 Task: Find a one-way flight from Lubbock to Indianapolis on August 5th for 2 adults and 2 children in Business class, with specific bag and time filters.
Action: Mouse moved to (384, 128)
Screenshot: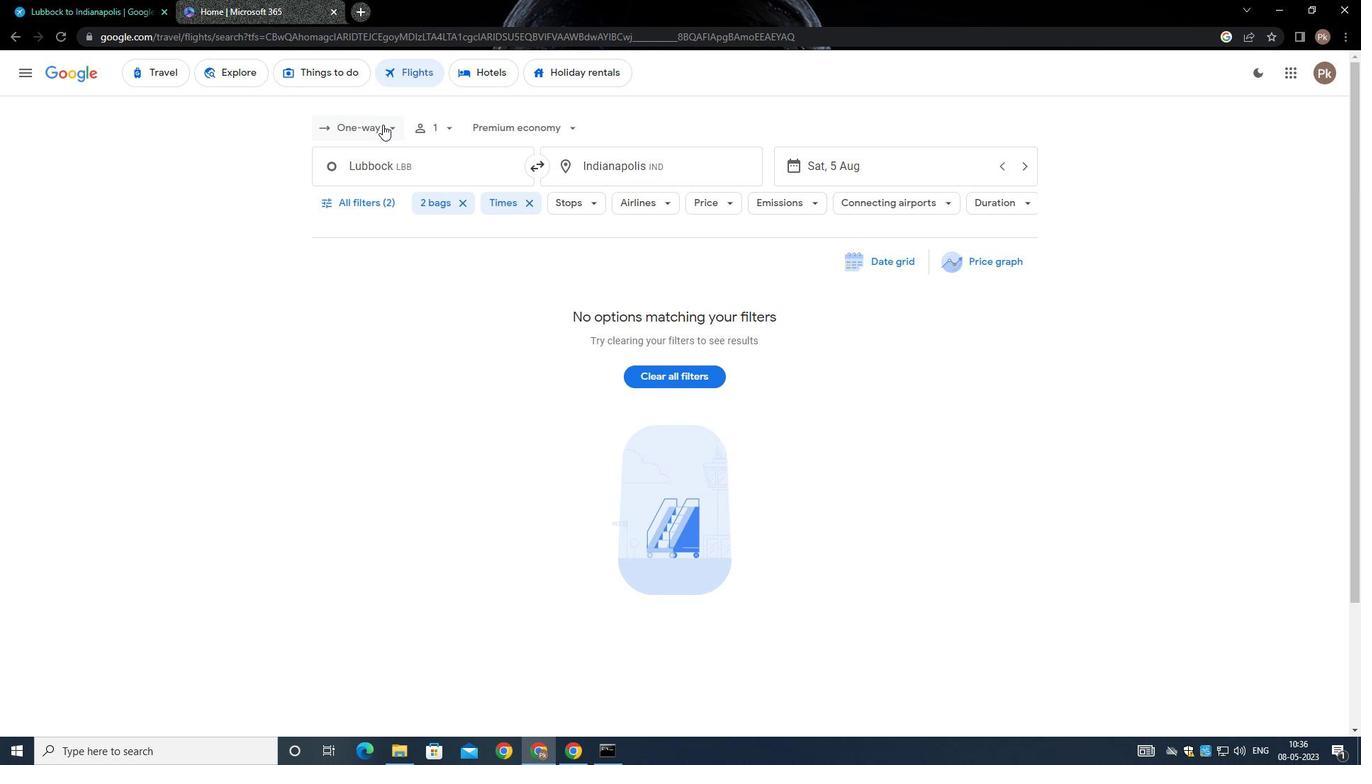 
Action: Mouse pressed left at (384, 128)
Screenshot: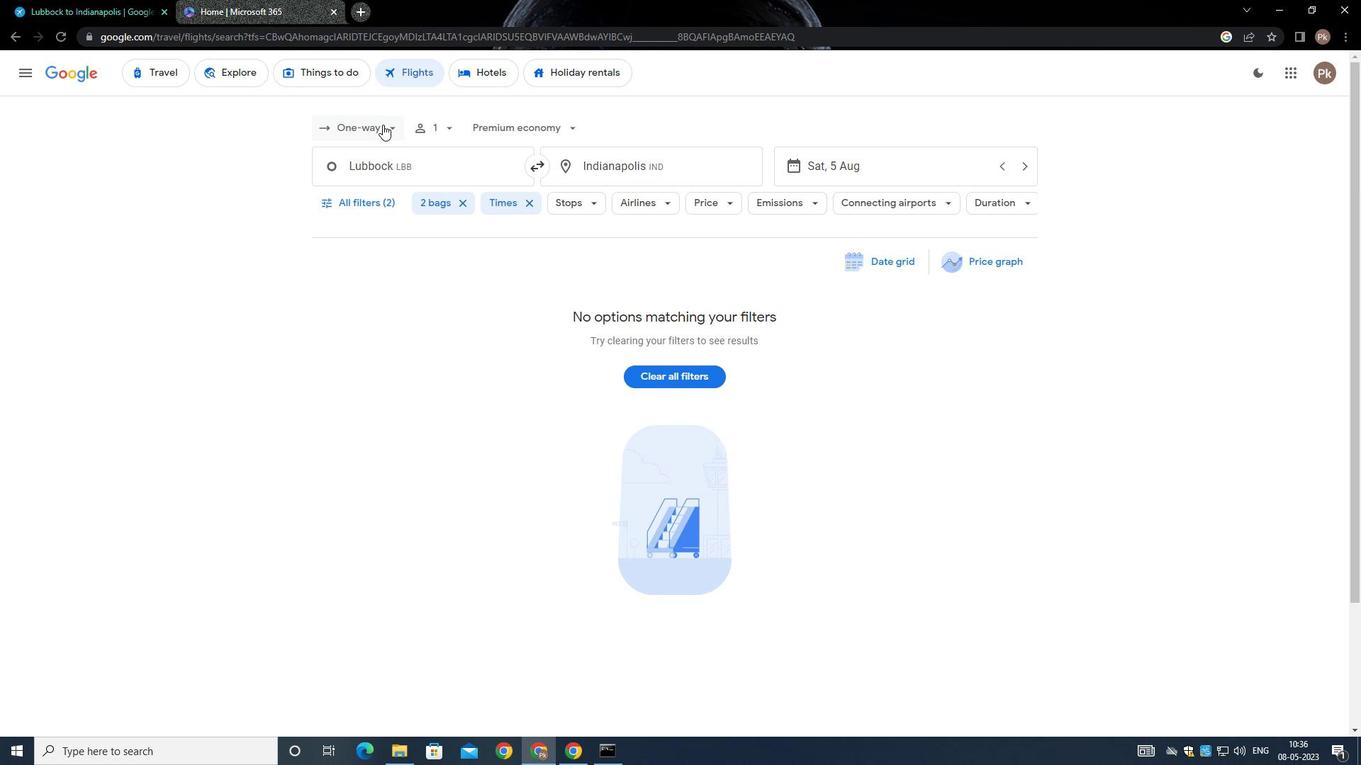 
Action: Mouse moved to (382, 189)
Screenshot: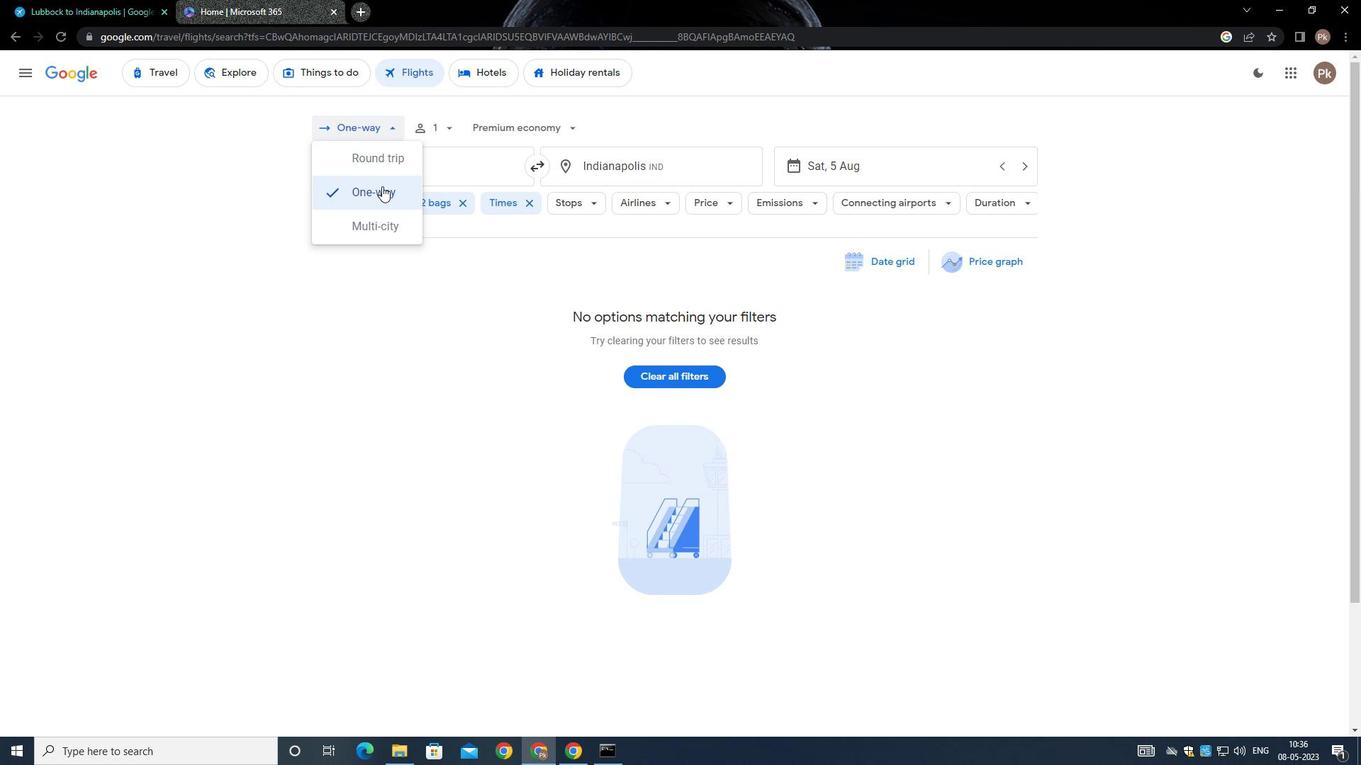 
Action: Mouse pressed left at (382, 189)
Screenshot: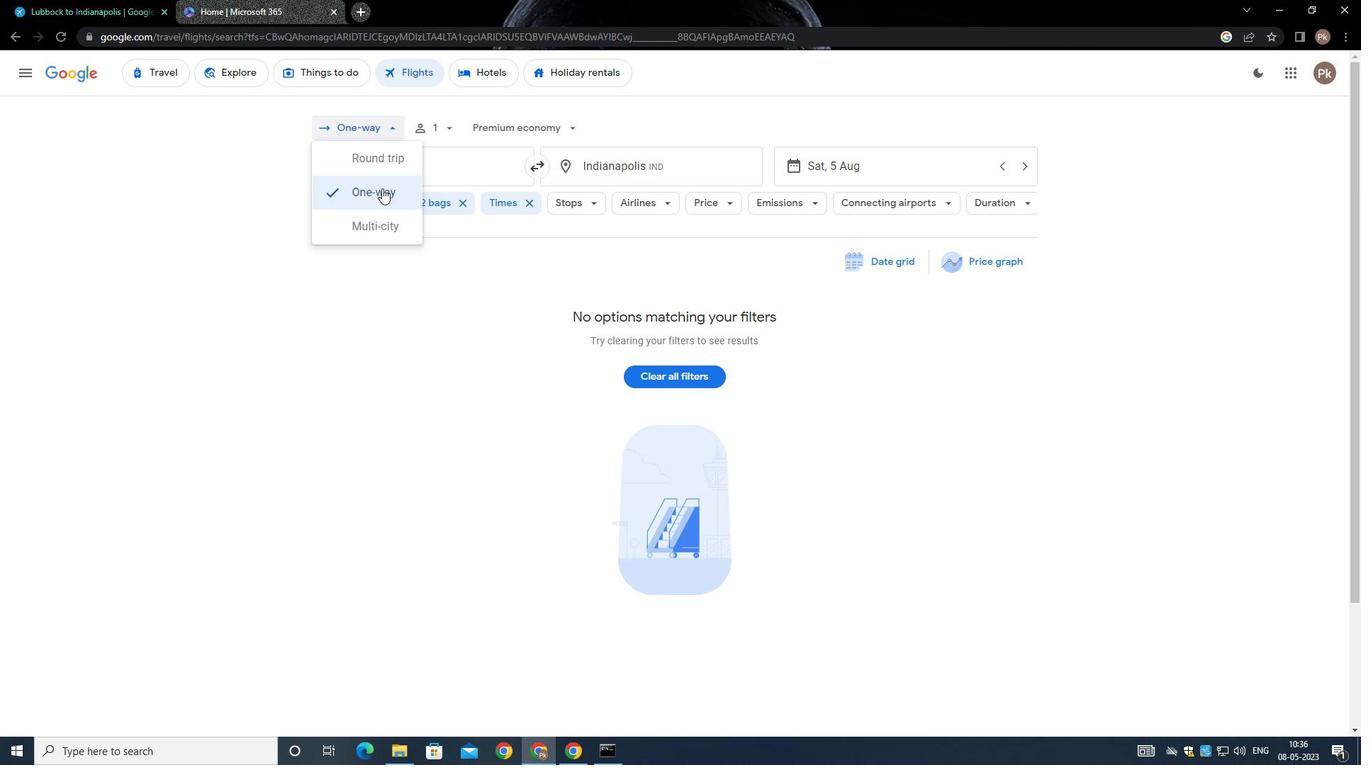
Action: Mouse moved to (452, 128)
Screenshot: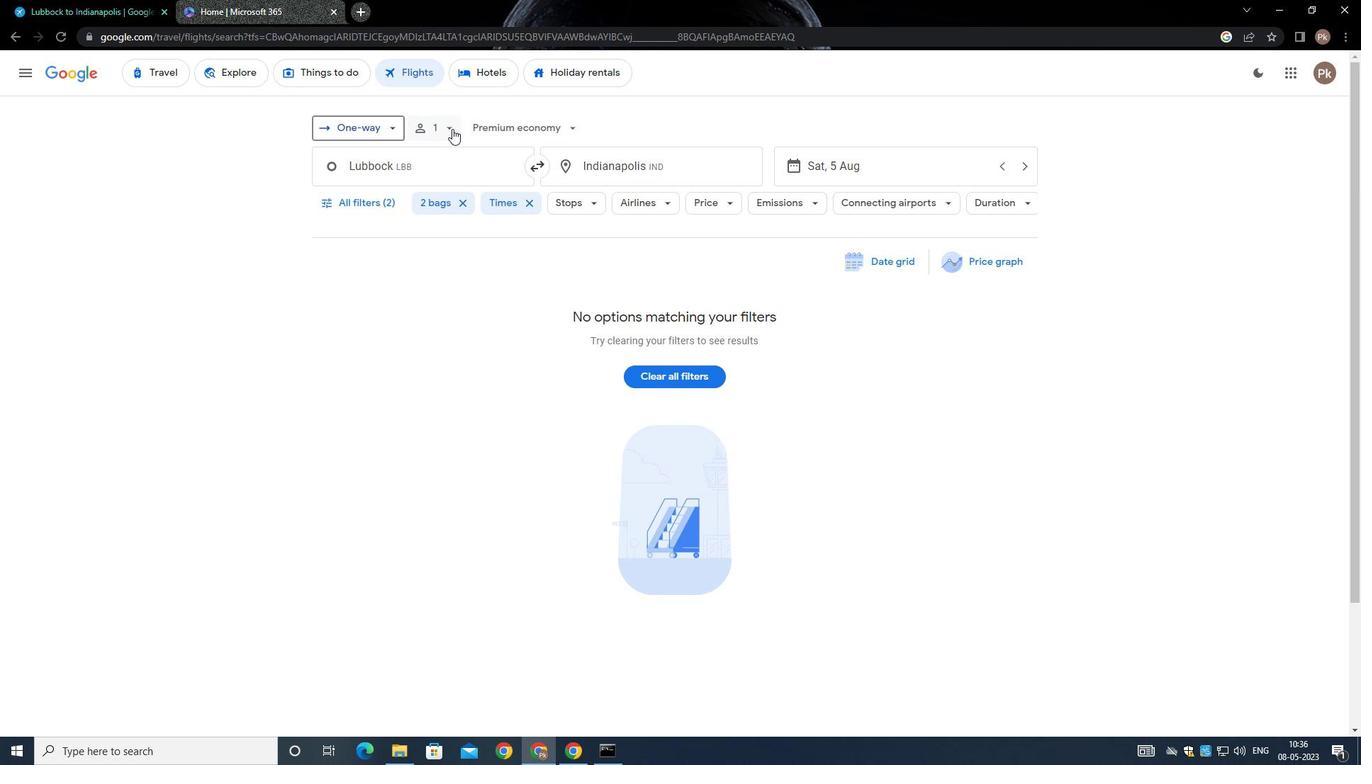 
Action: Mouse pressed left at (452, 128)
Screenshot: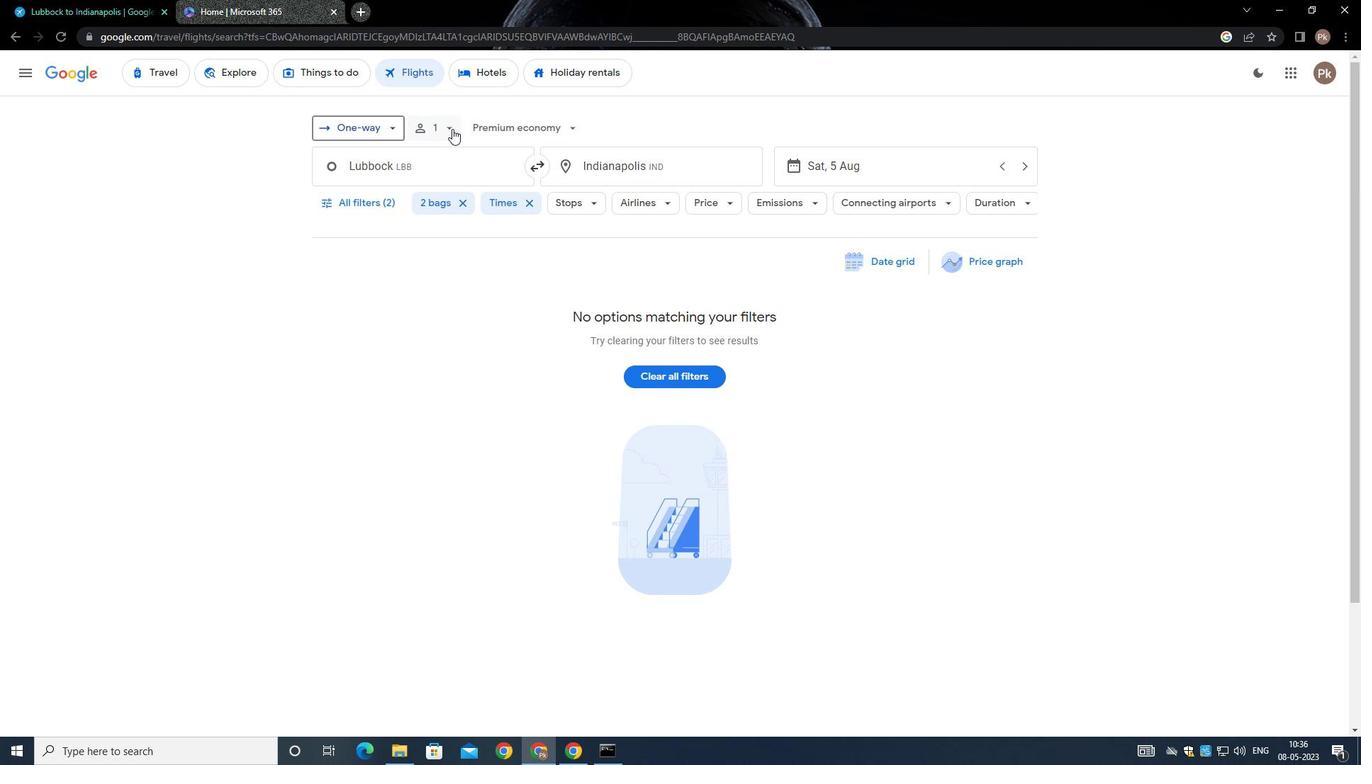 
Action: Mouse moved to (559, 159)
Screenshot: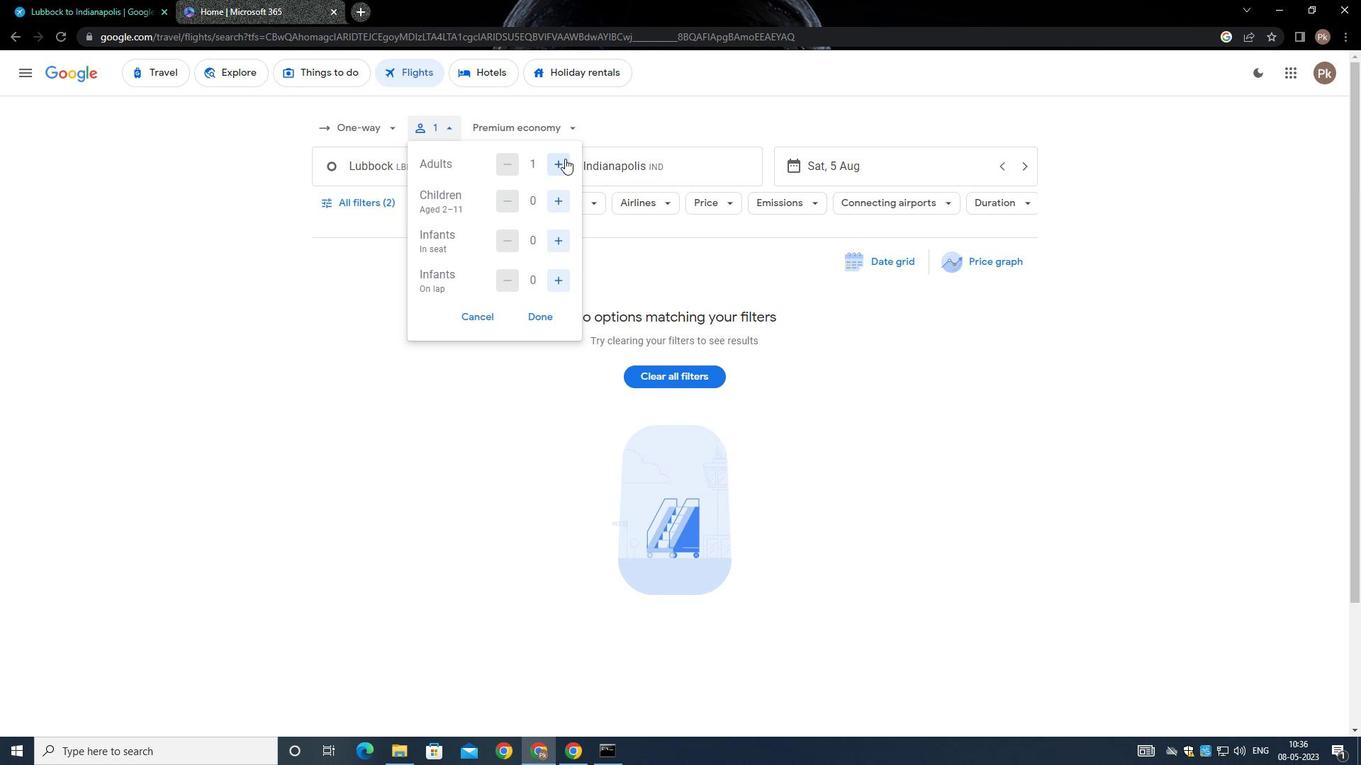 
Action: Mouse pressed left at (559, 159)
Screenshot: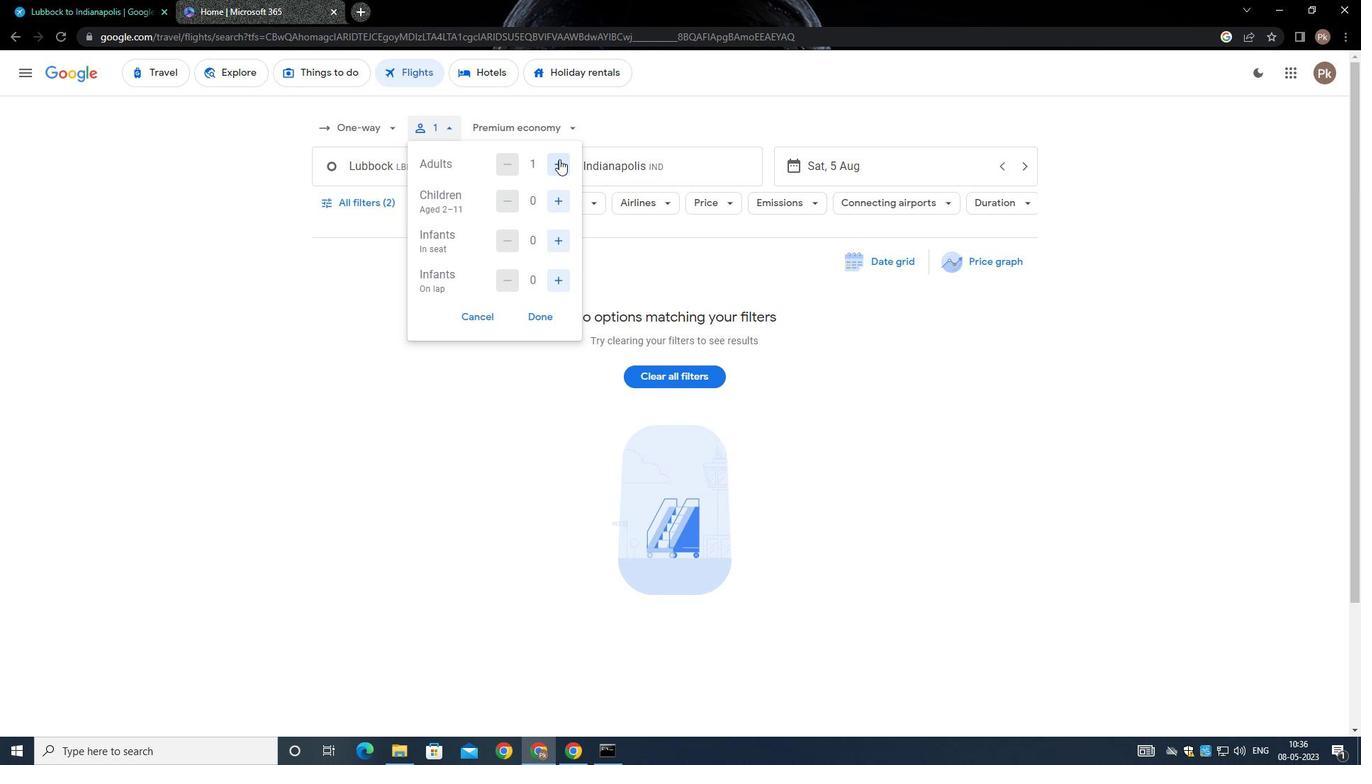
Action: Mouse pressed left at (559, 159)
Screenshot: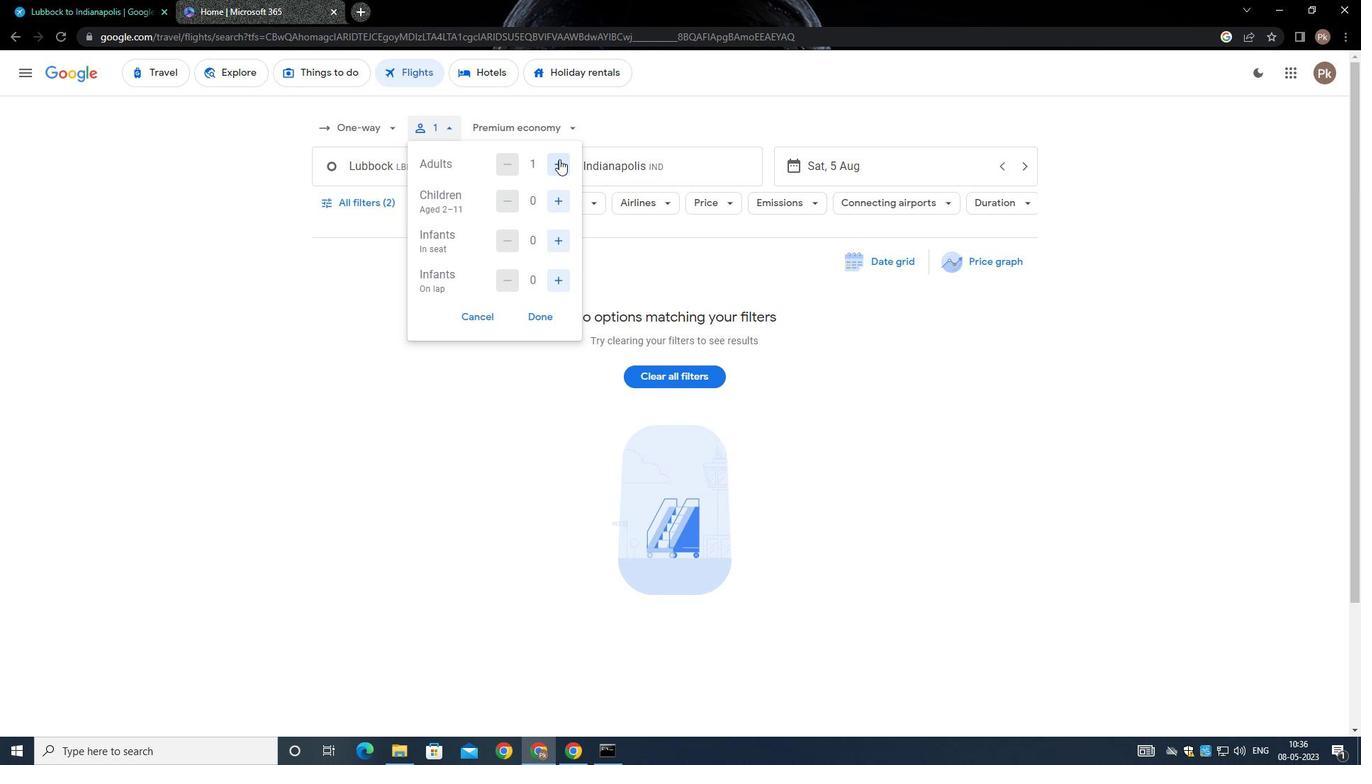 
Action: Mouse pressed left at (559, 159)
Screenshot: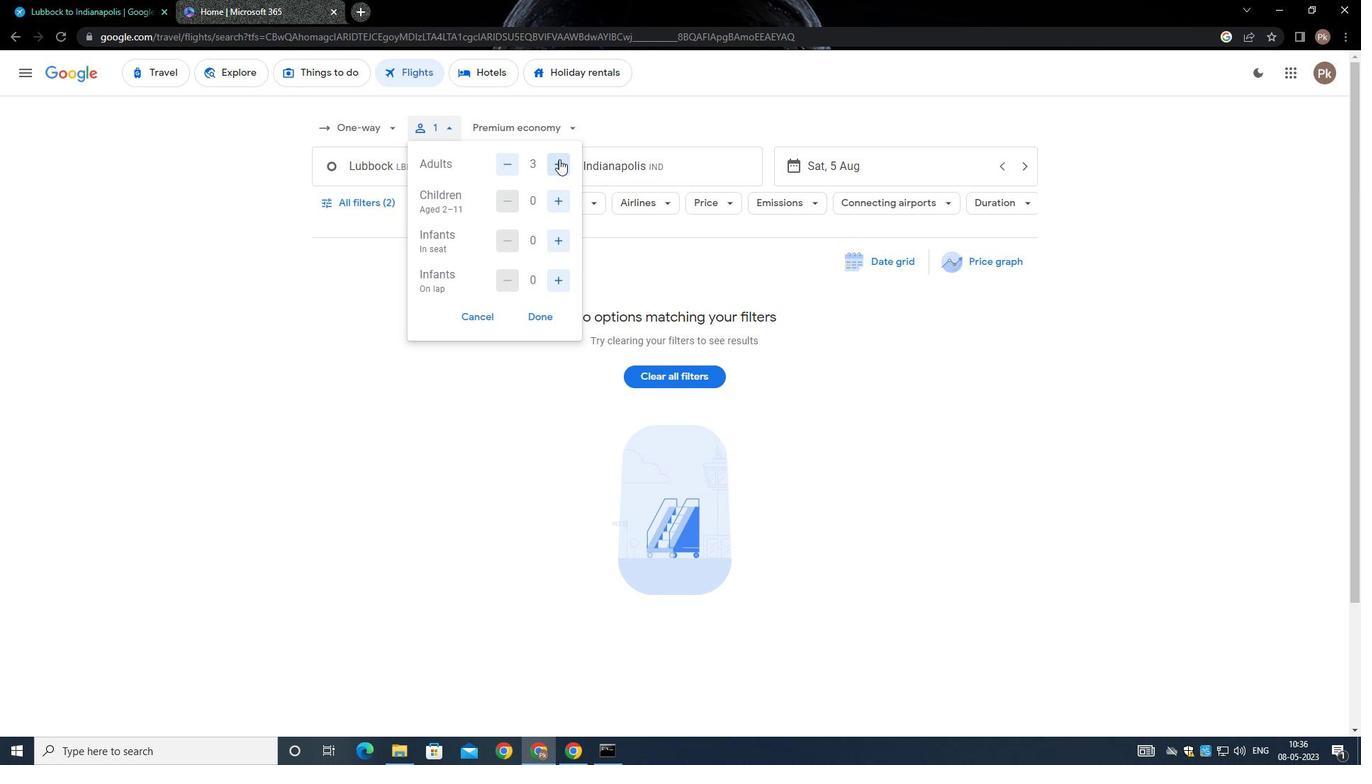 
Action: Mouse moved to (501, 165)
Screenshot: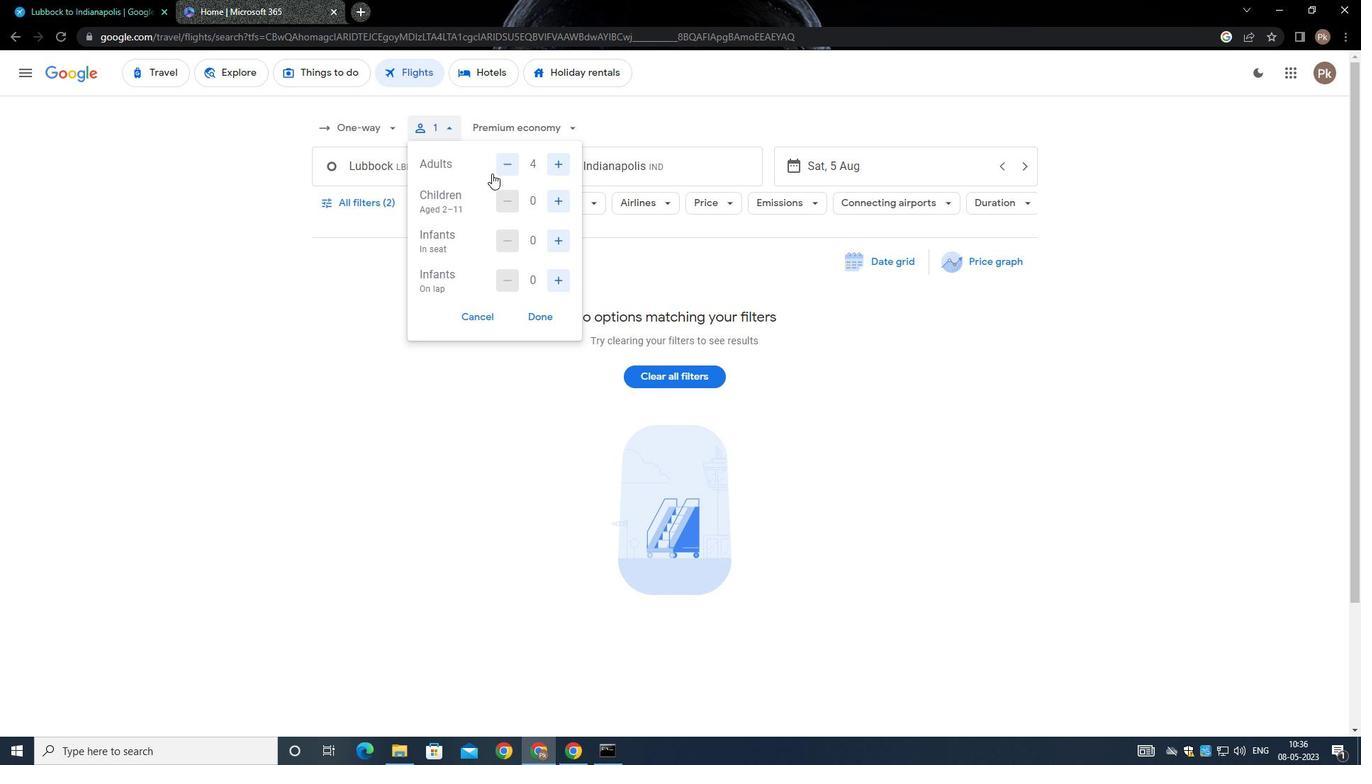 
Action: Mouse pressed left at (501, 165)
Screenshot: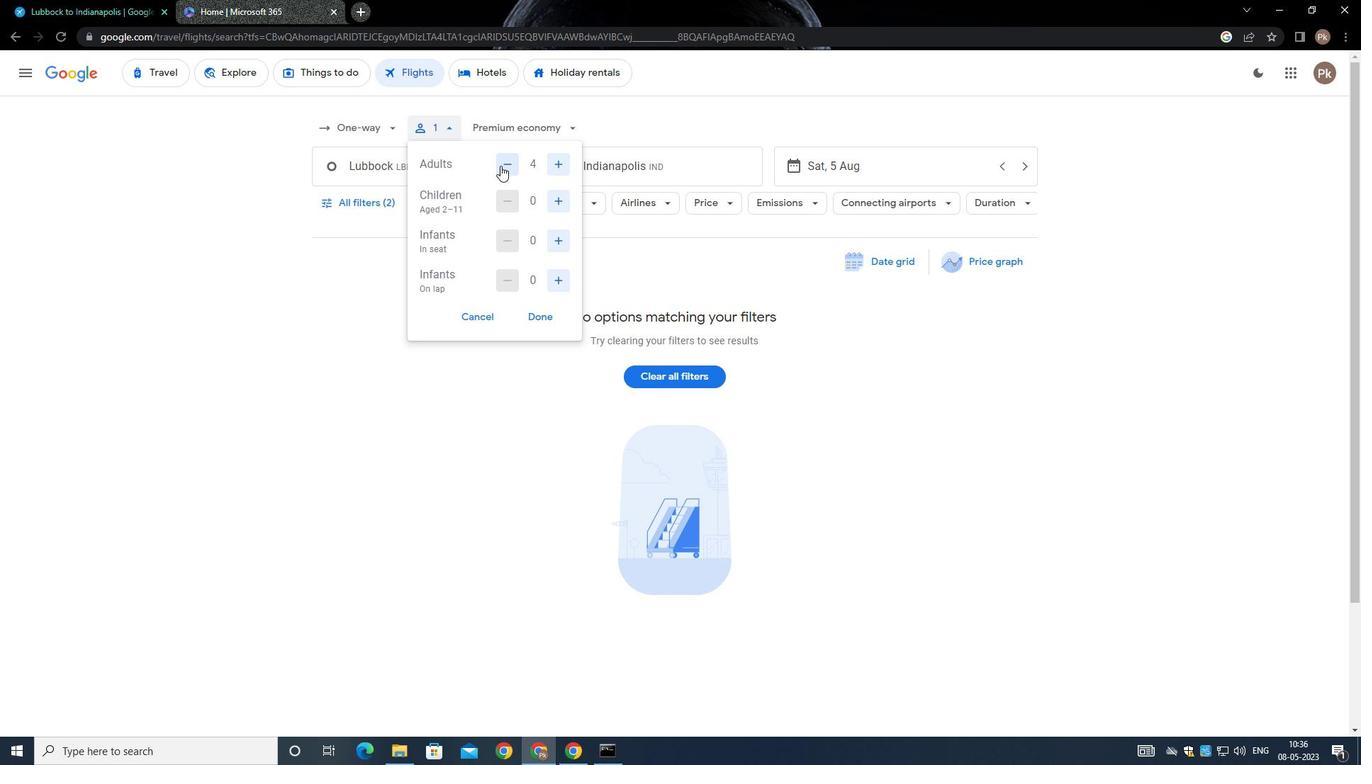 
Action: Mouse moved to (507, 156)
Screenshot: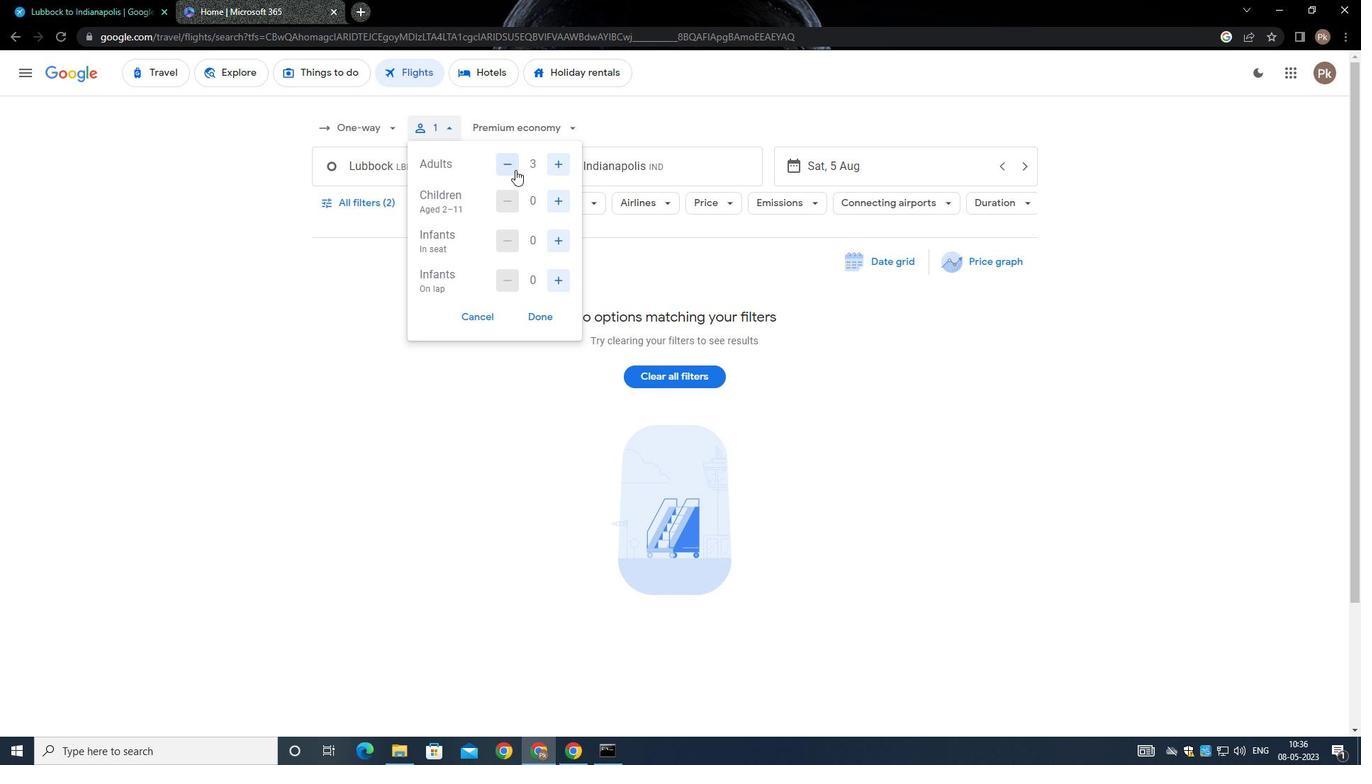 
Action: Mouse pressed left at (507, 156)
Screenshot: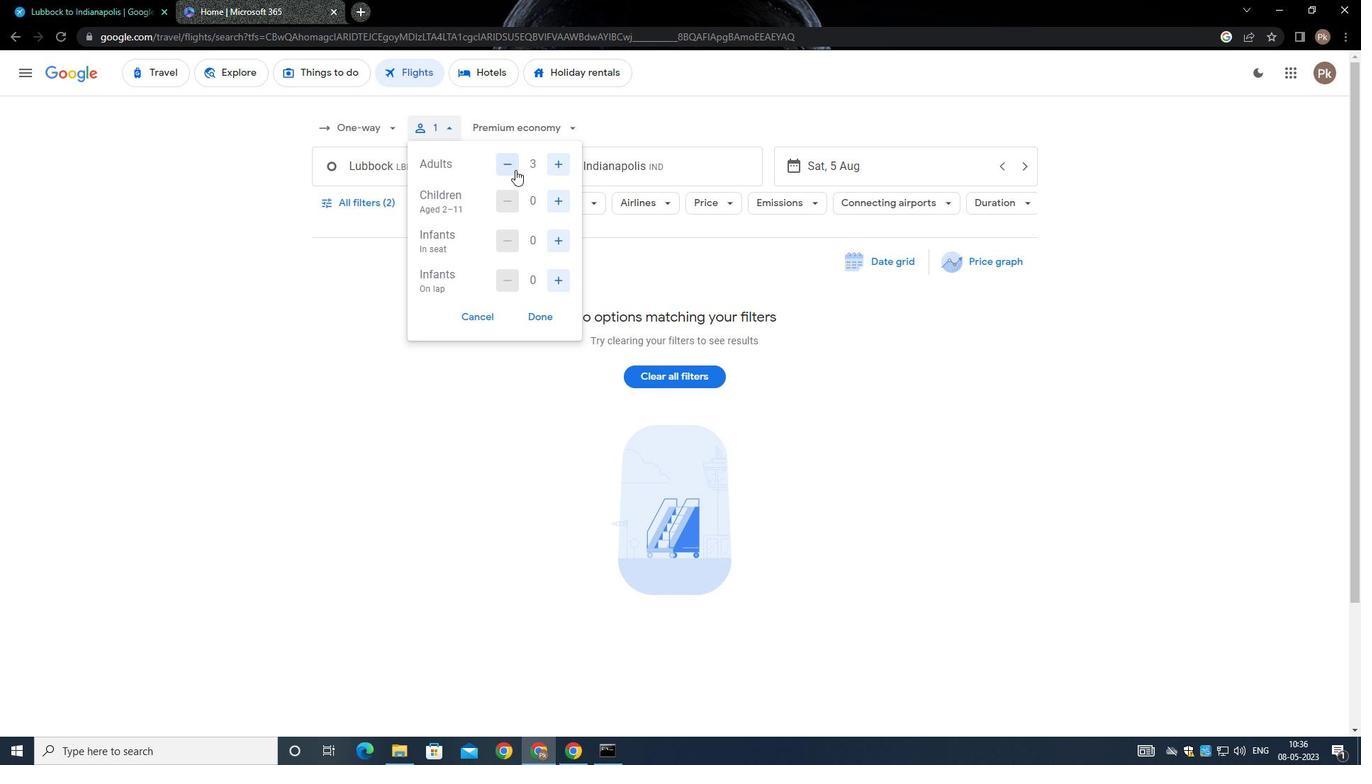 
Action: Mouse moved to (558, 193)
Screenshot: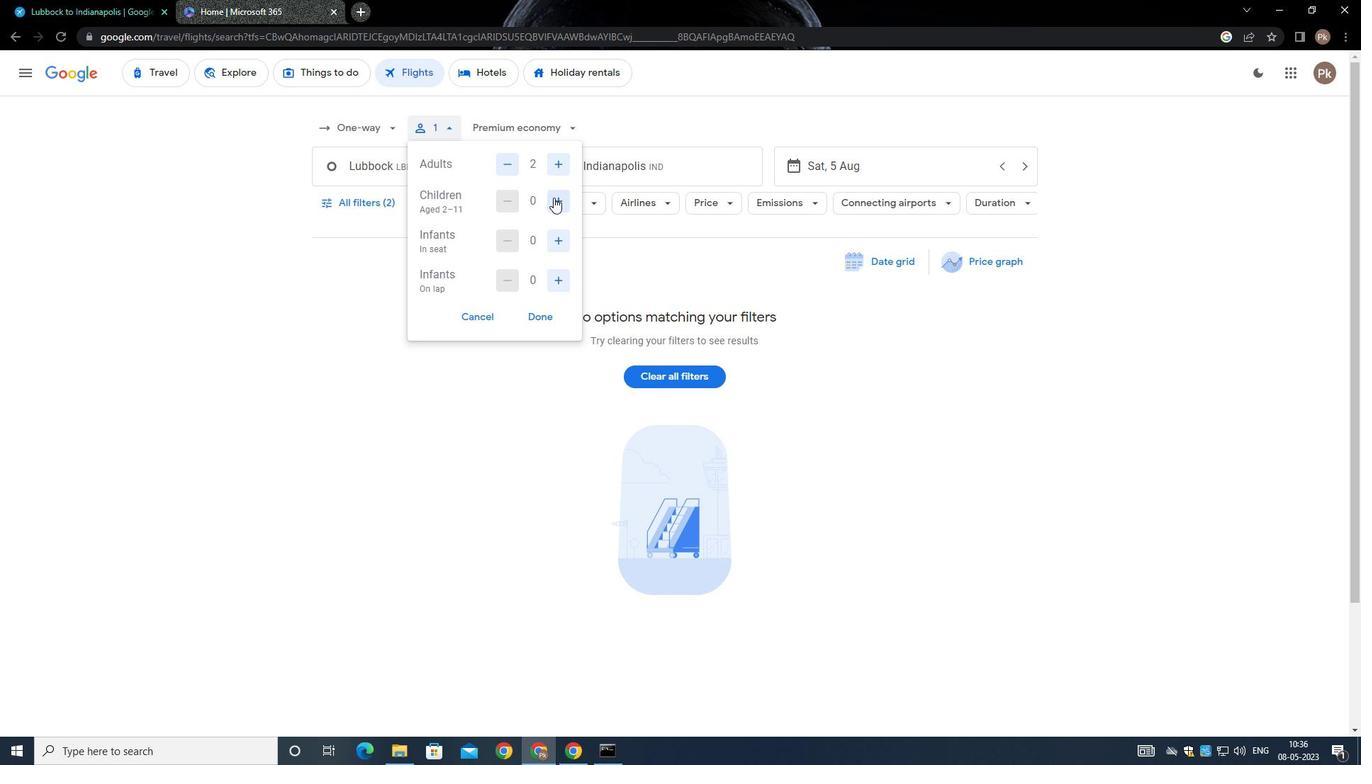 
Action: Mouse pressed left at (558, 193)
Screenshot: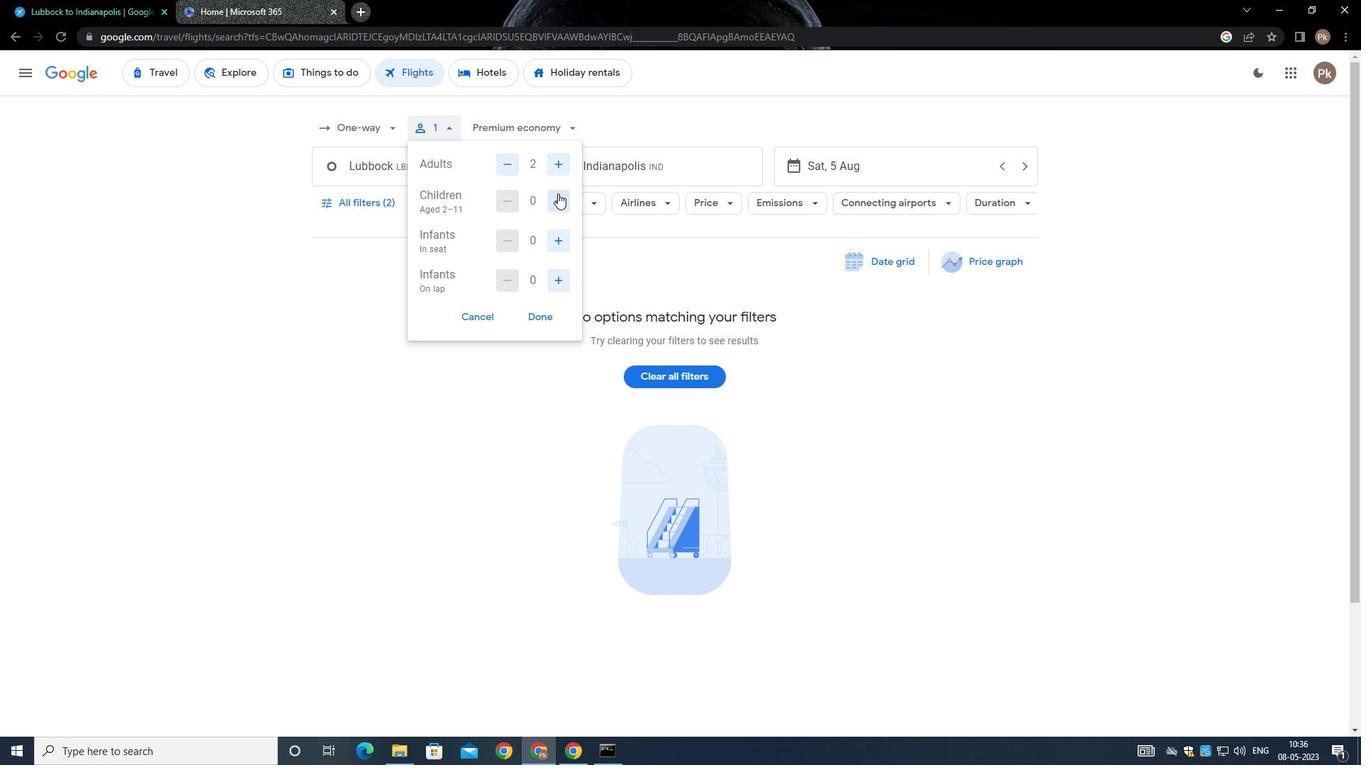 
Action: Mouse moved to (558, 195)
Screenshot: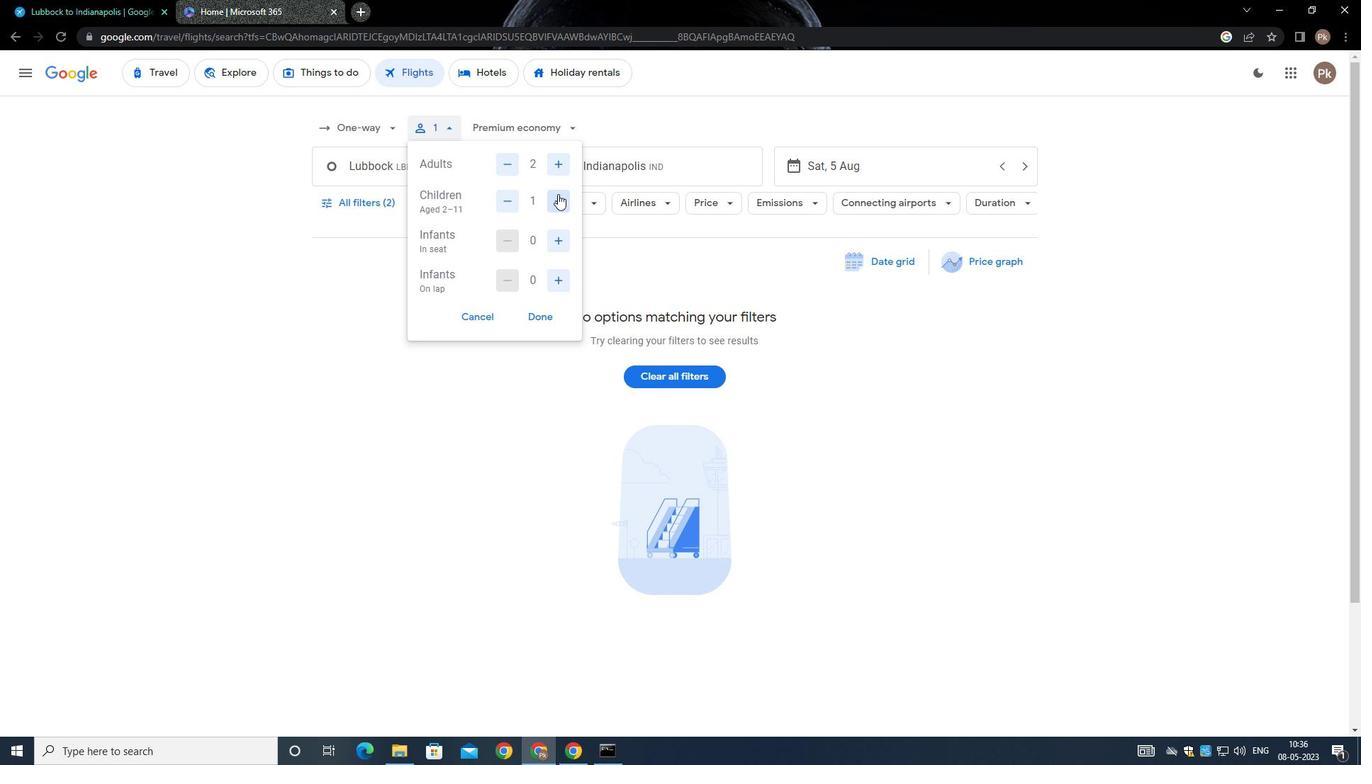 
Action: Mouse pressed left at (558, 195)
Screenshot: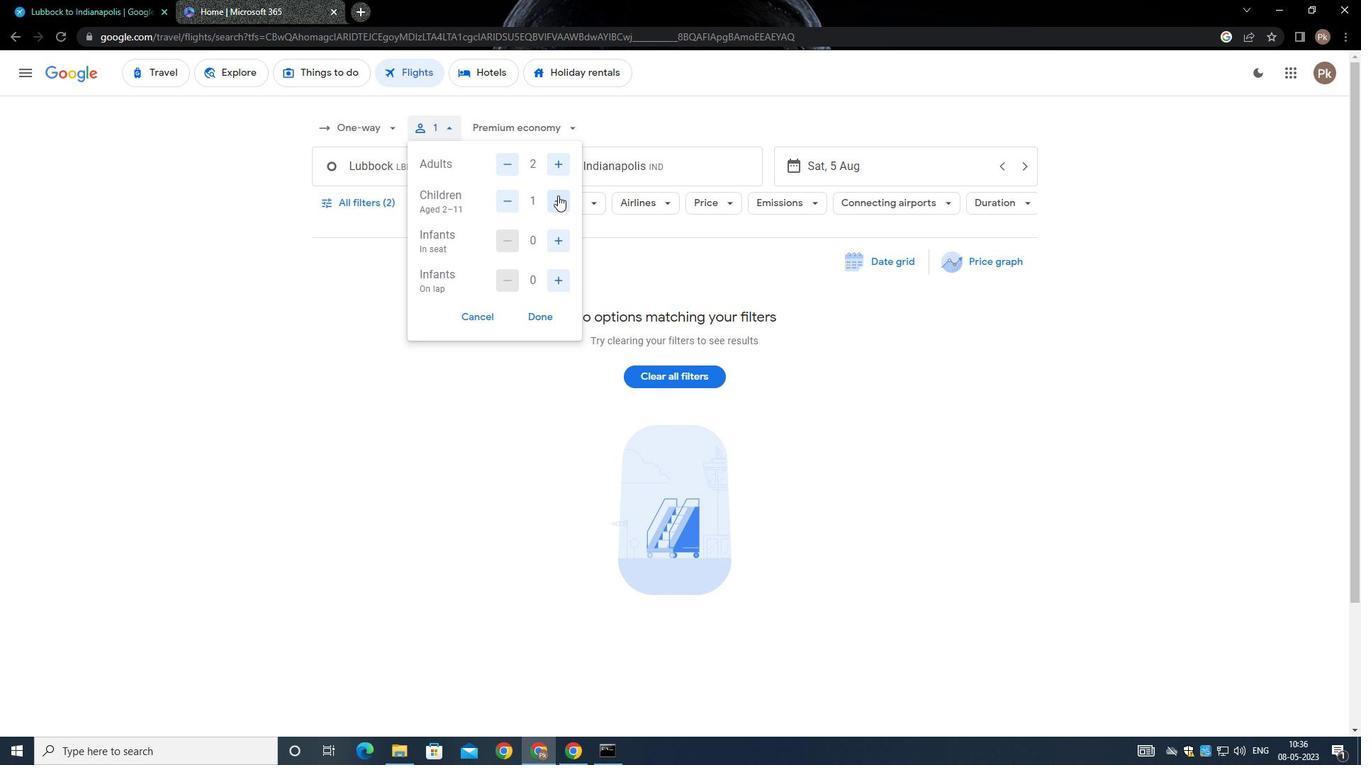 
Action: Mouse moved to (558, 197)
Screenshot: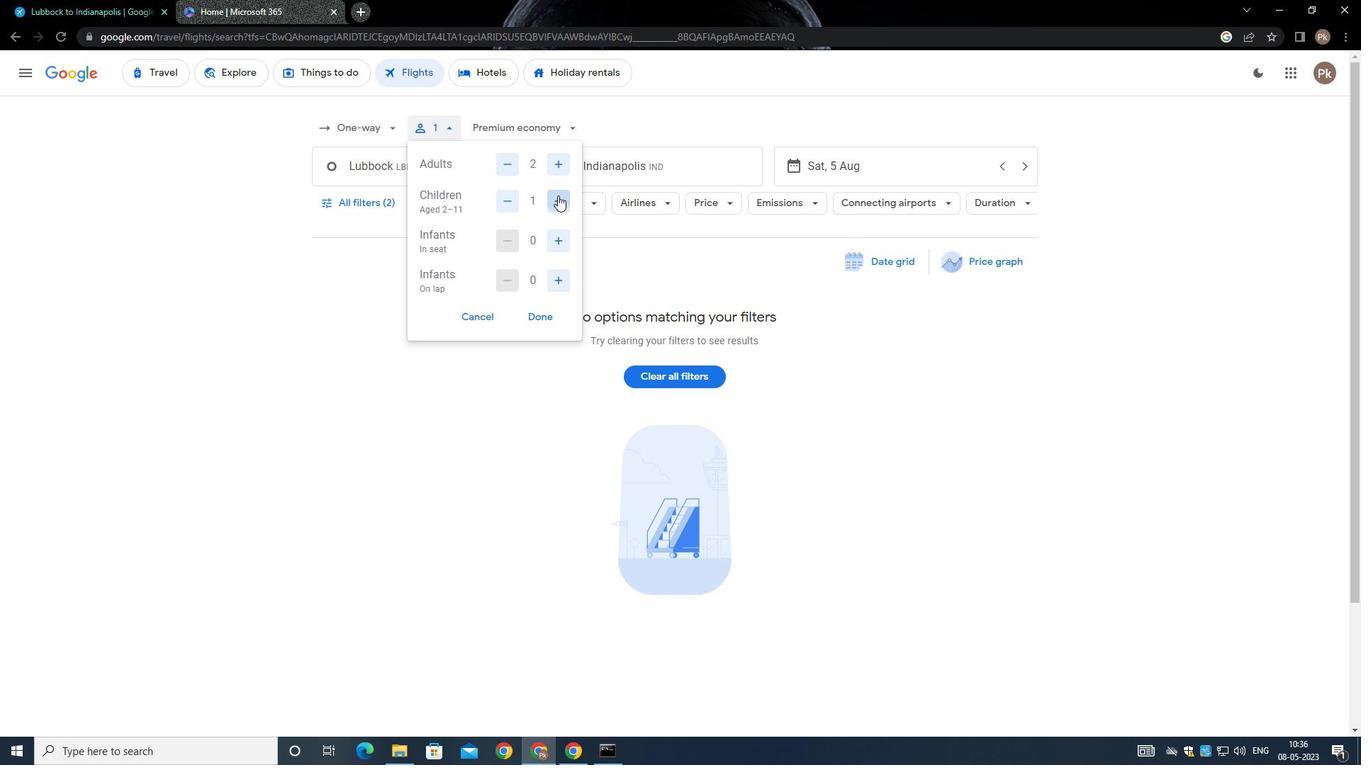 
Action: Mouse pressed left at (558, 197)
Screenshot: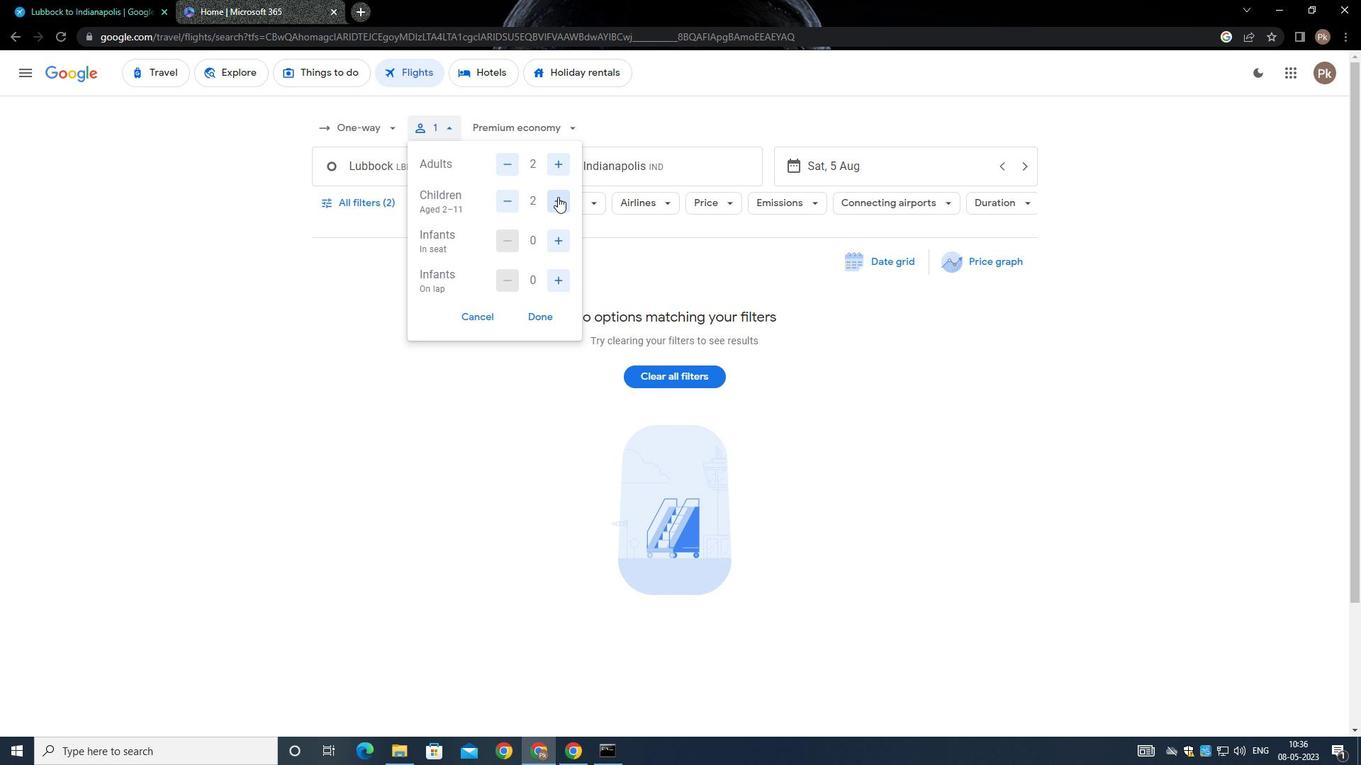 
Action: Mouse pressed left at (558, 197)
Screenshot: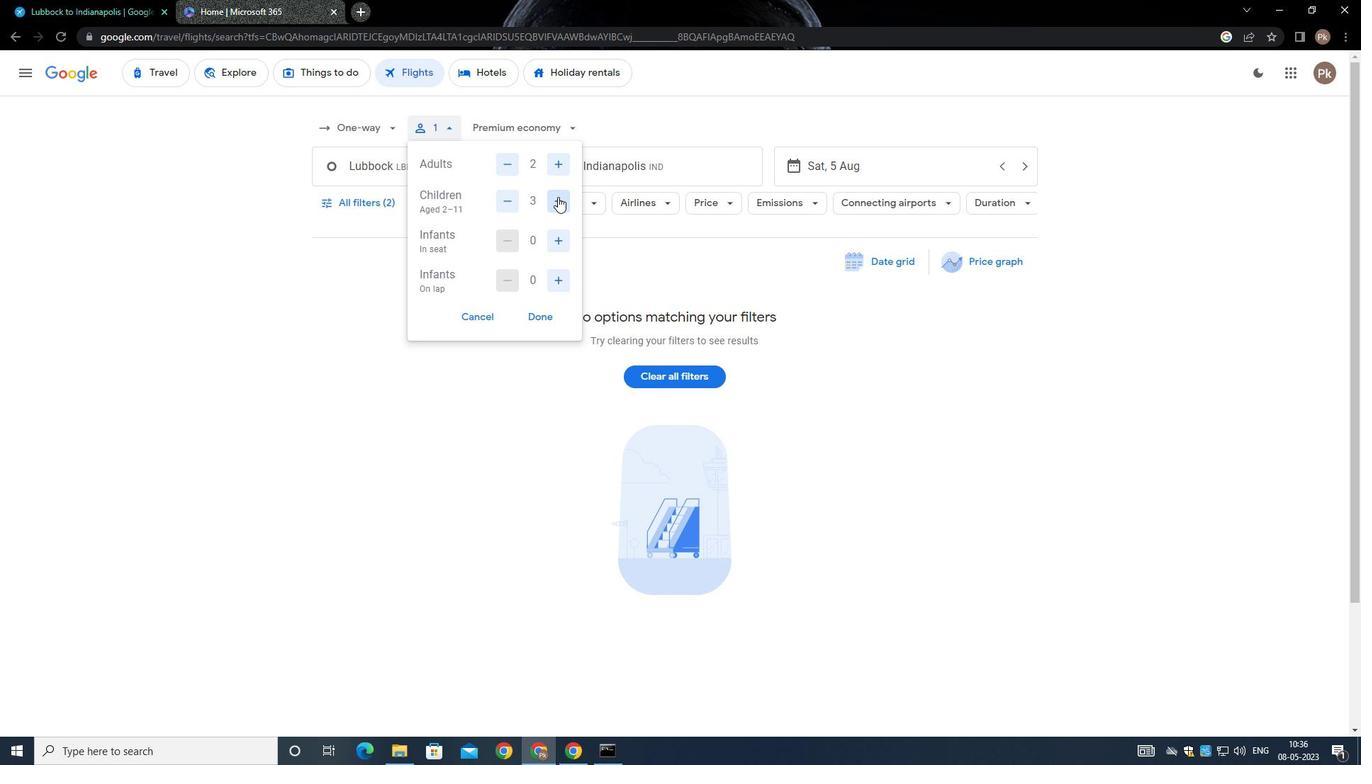 
Action: Mouse moved to (567, 246)
Screenshot: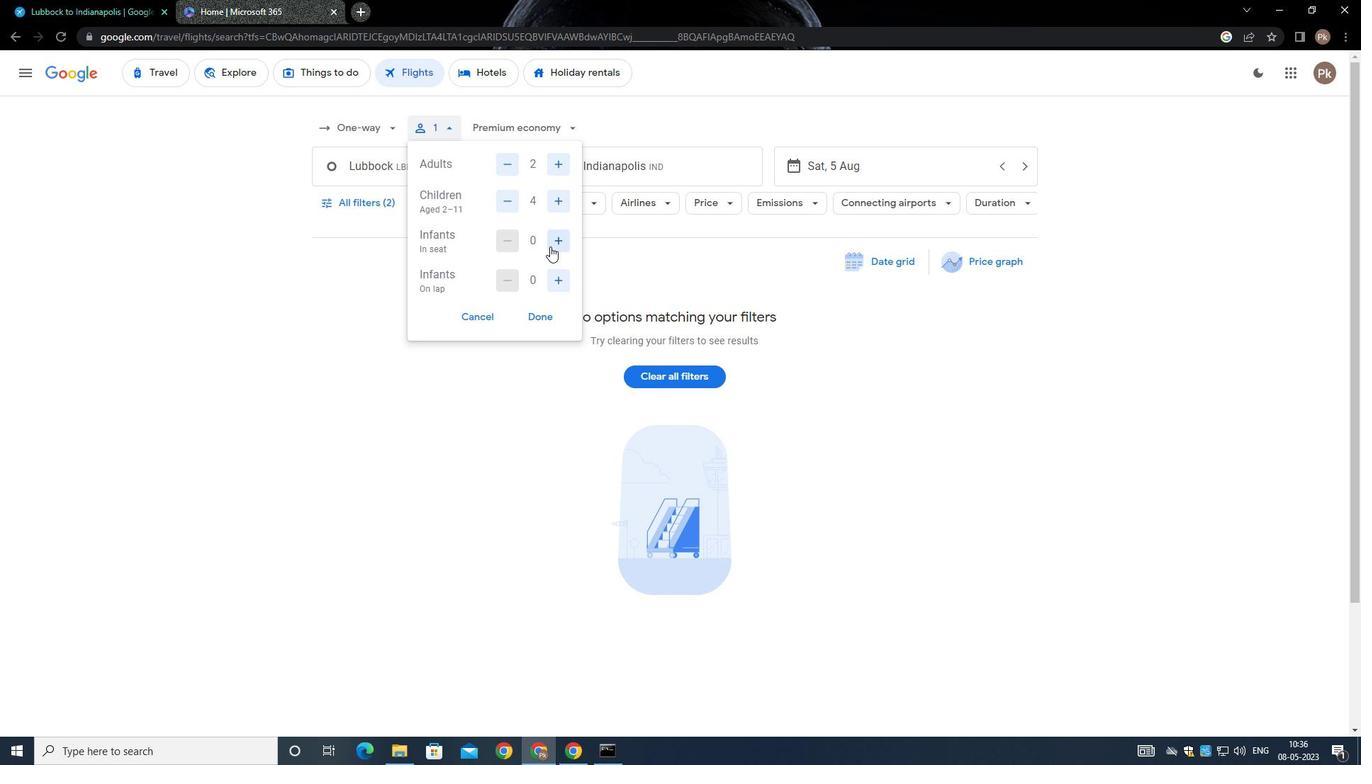 
Action: Mouse pressed left at (567, 246)
Screenshot: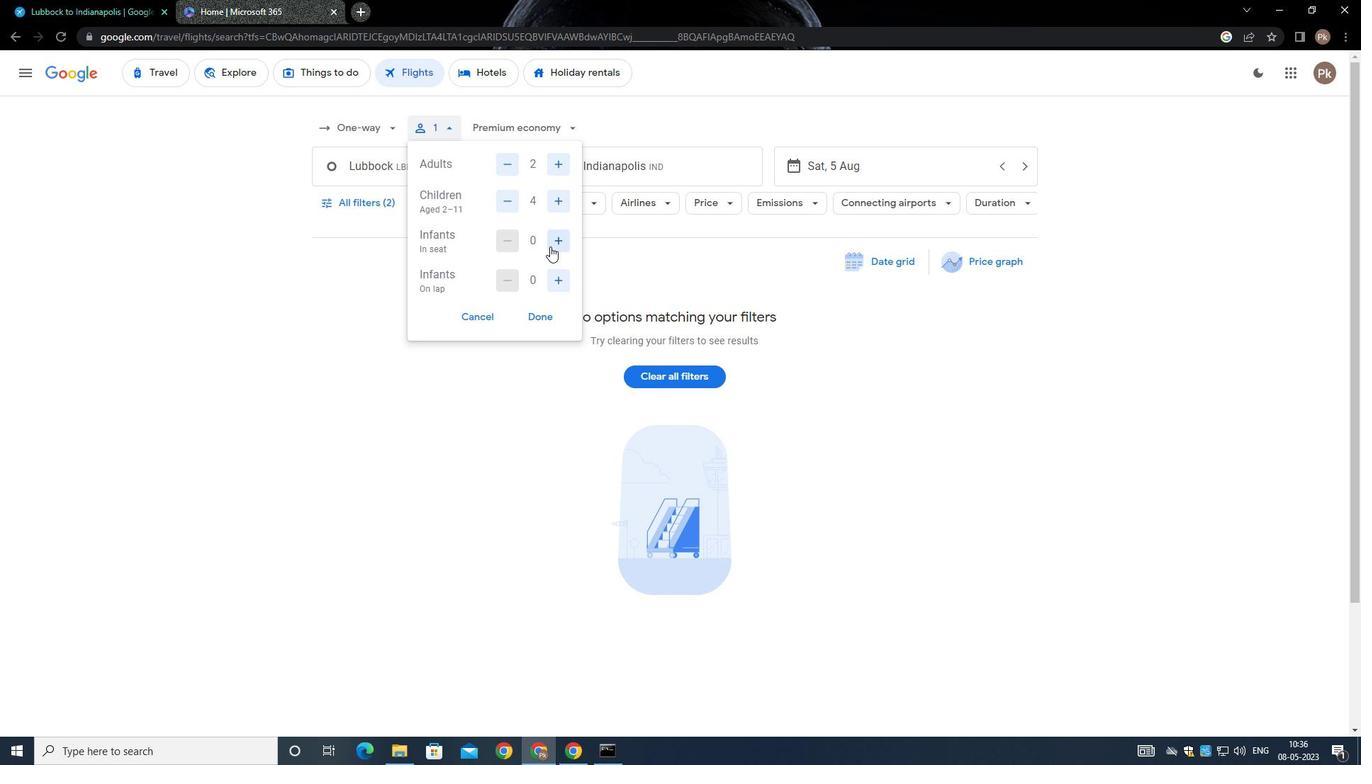 
Action: Mouse moved to (506, 241)
Screenshot: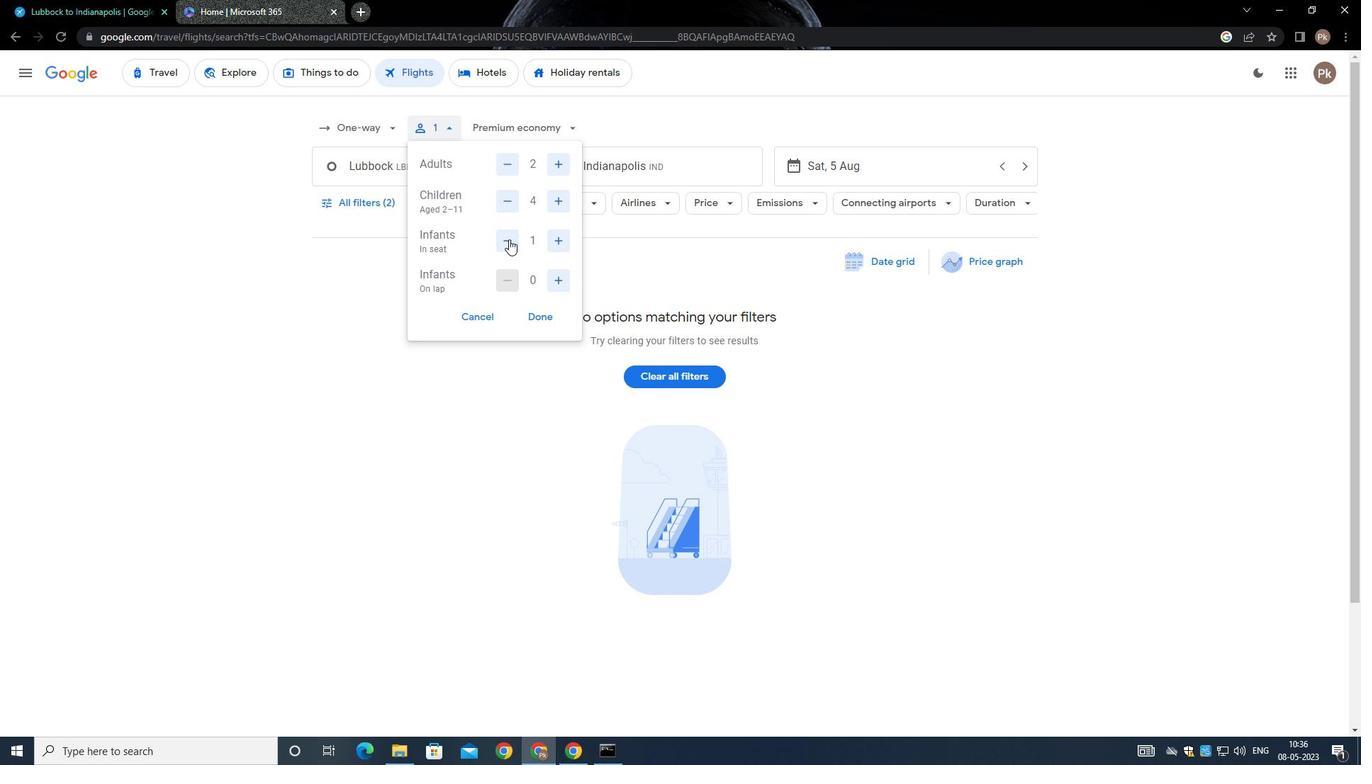 
Action: Mouse pressed left at (506, 241)
Screenshot: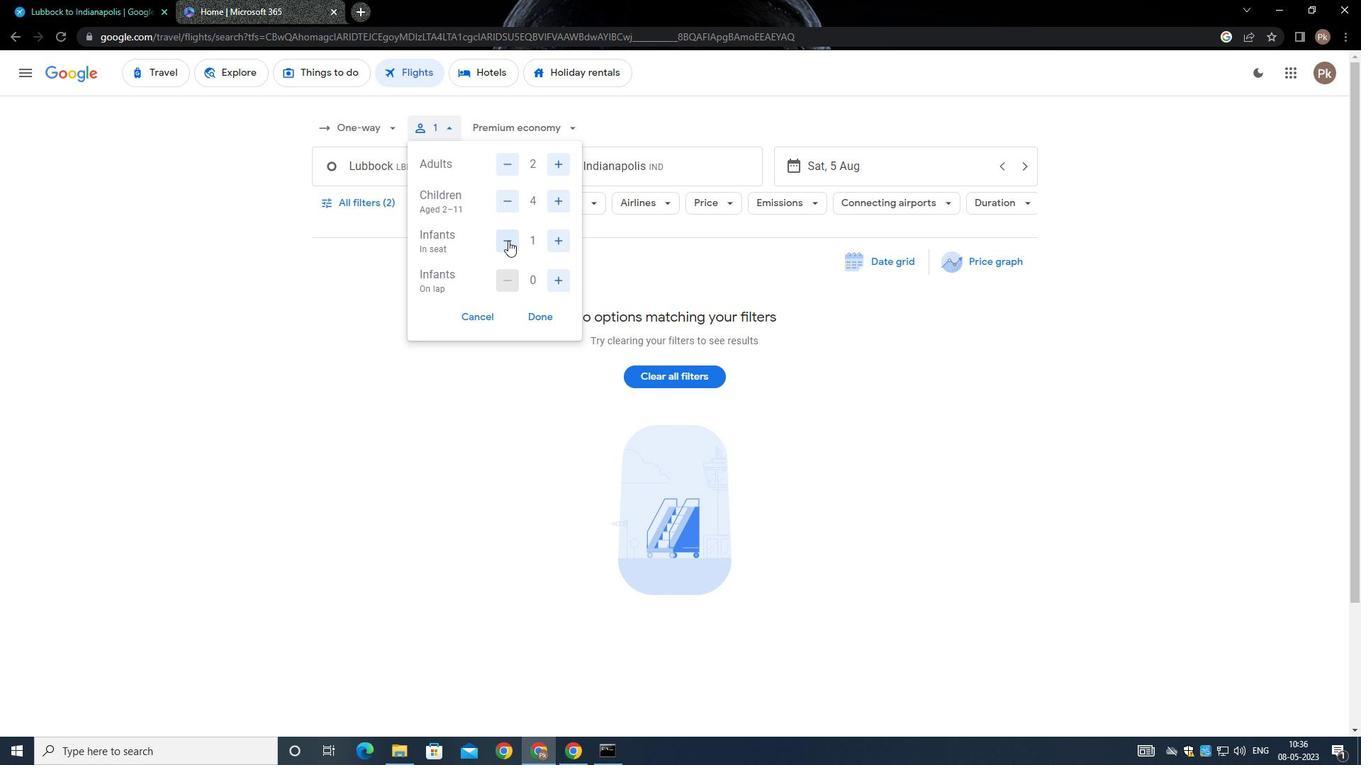 
Action: Mouse moved to (554, 280)
Screenshot: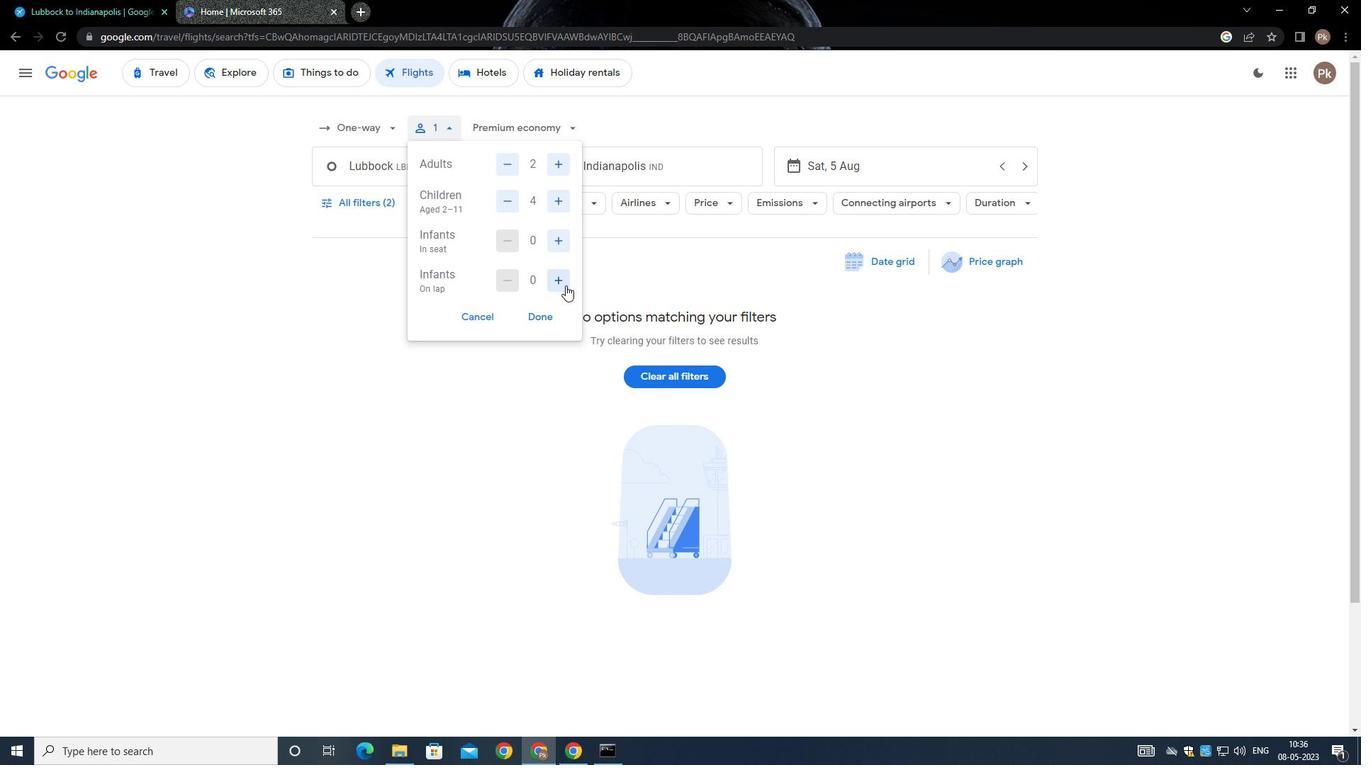 
Action: Mouse pressed left at (554, 280)
Screenshot: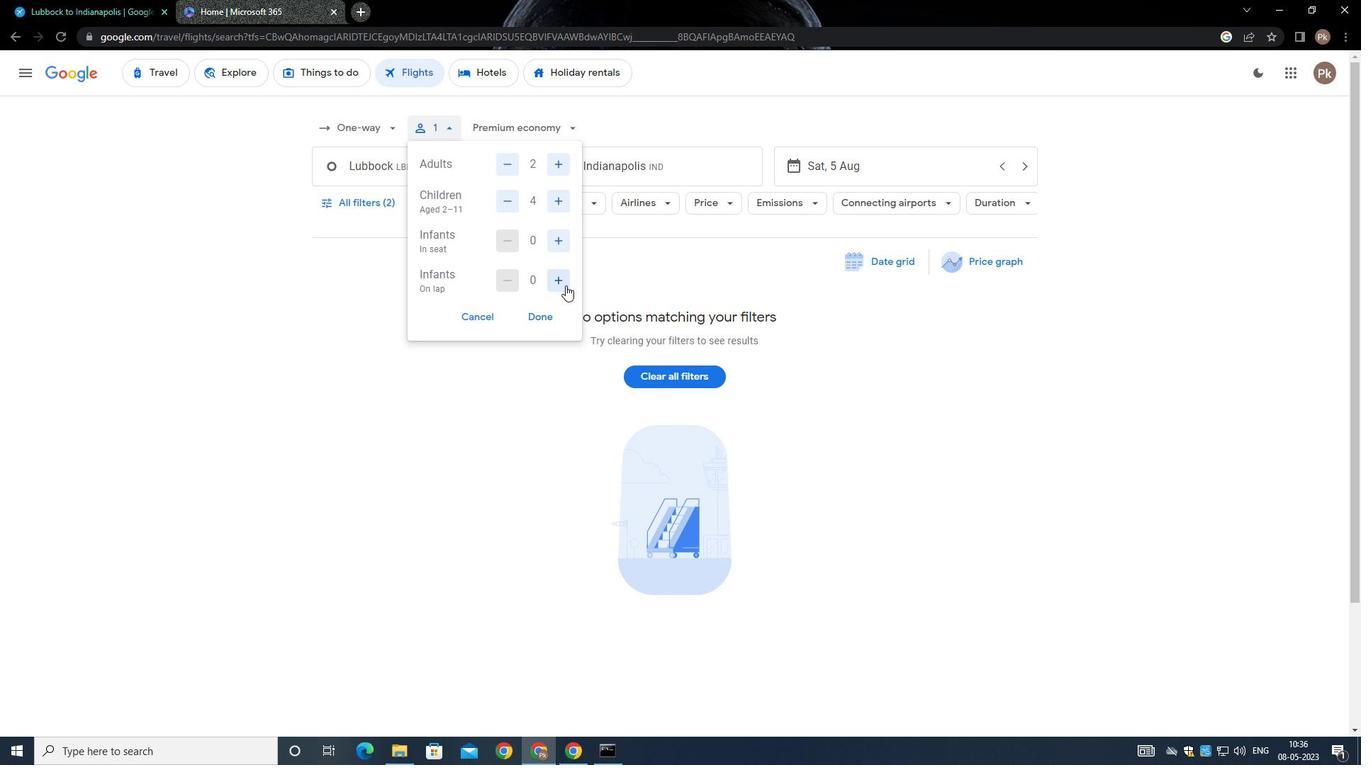 
Action: Mouse moved to (536, 317)
Screenshot: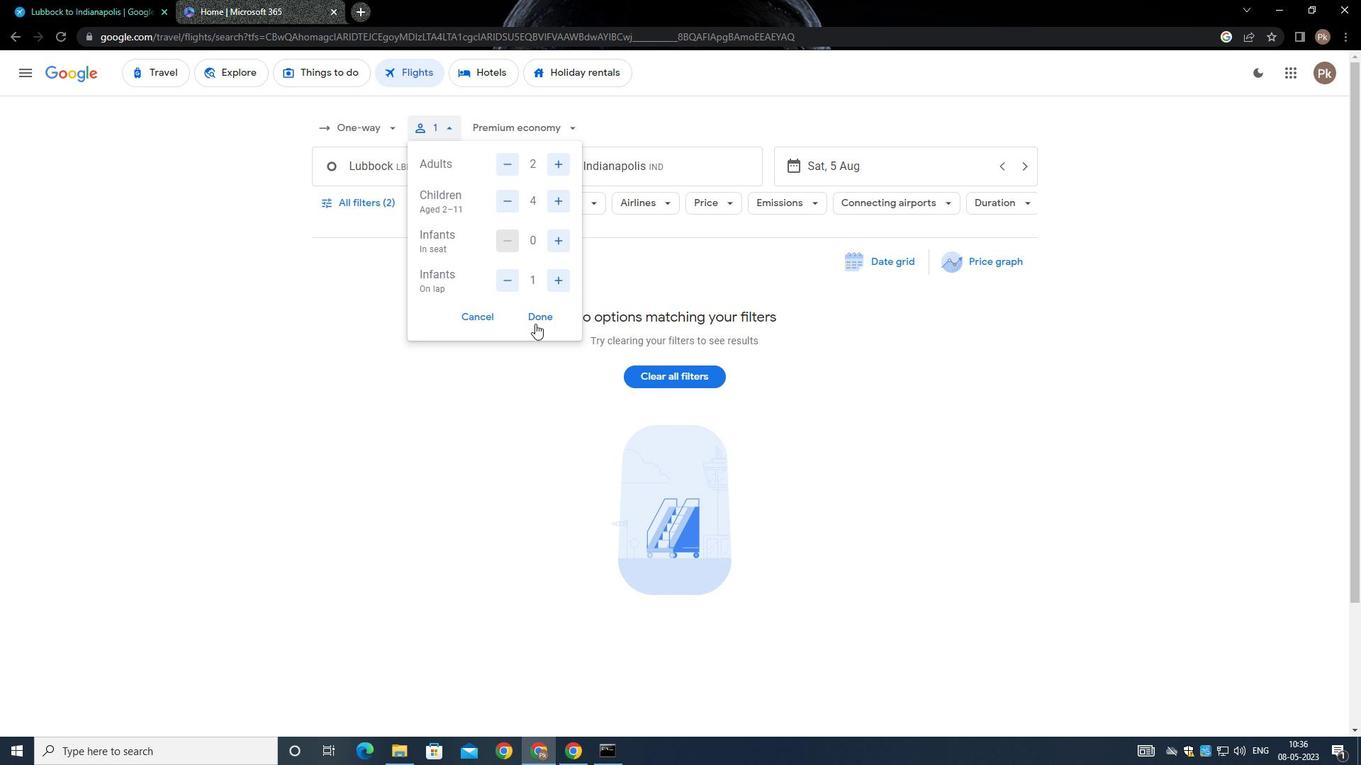 
Action: Mouse pressed left at (536, 317)
Screenshot: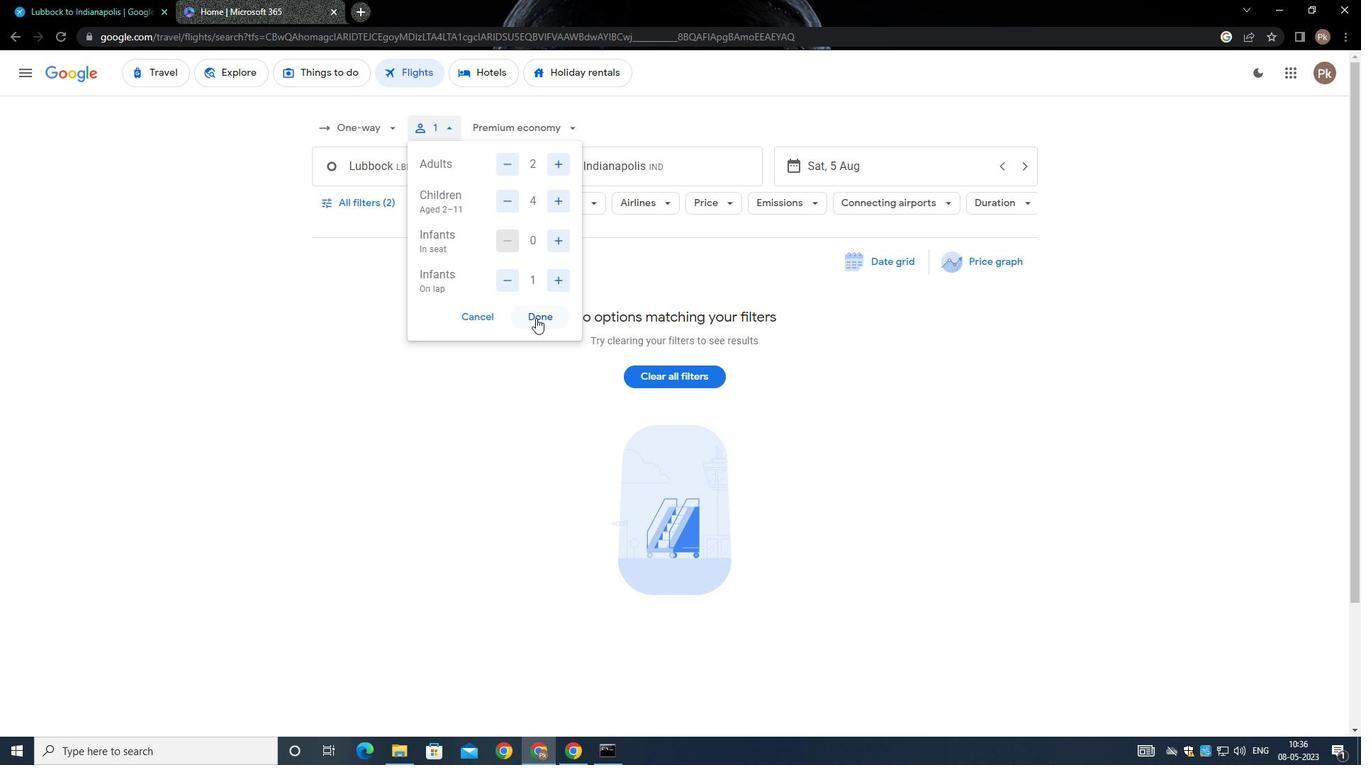 
Action: Mouse moved to (537, 129)
Screenshot: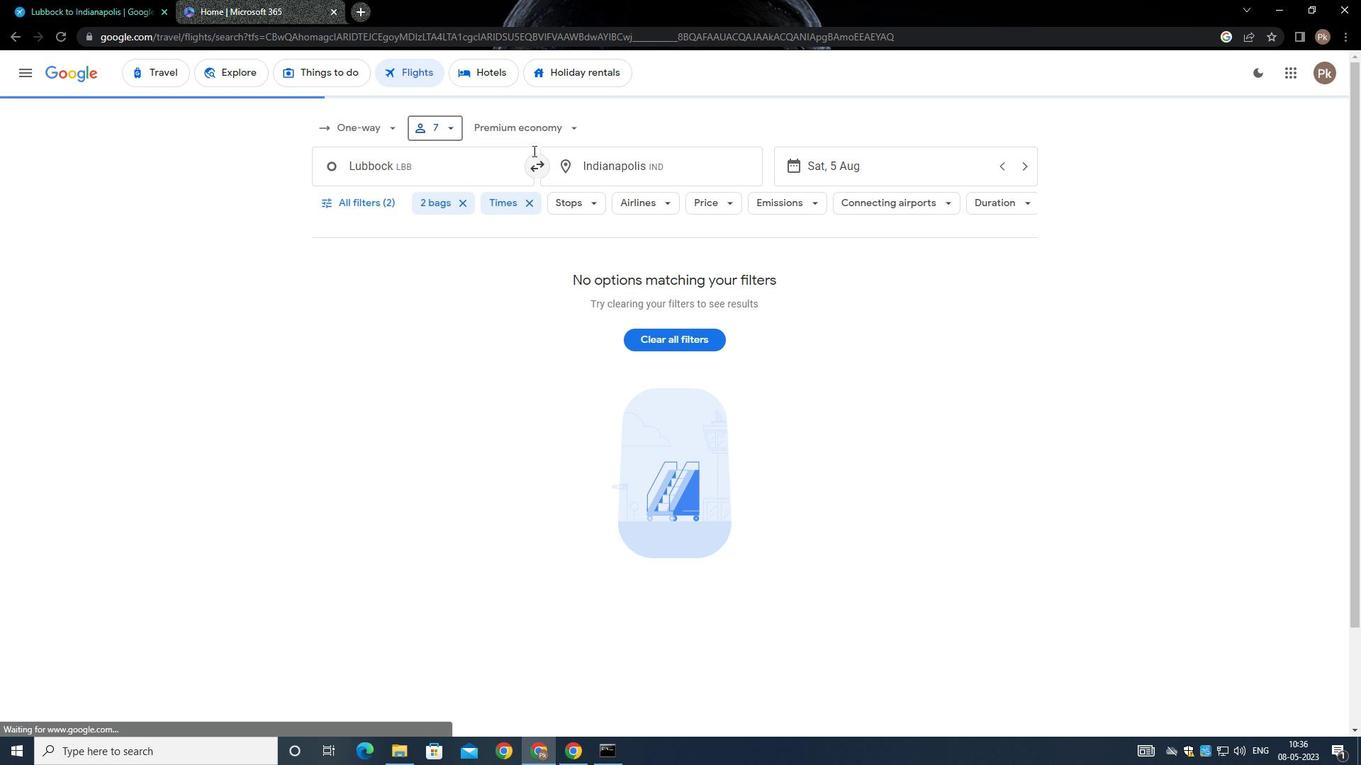 
Action: Mouse pressed left at (537, 129)
Screenshot: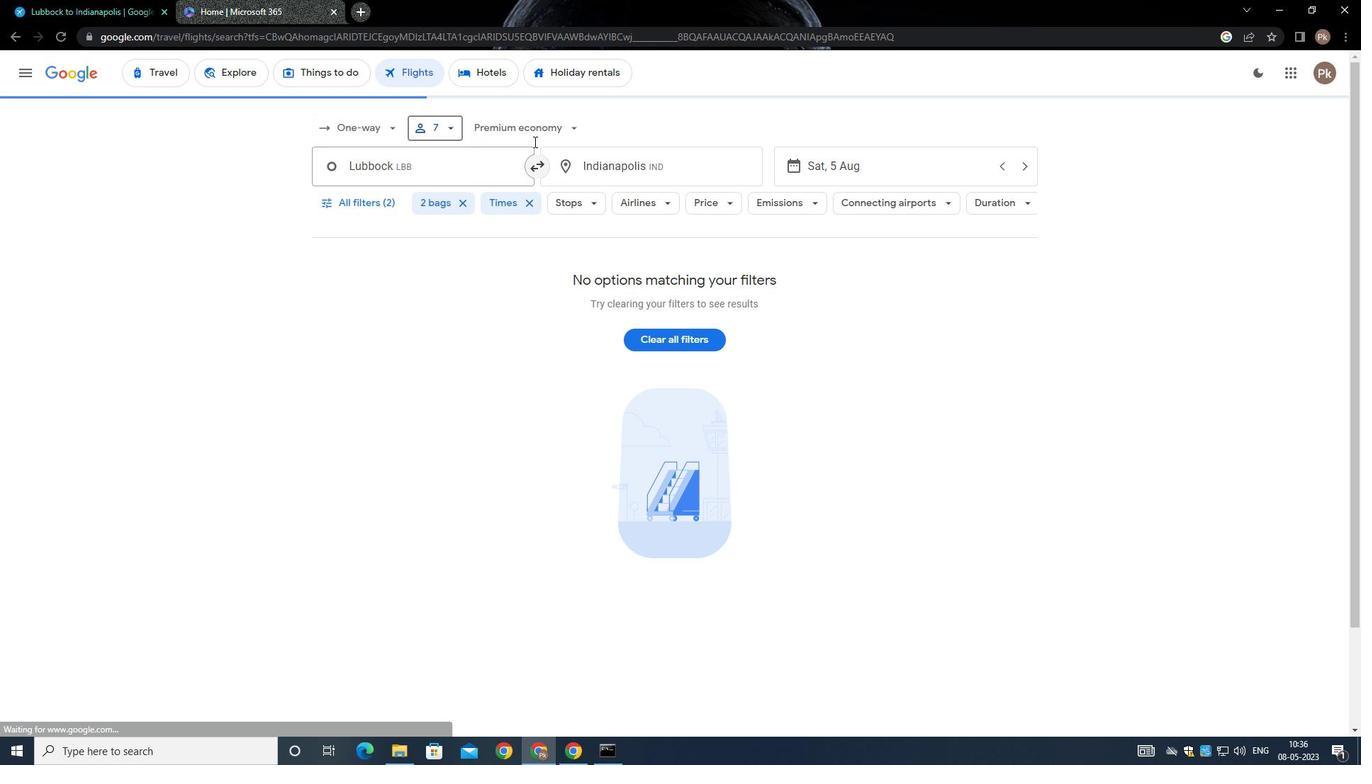 
Action: Mouse moved to (553, 228)
Screenshot: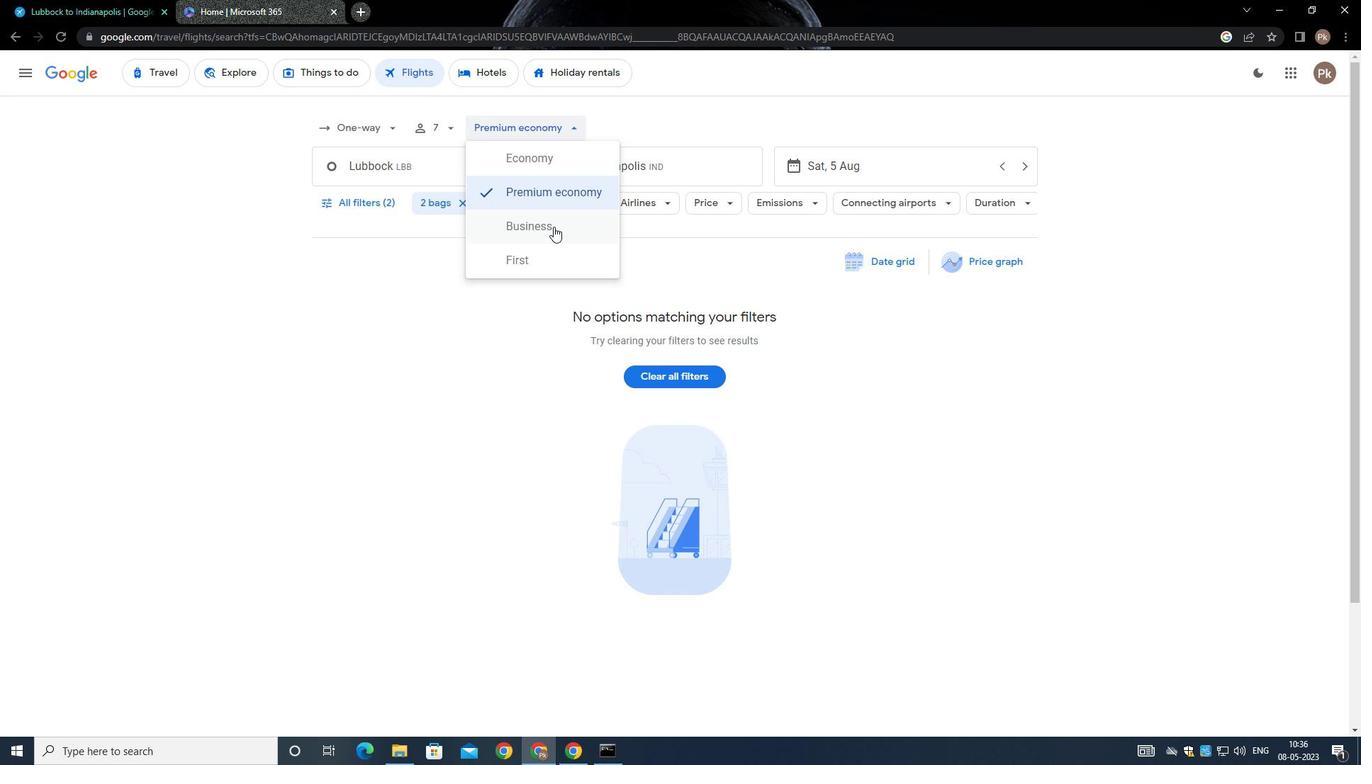 
Action: Mouse pressed left at (553, 228)
Screenshot: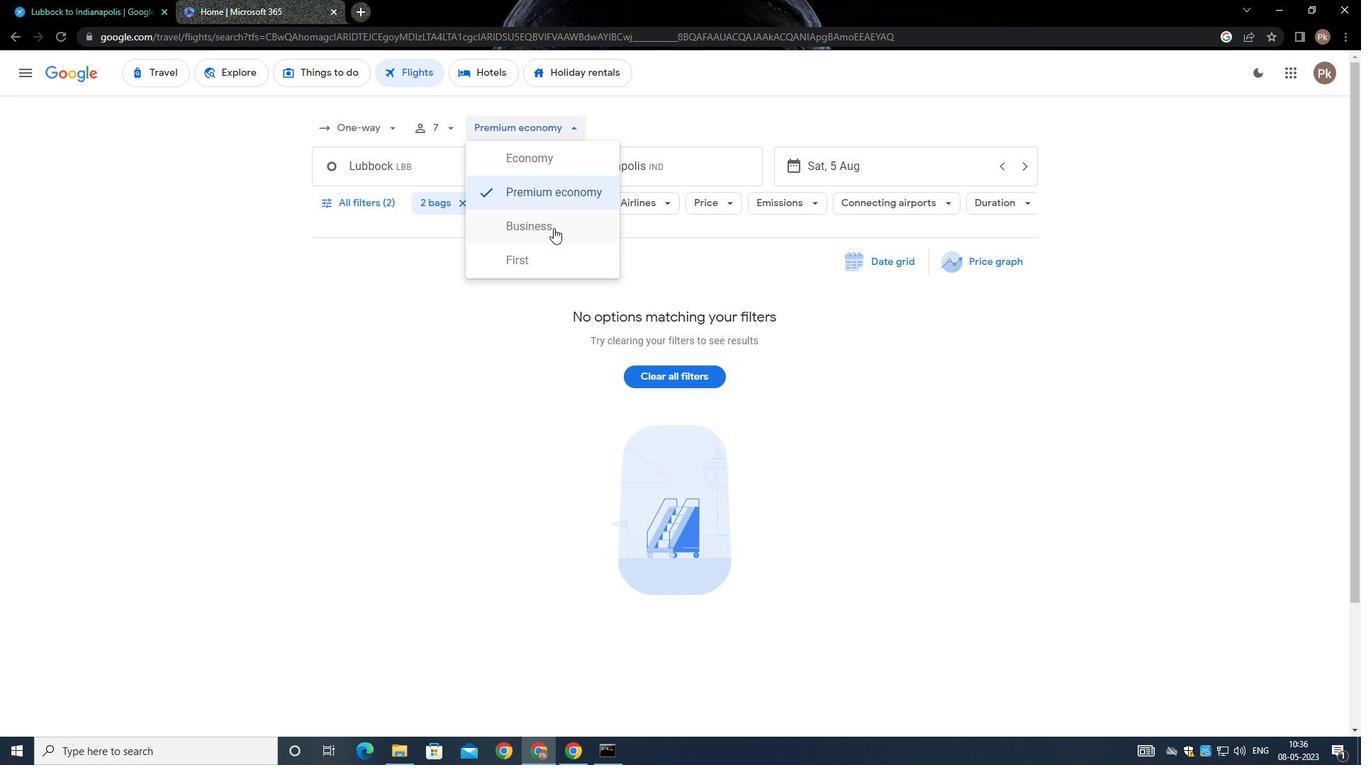 
Action: Mouse moved to (413, 171)
Screenshot: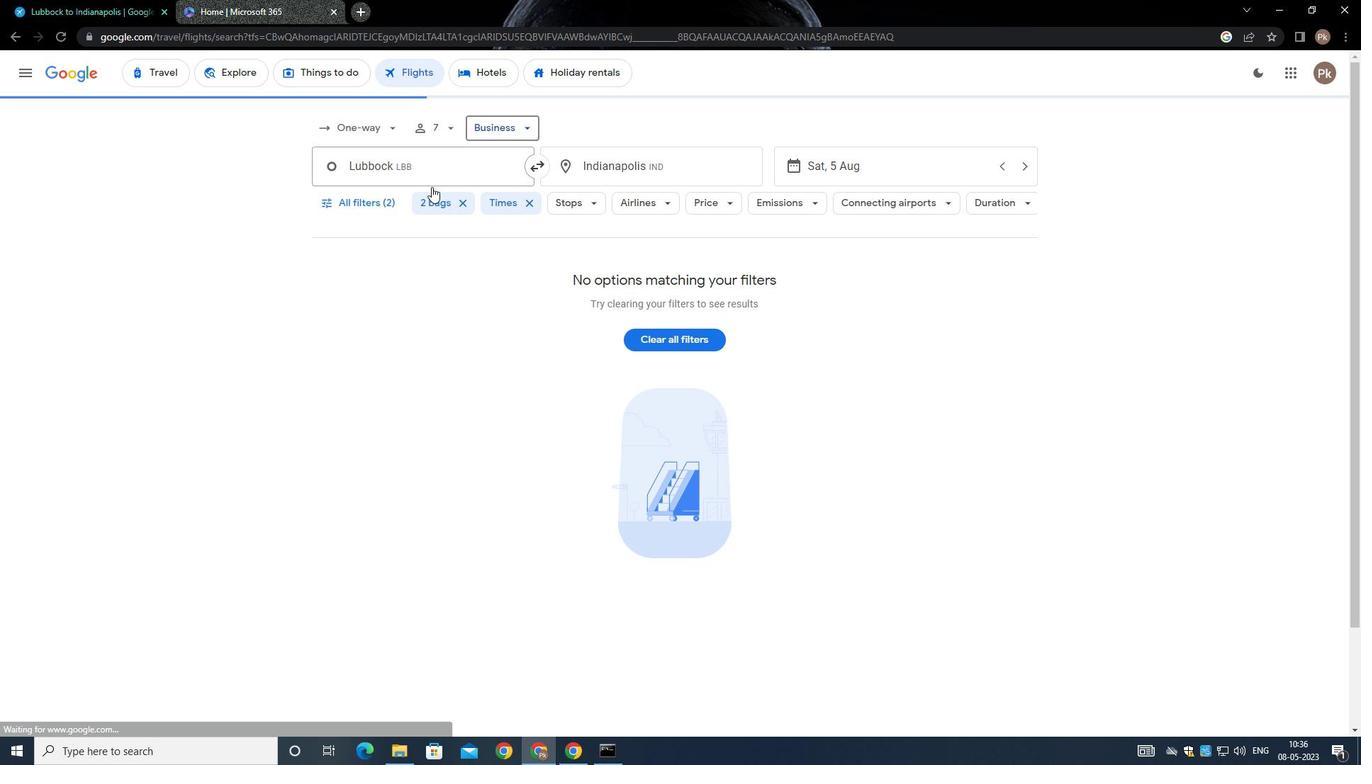 
Action: Mouse pressed left at (413, 171)
Screenshot: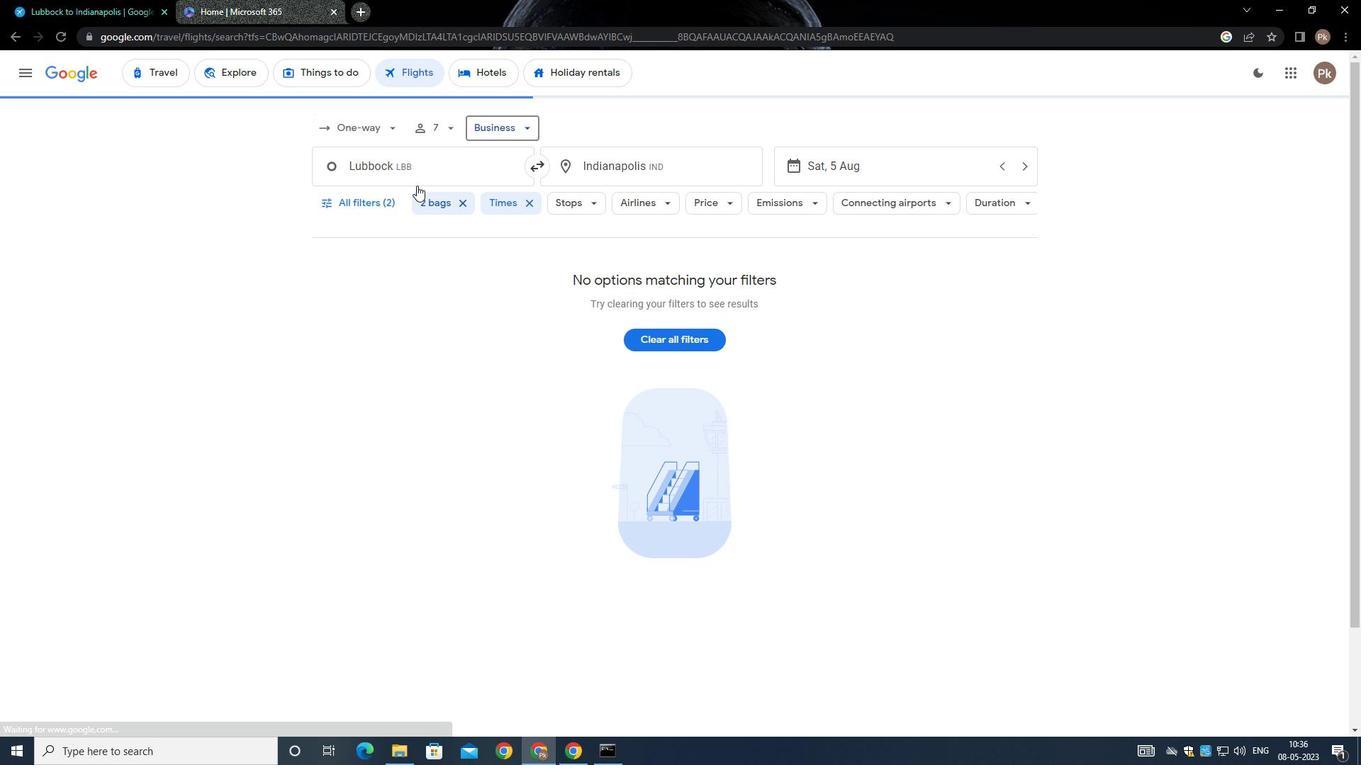 
Action: Mouse moved to (465, 238)
Screenshot: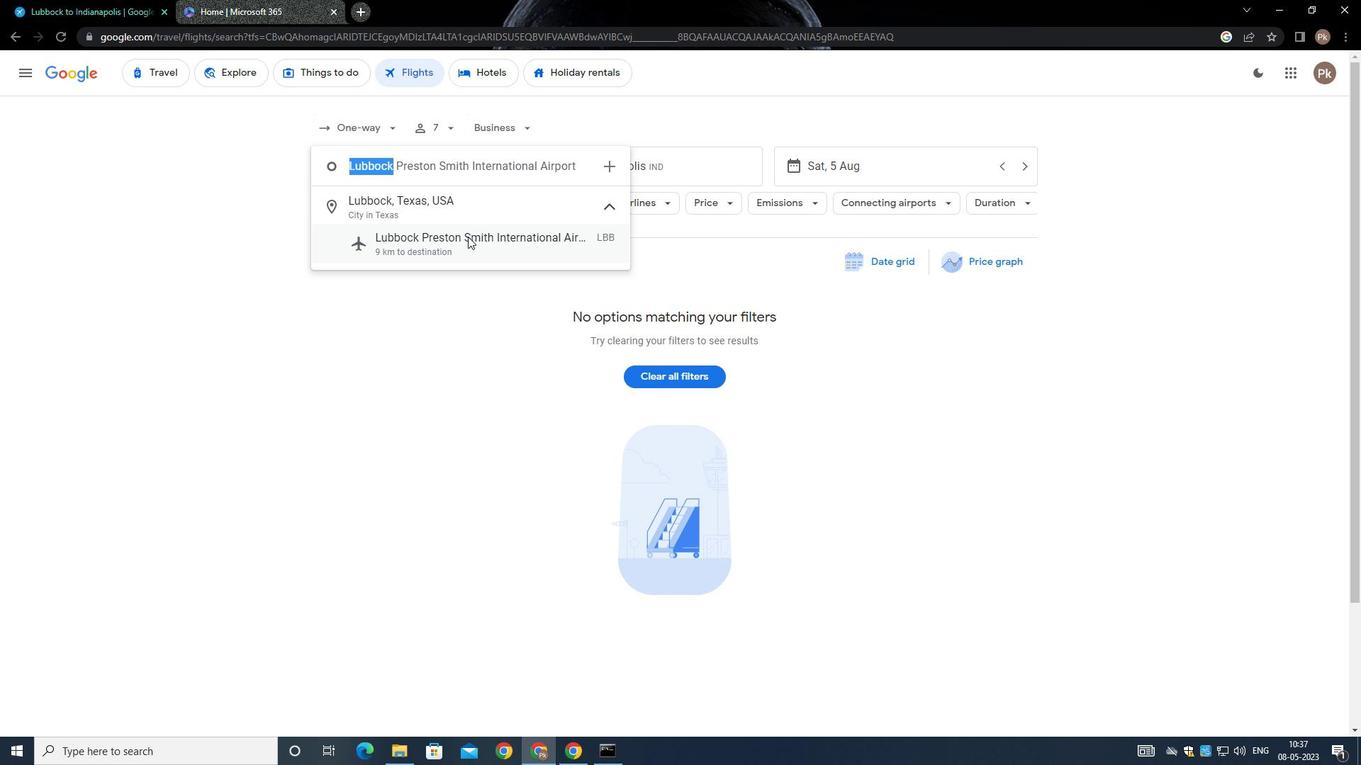 
Action: Mouse pressed left at (465, 238)
Screenshot: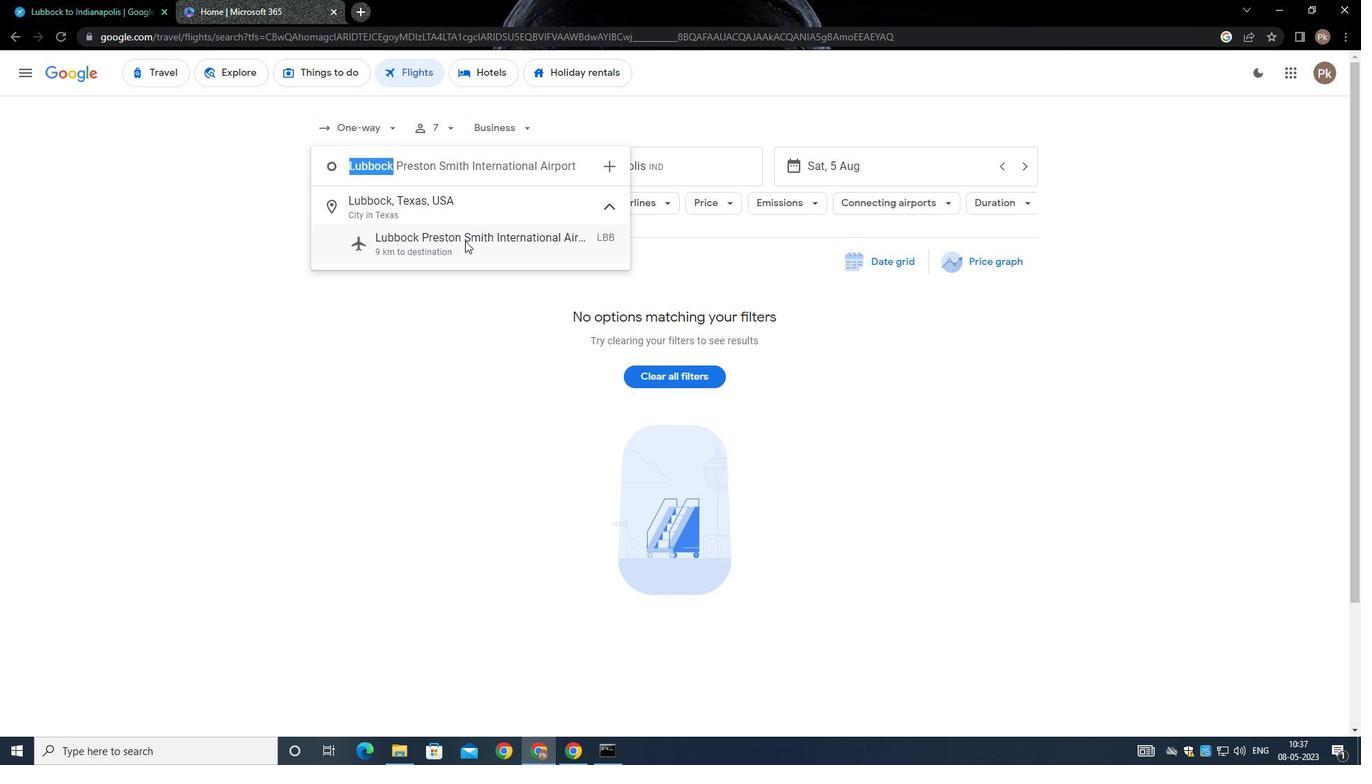 
Action: Mouse moved to (647, 162)
Screenshot: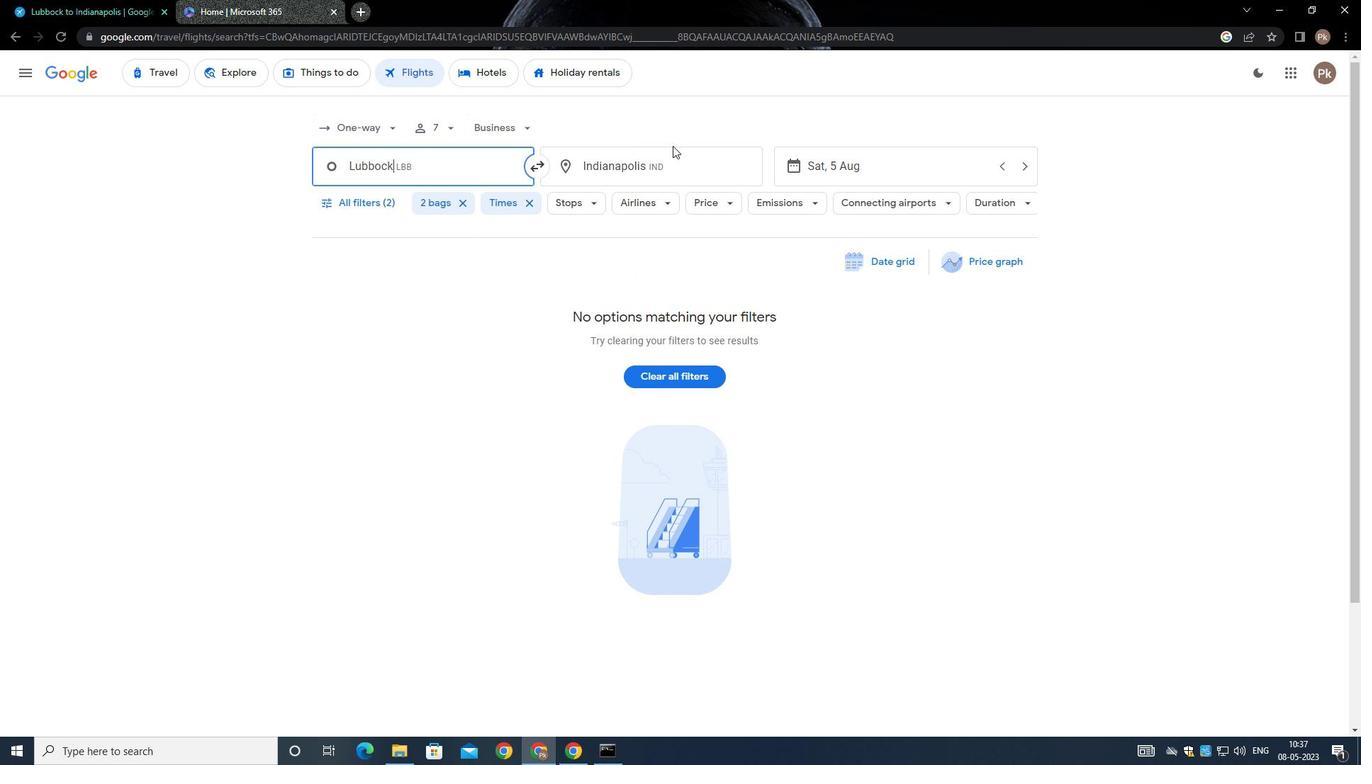 
Action: Mouse pressed left at (647, 162)
Screenshot: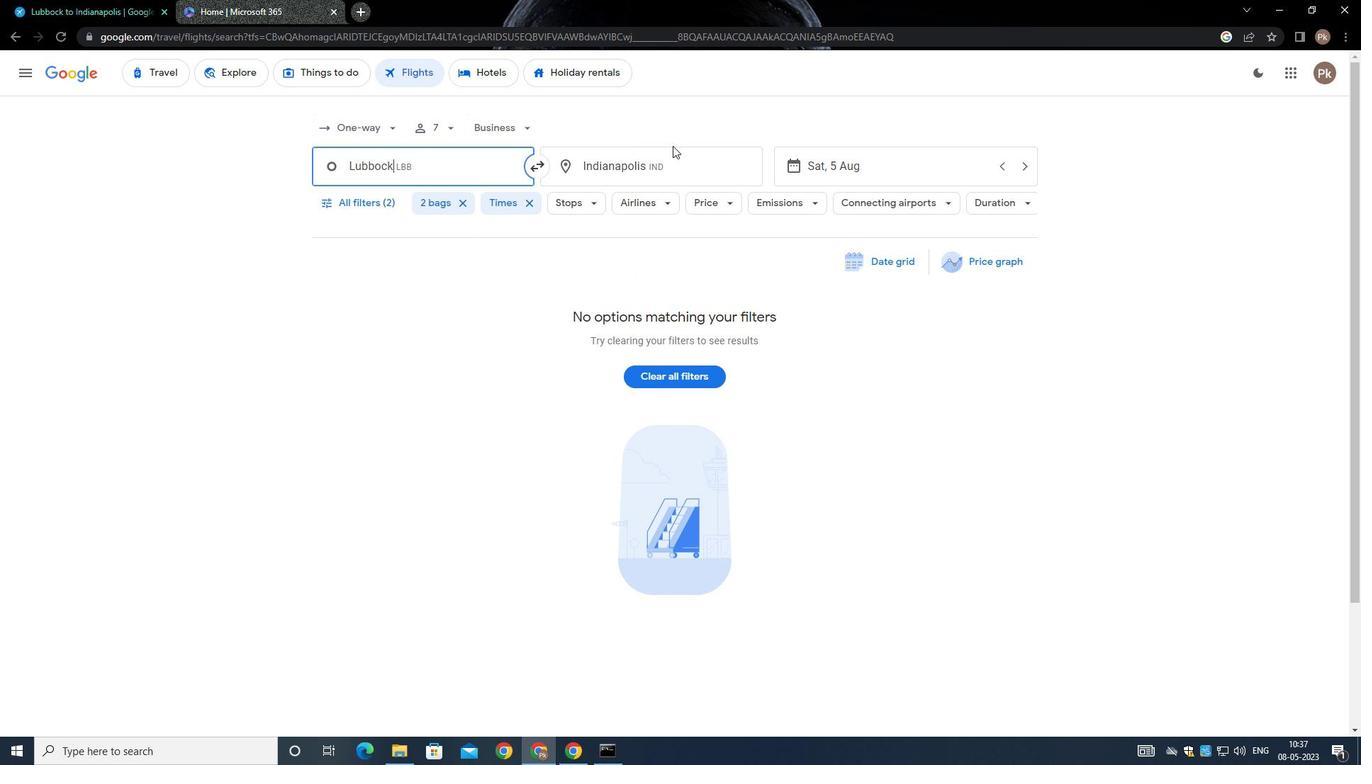 
Action: Mouse moved to (647, 162)
Screenshot: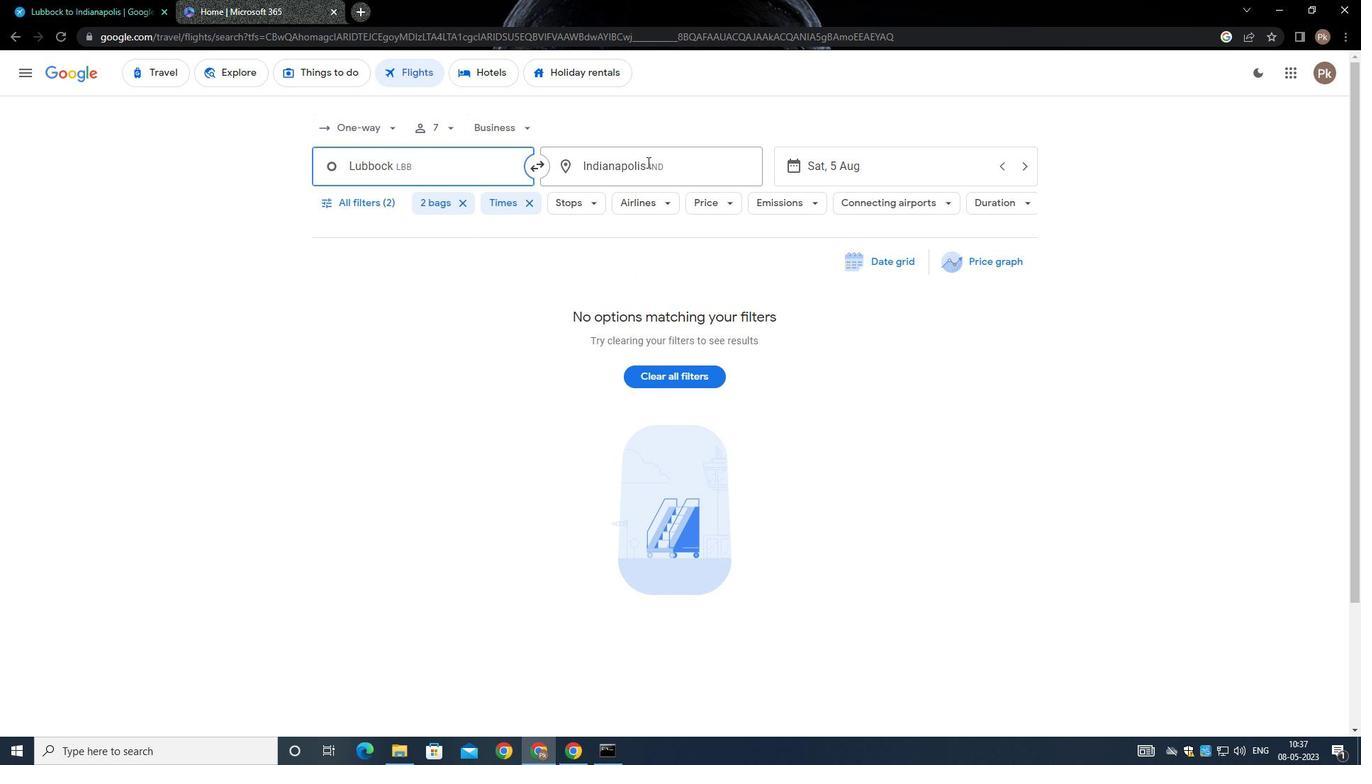 
Action: Key pressed <Key.backspace><Key.shift><Key.shift><Key.shift><Key.shift><Key.shift><Key.shift><Key.shift><Key.shift><Key.shift><Key.shift><Key.shift>RE<Key.backspace>ALEIGH
Screenshot: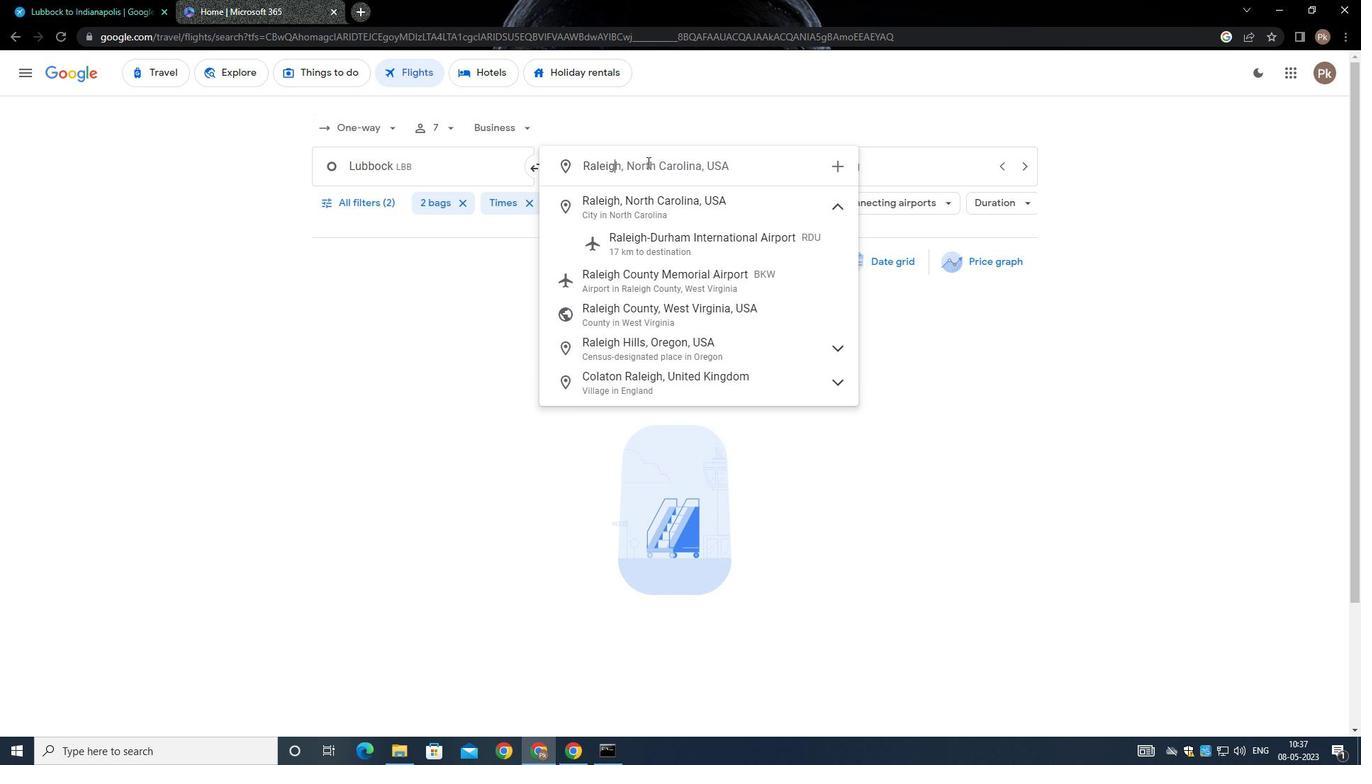 
Action: Mouse moved to (741, 240)
Screenshot: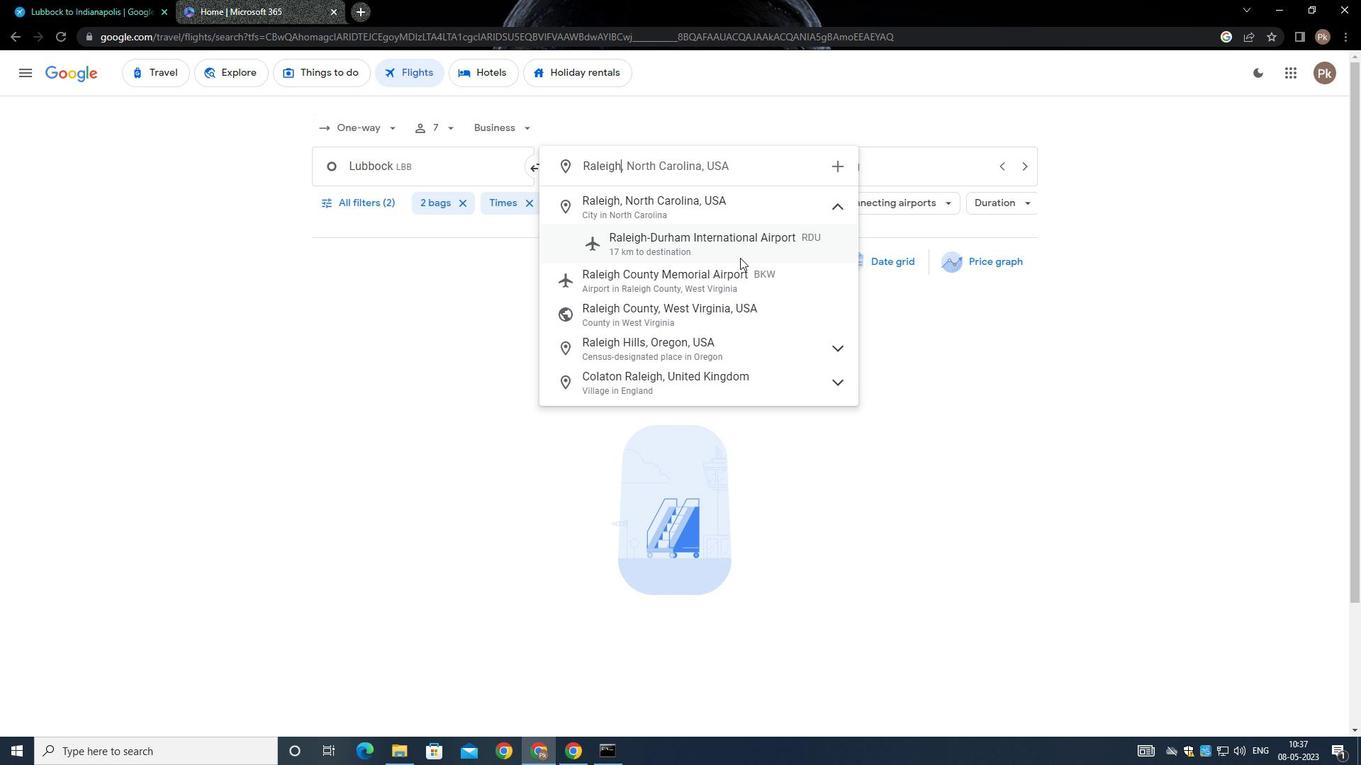 
Action: Mouse pressed left at (741, 240)
Screenshot: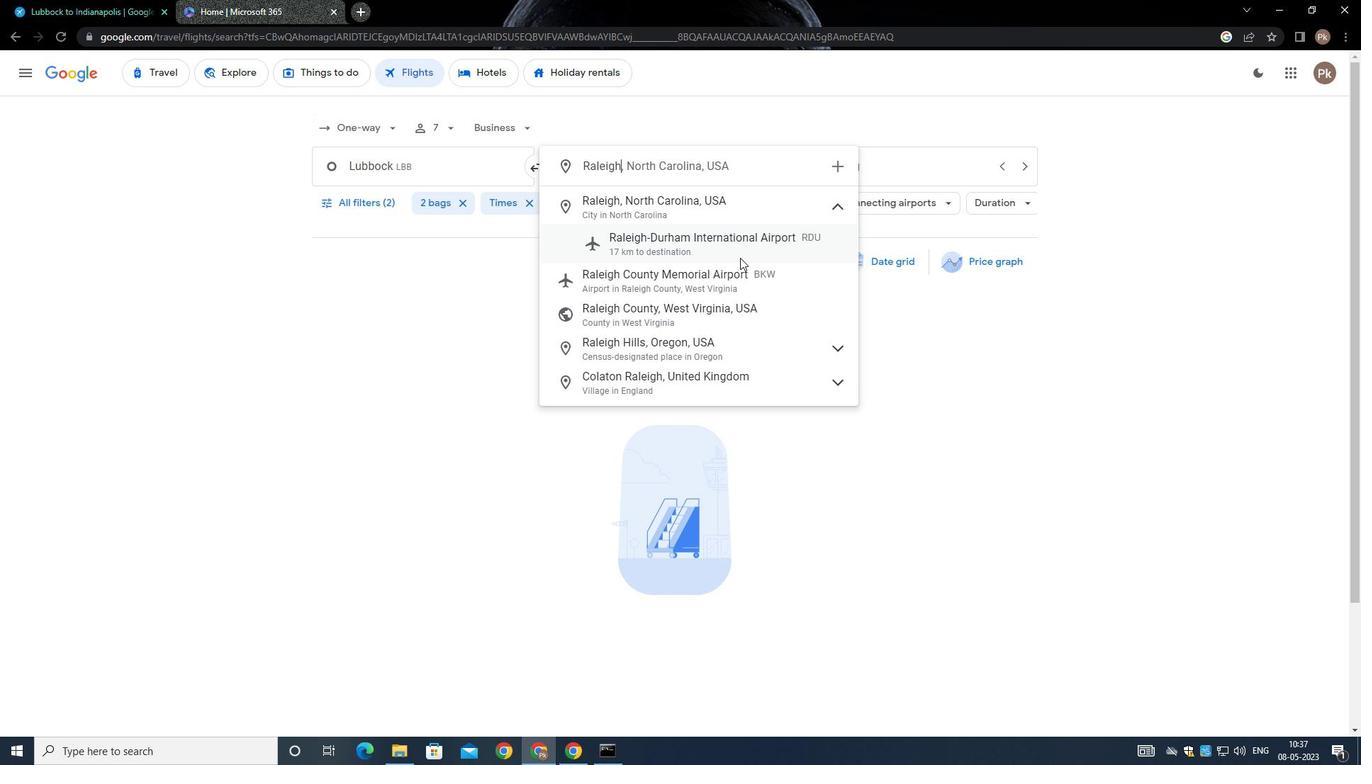 
Action: Mouse moved to (846, 170)
Screenshot: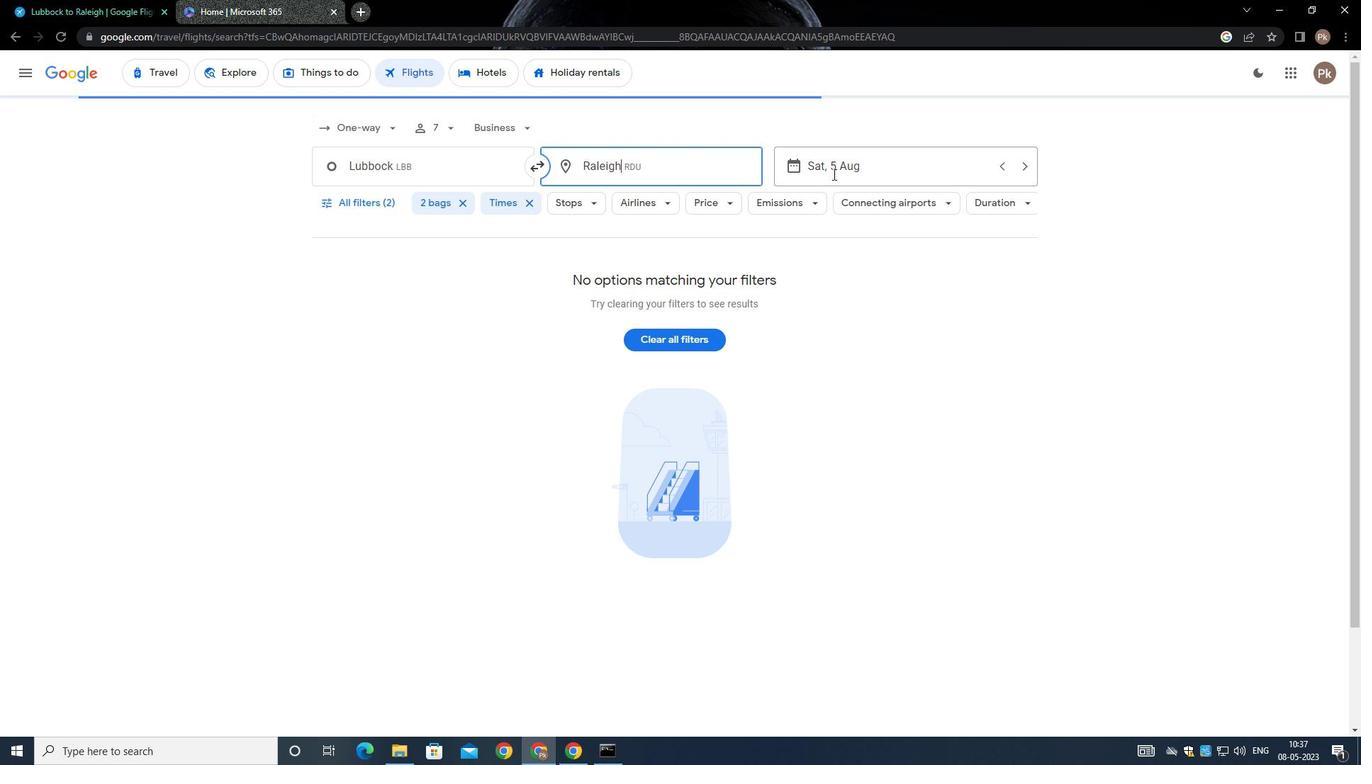 
Action: Mouse pressed left at (846, 170)
Screenshot: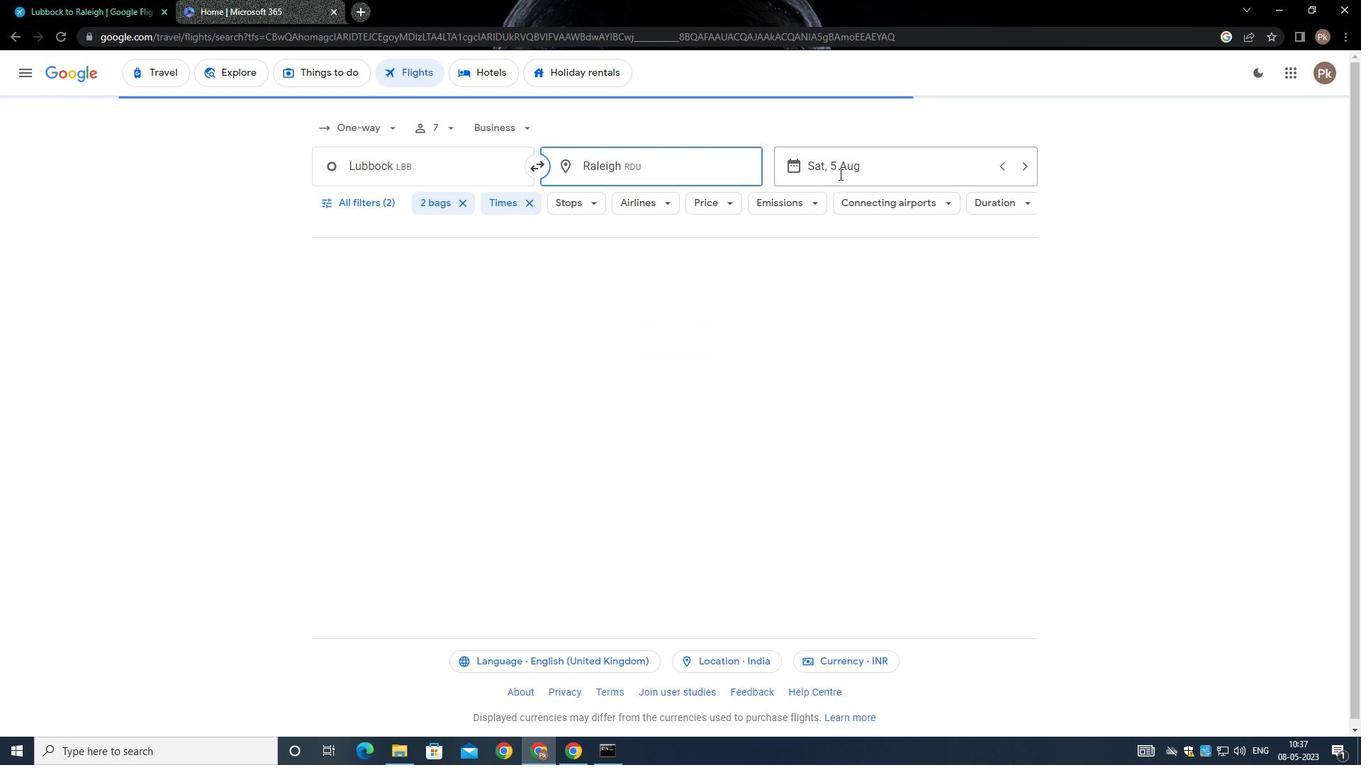 
Action: Mouse moved to (741, 287)
Screenshot: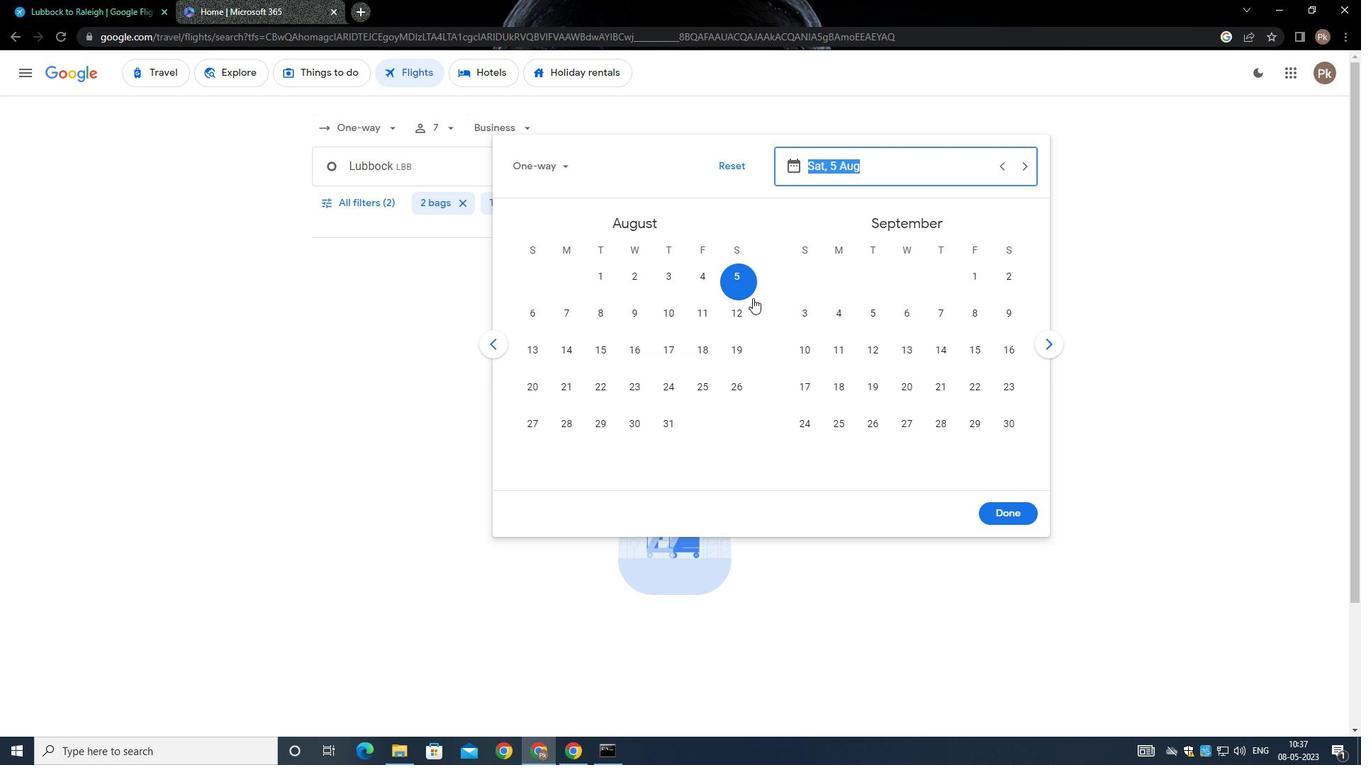 
Action: Mouse pressed left at (741, 287)
Screenshot: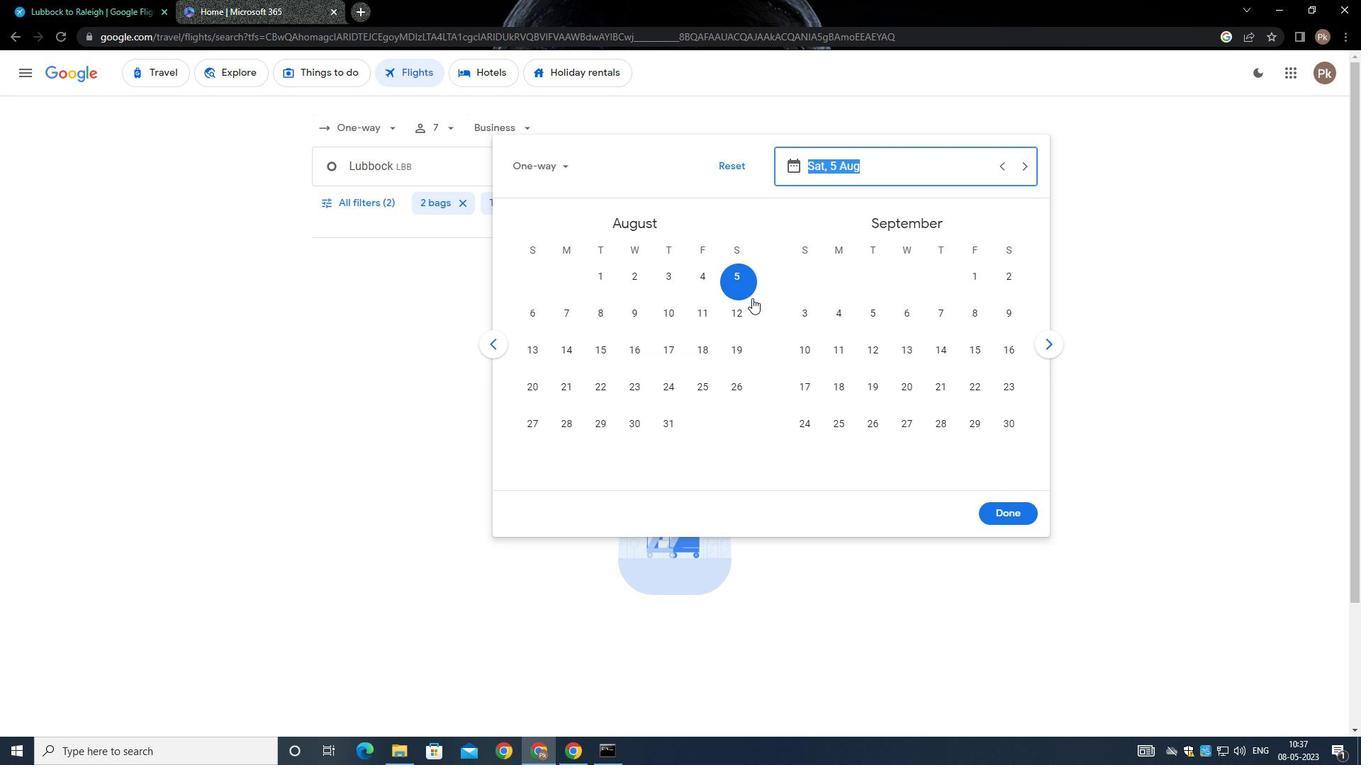 
Action: Mouse moved to (991, 510)
Screenshot: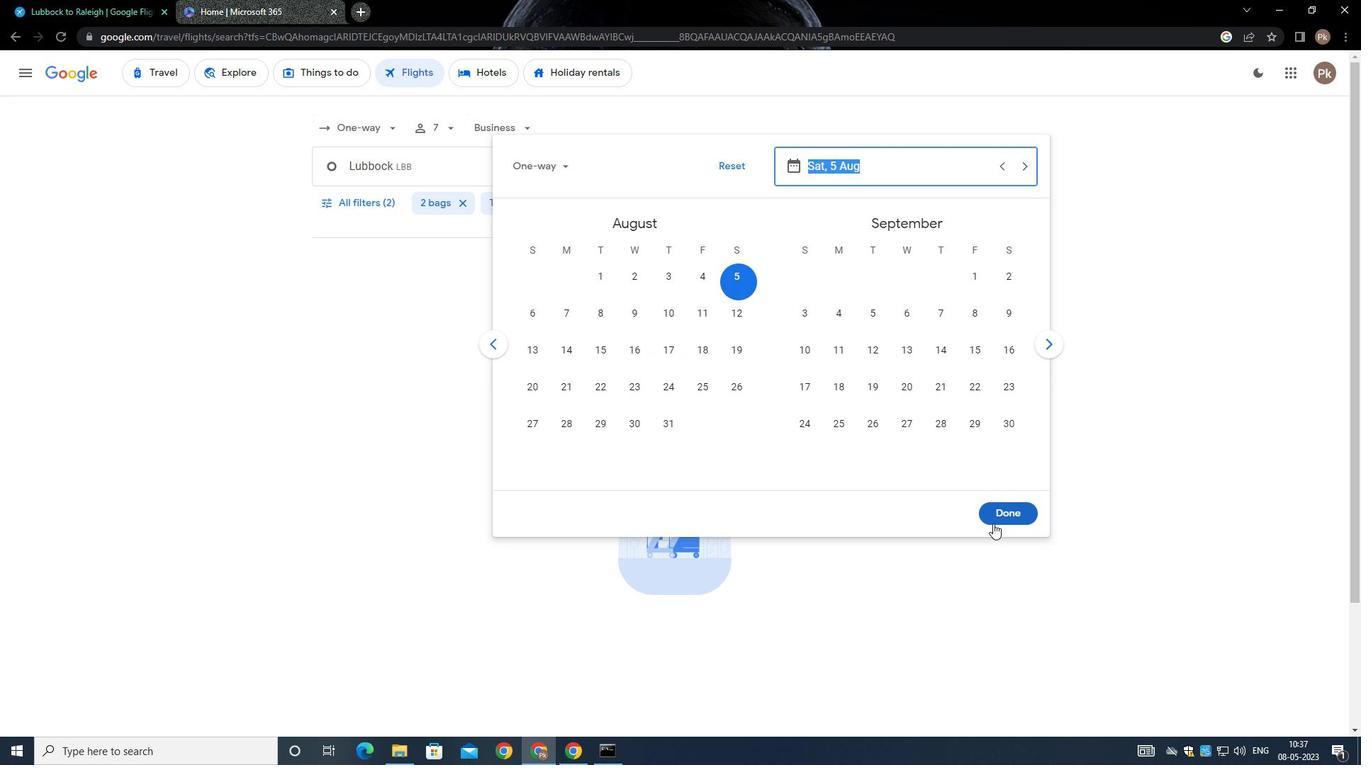 
Action: Mouse pressed left at (991, 510)
Screenshot: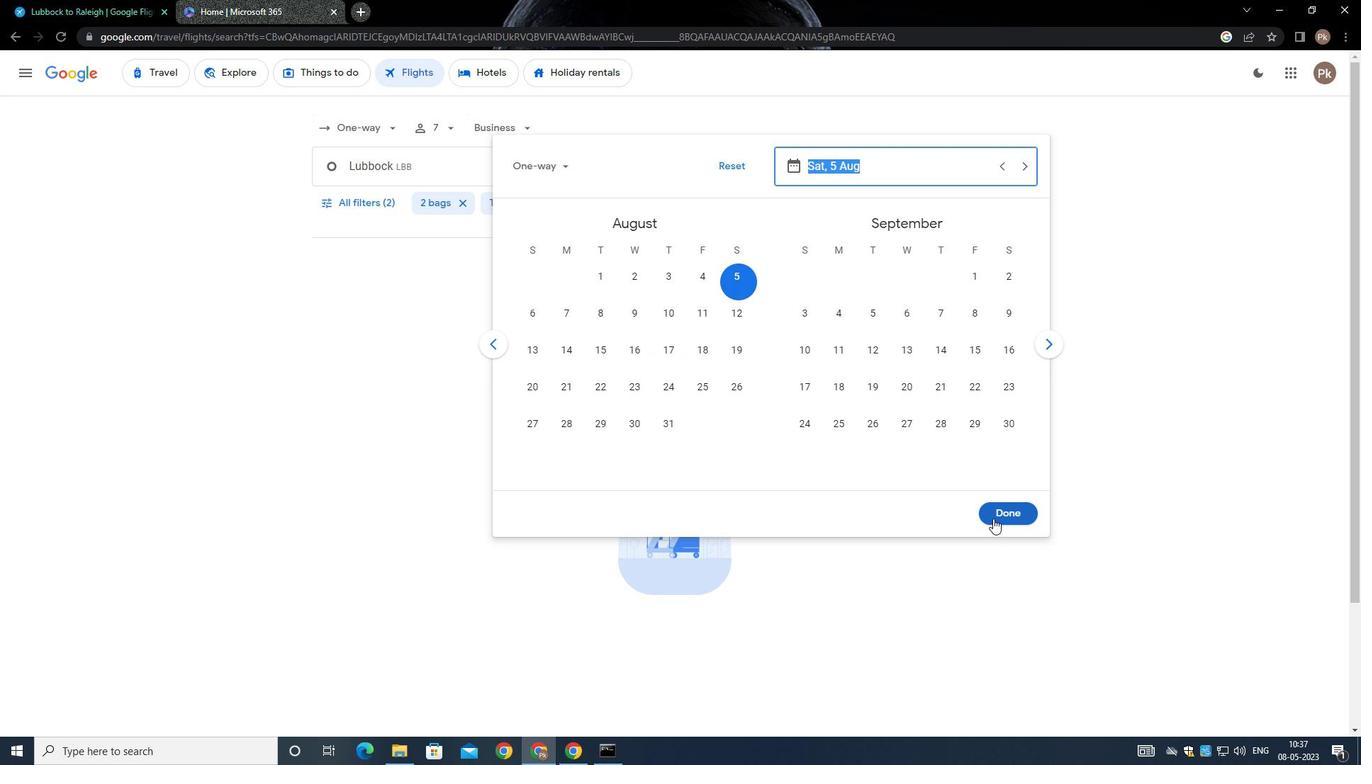 
Action: Mouse moved to (388, 210)
Screenshot: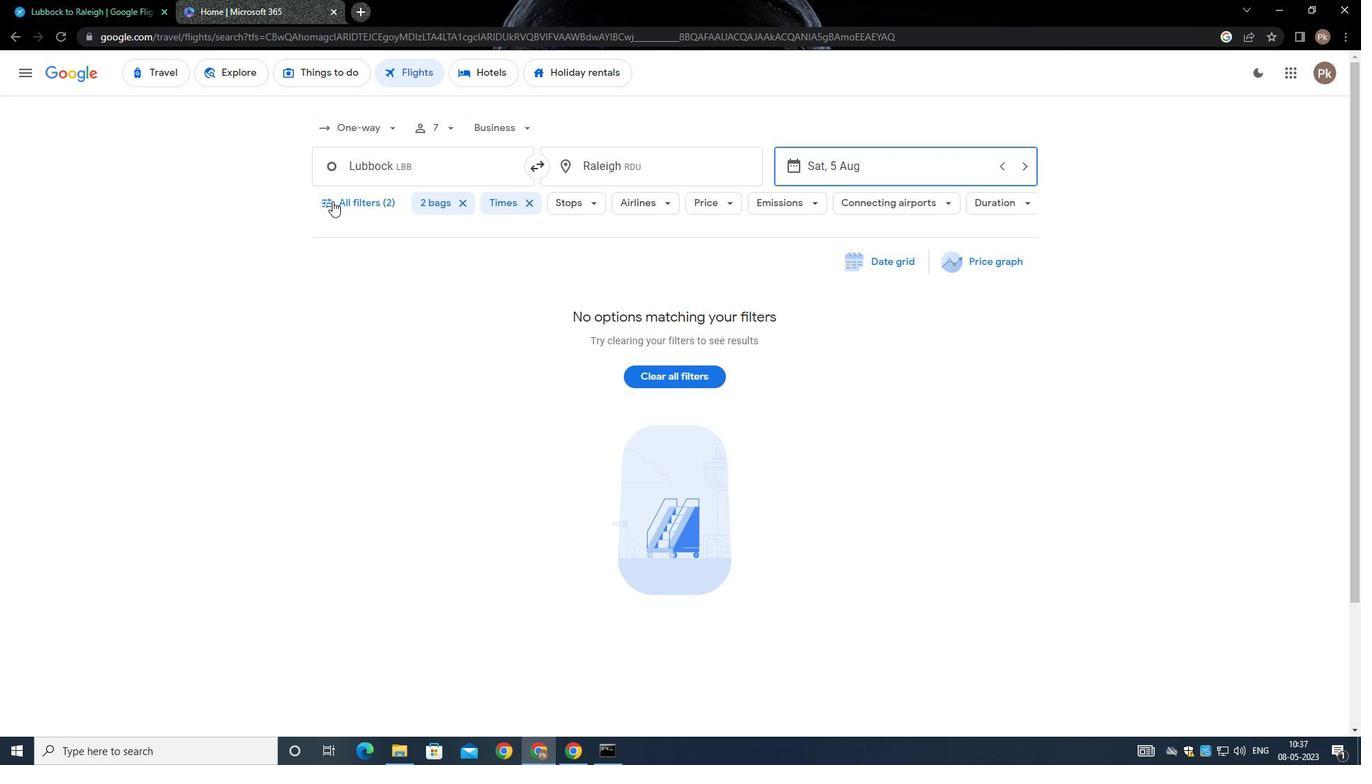 
Action: Mouse pressed left at (388, 210)
Screenshot: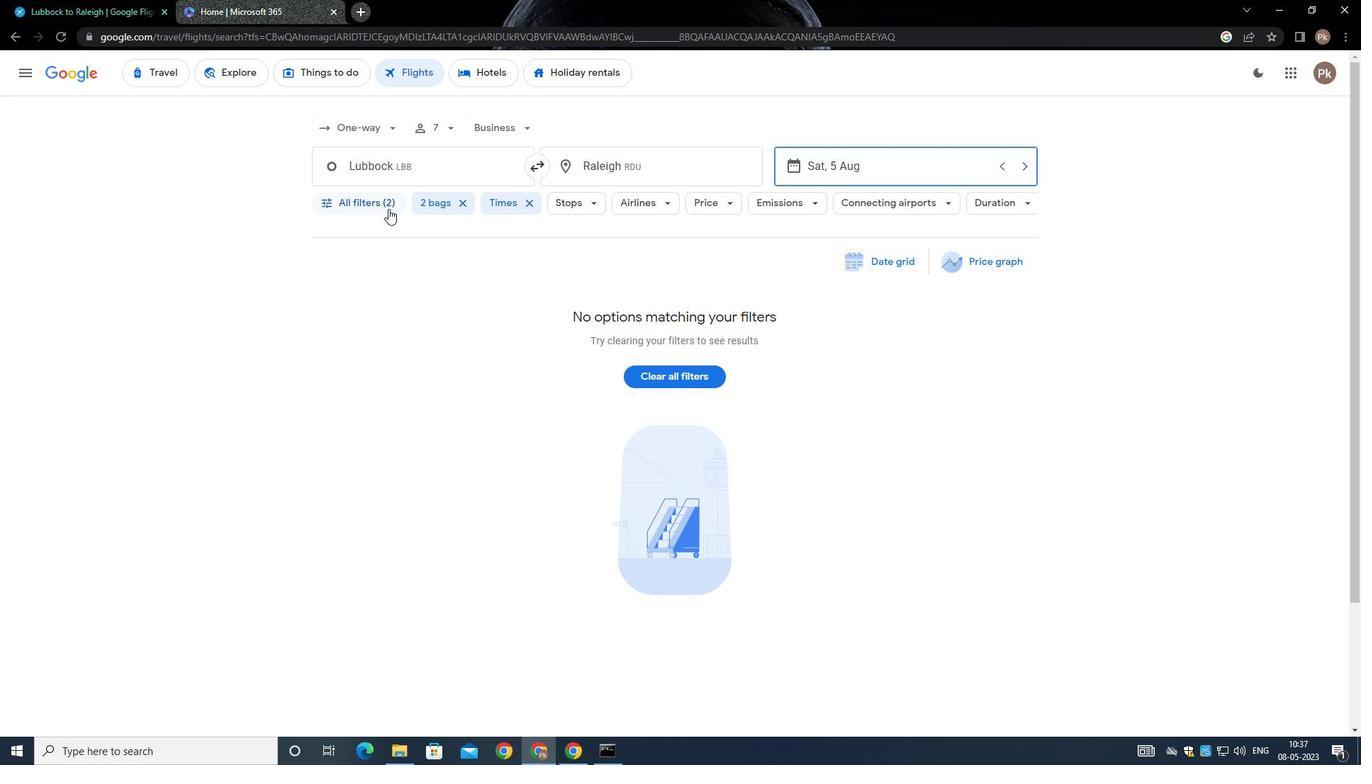
Action: Mouse moved to (517, 504)
Screenshot: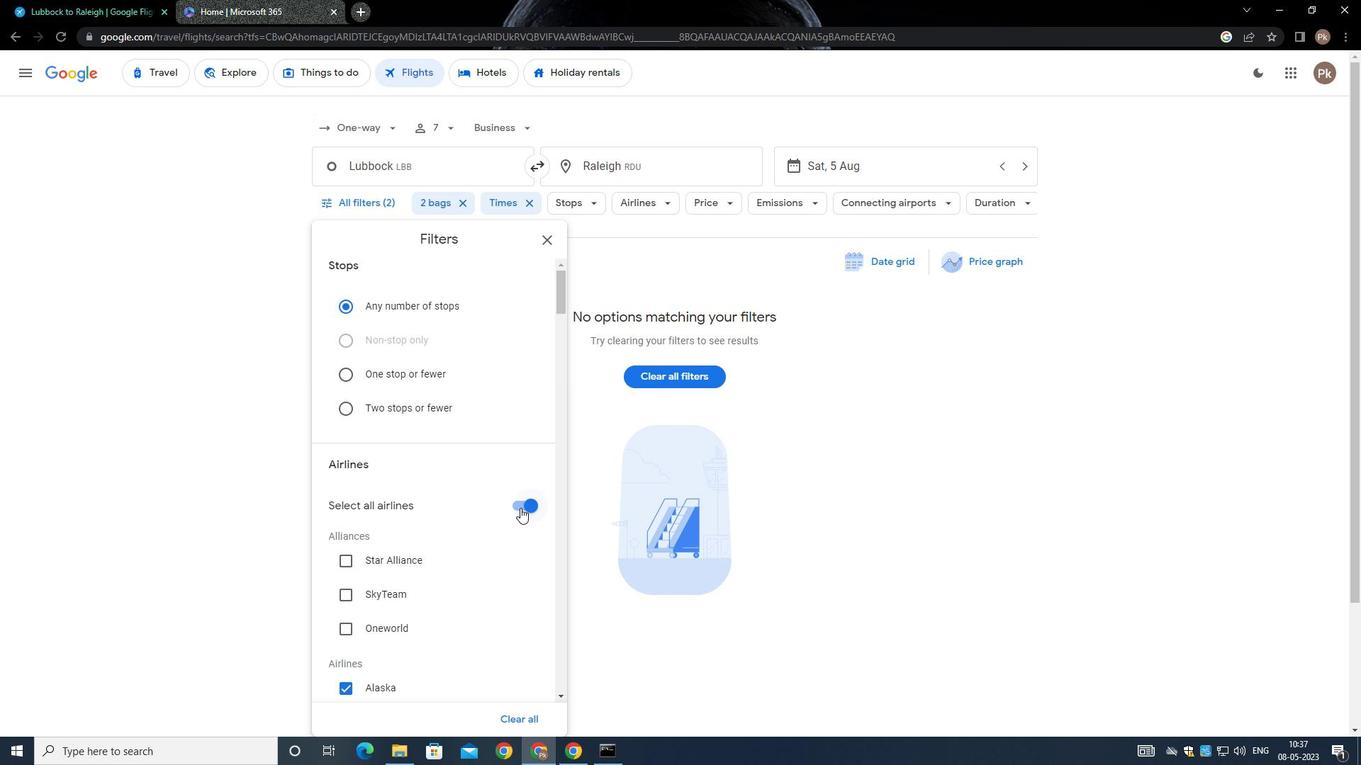 
Action: Mouse pressed left at (517, 504)
Screenshot: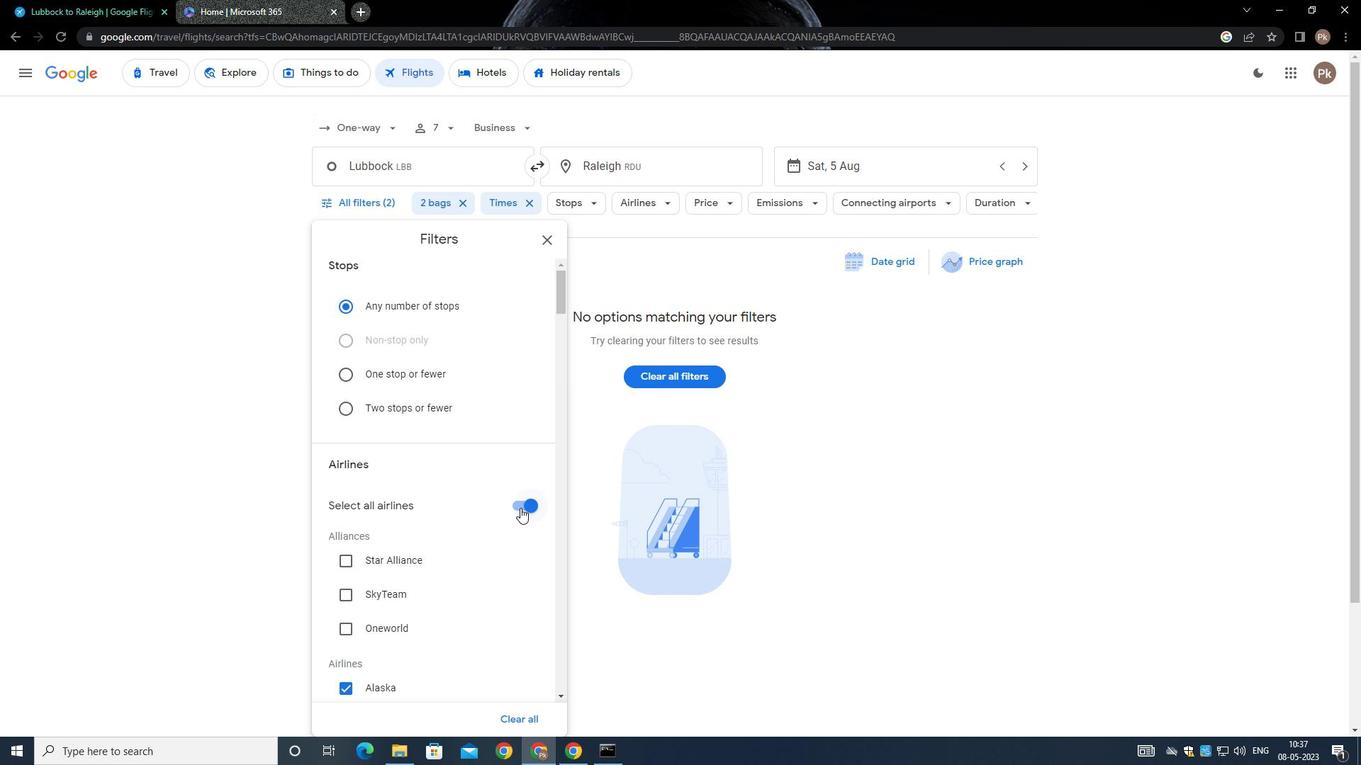 
Action: Mouse moved to (217, 312)
Screenshot: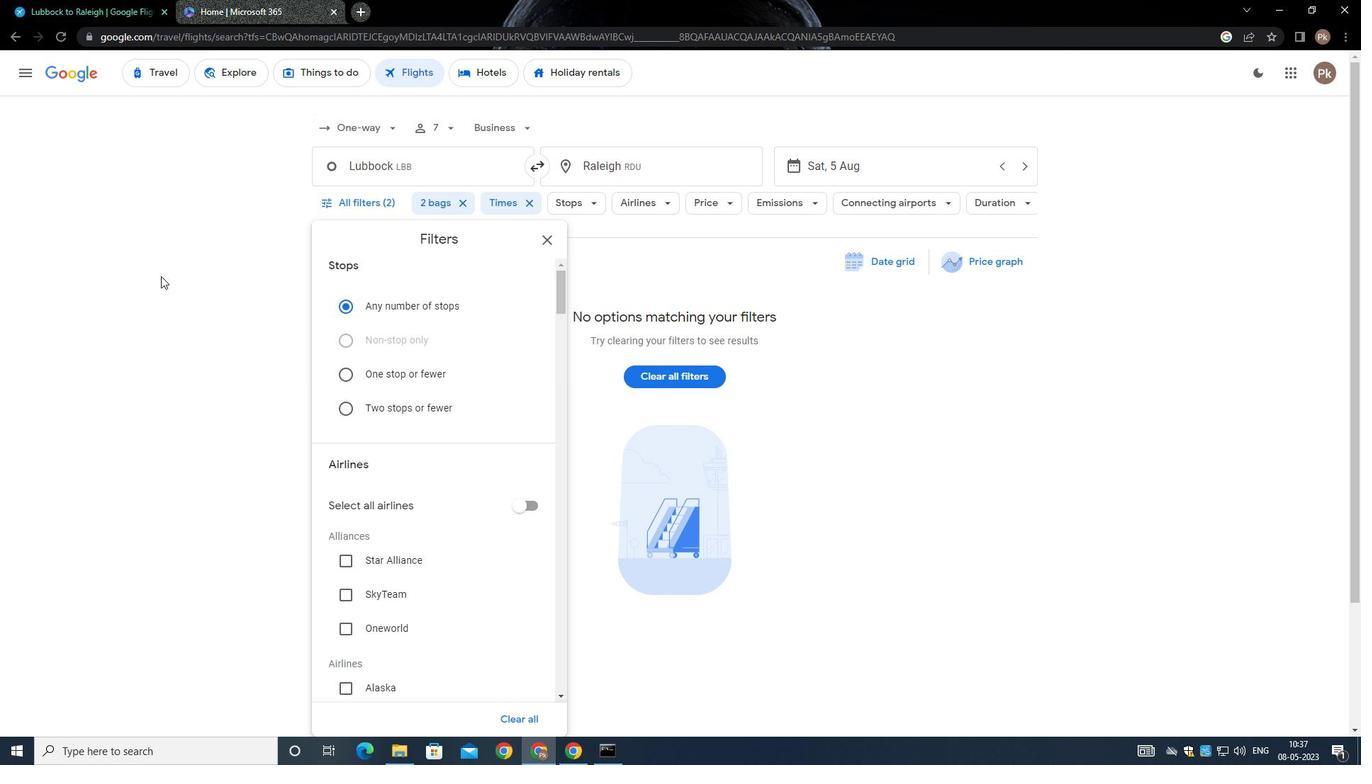 
Action: Mouse scrolled (217, 311) with delta (0, 0)
Screenshot: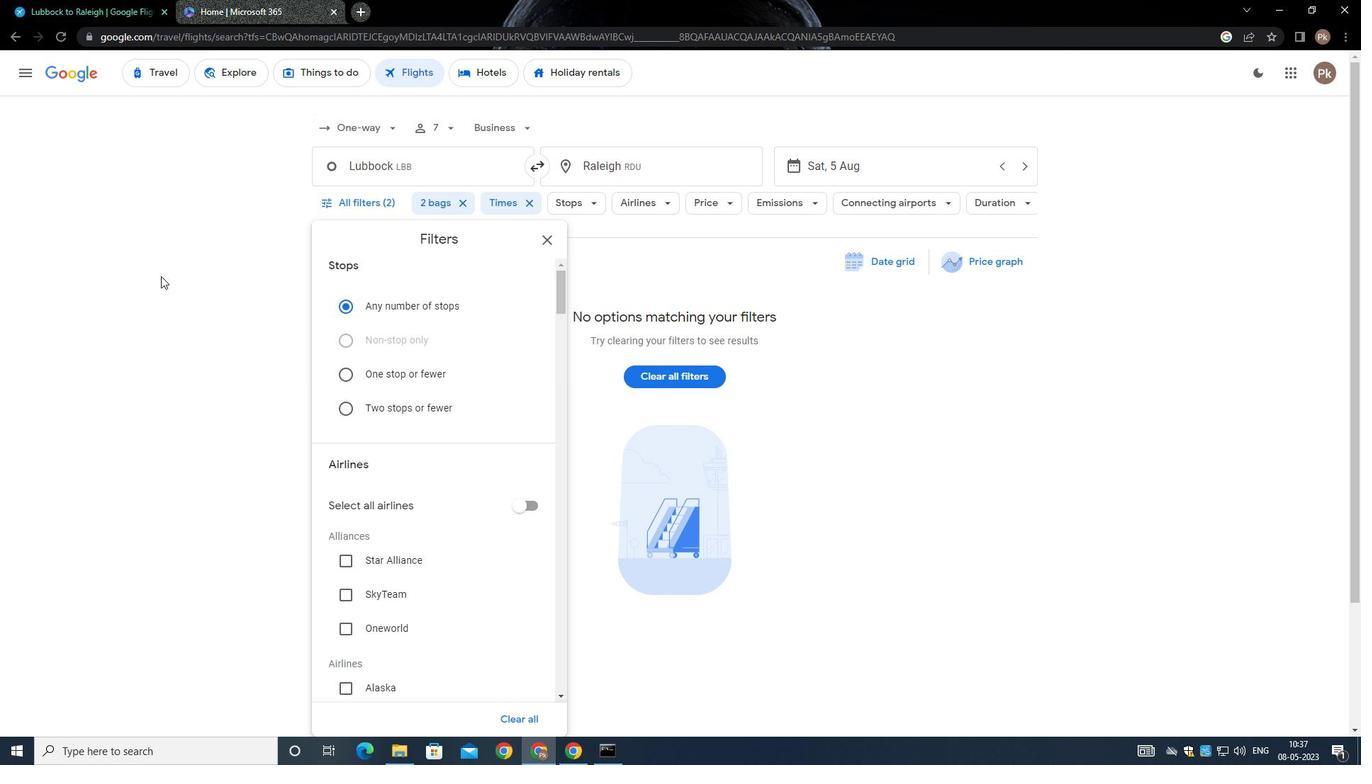 
Action: Mouse moved to (219, 316)
Screenshot: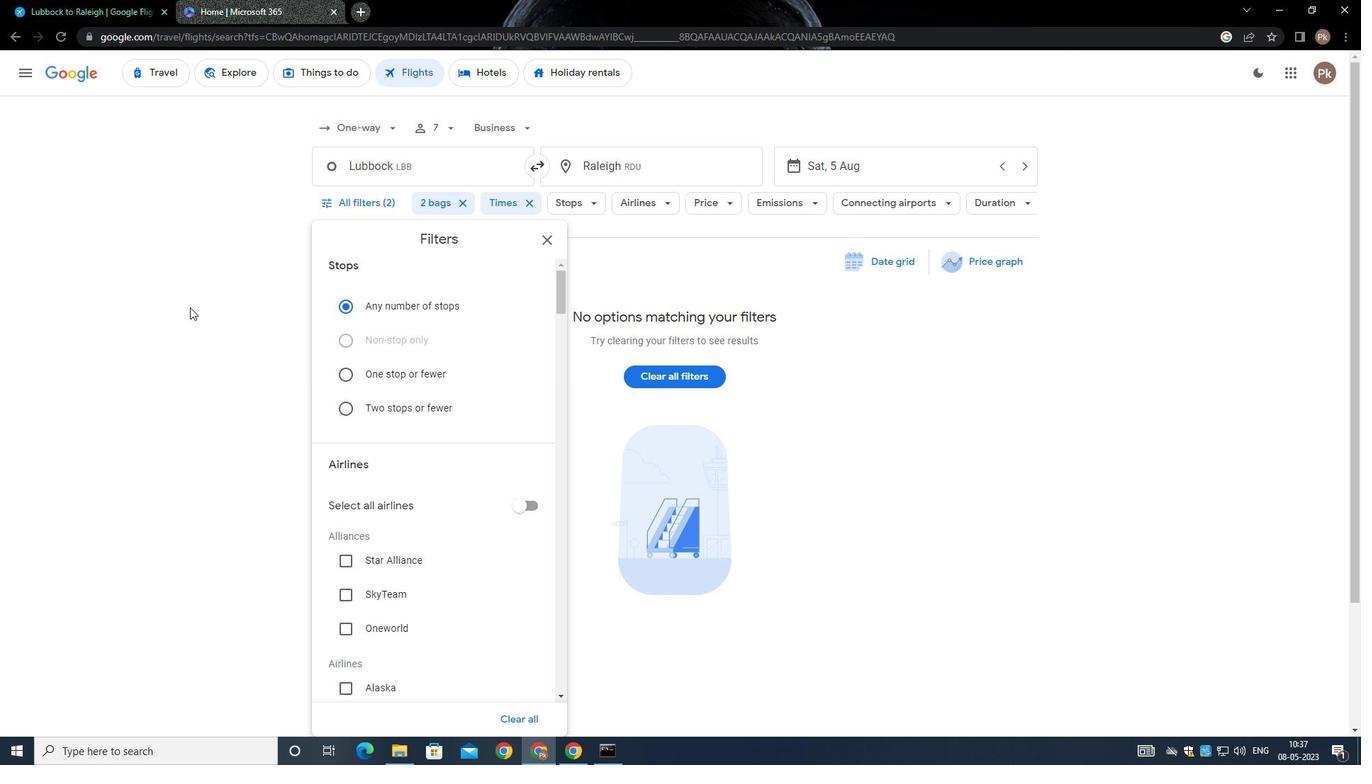
Action: Mouse scrolled (219, 315) with delta (0, 0)
Screenshot: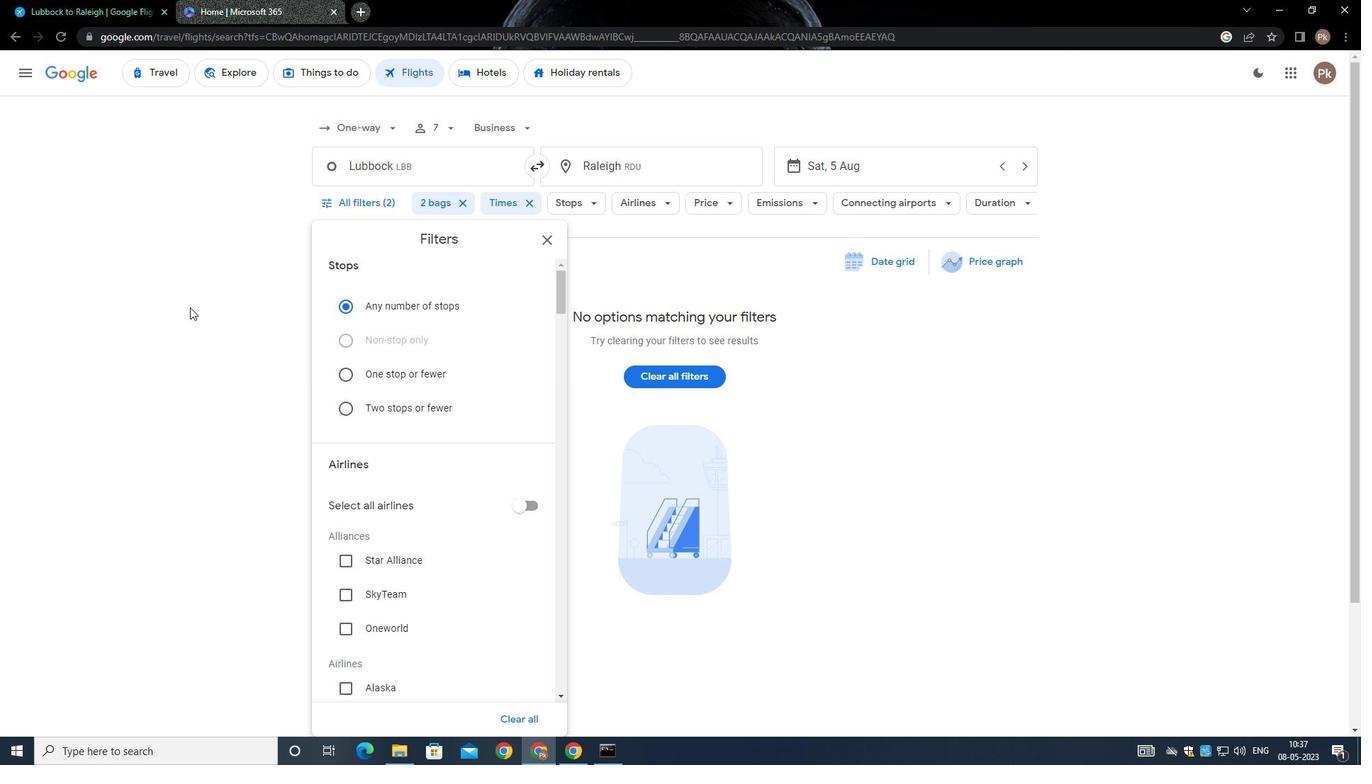 
Action: Mouse moved to (223, 328)
Screenshot: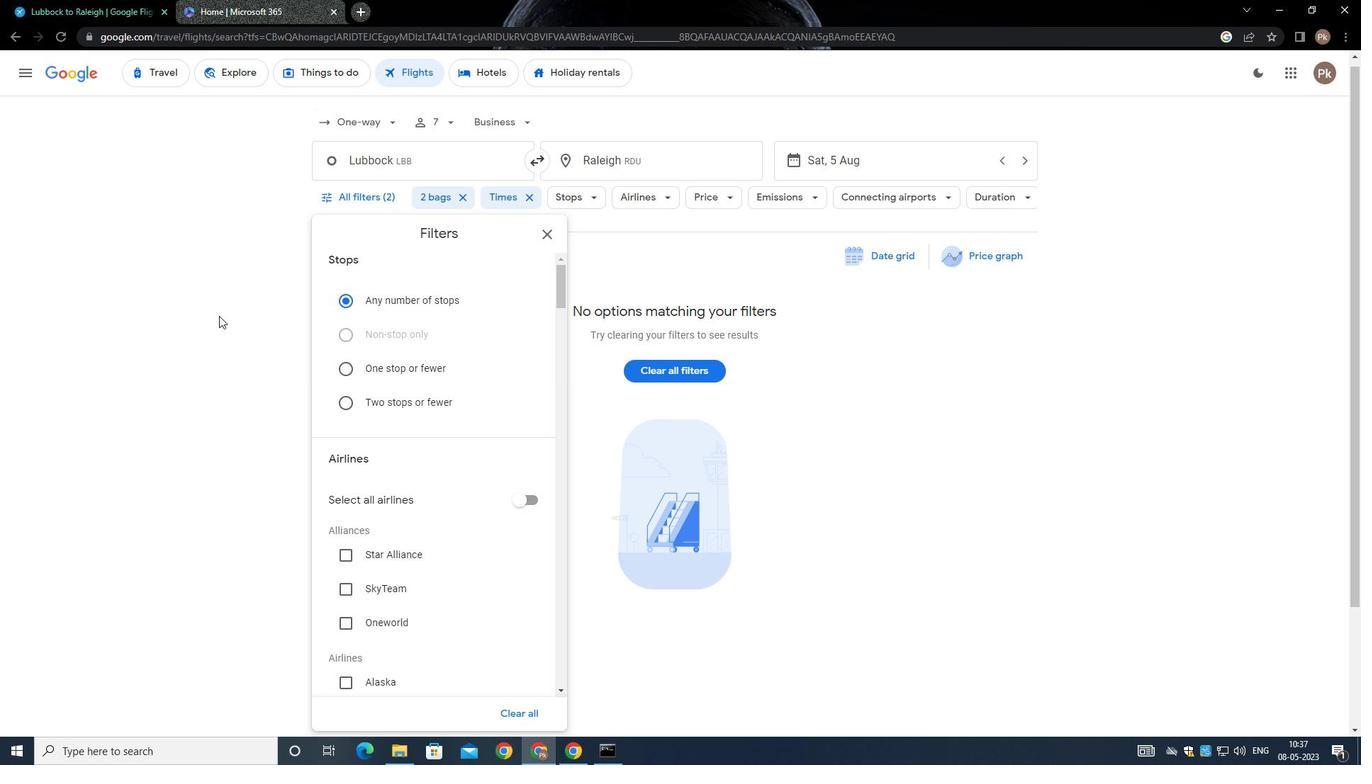 
Action: Mouse scrolled (223, 327) with delta (0, 0)
Screenshot: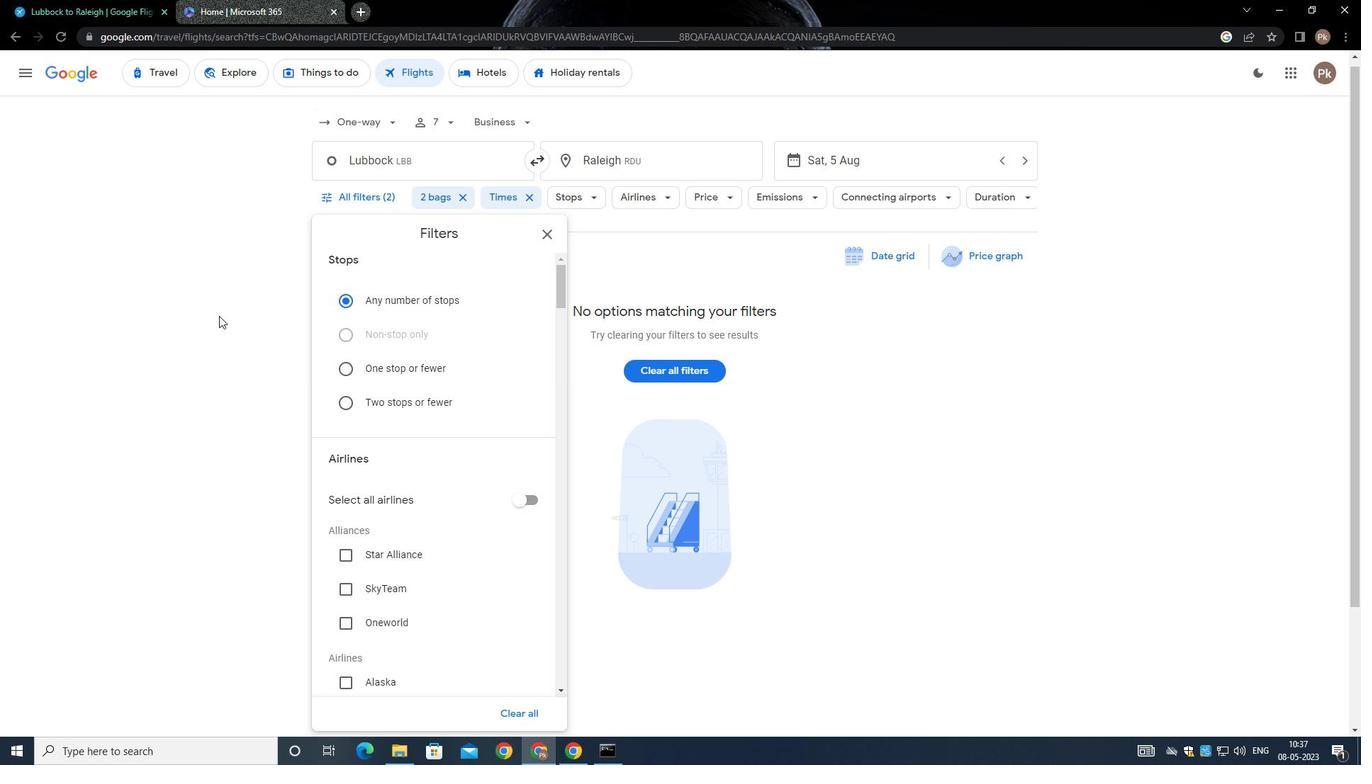 
Action: Mouse moved to (371, 397)
Screenshot: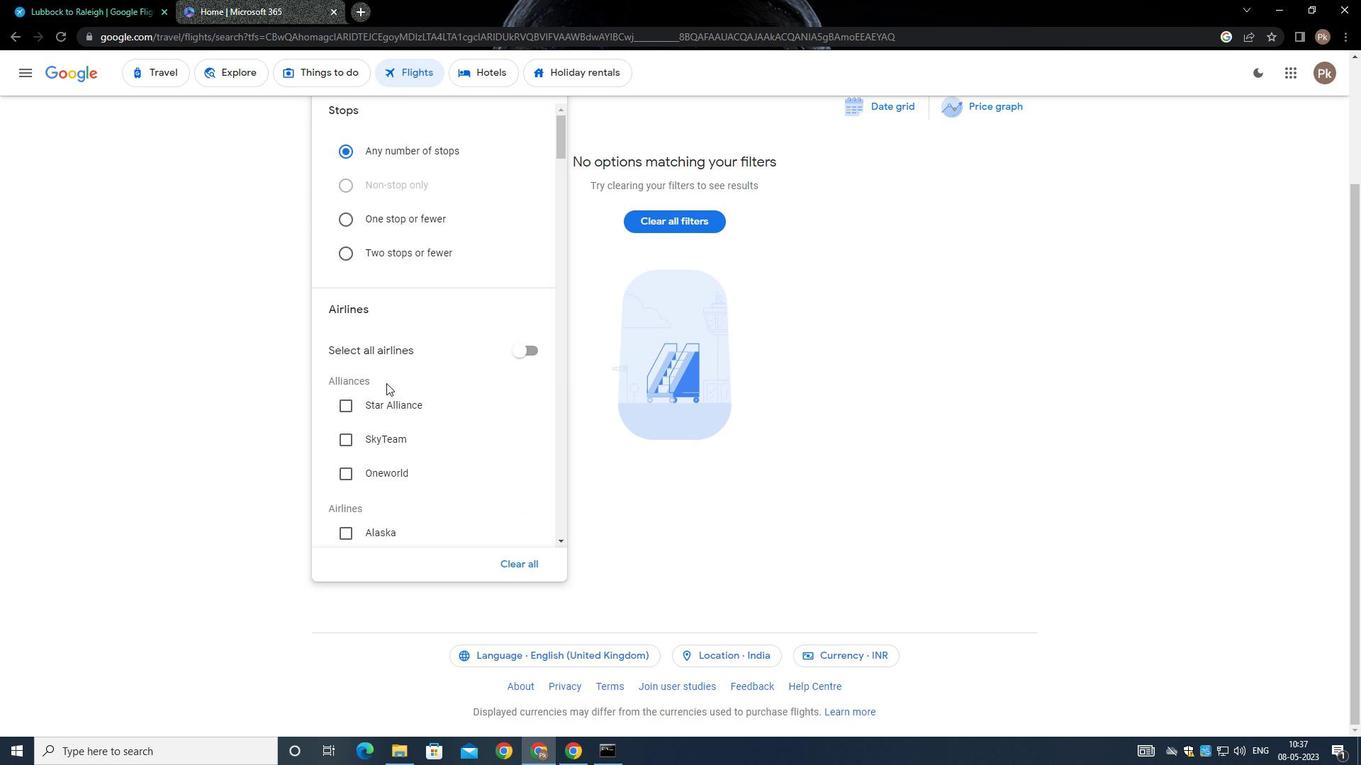 
Action: Mouse scrolled (371, 396) with delta (0, 0)
Screenshot: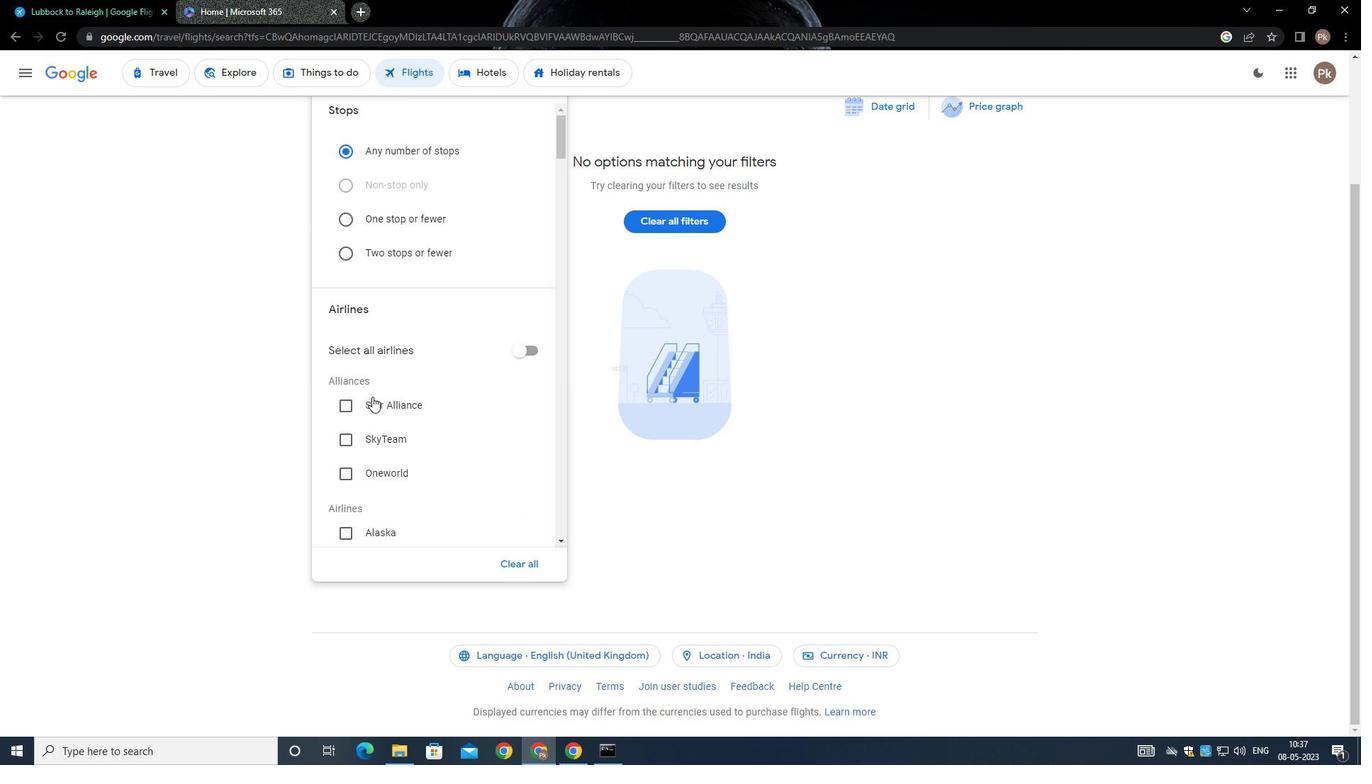 
Action: Mouse scrolled (371, 396) with delta (0, 0)
Screenshot: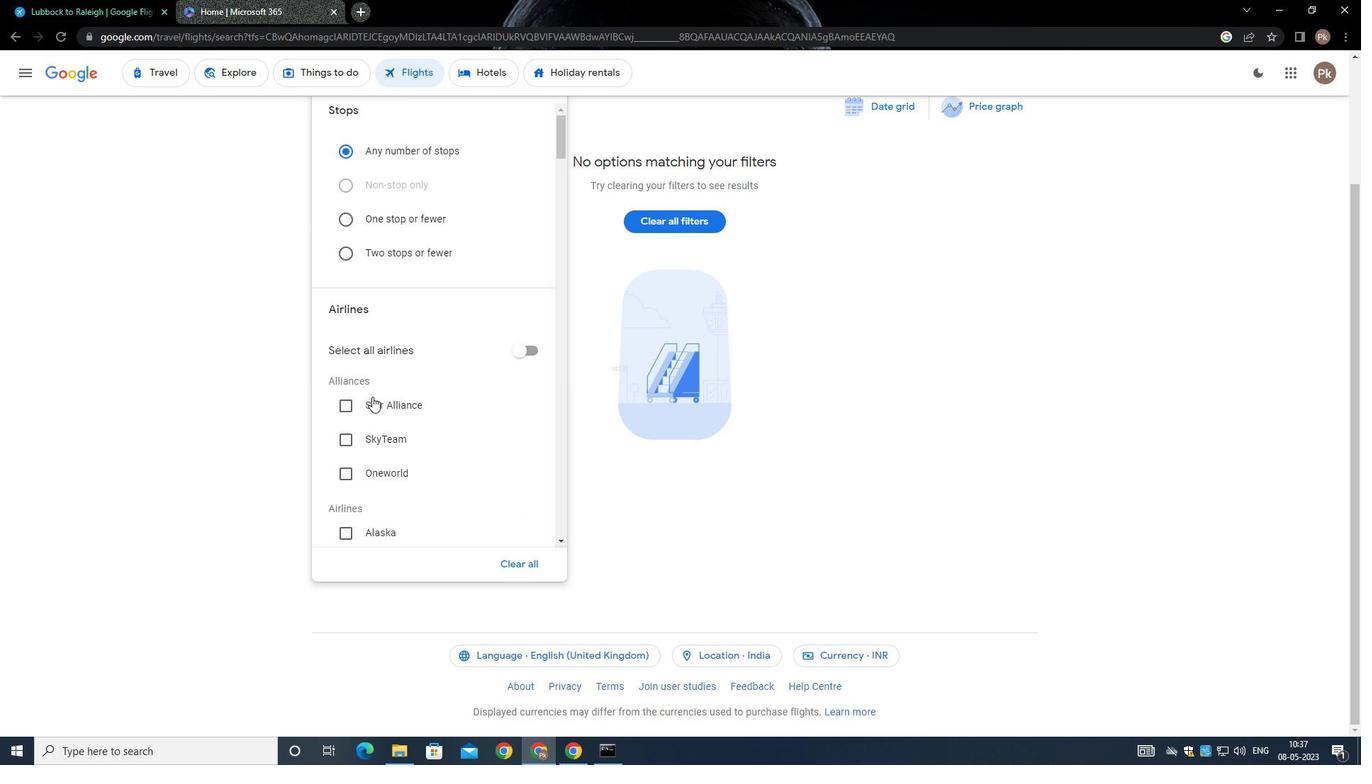 
Action: Mouse scrolled (371, 396) with delta (0, 0)
Screenshot: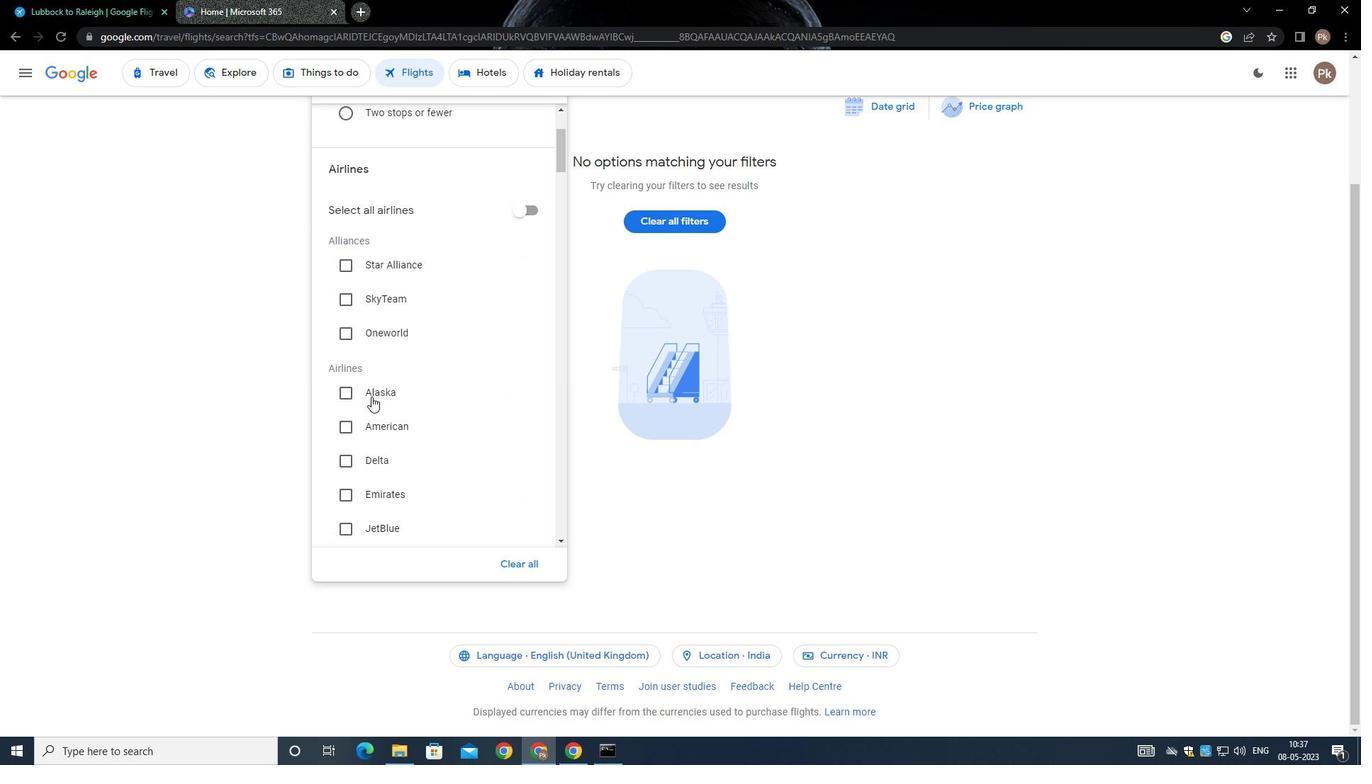 
Action: Mouse scrolled (371, 396) with delta (0, 0)
Screenshot: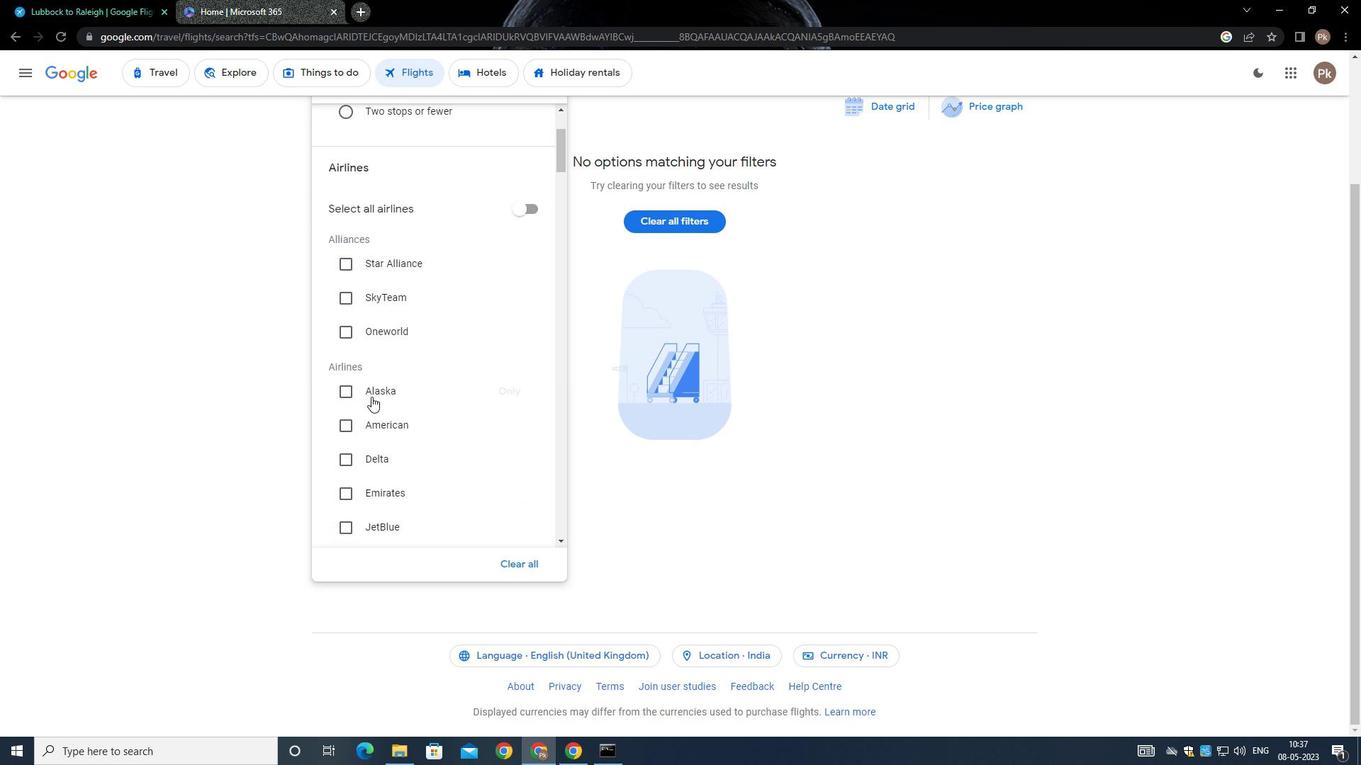 
Action: Mouse moved to (370, 390)
Screenshot: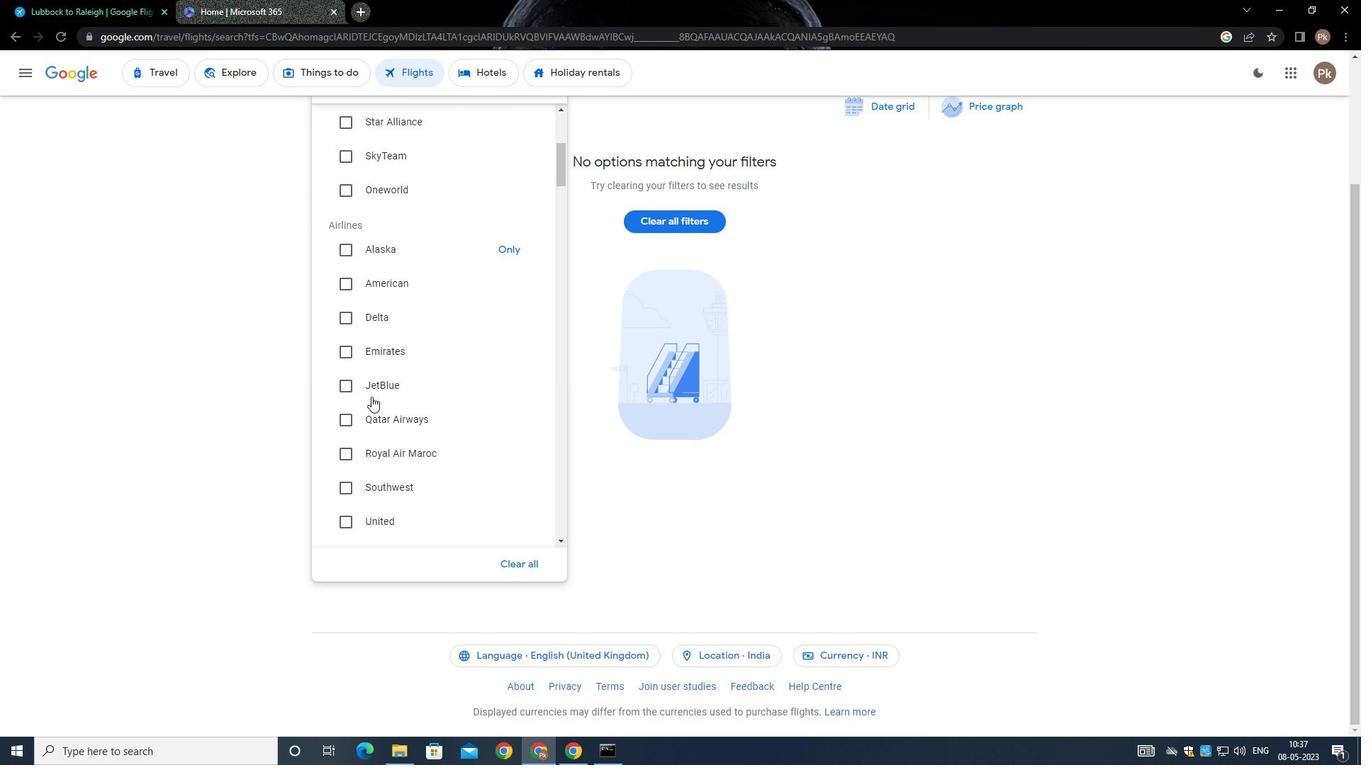 
Action: Mouse scrolled (370, 389) with delta (0, 0)
Screenshot: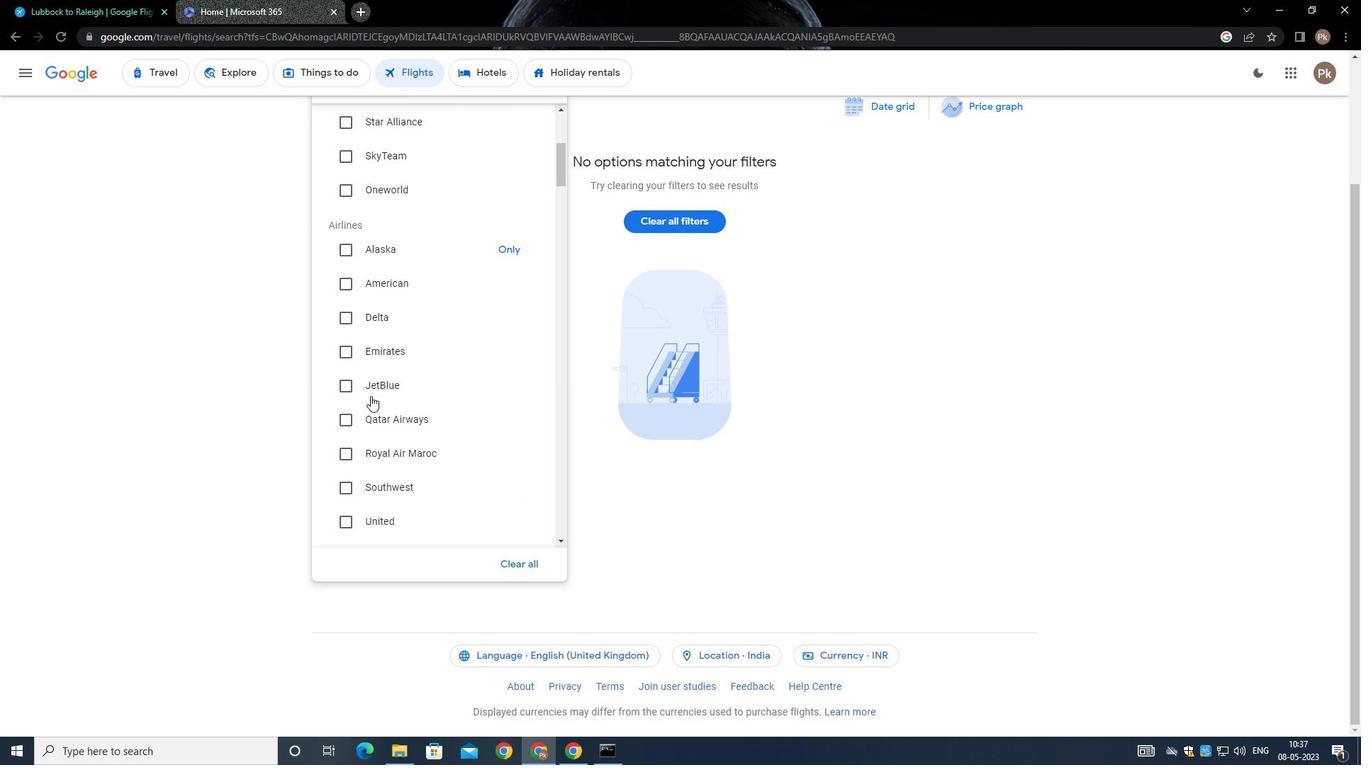 
Action: Mouse scrolled (370, 389) with delta (0, 0)
Screenshot: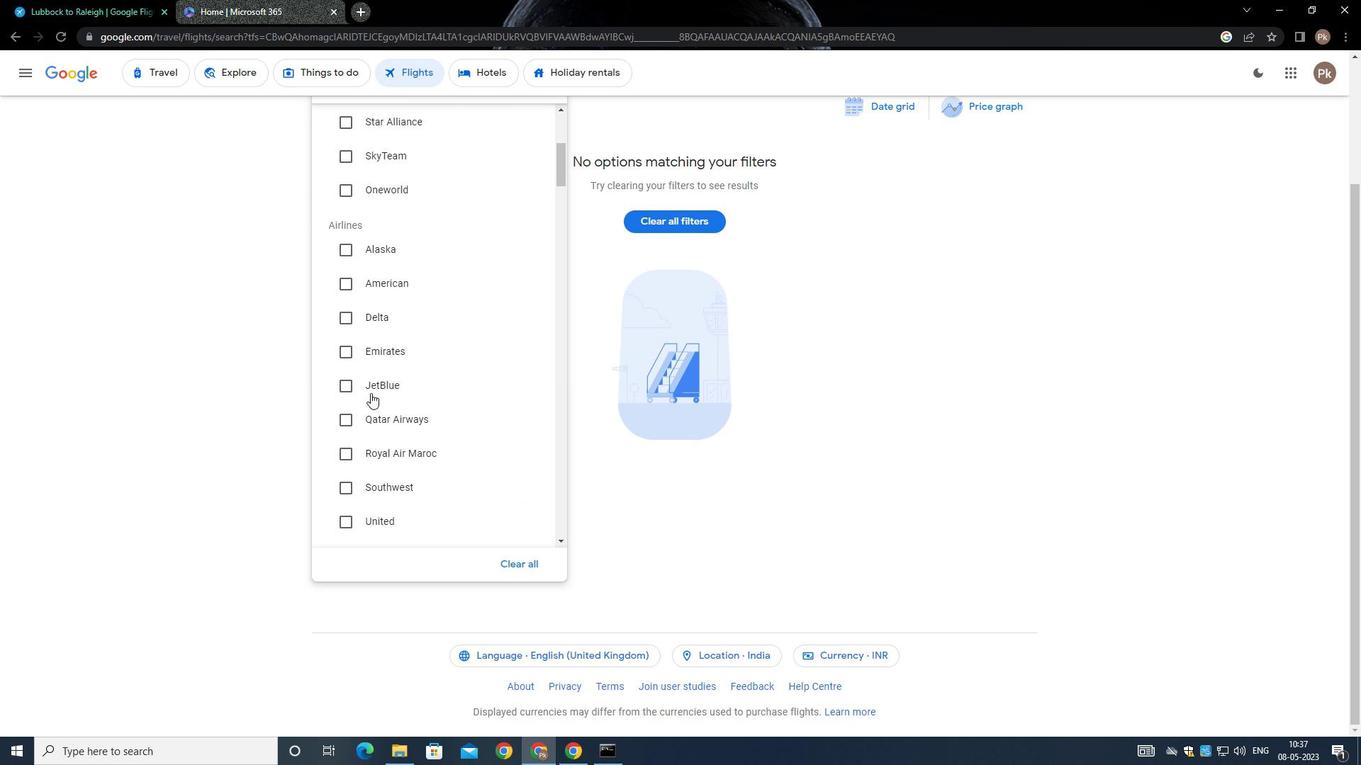 
Action: Mouse scrolled (370, 389) with delta (0, 0)
Screenshot: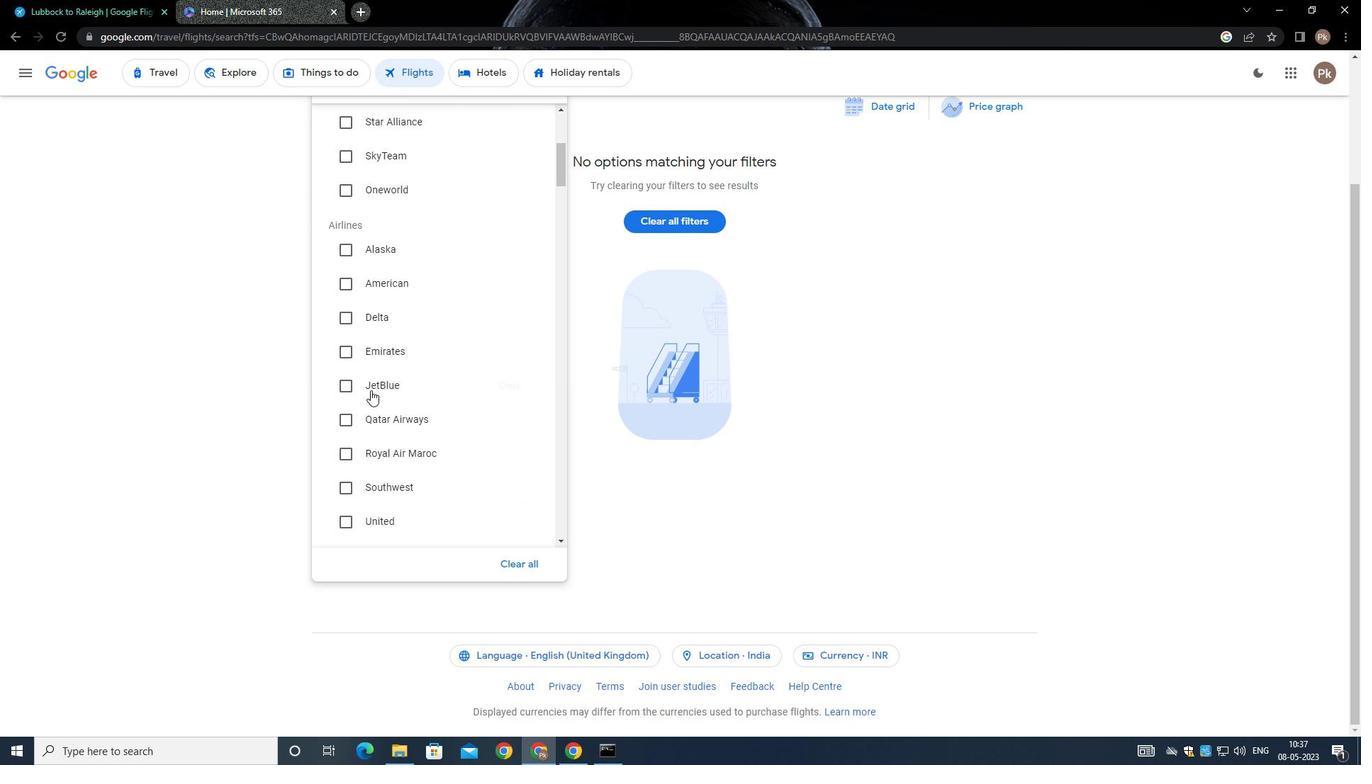 
Action: Mouse moved to (532, 442)
Screenshot: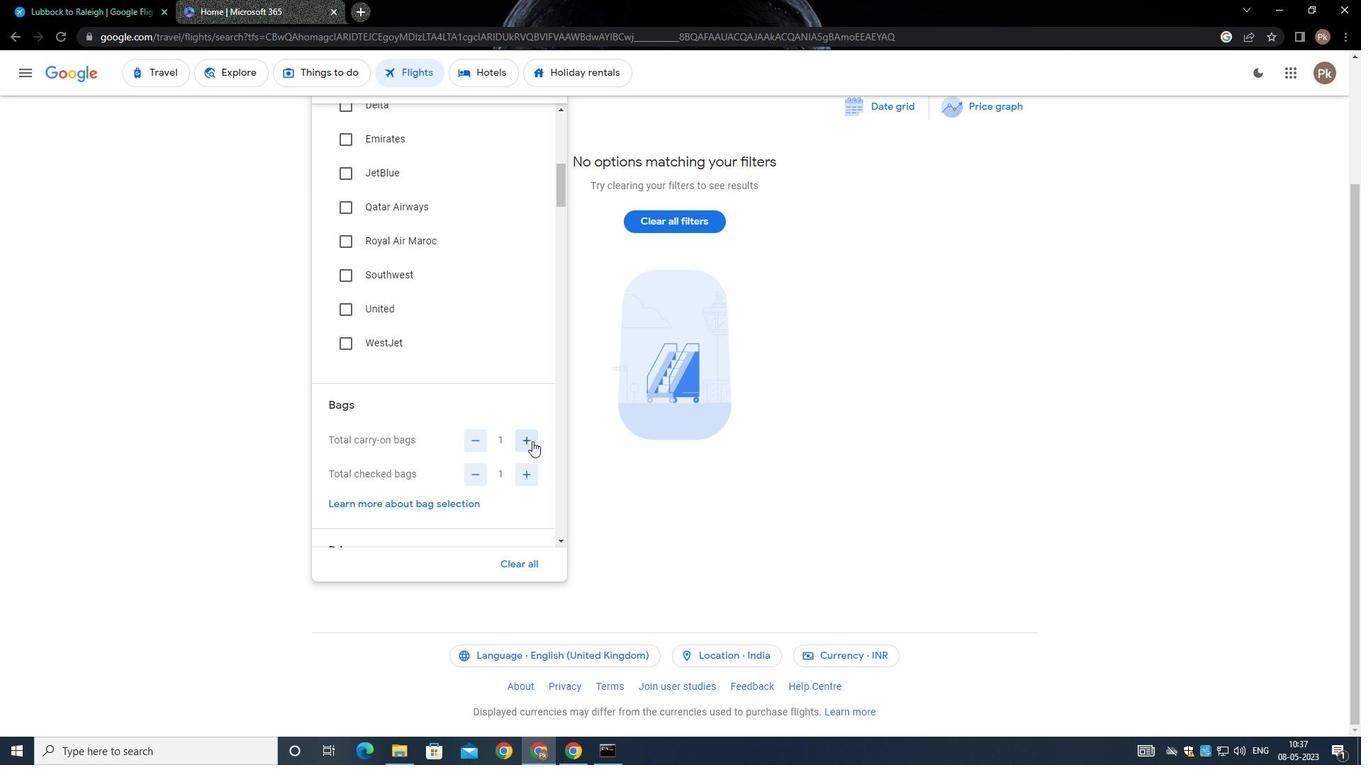 
Action: Mouse pressed left at (532, 442)
Screenshot: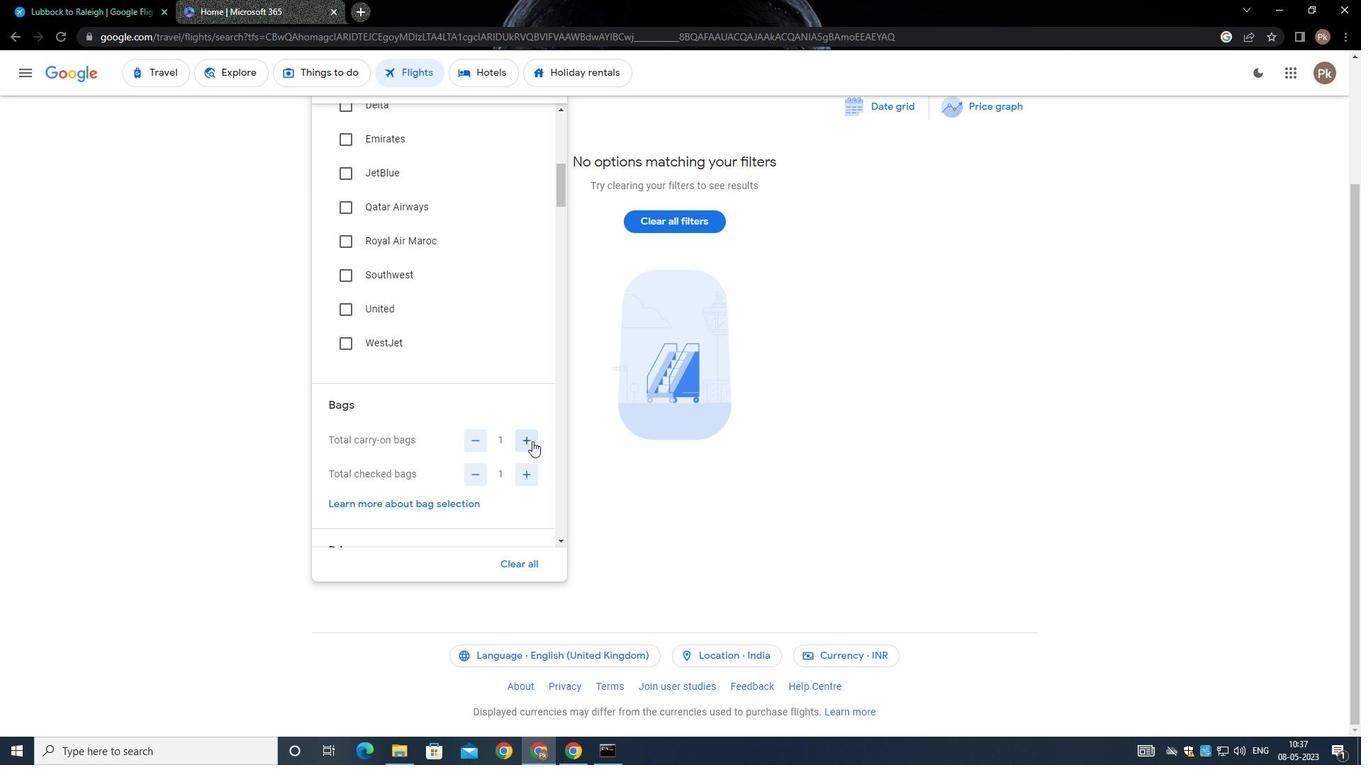 
Action: Mouse moved to (529, 476)
Screenshot: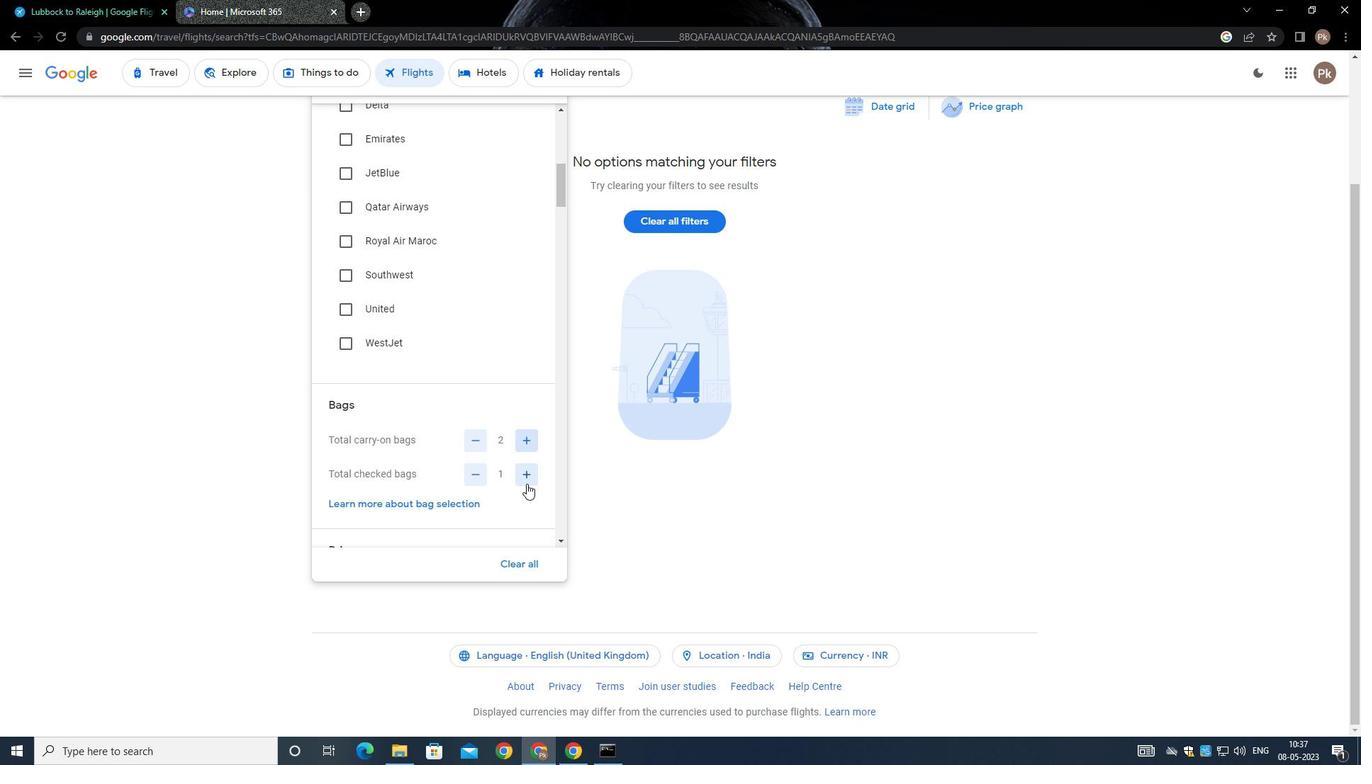 
Action: Mouse pressed left at (529, 476)
Screenshot: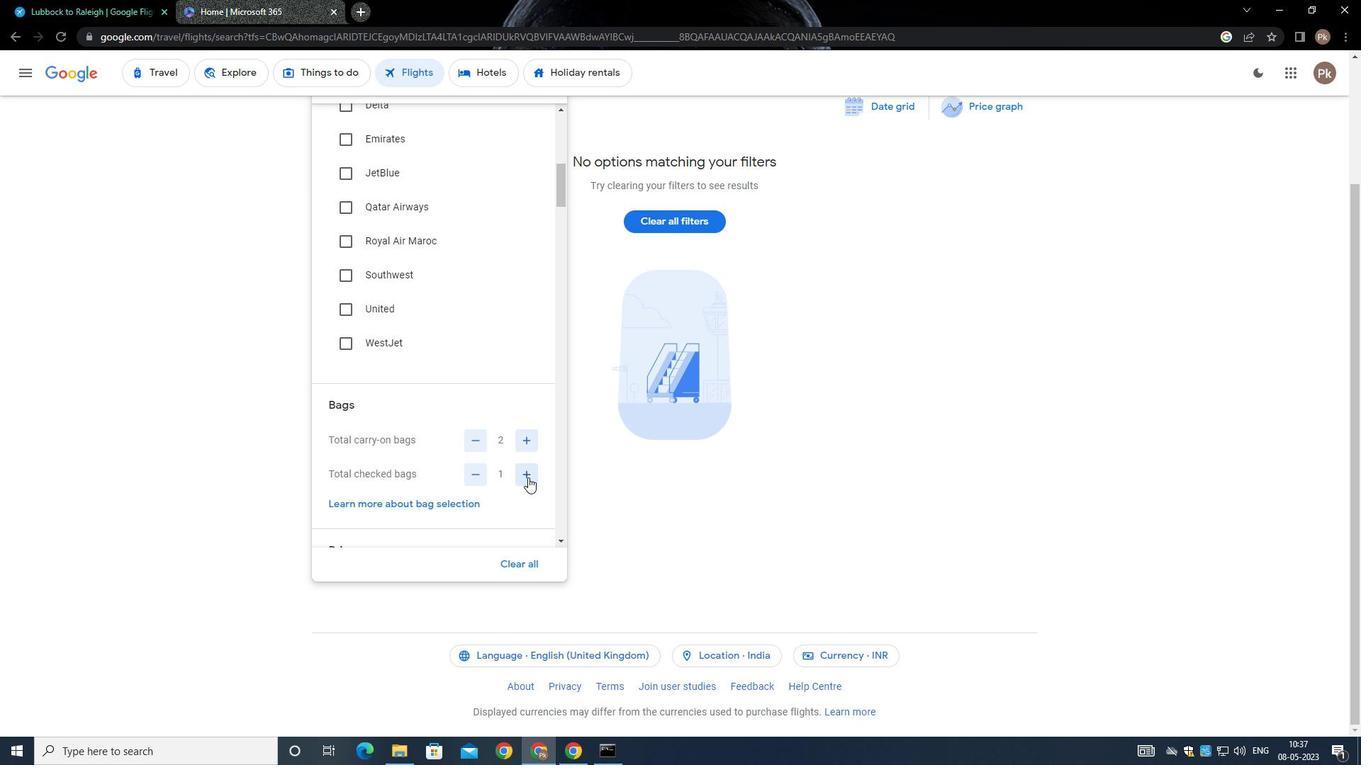 
Action: Mouse moved to (529, 475)
Screenshot: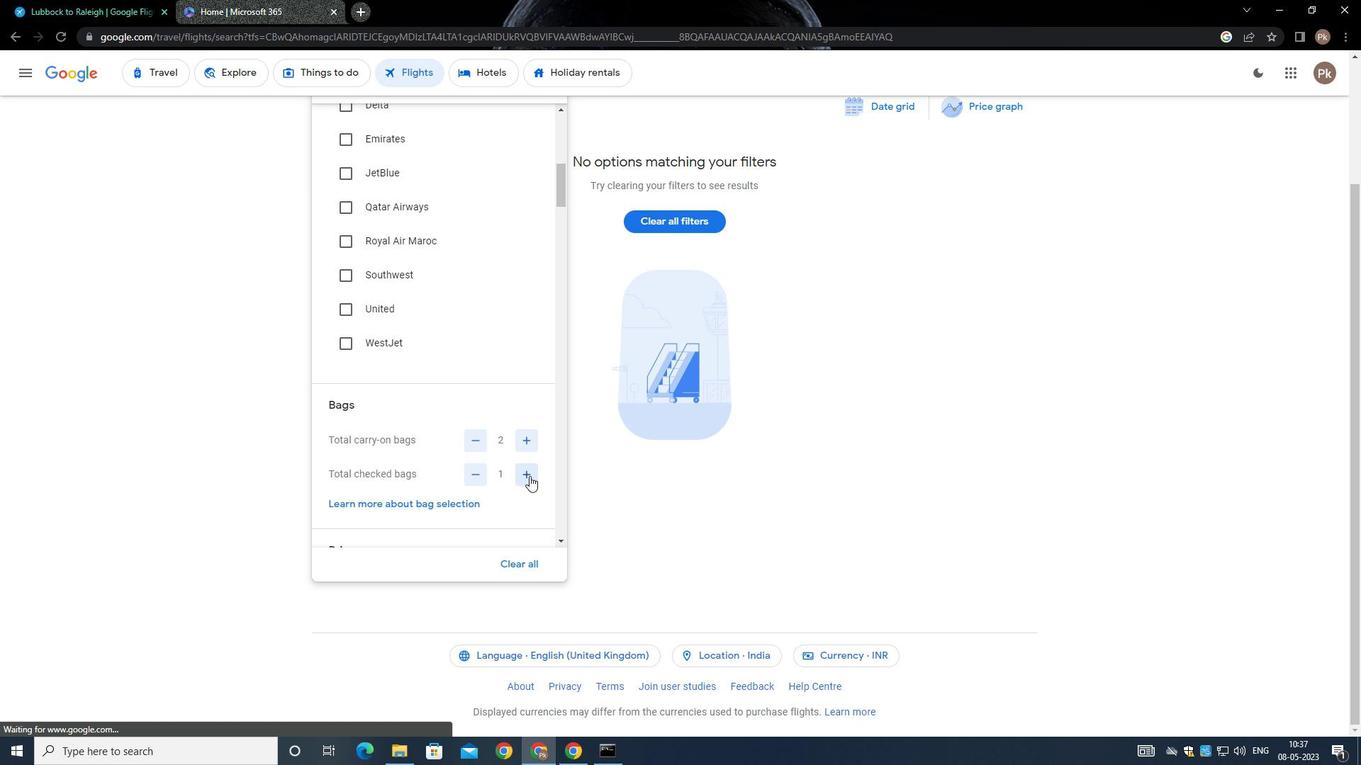 
Action: Mouse pressed left at (529, 475)
Screenshot: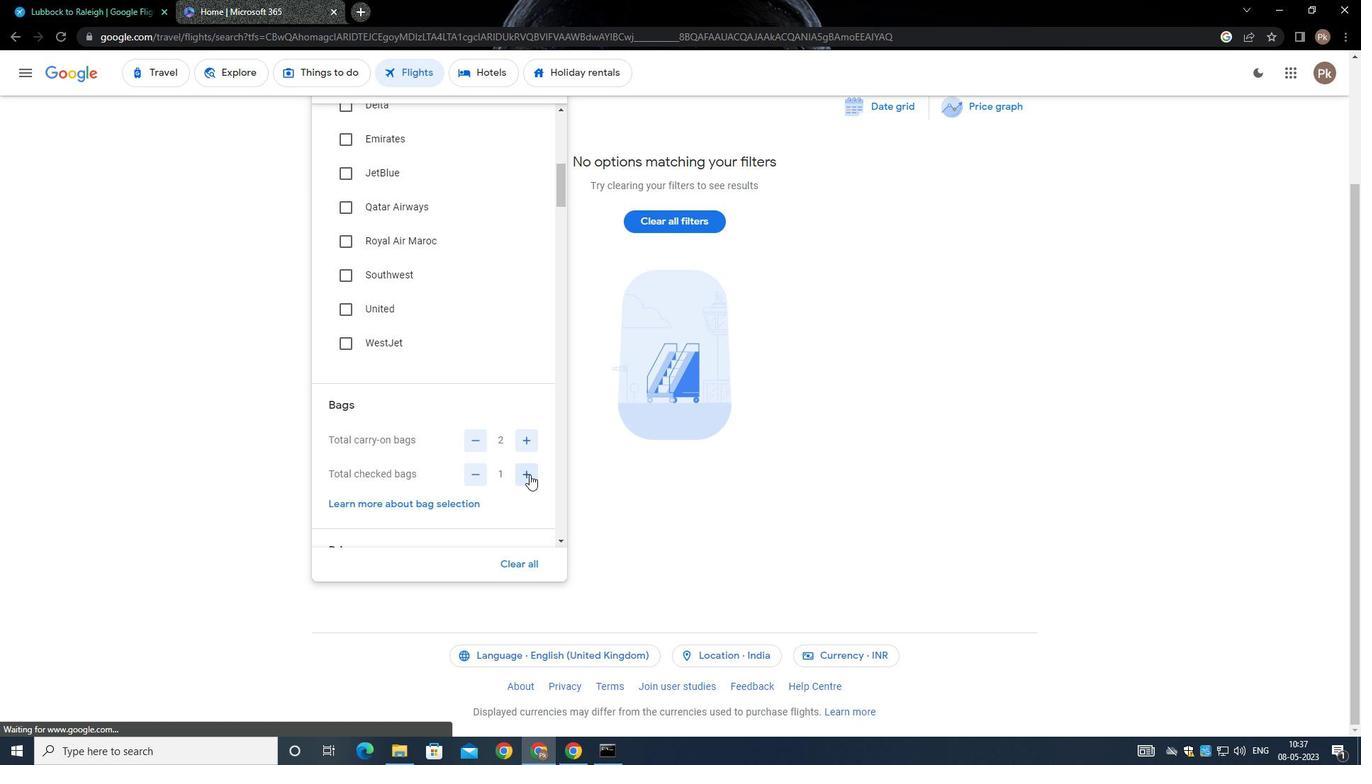 
Action: Mouse pressed left at (529, 475)
Screenshot: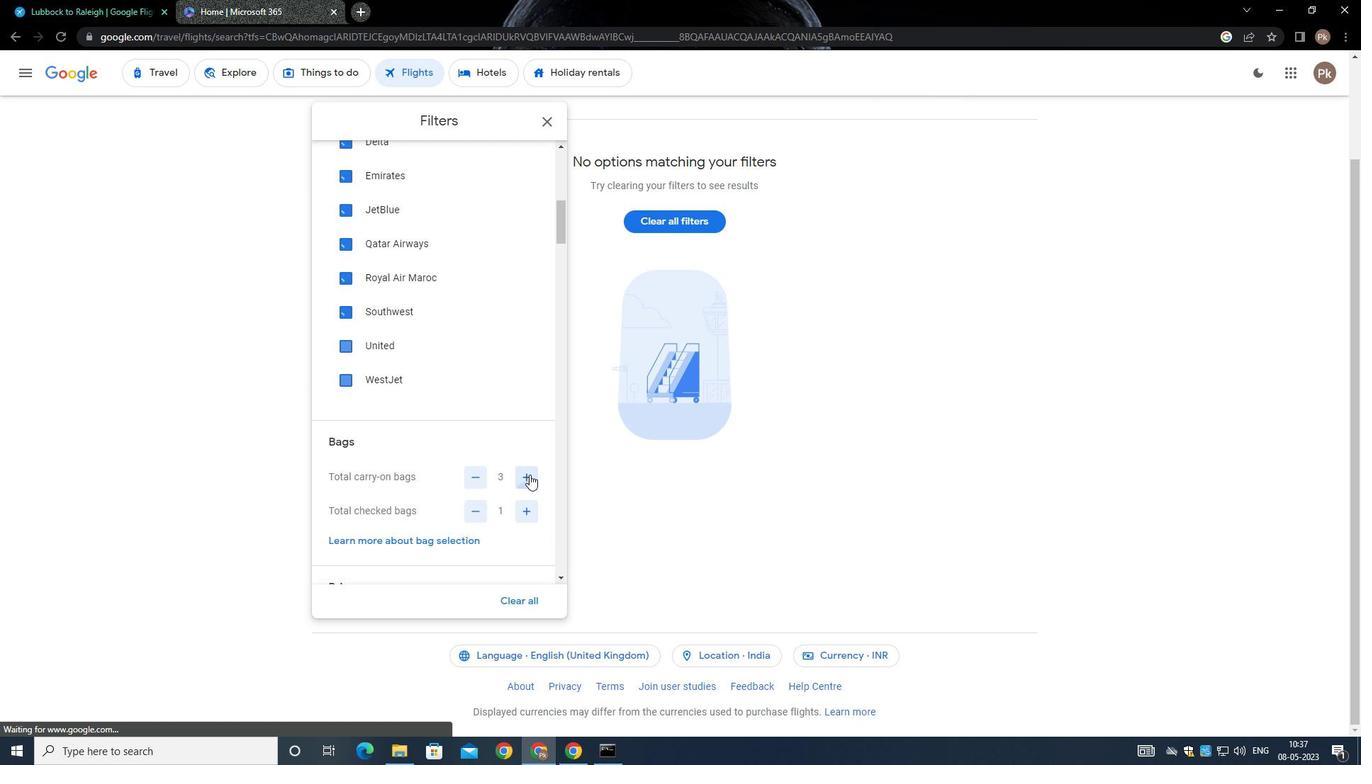 
Action: Mouse moved to (480, 480)
Screenshot: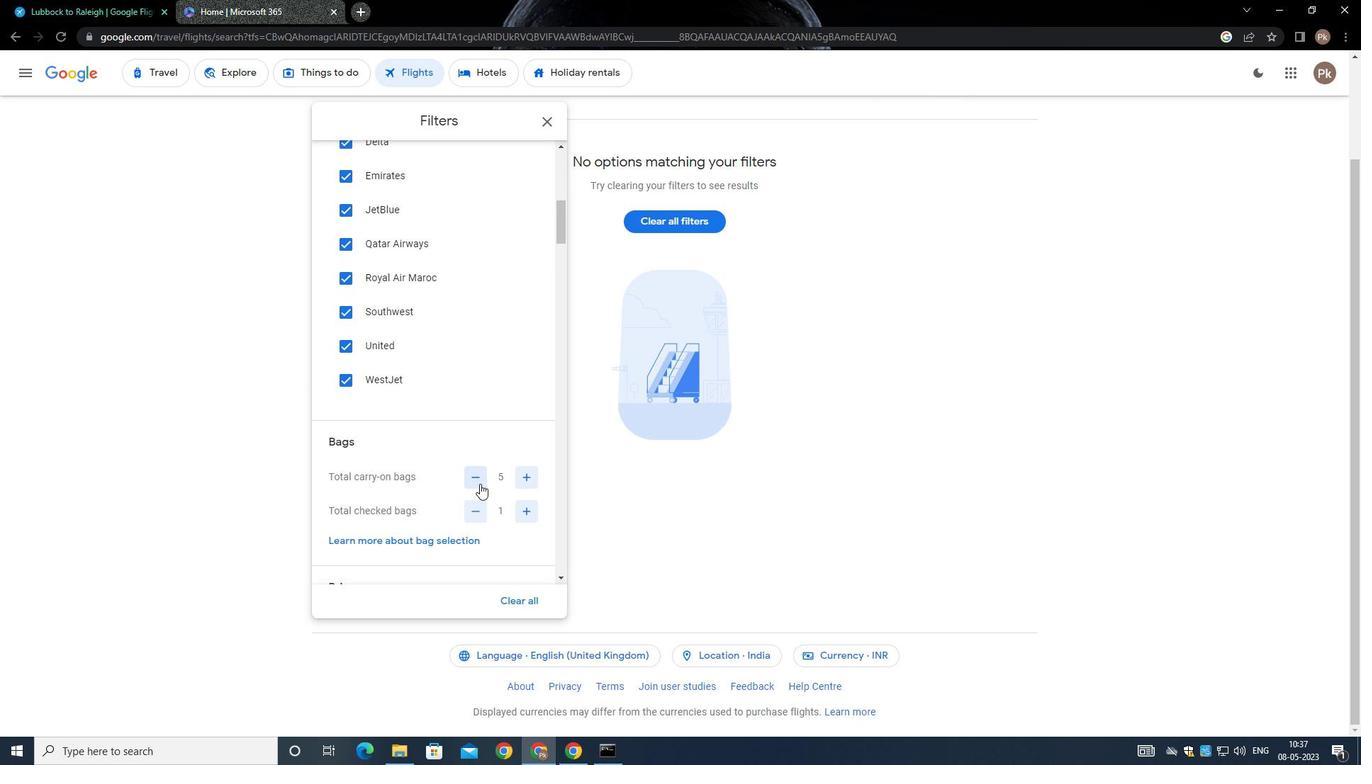 
Action: Mouse pressed left at (480, 480)
Screenshot: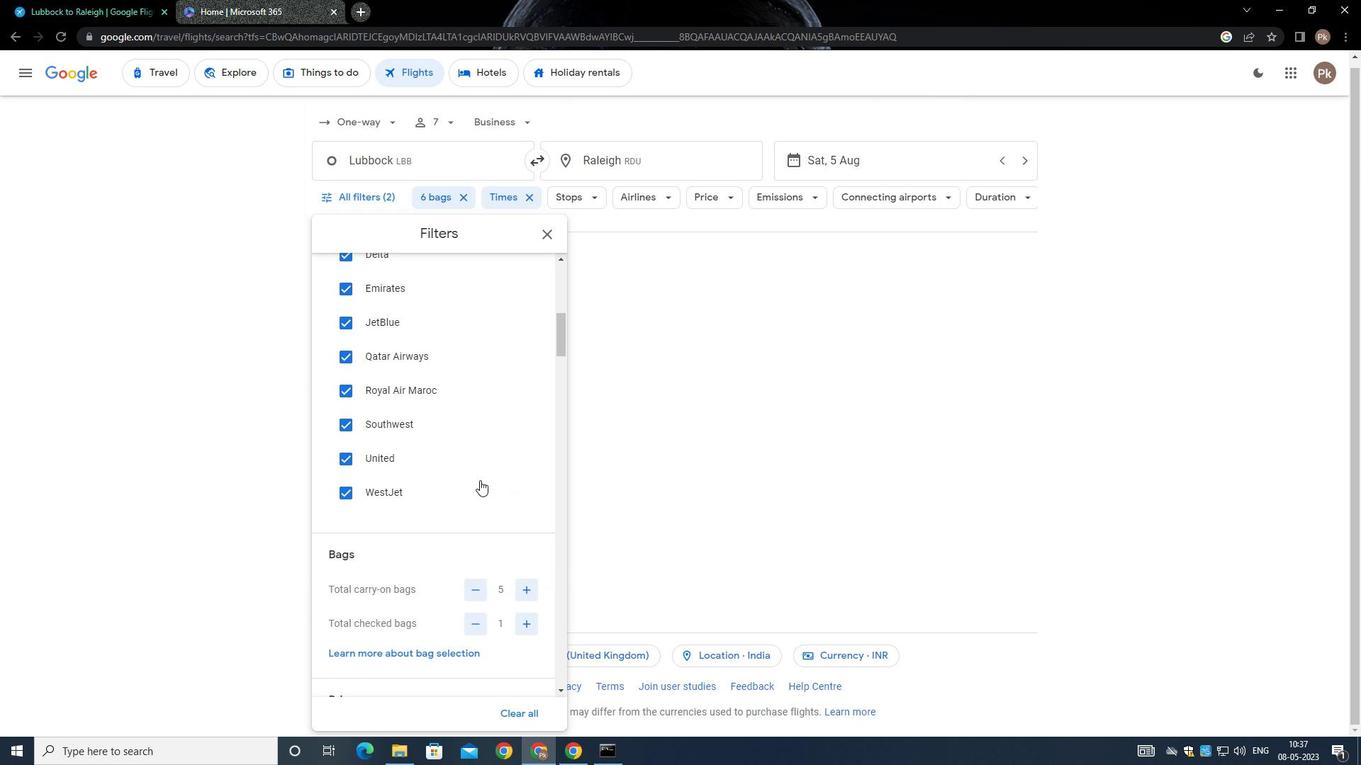 
Action: Mouse moved to (470, 439)
Screenshot: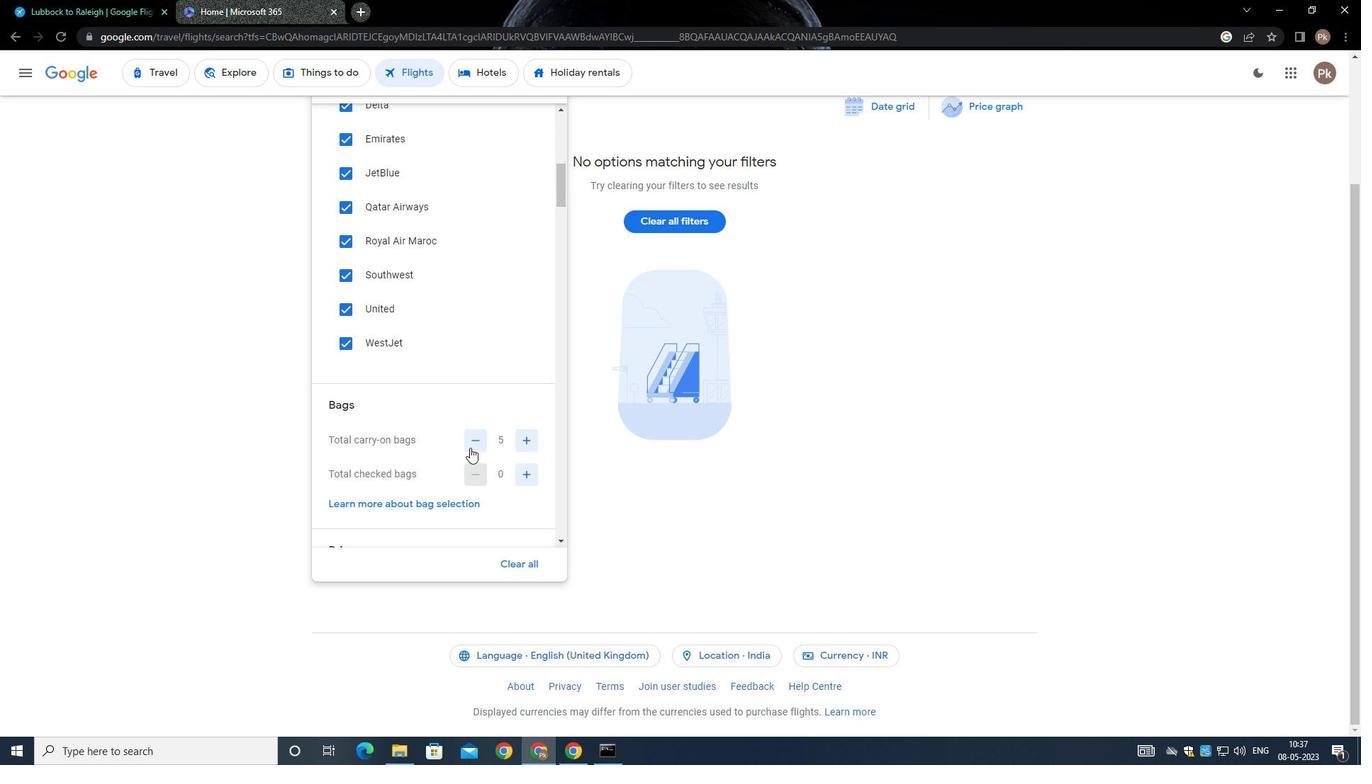 
Action: Mouse pressed left at (470, 439)
Screenshot: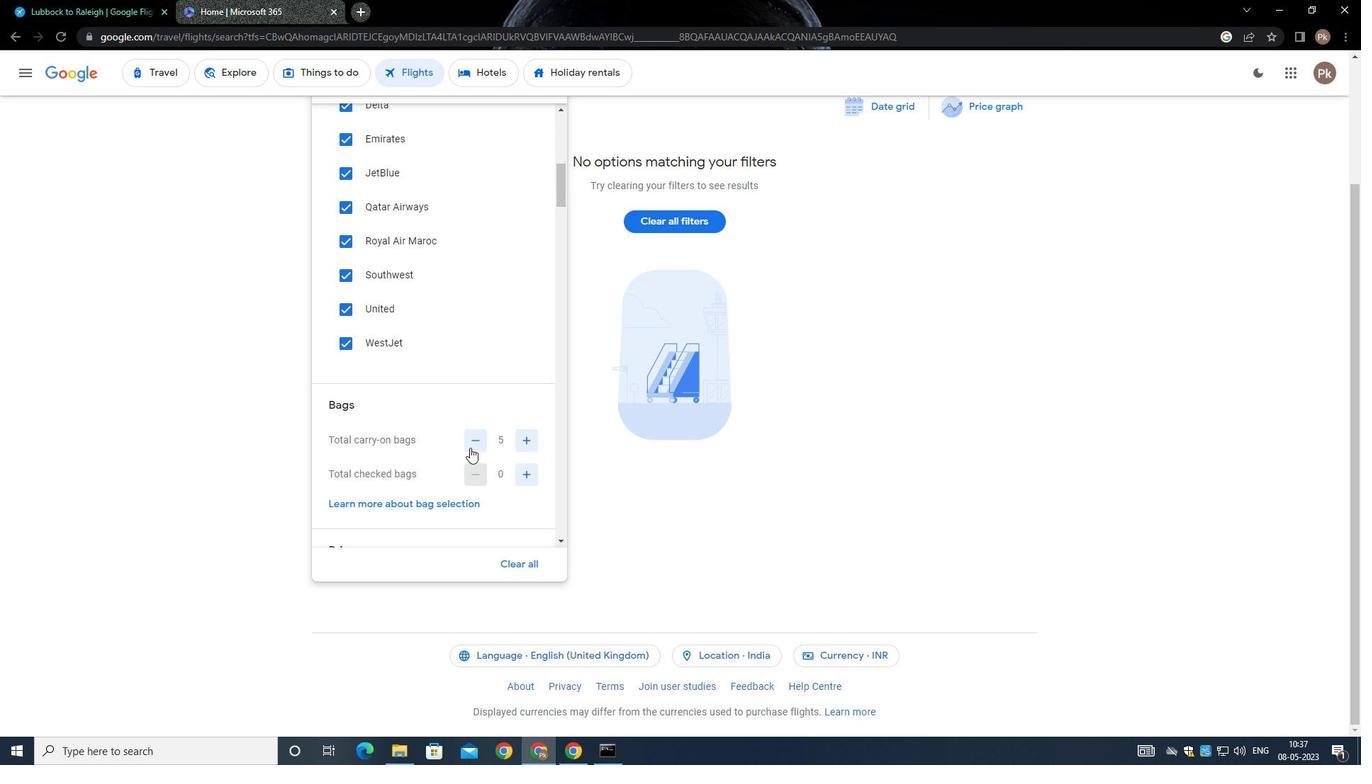 
Action: Mouse moved to (478, 473)
Screenshot: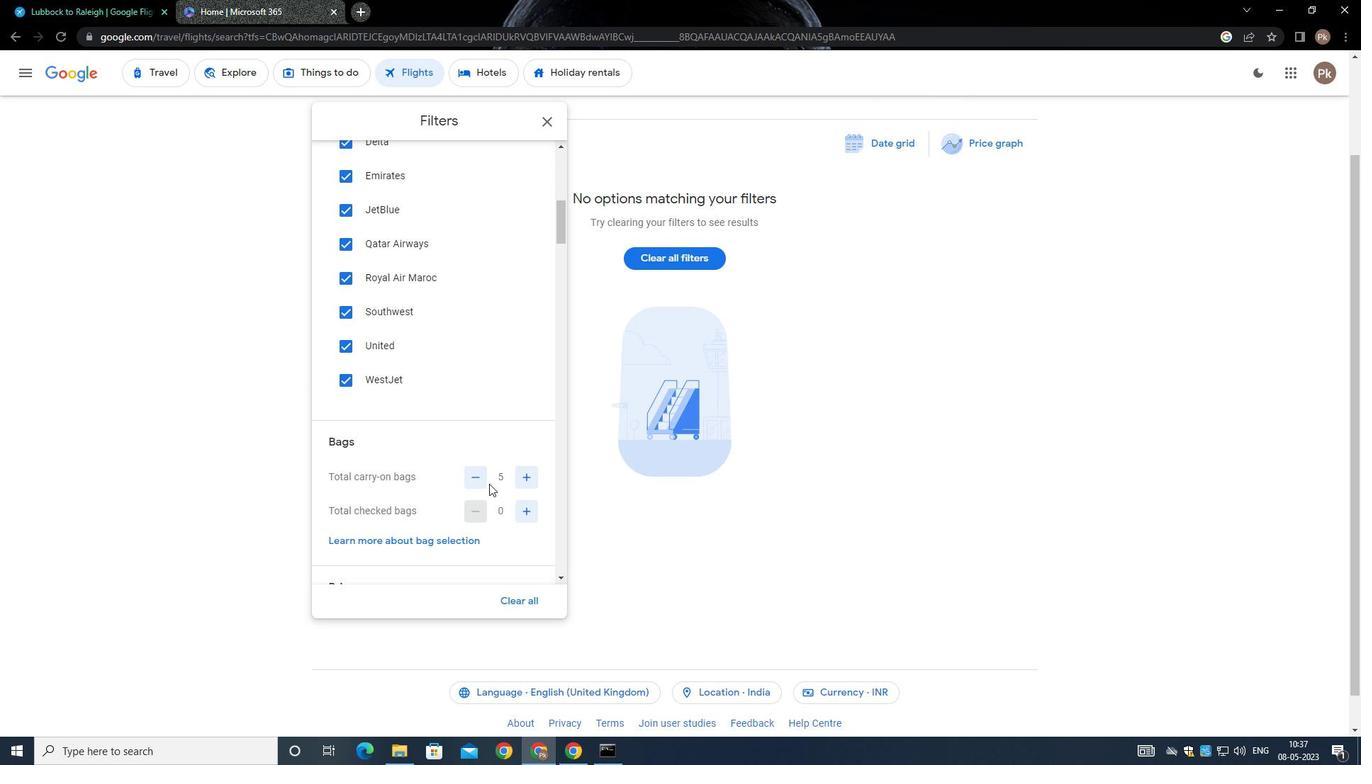 
Action: Mouse pressed left at (478, 473)
Screenshot: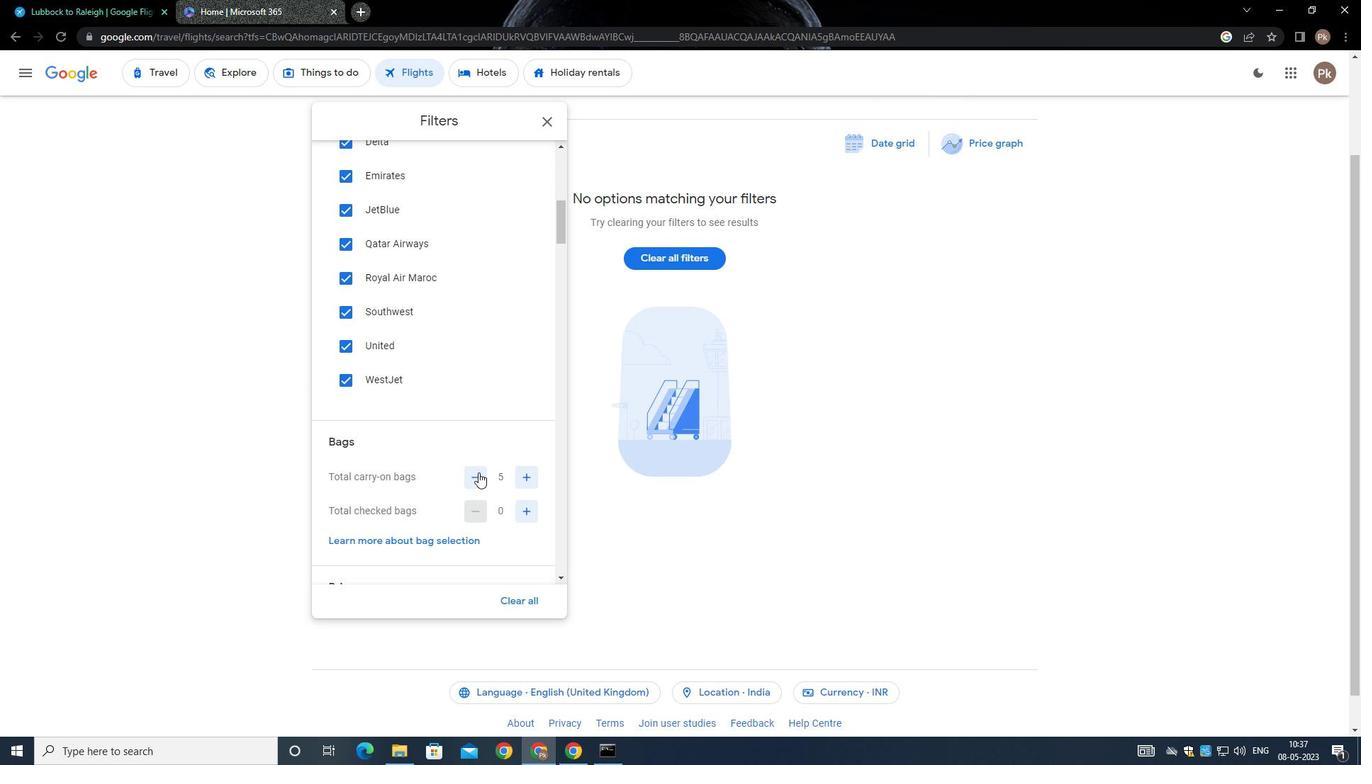 
Action: Mouse pressed left at (478, 473)
Screenshot: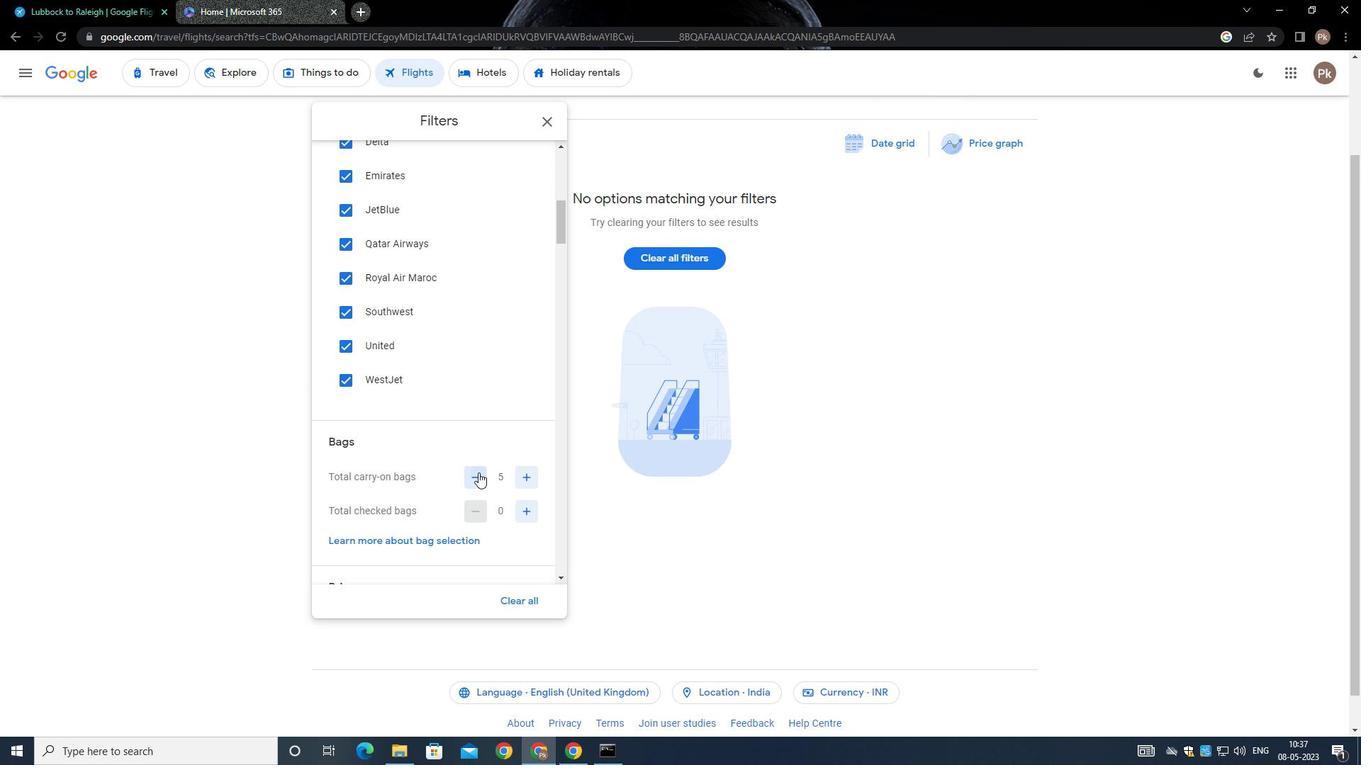 
Action: Mouse pressed left at (478, 473)
Screenshot: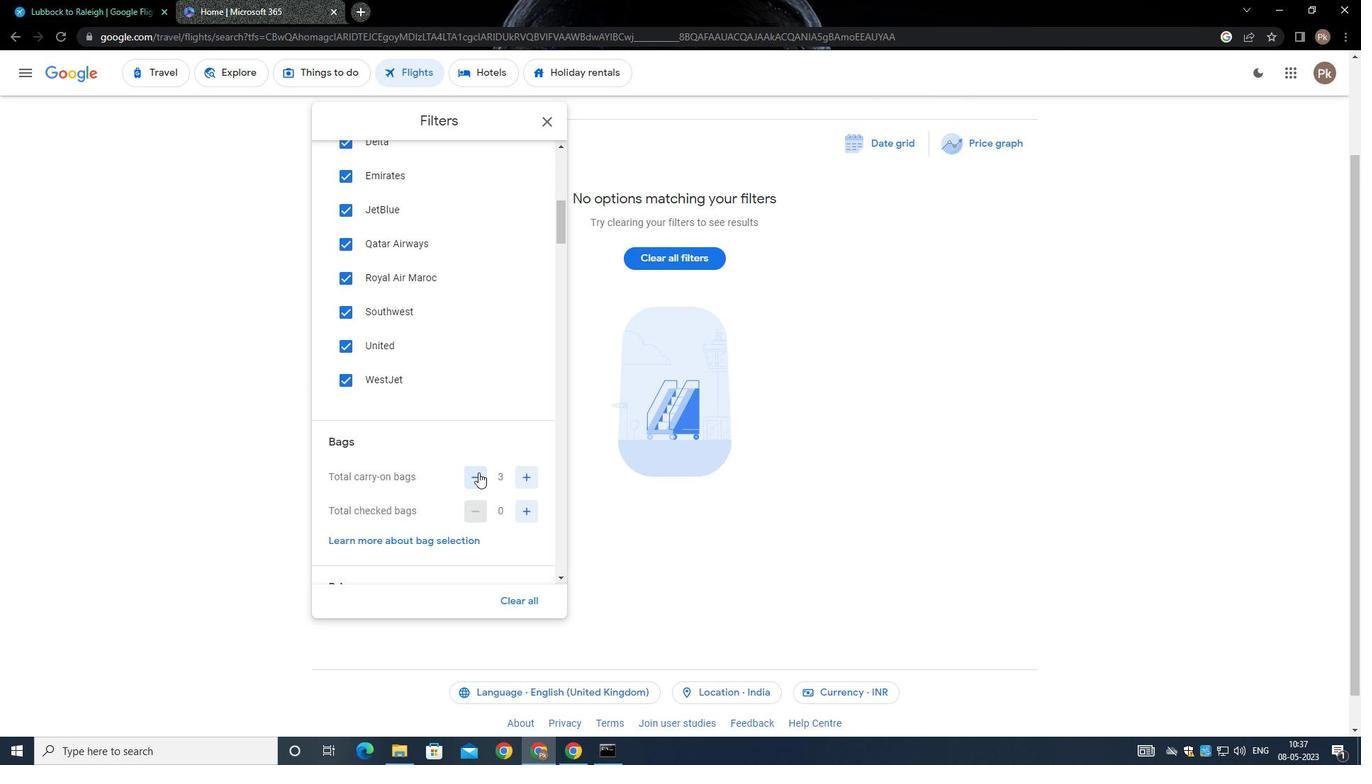 
Action: Mouse moved to (526, 511)
Screenshot: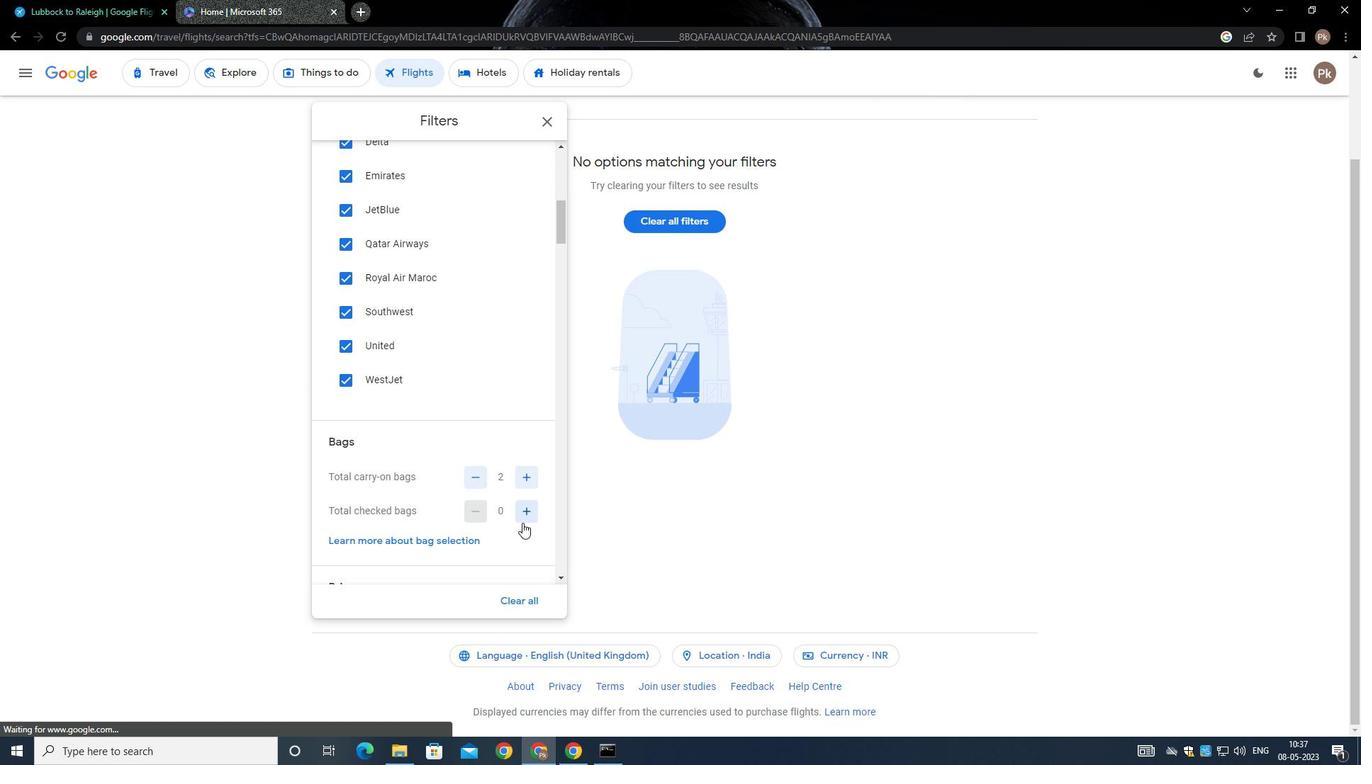
Action: Mouse pressed left at (526, 511)
Screenshot: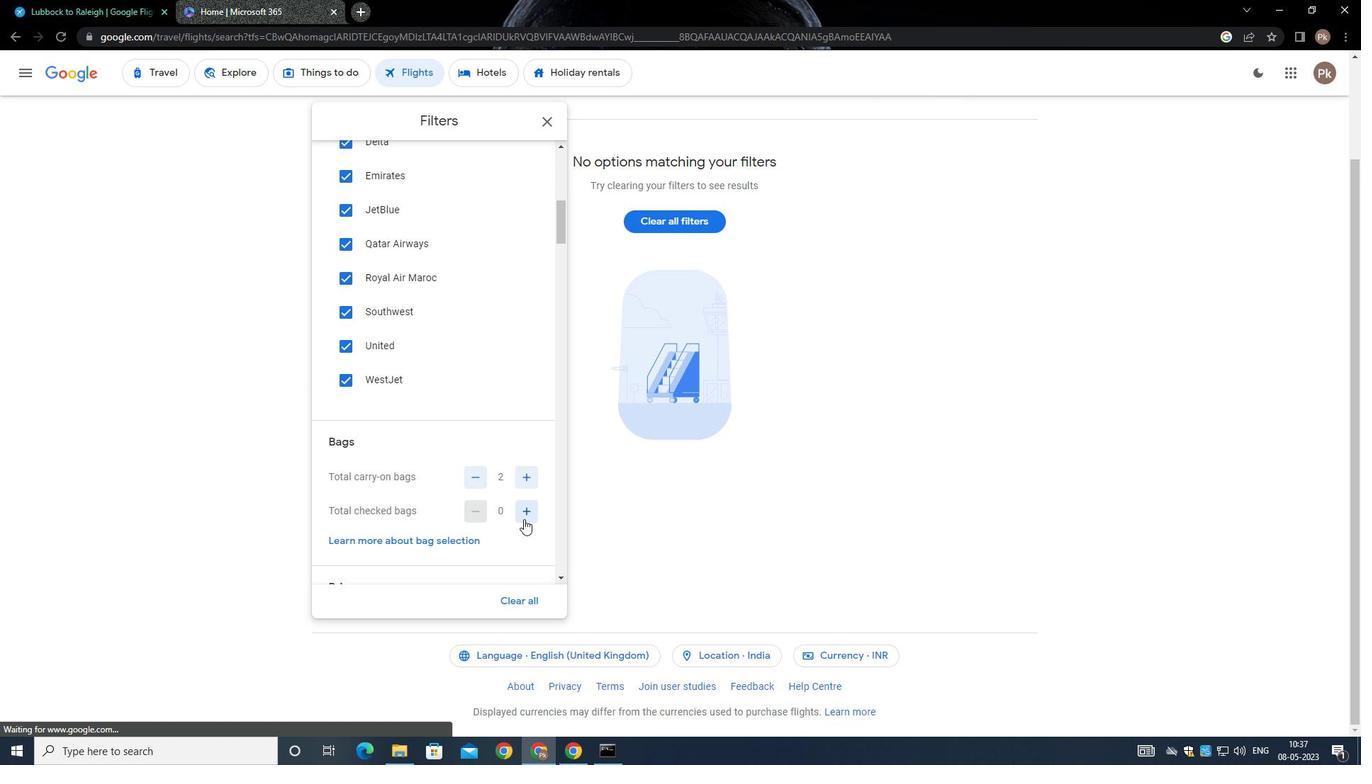 
Action: Mouse pressed left at (526, 511)
Screenshot: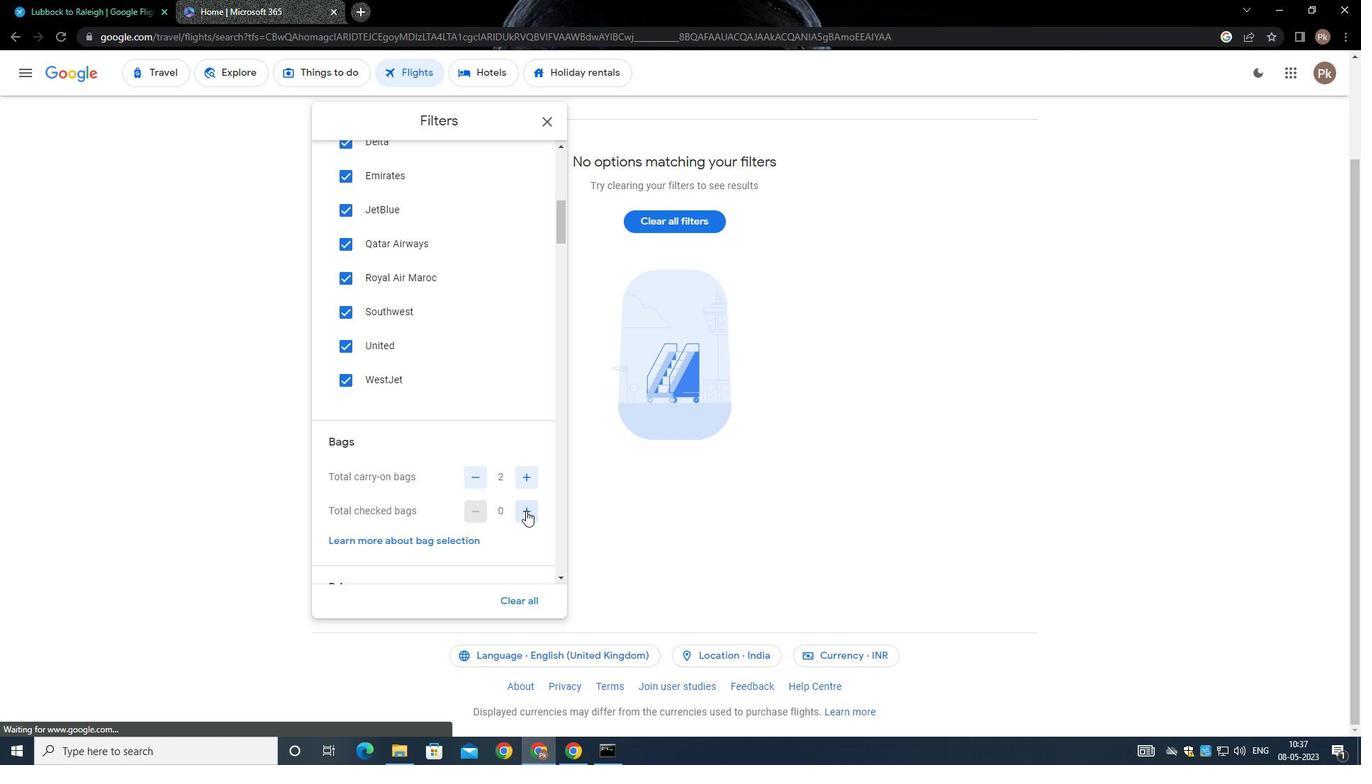 
Action: Mouse pressed left at (526, 511)
Screenshot: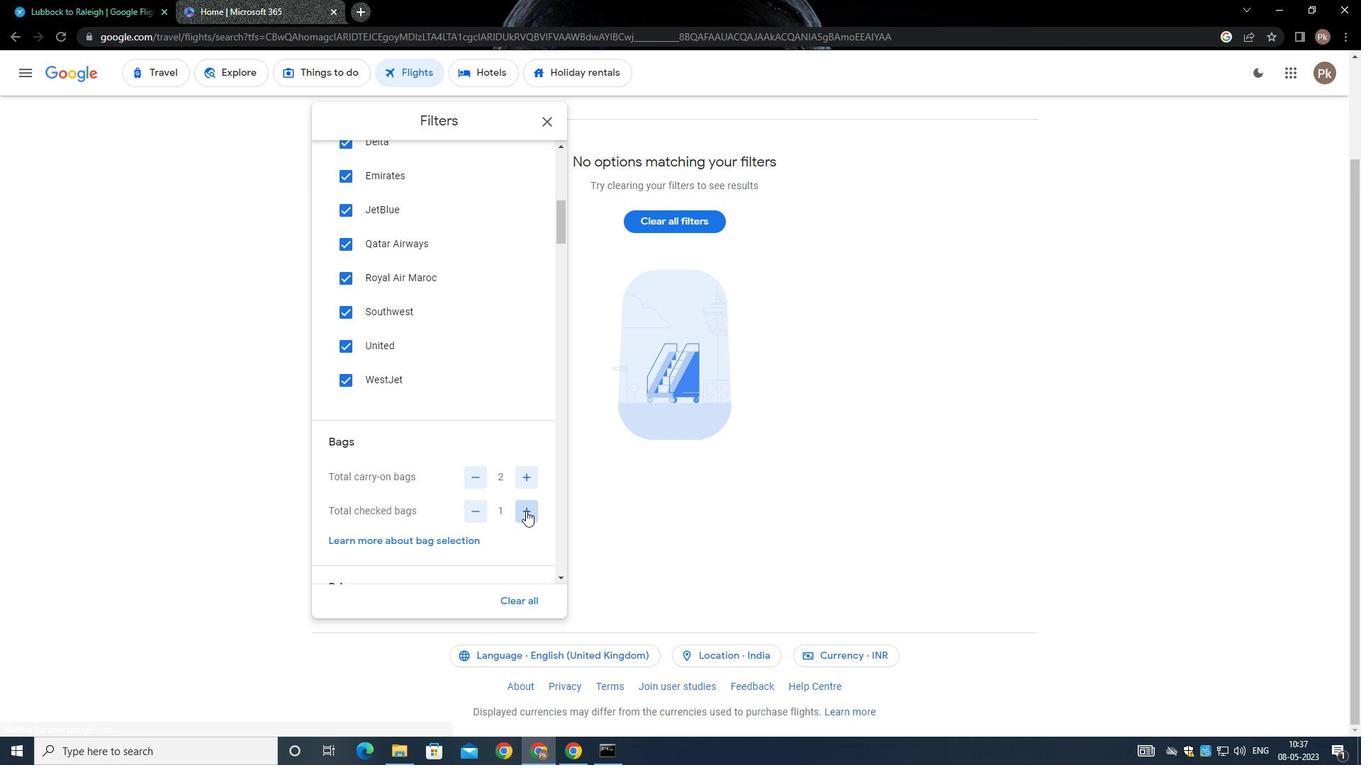
Action: Mouse pressed left at (526, 511)
Screenshot: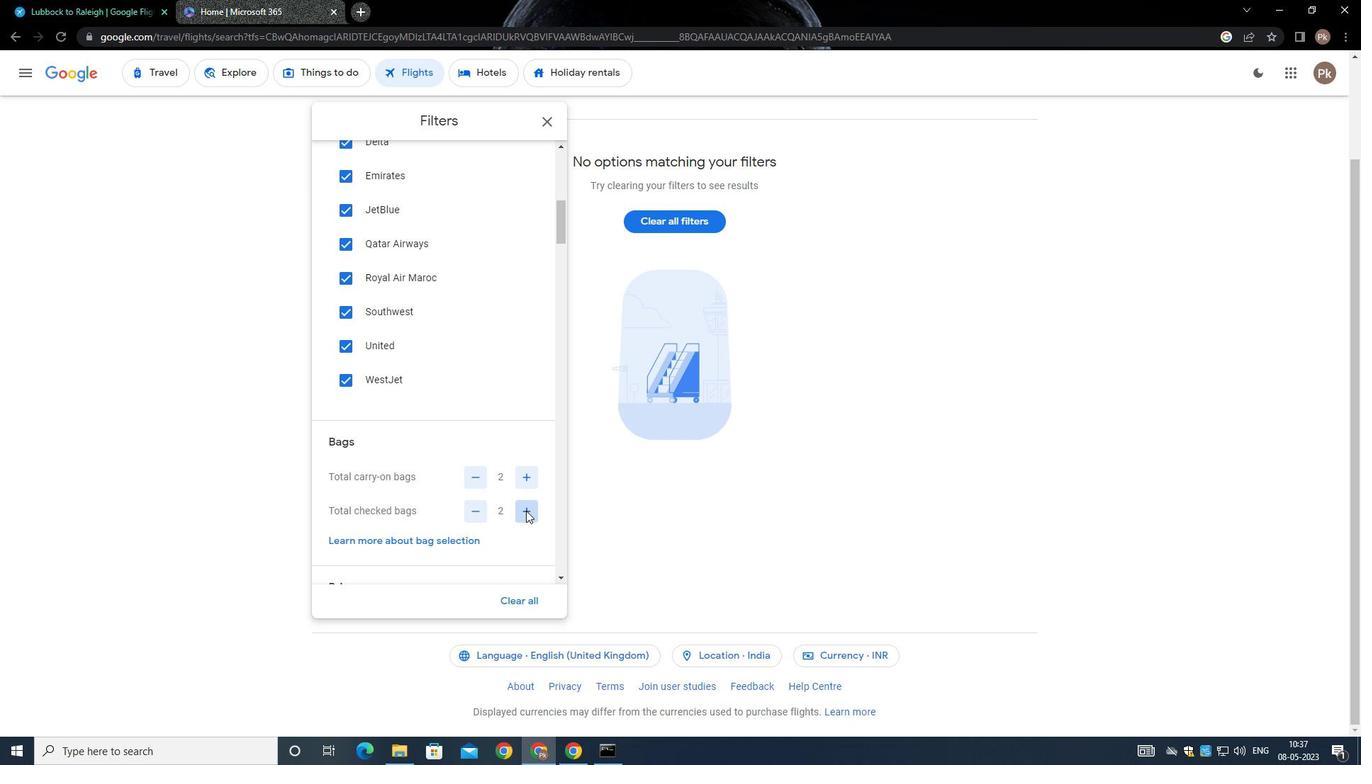 
Action: Mouse pressed left at (526, 511)
Screenshot: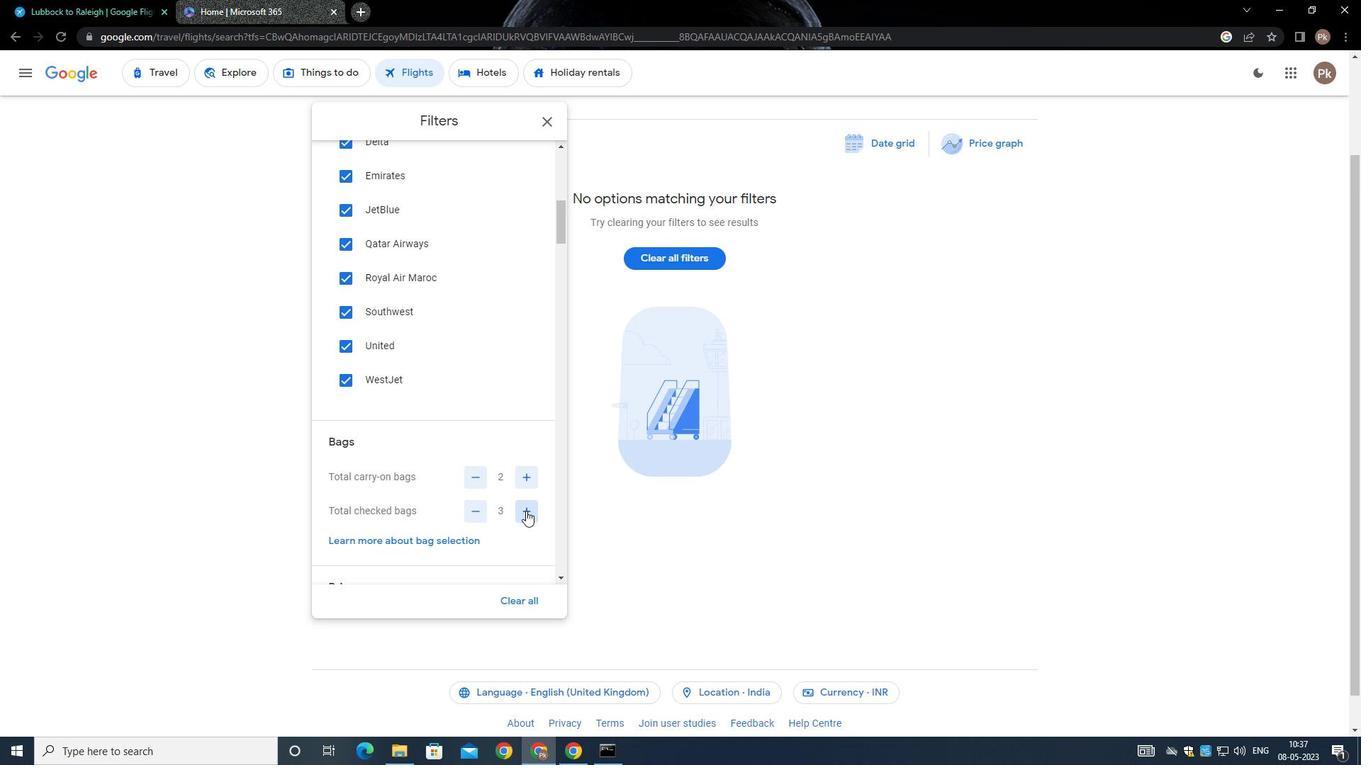 
Action: Mouse pressed left at (526, 511)
Screenshot: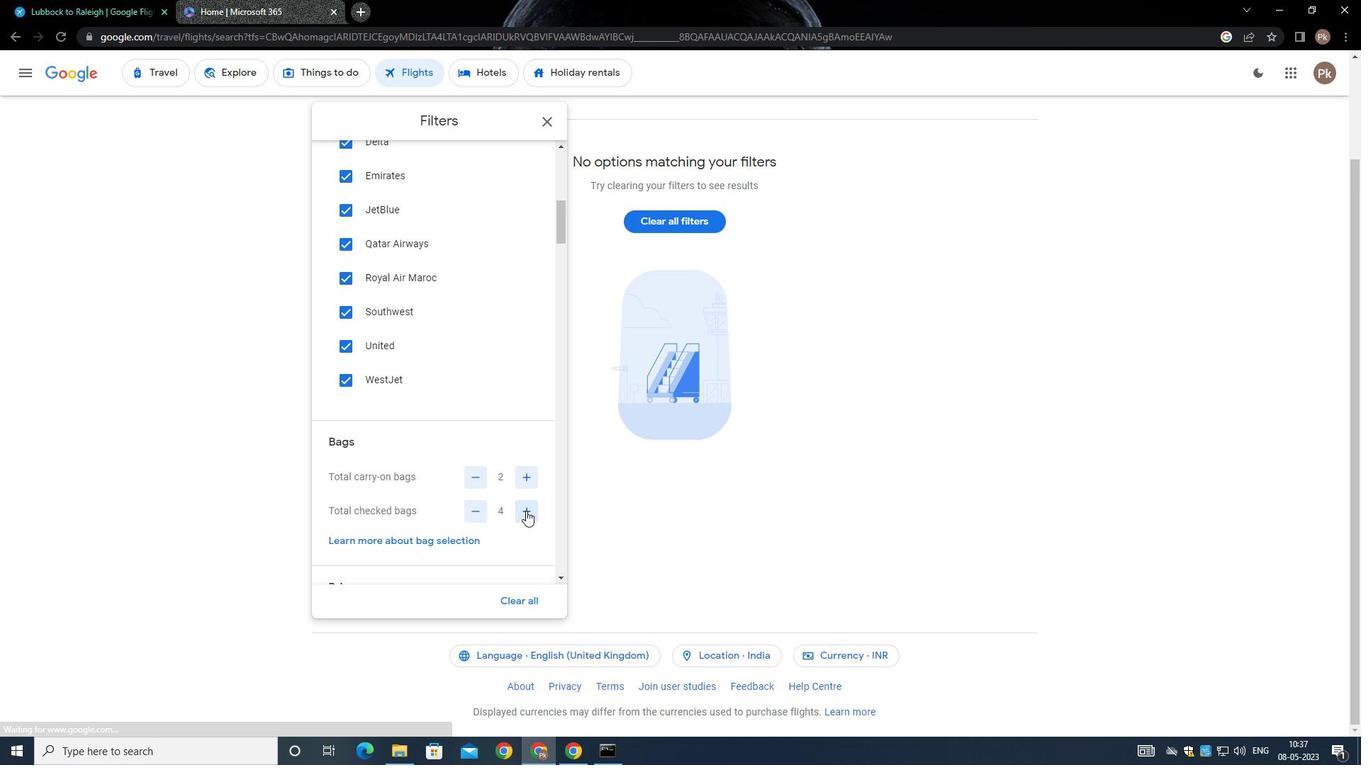 
Action: Mouse moved to (526, 509)
Screenshot: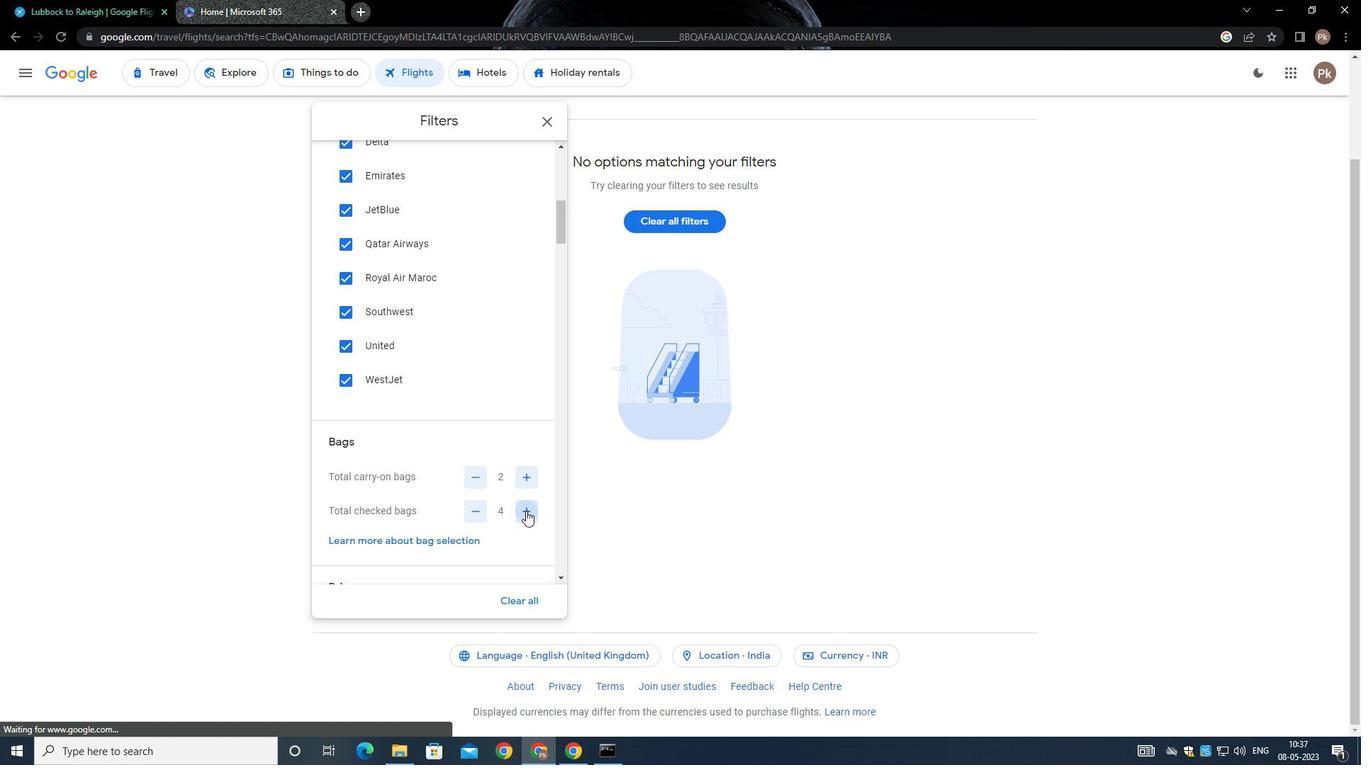 
Action: Mouse pressed left at (526, 509)
Screenshot: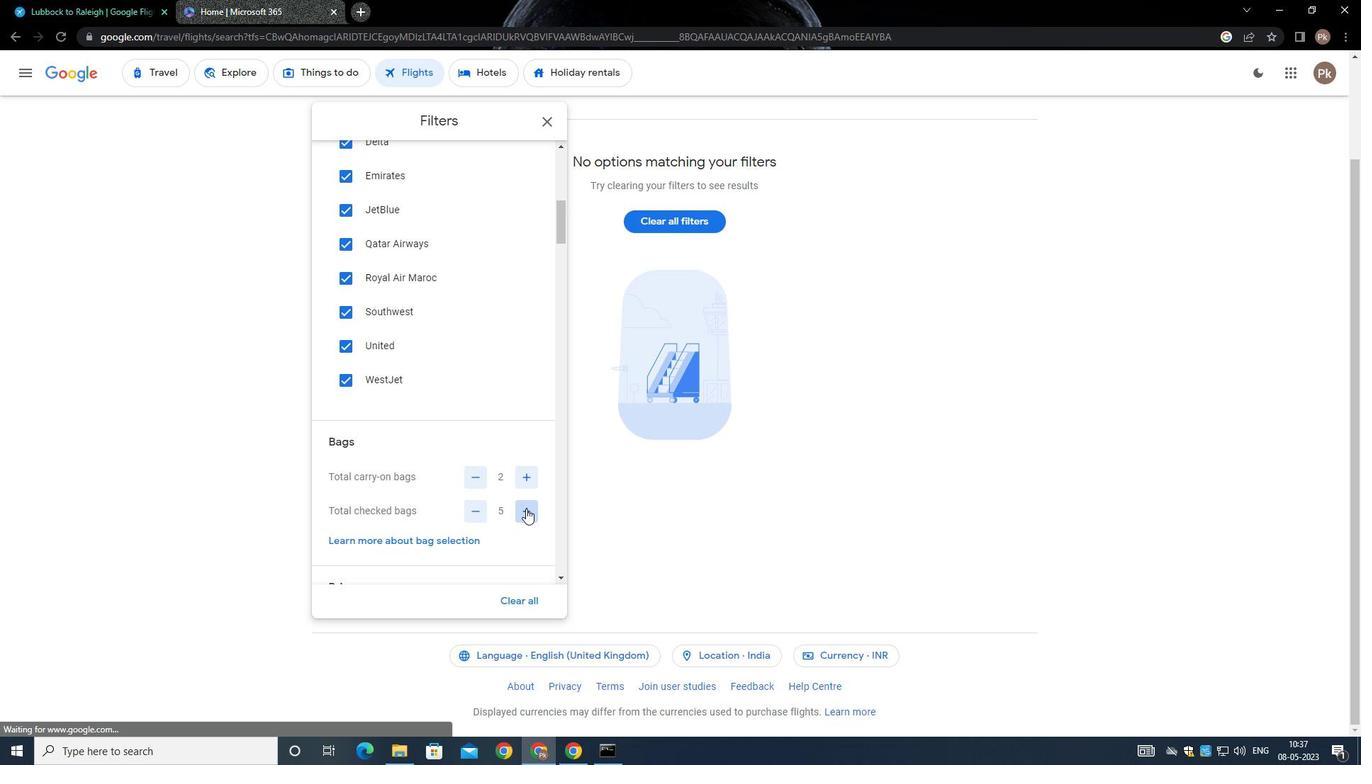 
Action: Mouse moved to (525, 511)
Screenshot: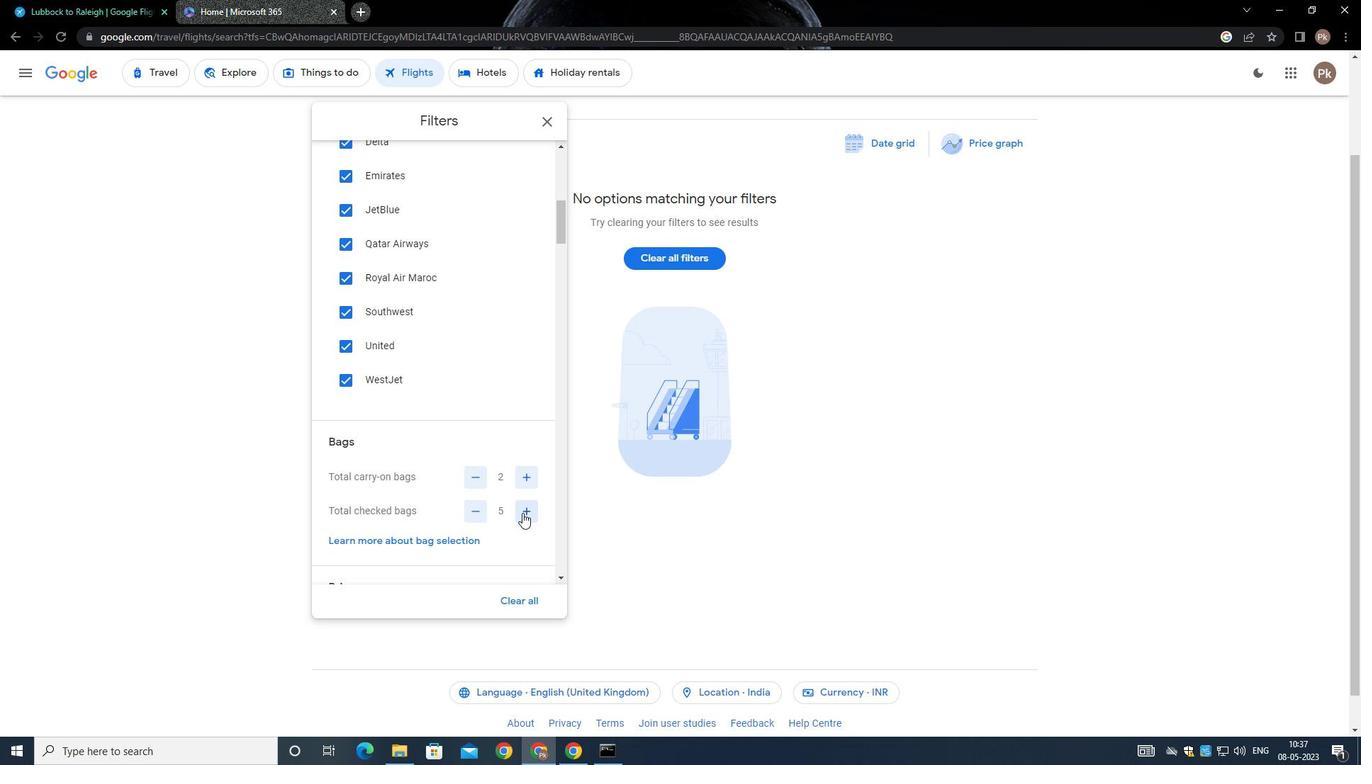 
Action: Mouse pressed left at (525, 511)
Screenshot: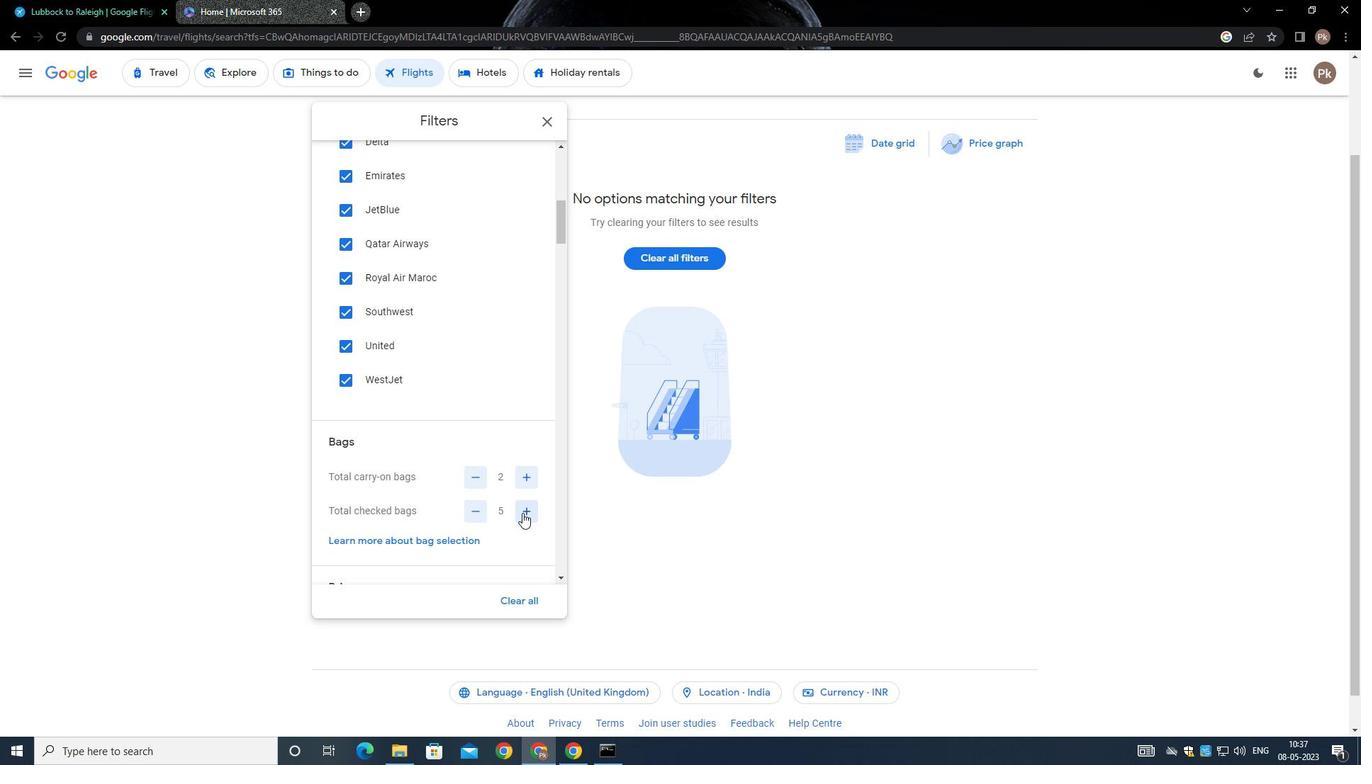 
Action: Mouse moved to (526, 510)
Screenshot: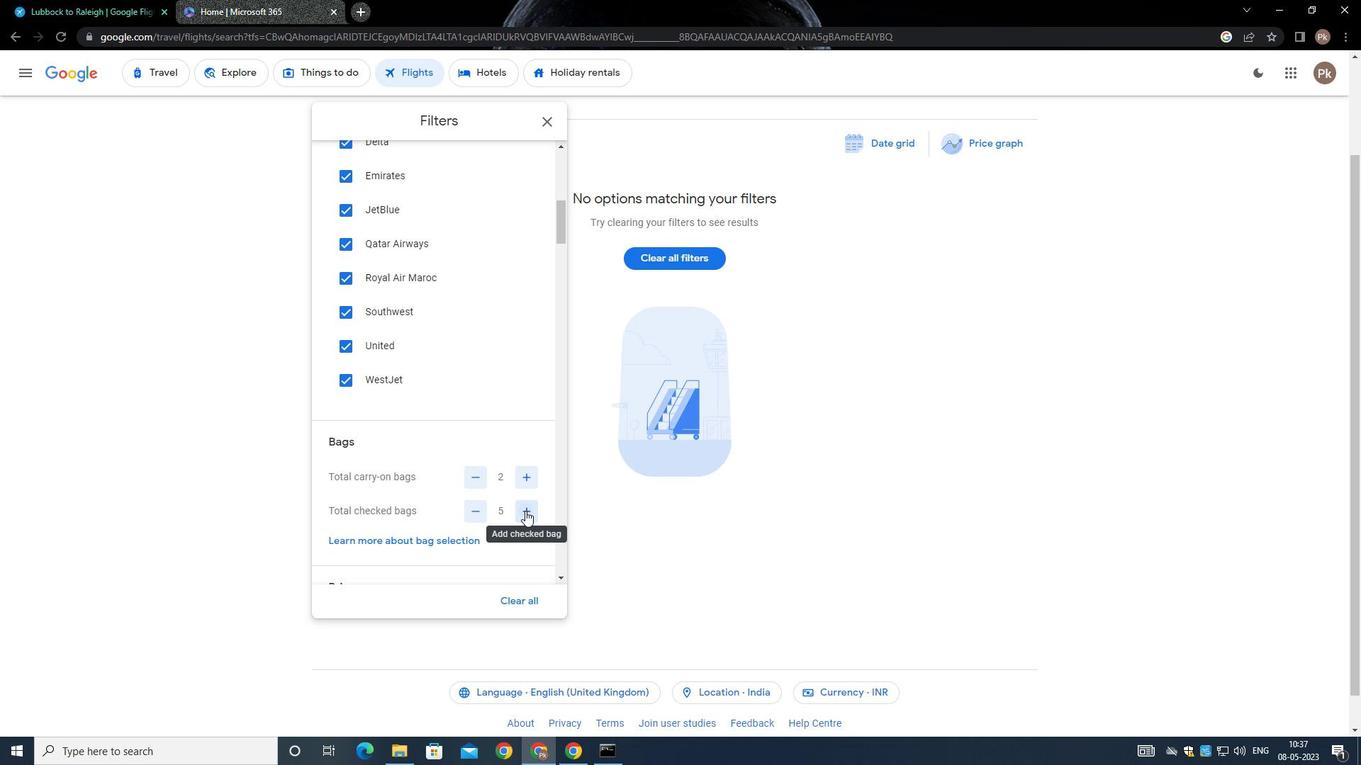 
Action: Mouse pressed left at (526, 510)
Screenshot: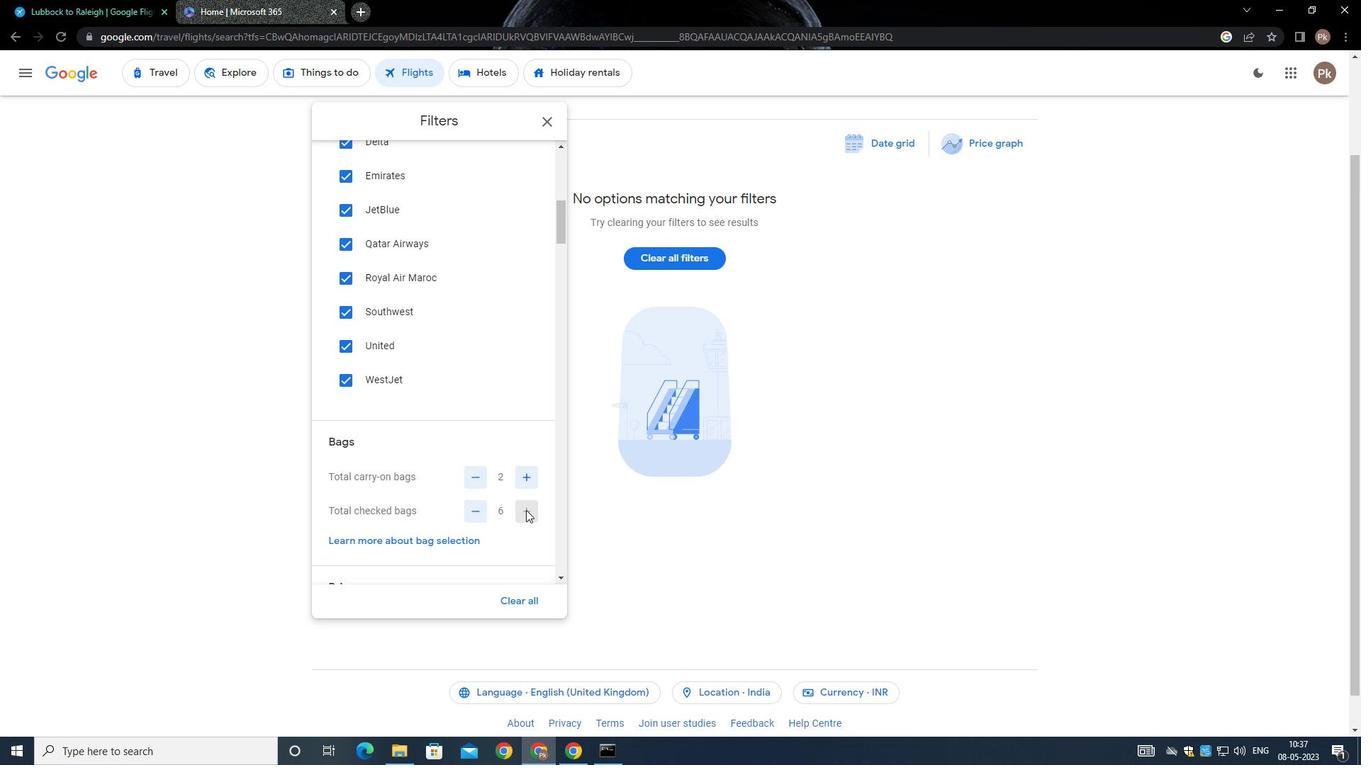 
Action: Mouse moved to (451, 465)
Screenshot: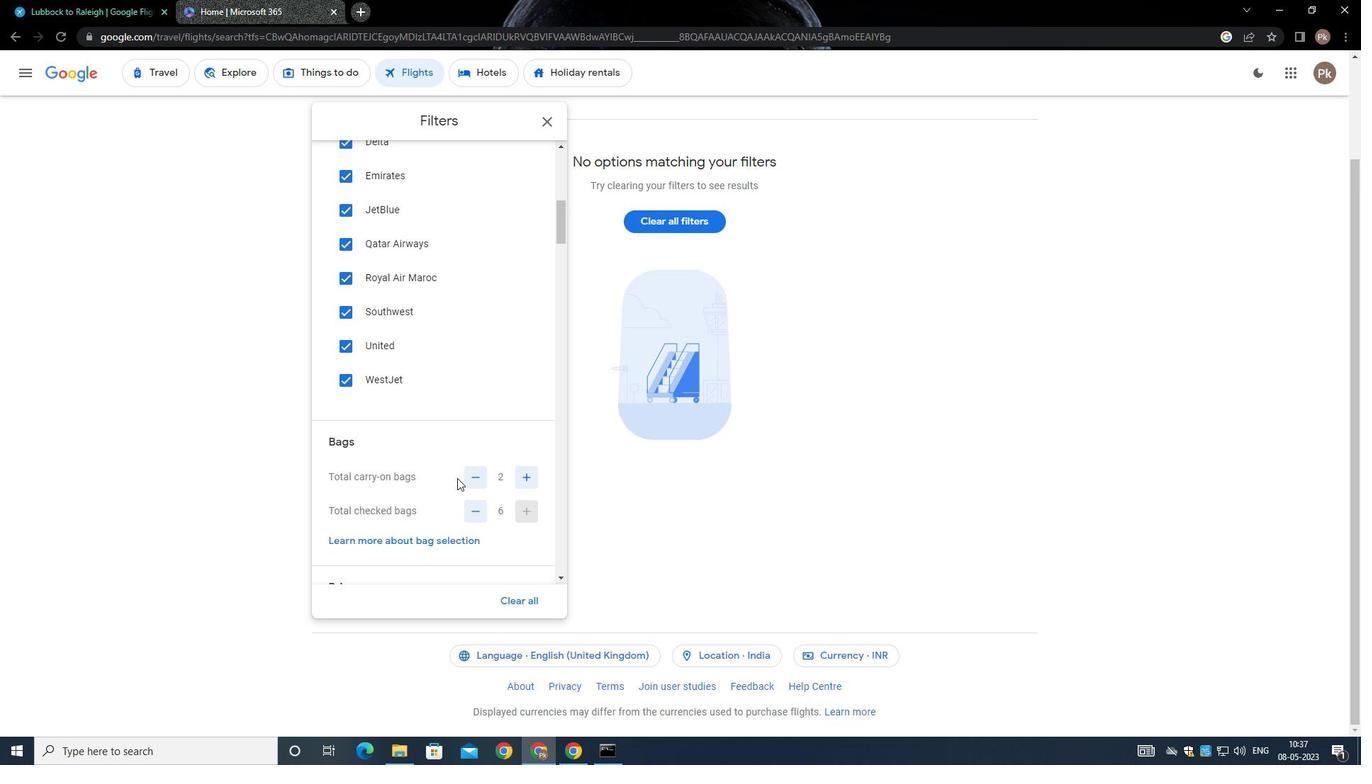 
Action: Mouse scrolled (451, 464) with delta (0, 0)
Screenshot: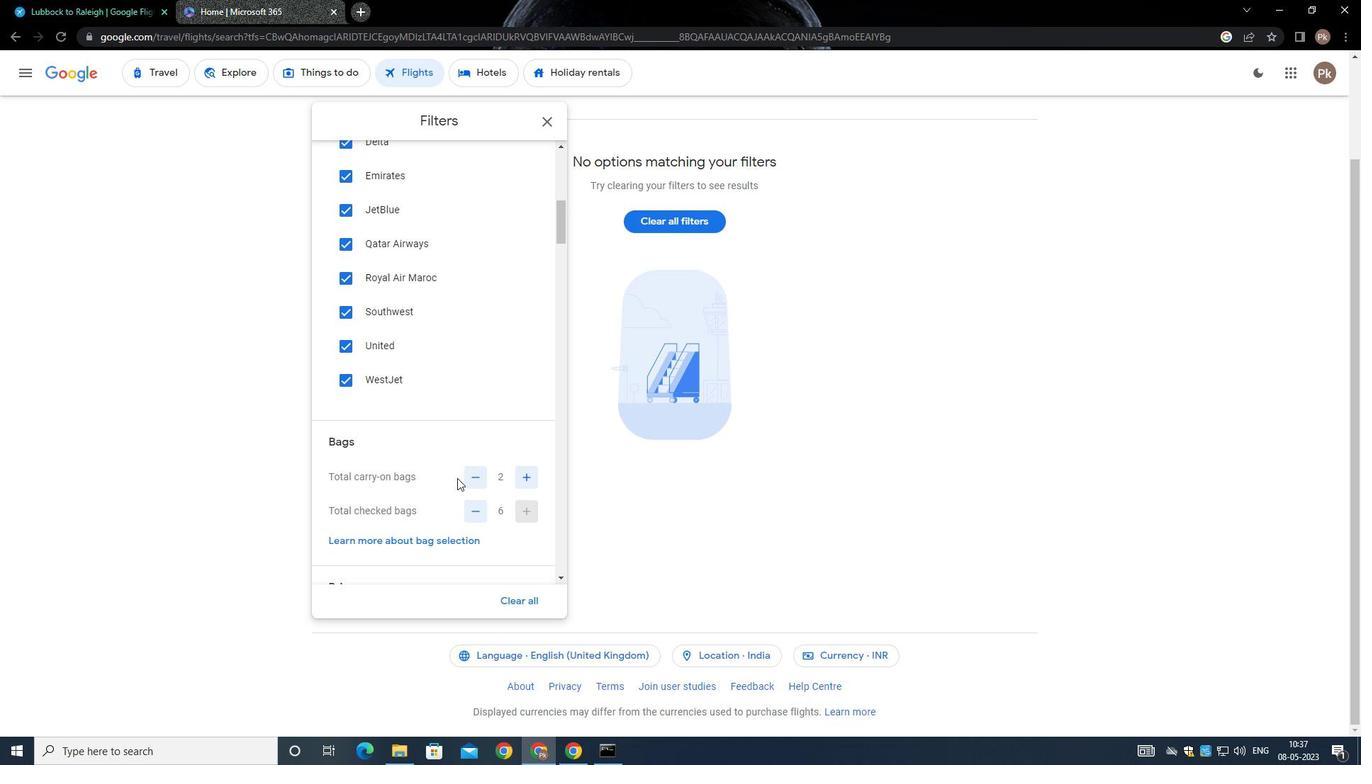 
Action: Mouse moved to (451, 466)
Screenshot: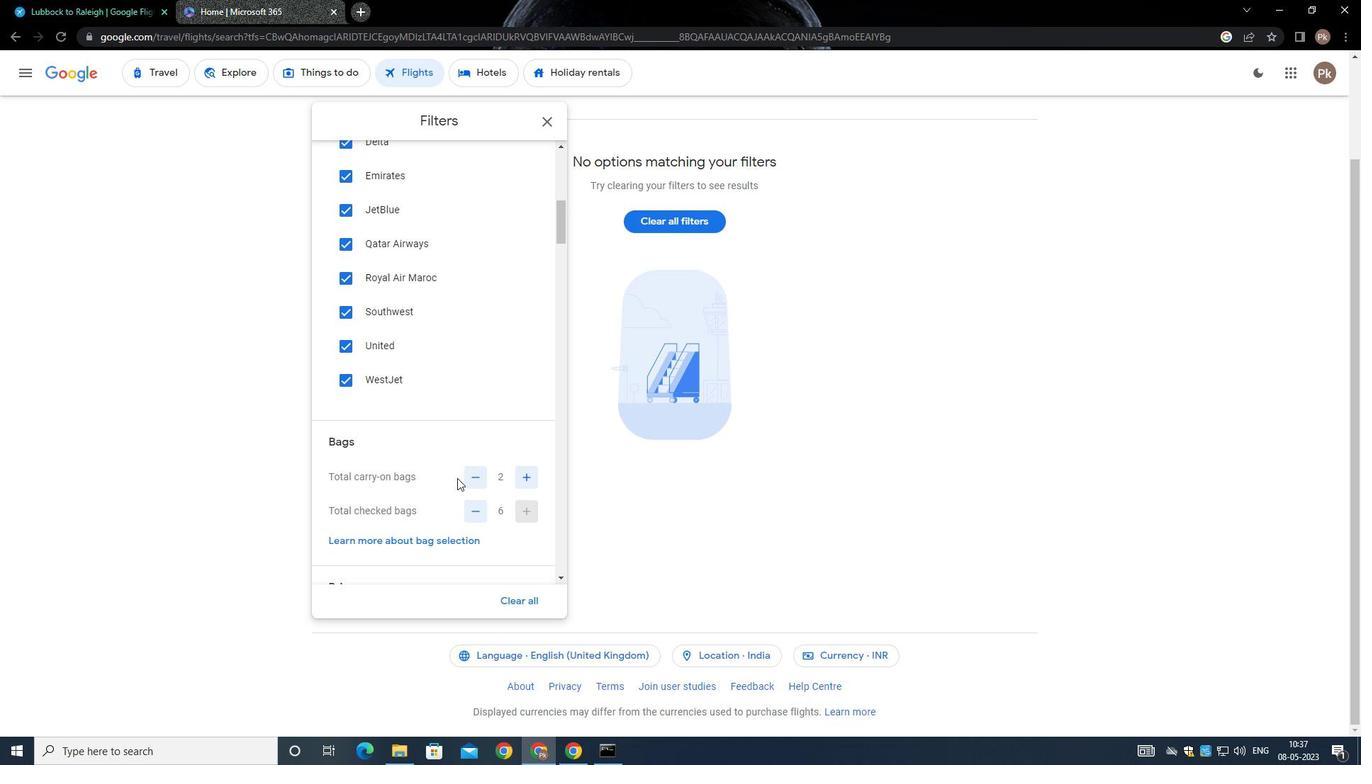 
Action: Mouse scrolled (451, 465) with delta (0, 0)
Screenshot: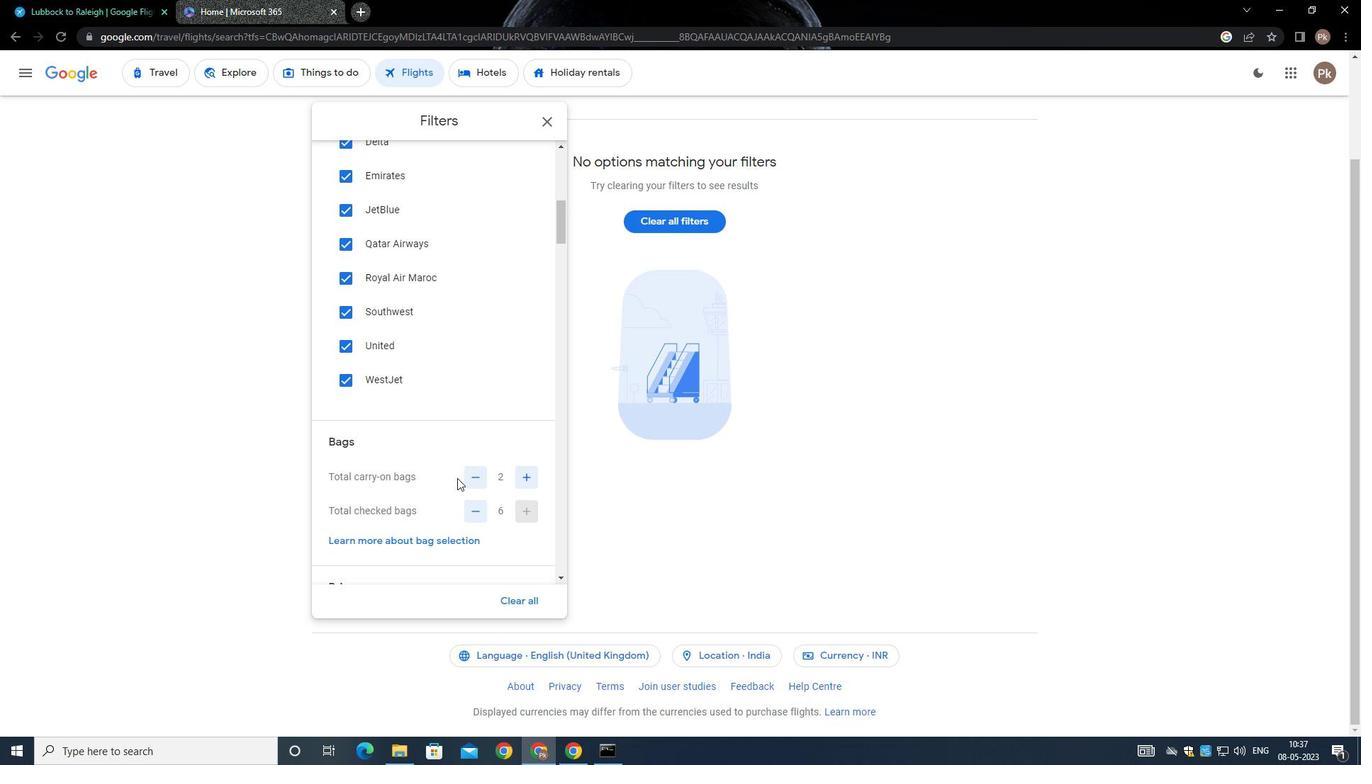
Action: Mouse moved to (451, 467)
Screenshot: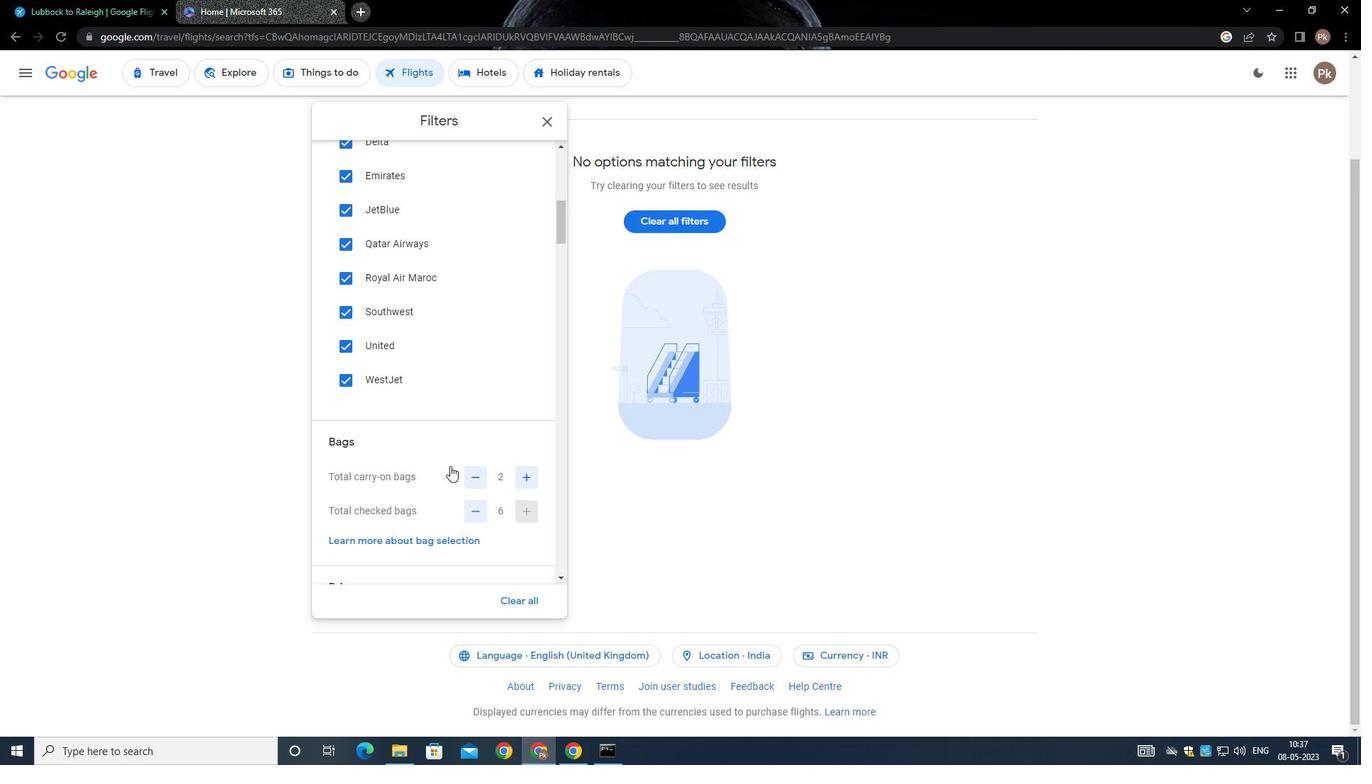 
Action: Mouse scrolled (451, 466) with delta (0, 0)
Screenshot: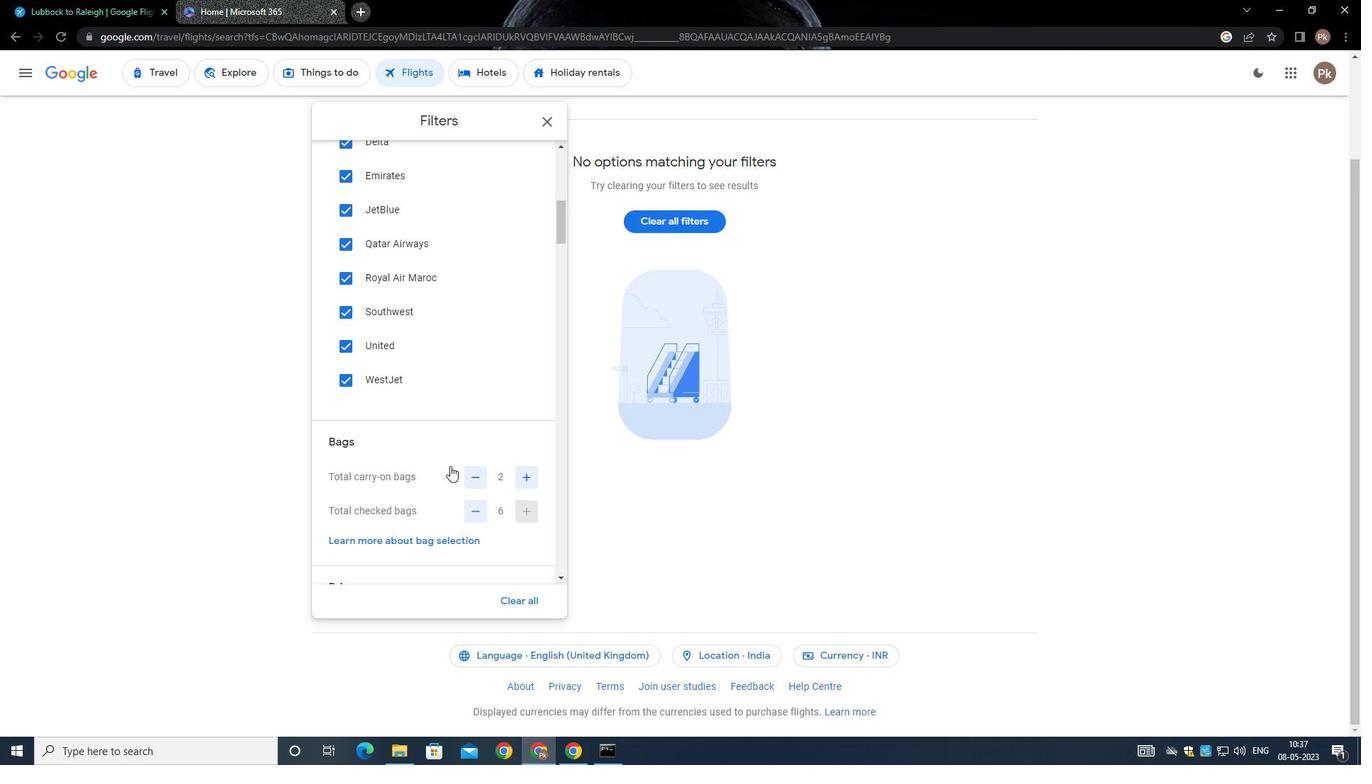 
Action: Mouse moved to (451, 468)
Screenshot: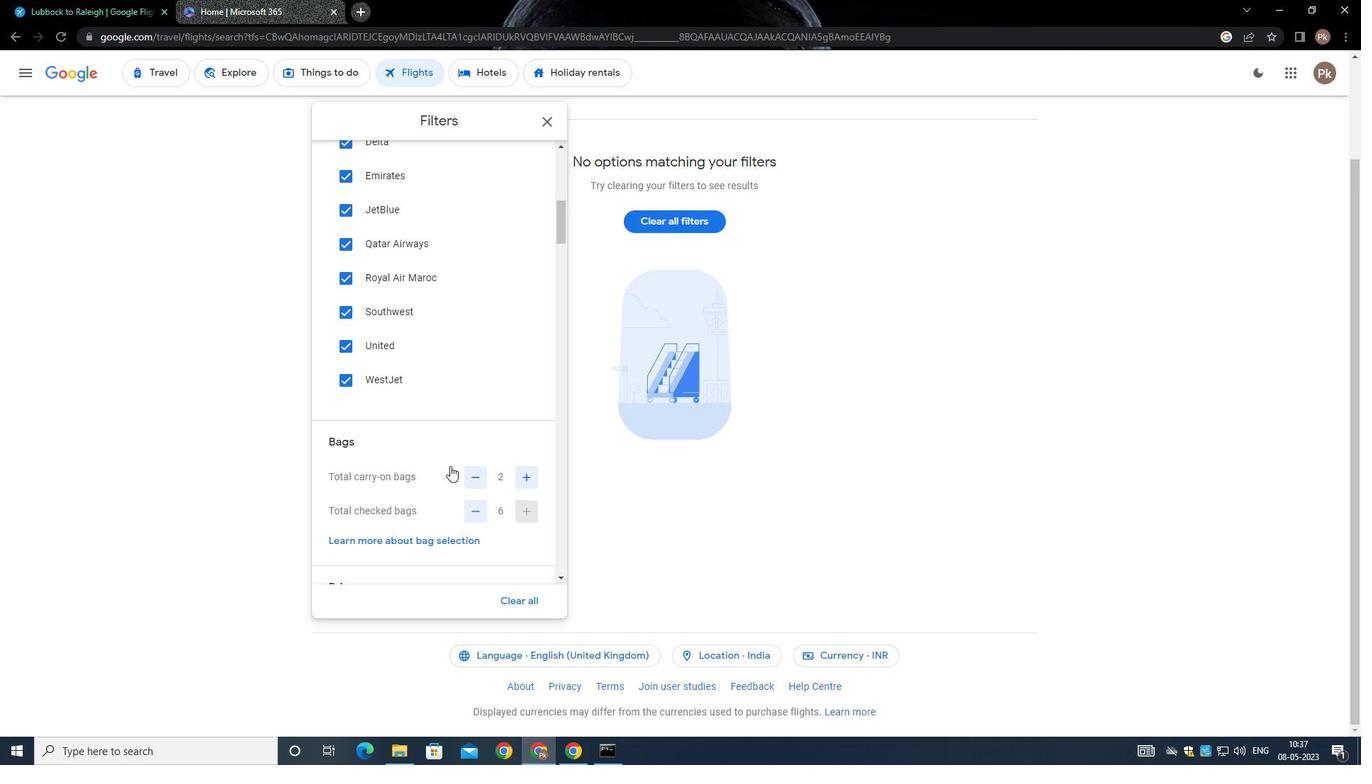 
Action: Mouse scrolled (451, 467) with delta (0, 0)
Screenshot: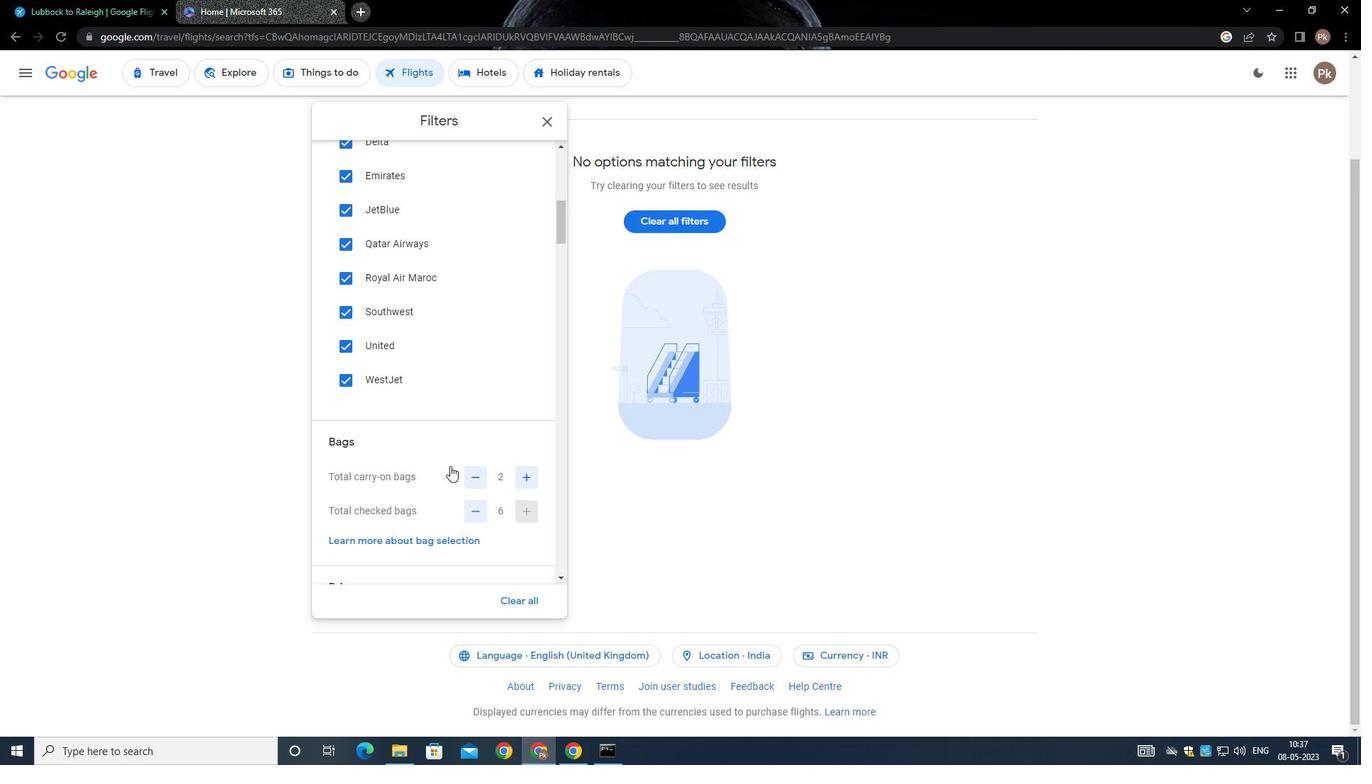 
Action: Mouse scrolled (451, 467) with delta (0, 0)
Screenshot: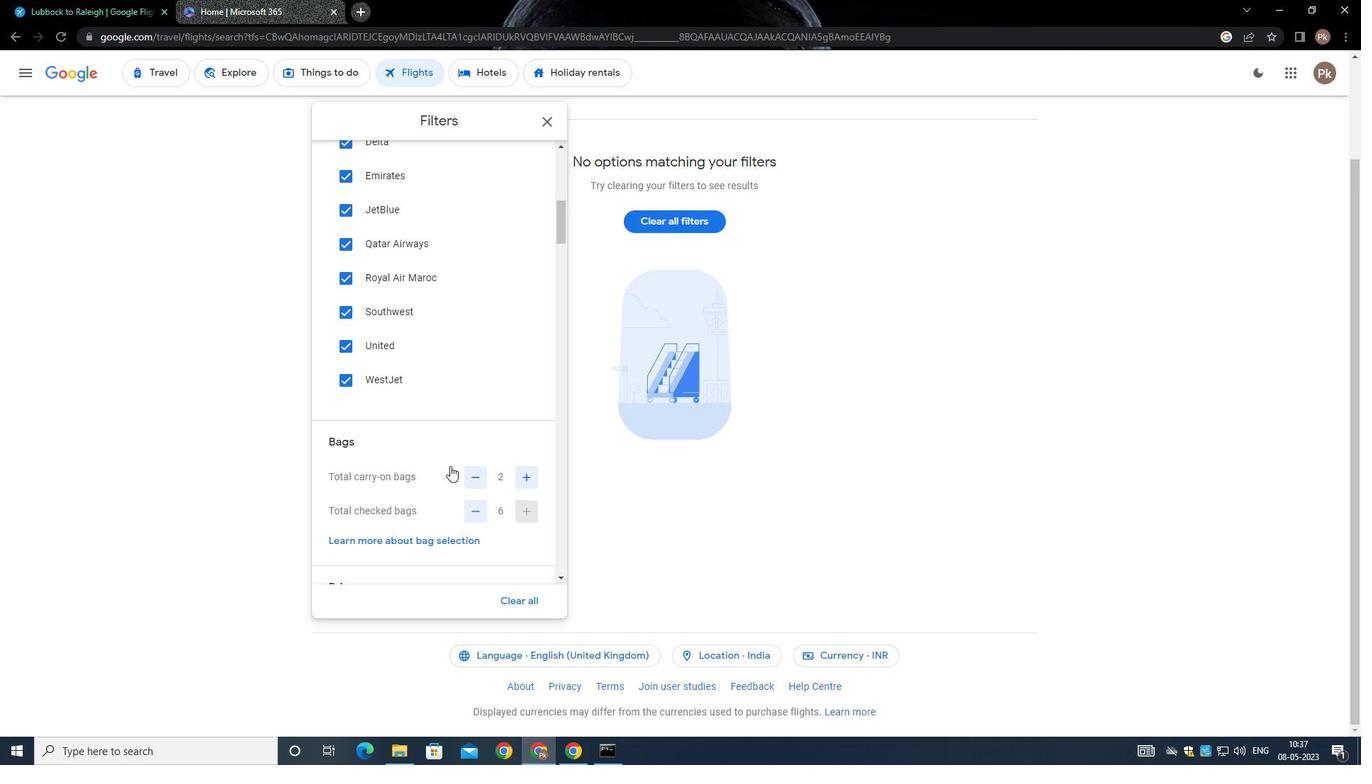 
Action: Mouse scrolled (451, 467) with delta (0, 0)
Screenshot: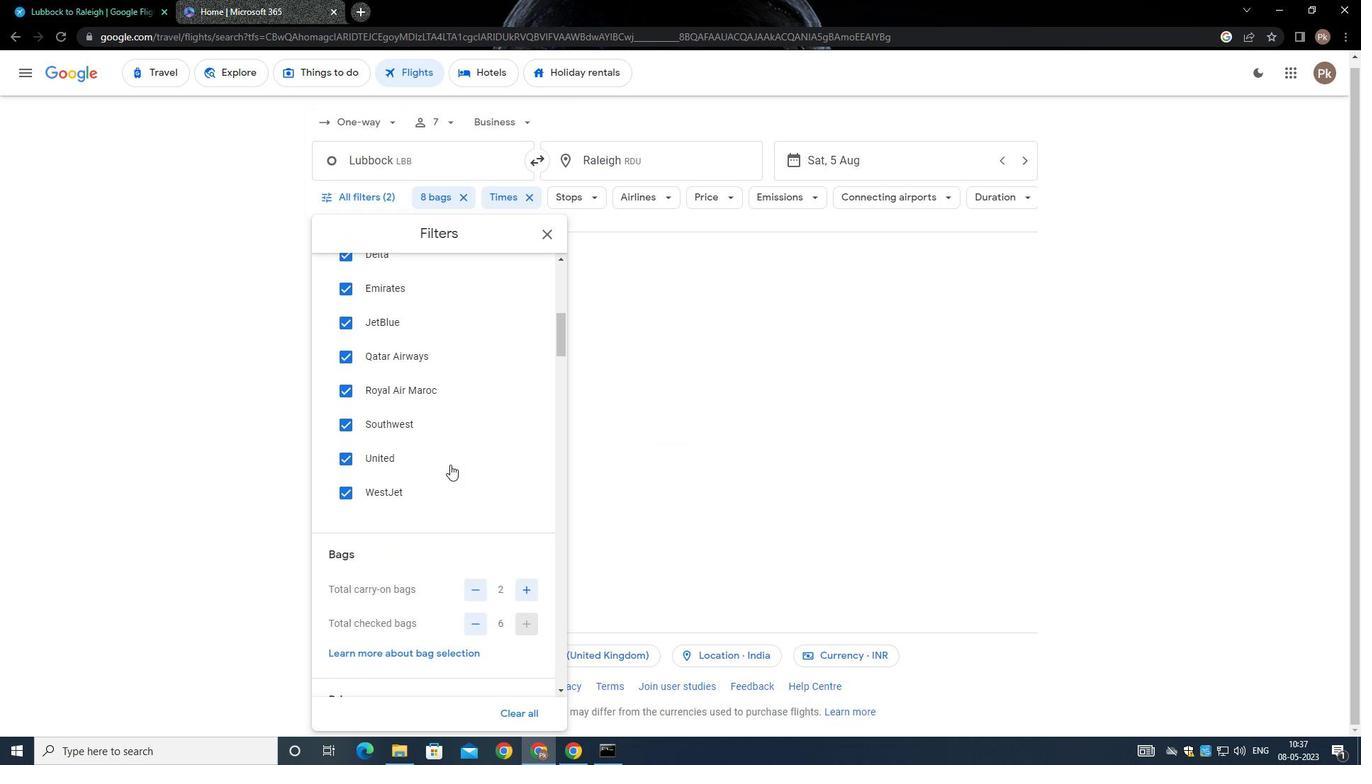 
Action: Mouse moved to (492, 335)
Screenshot: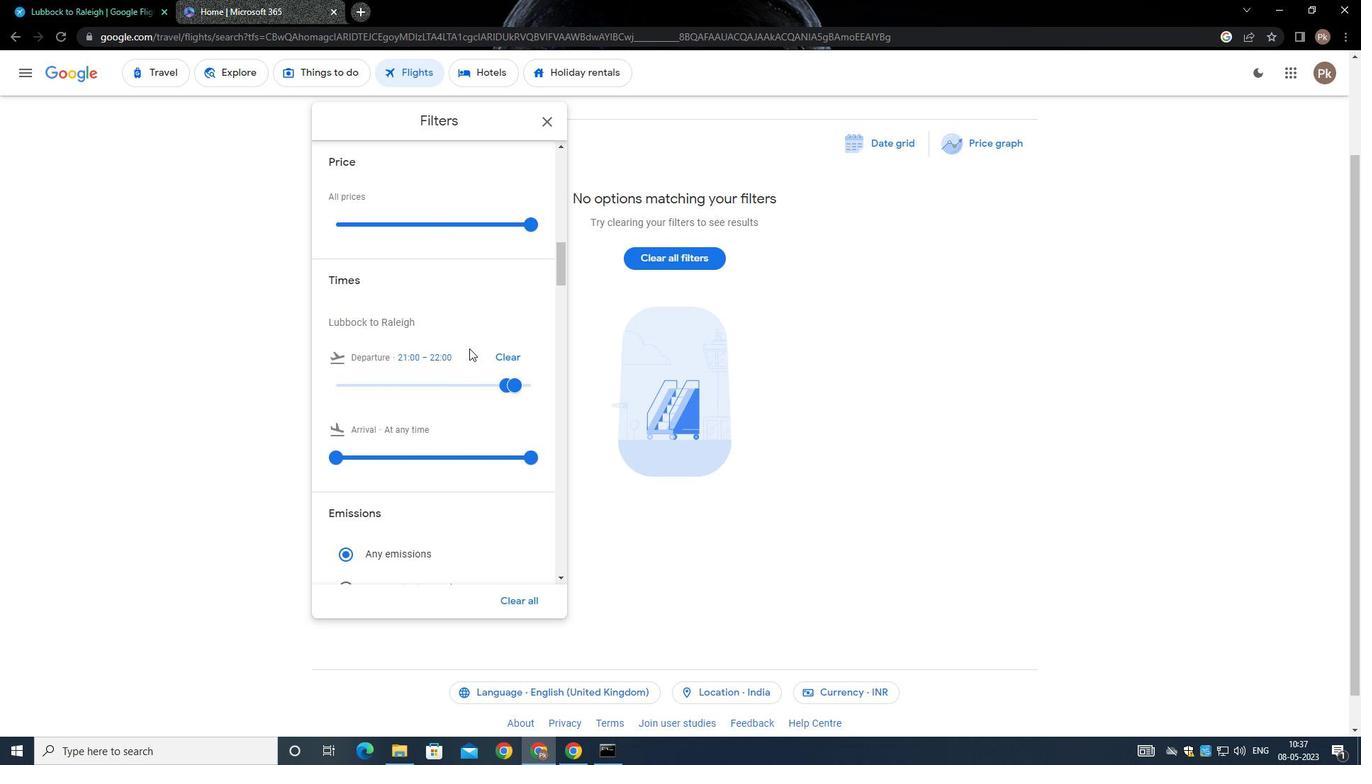 
Action: Mouse scrolled (492, 336) with delta (0, 0)
Screenshot: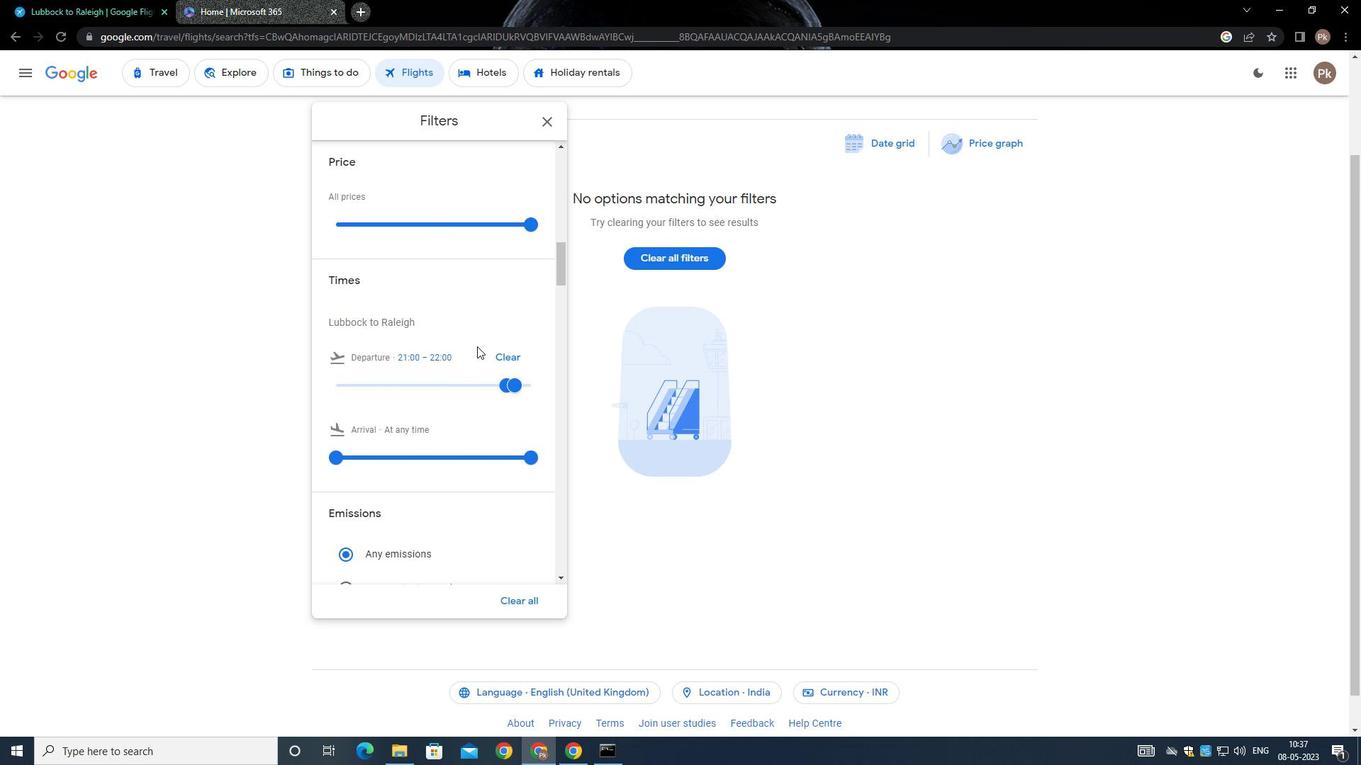 
Action: Mouse moved to (539, 297)
Screenshot: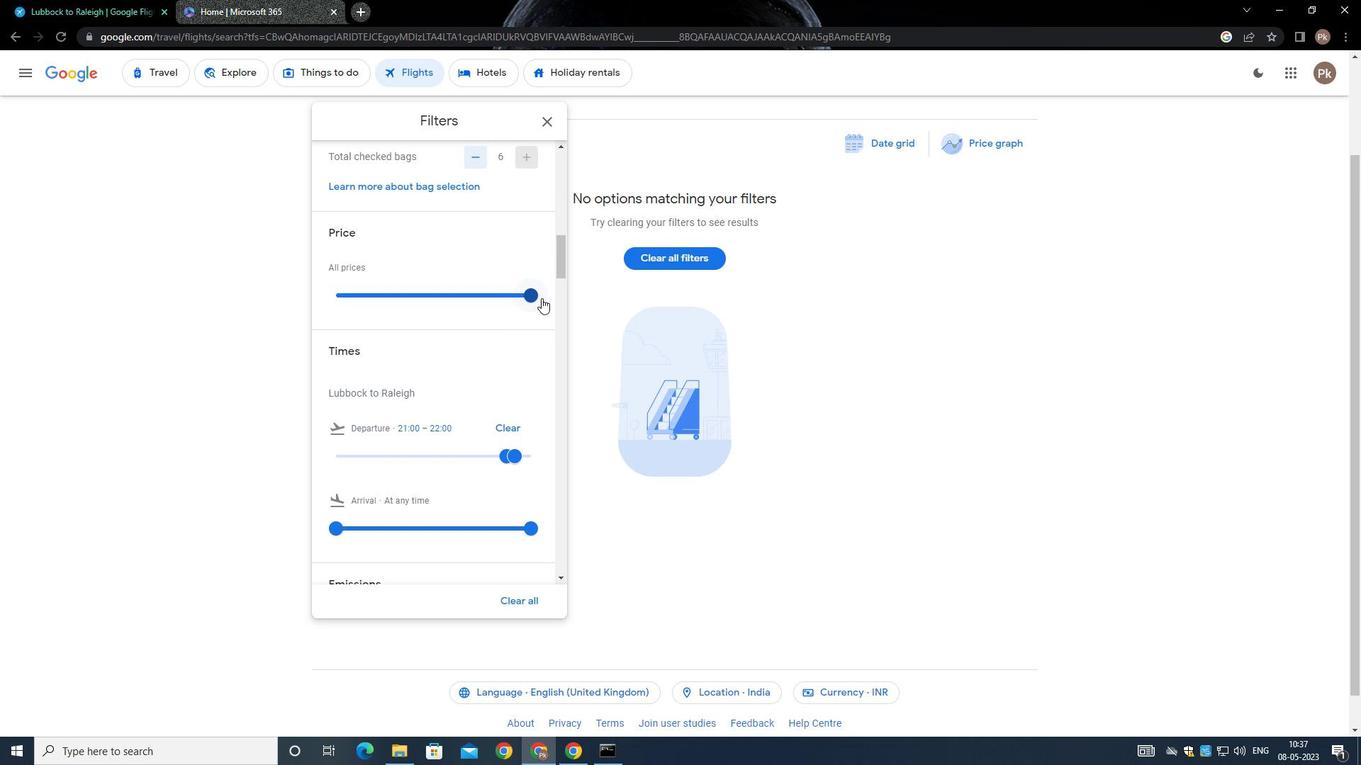 
Action: Mouse pressed left at (539, 297)
Screenshot: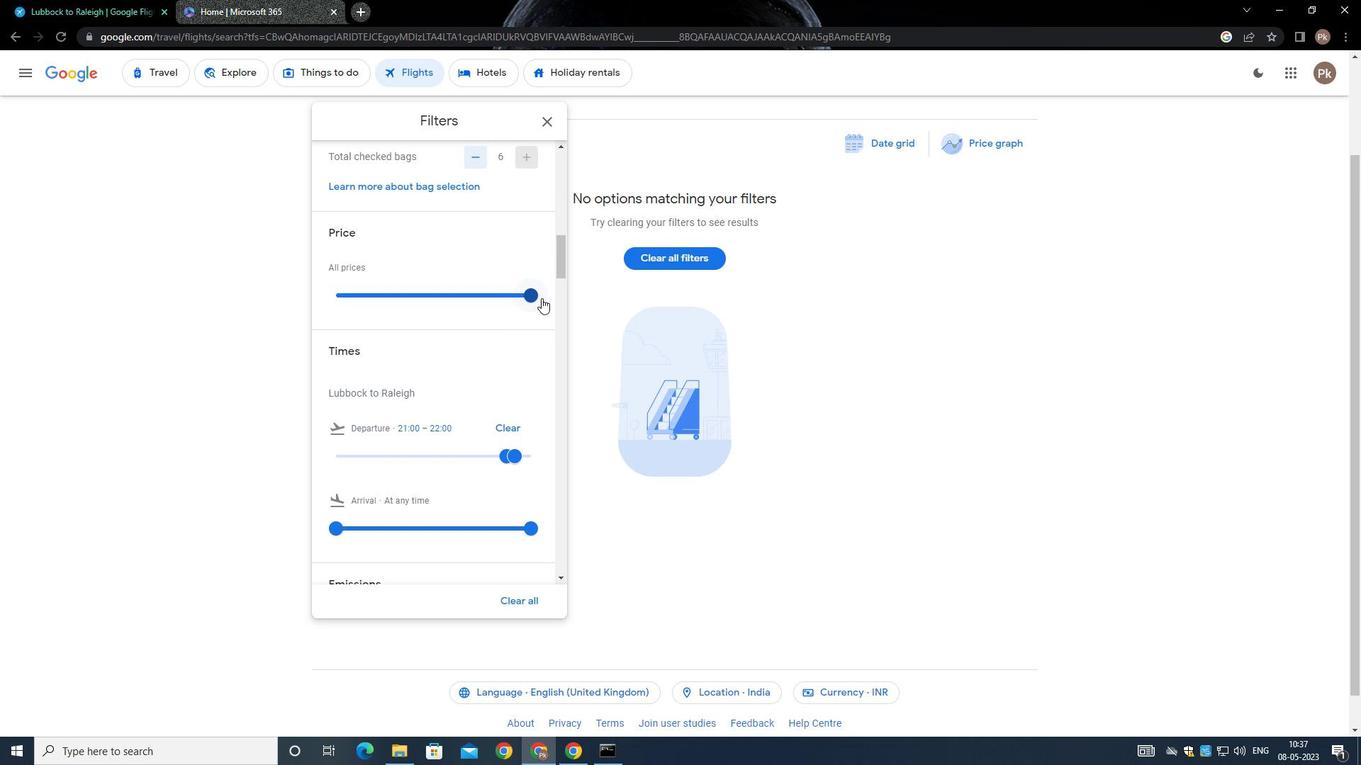 
Action: Mouse moved to (498, 451)
Screenshot: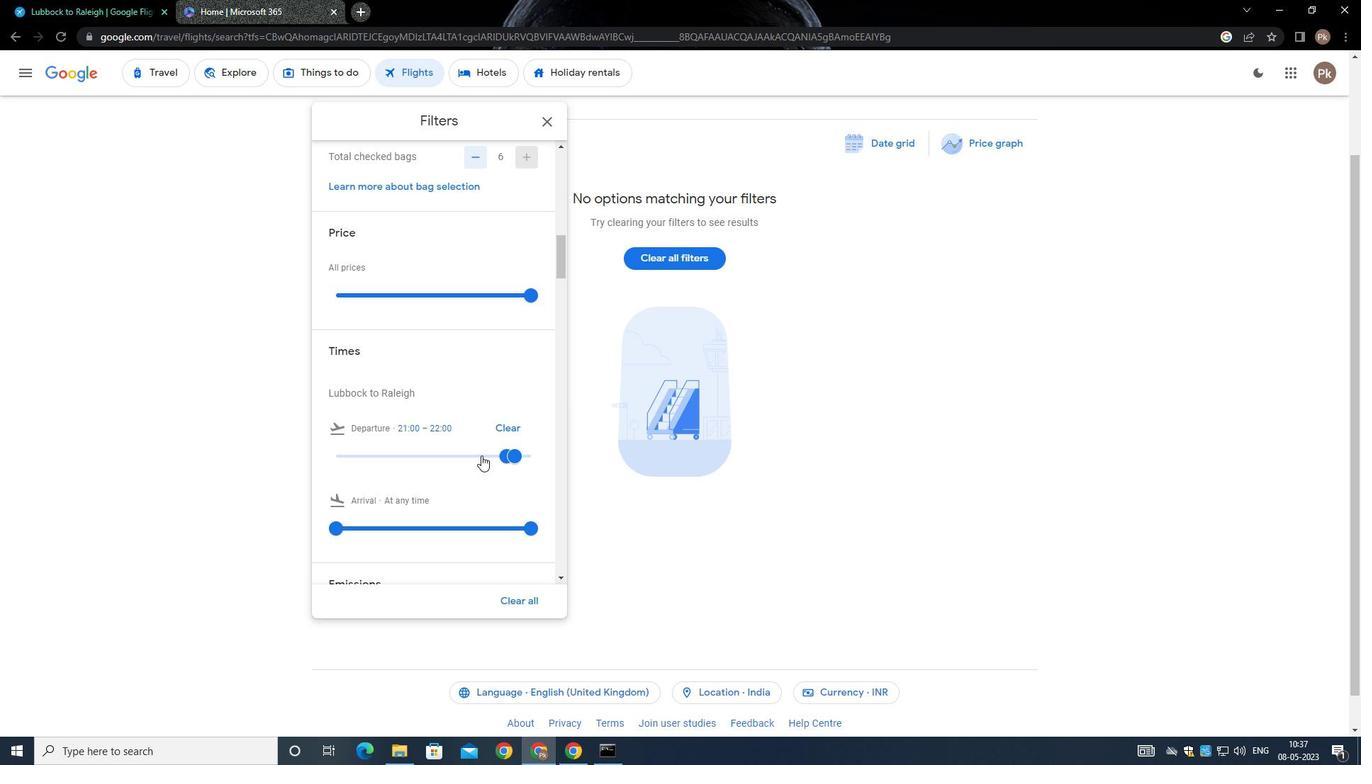 
Action: Mouse pressed left at (498, 451)
Screenshot: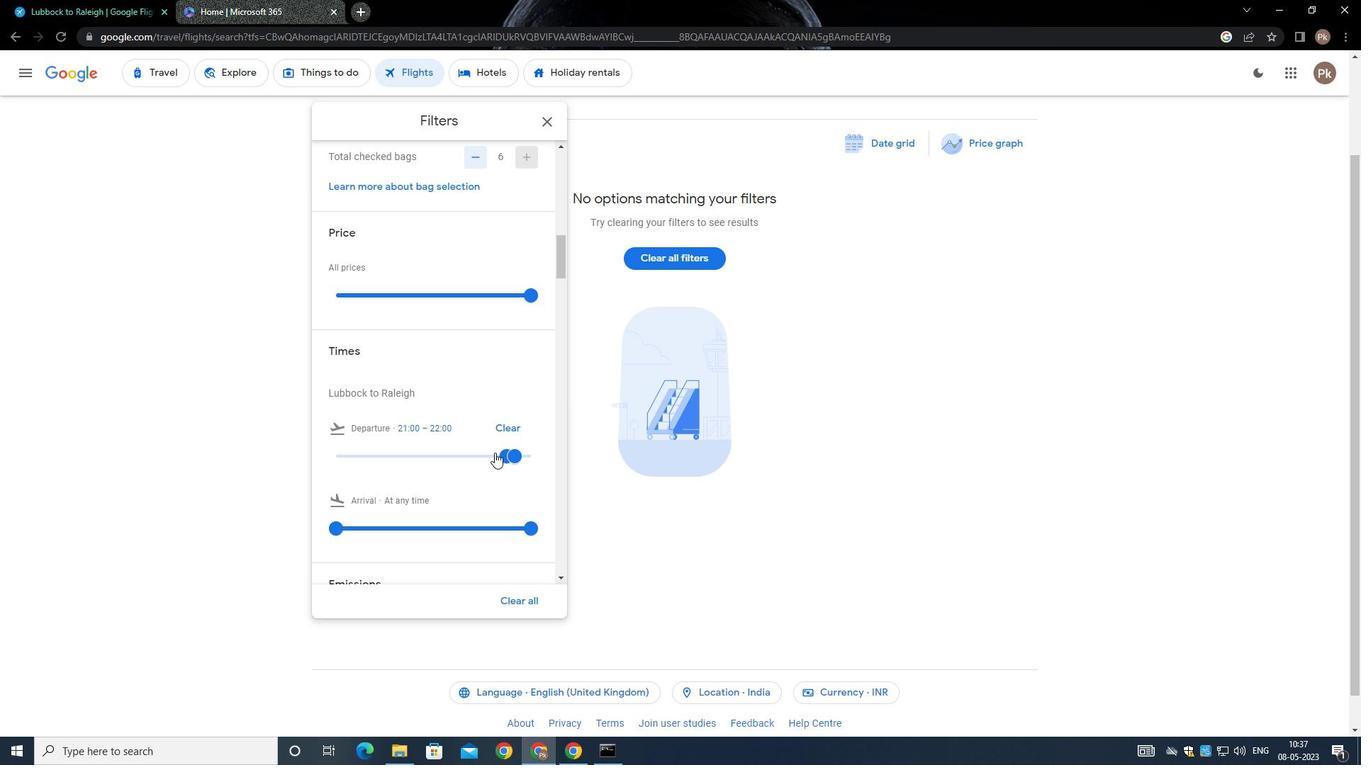 
Action: Mouse moved to (513, 452)
Screenshot: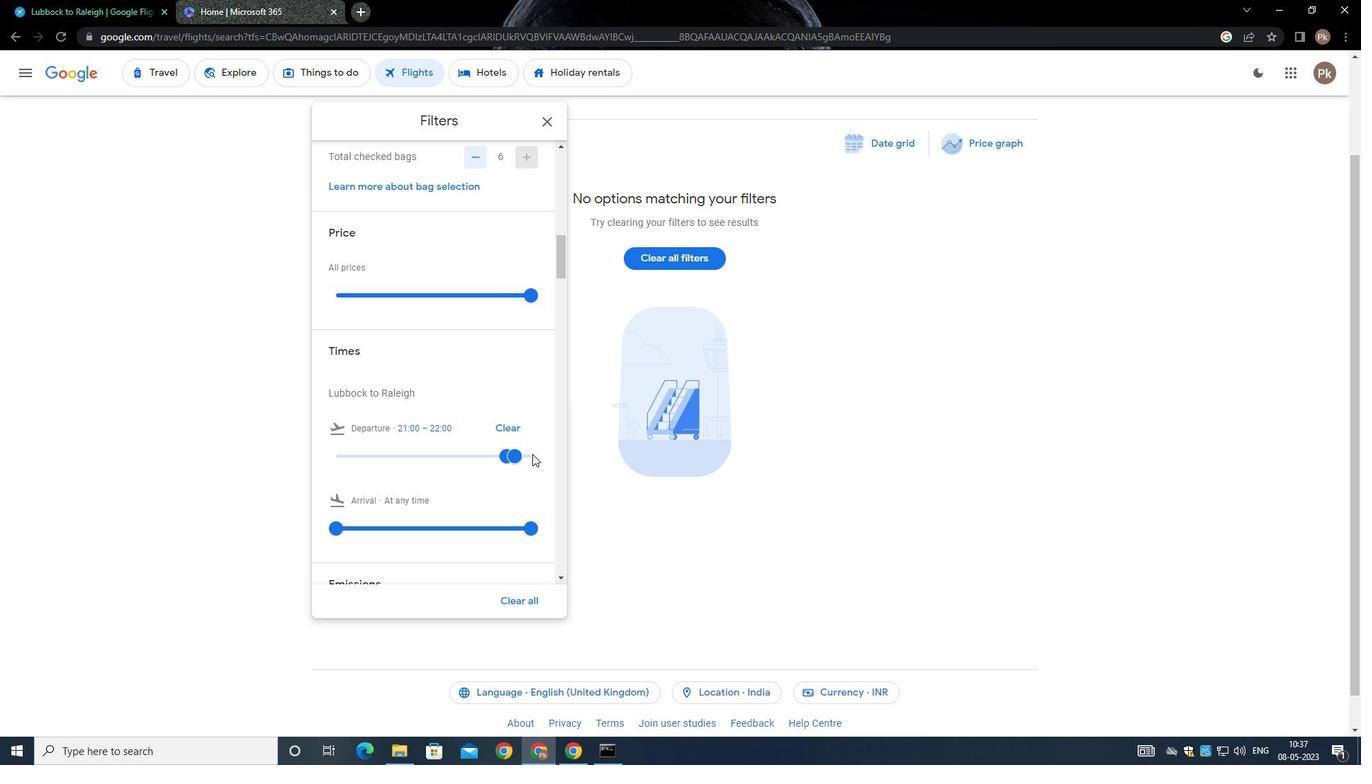 
Action: Mouse pressed left at (513, 452)
Screenshot: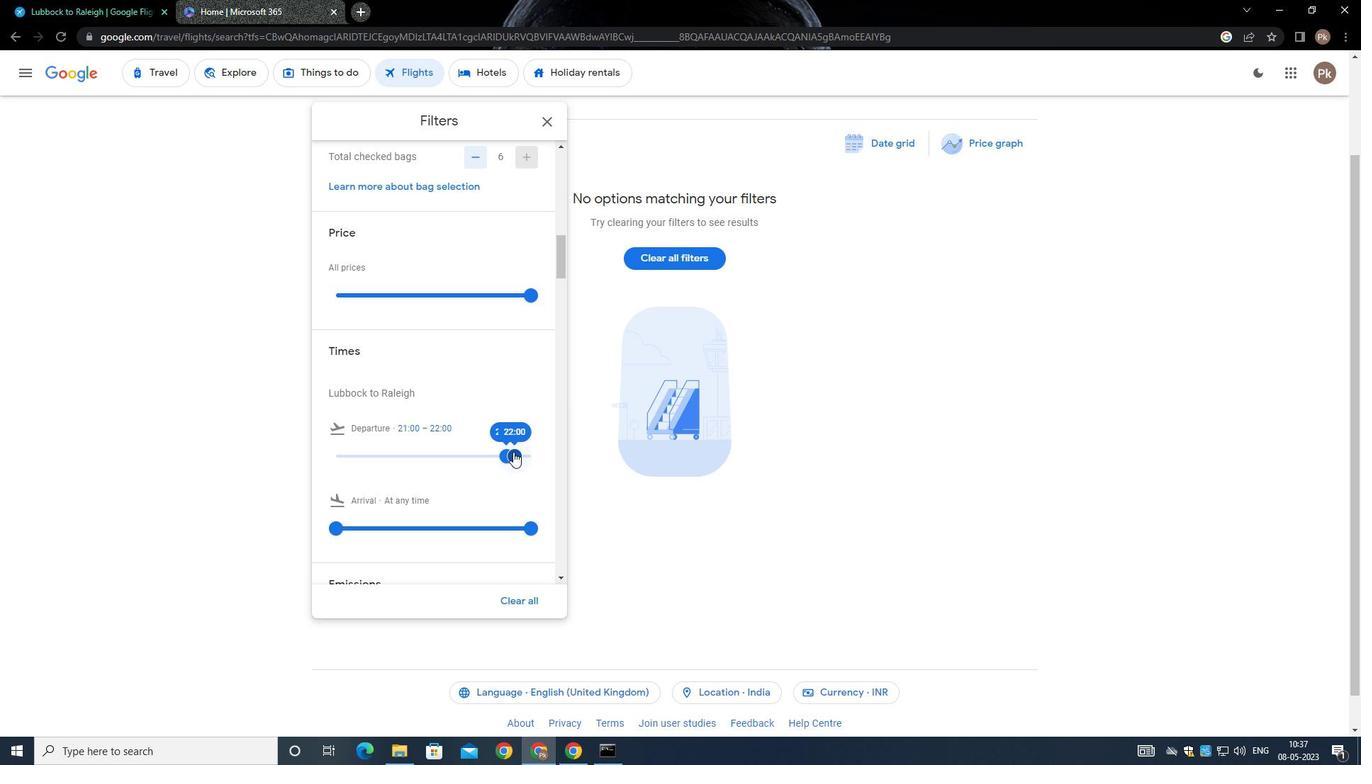 
Action: Mouse moved to (509, 457)
Screenshot: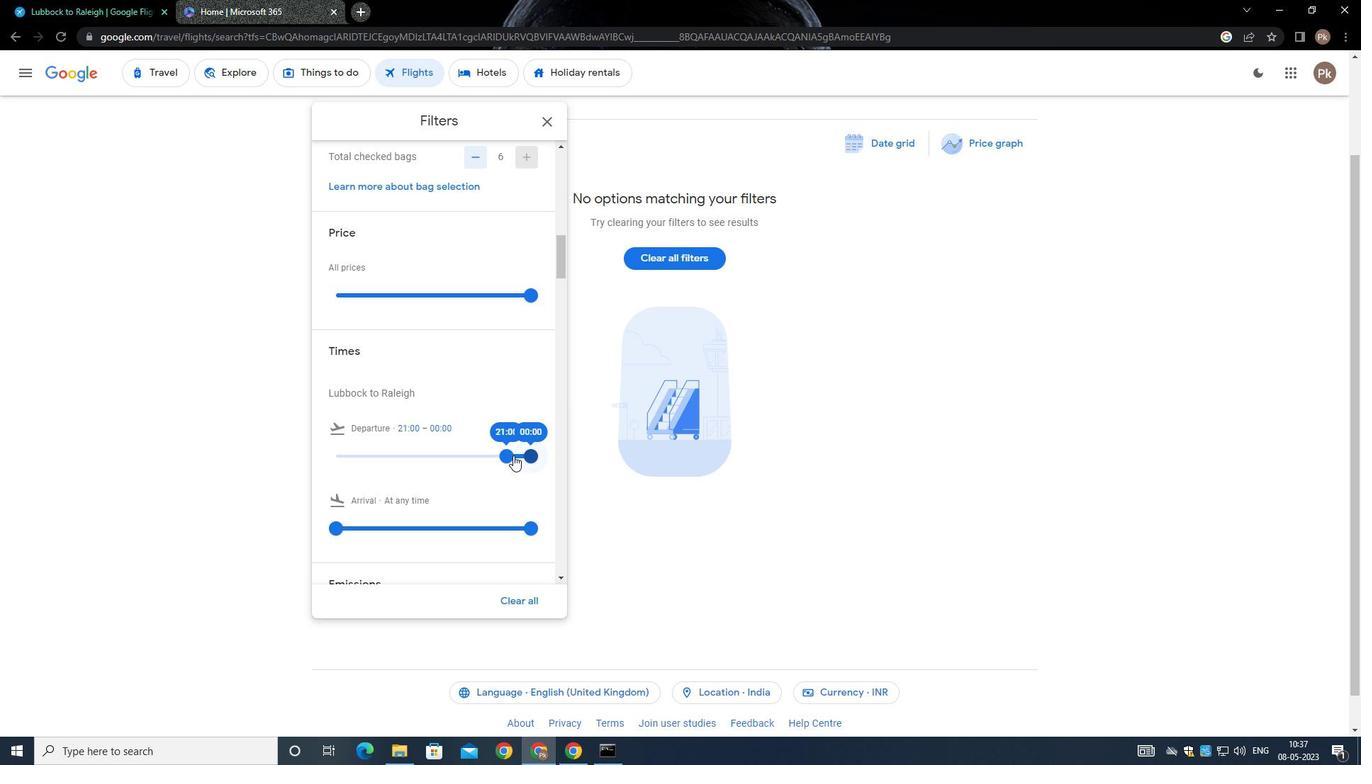 
Action: Mouse pressed left at (509, 457)
Screenshot: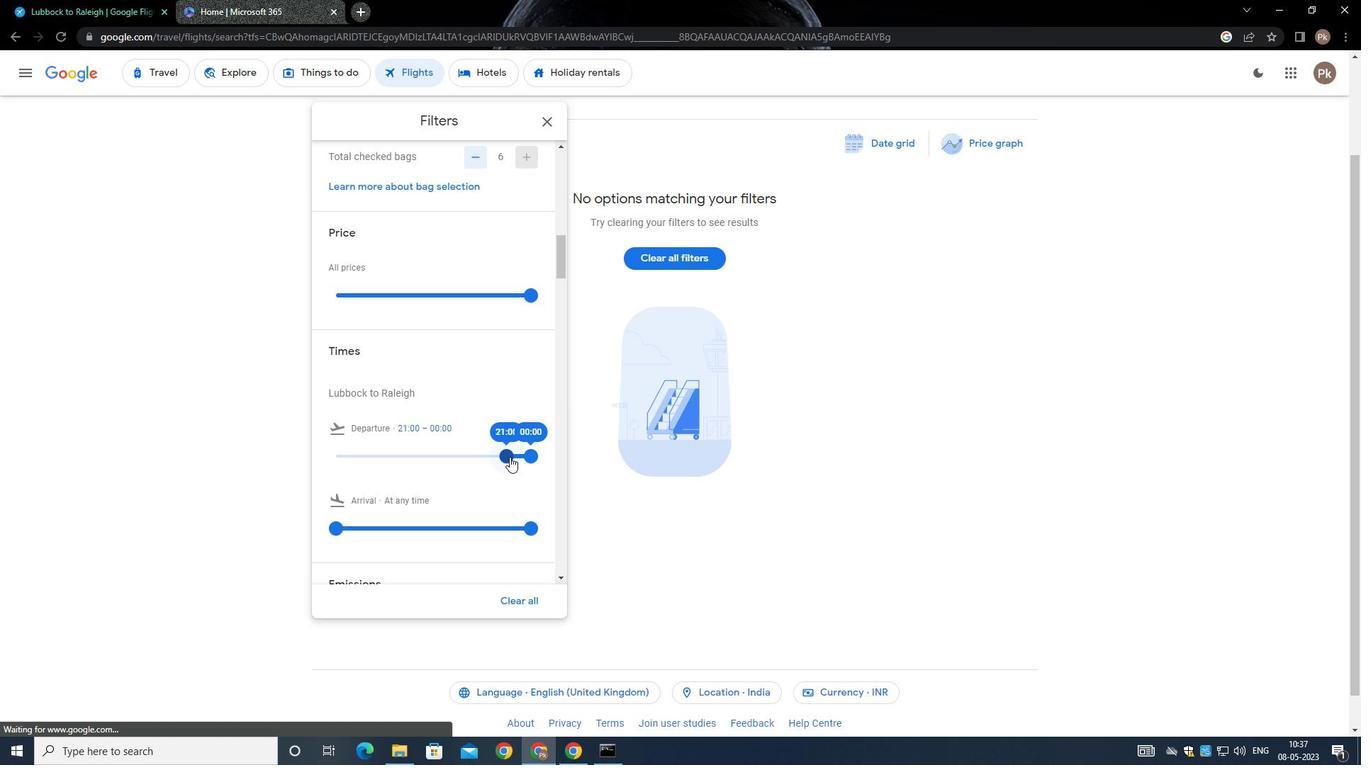 
Action: Mouse moved to (529, 456)
Screenshot: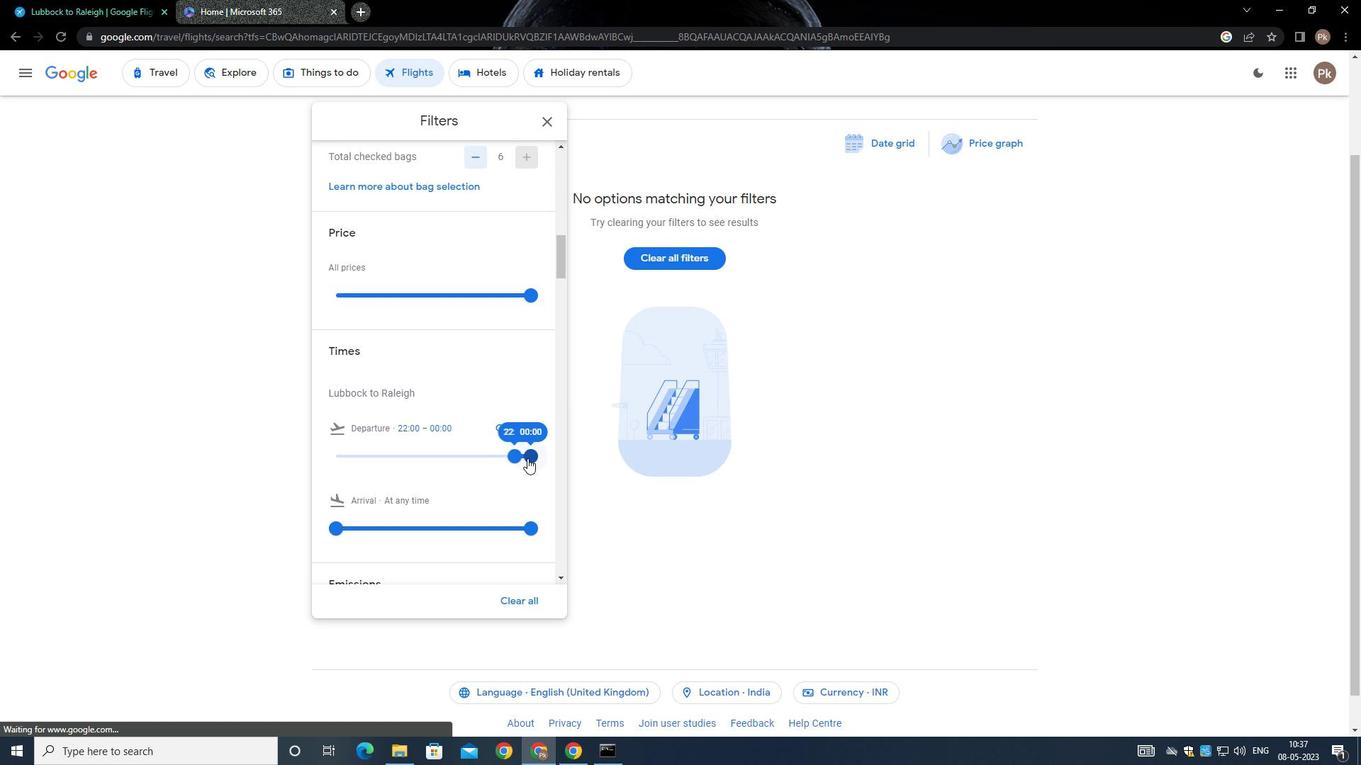 
Action: Mouse pressed left at (529, 456)
Screenshot: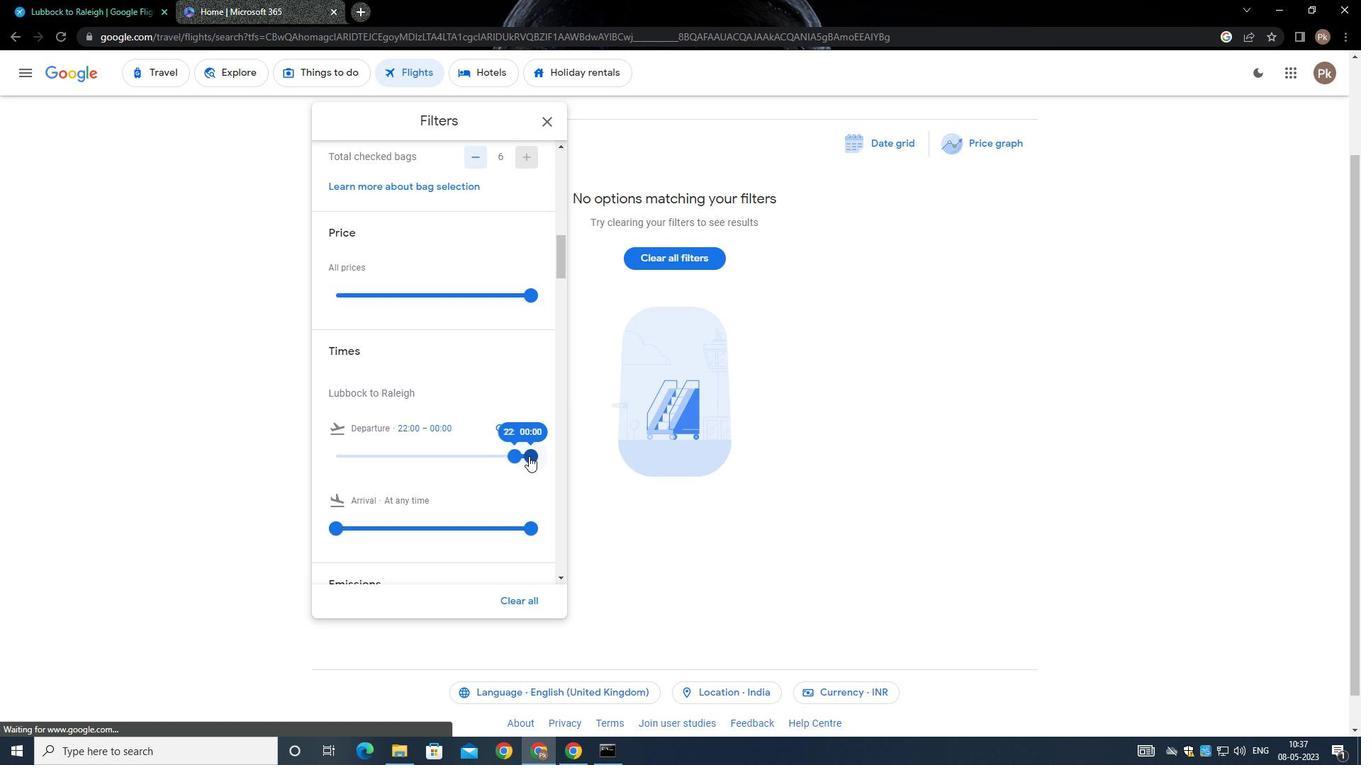 
Action: Mouse moved to (534, 458)
Screenshot: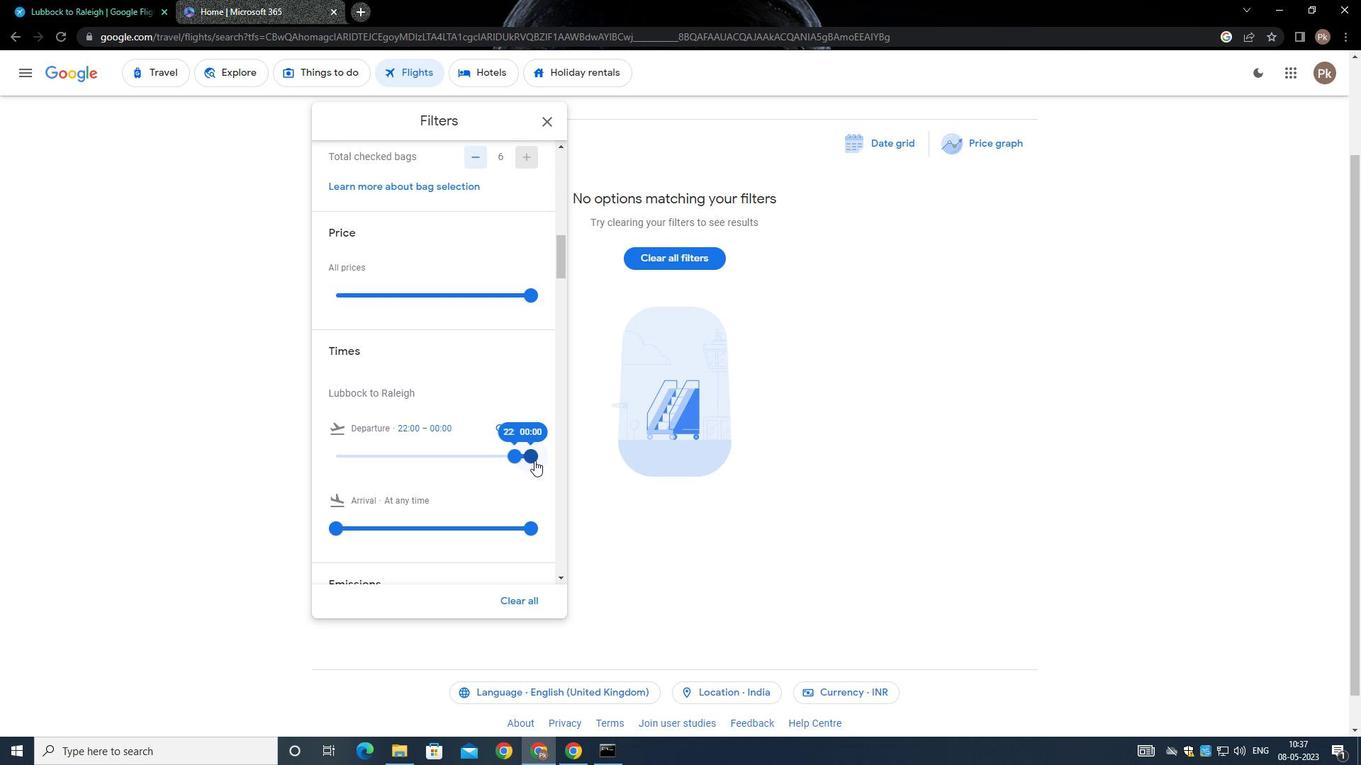 
Action: Mouse pressed left at (534, 458)
Screenshot: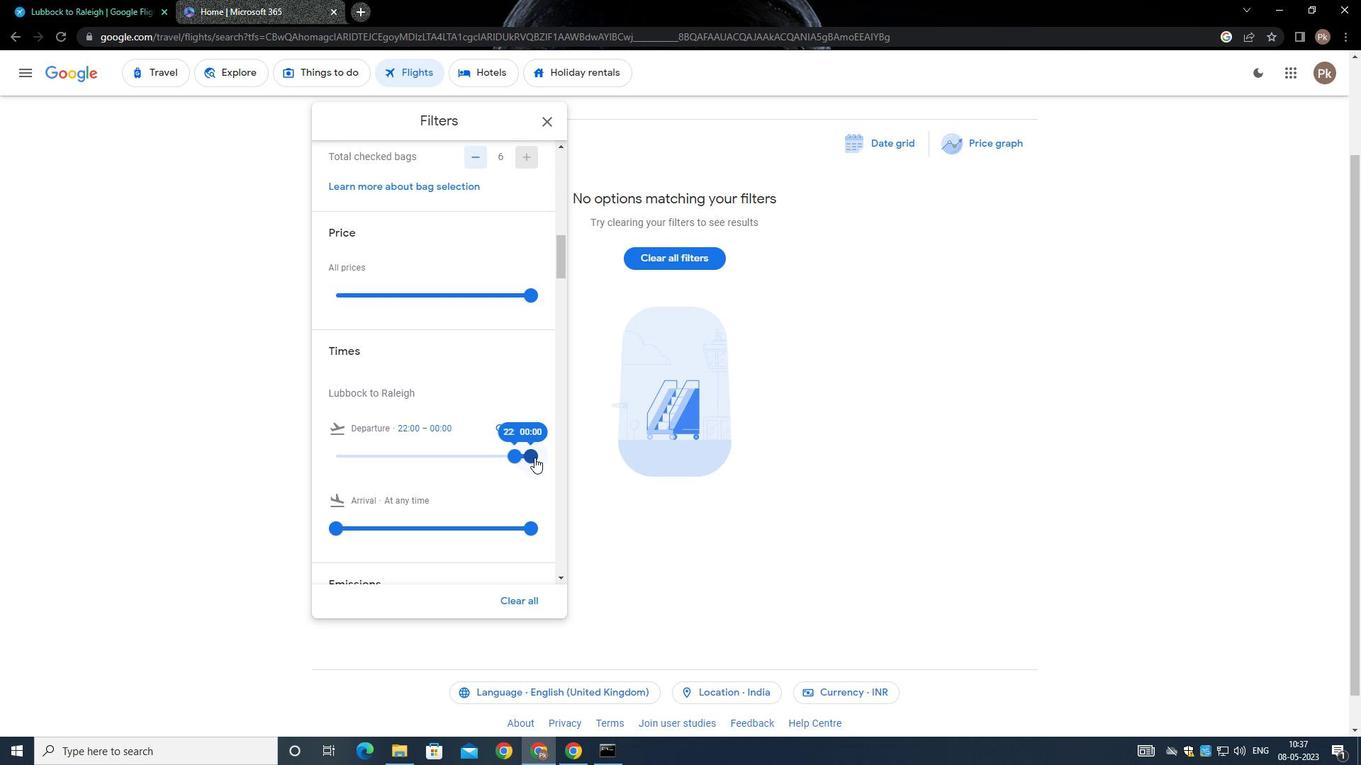 
Action: Mouse moved to (500, 446)
Screenshot: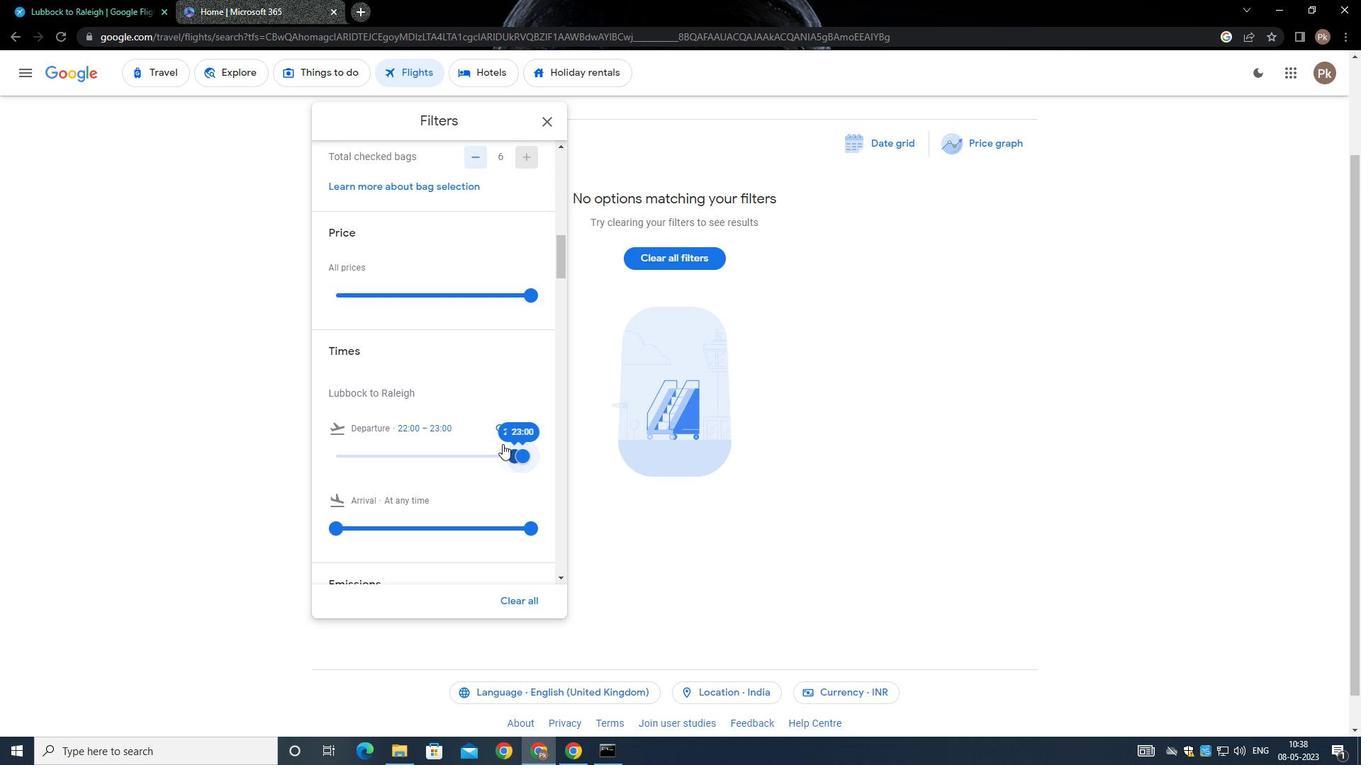 
Action: Mouse scrolled (500, 446) with delta (0, 0)
Screenshot: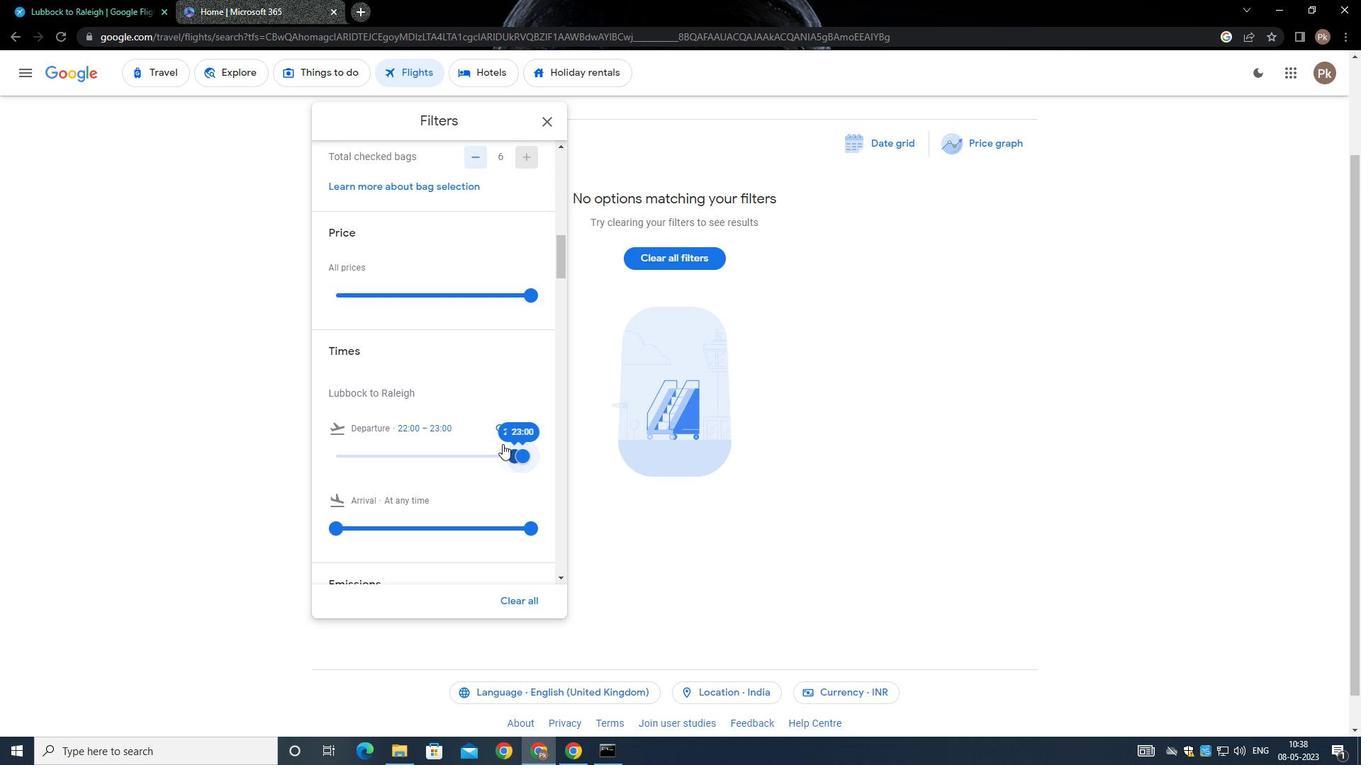 
Action: Mouse moved to (499, 451)
Screenshot: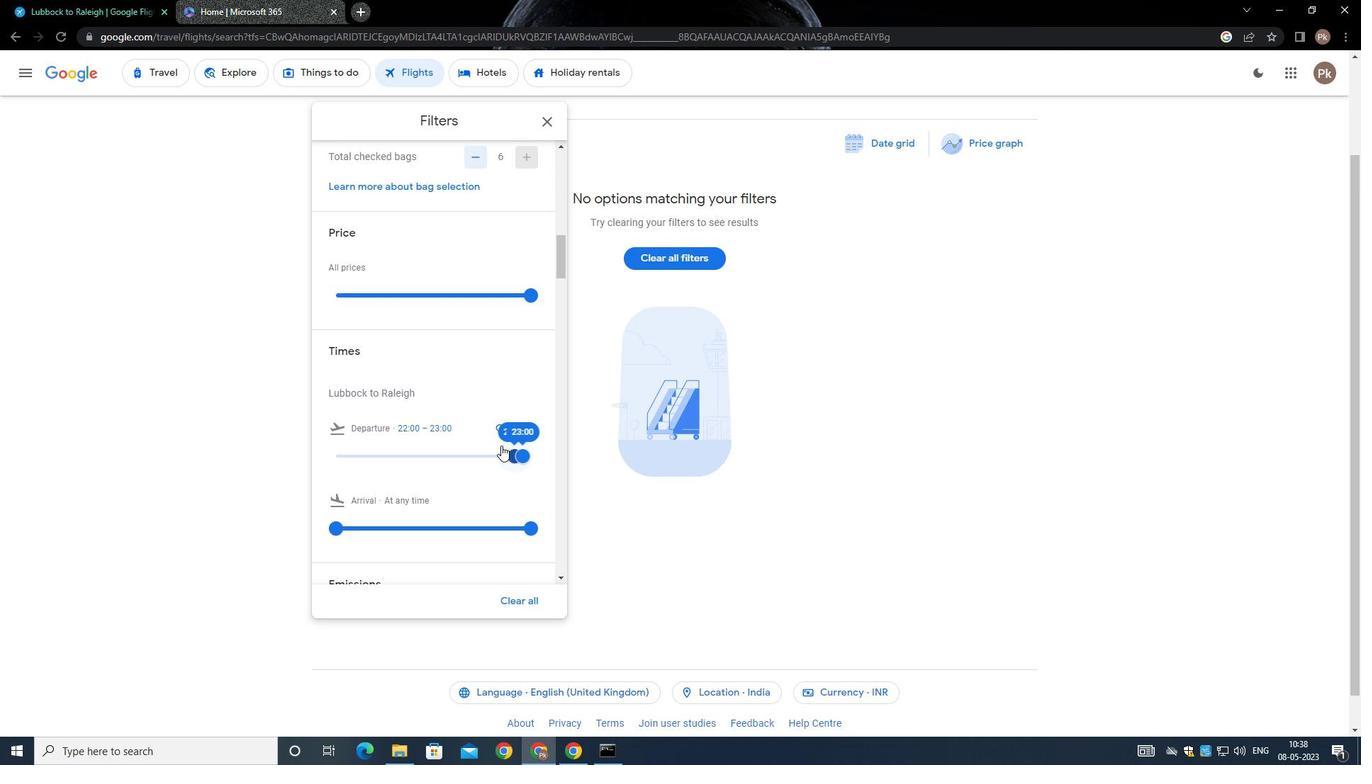 
Action: Mouse scrolled (499, 451) with delta (0, 0)
Screenshot: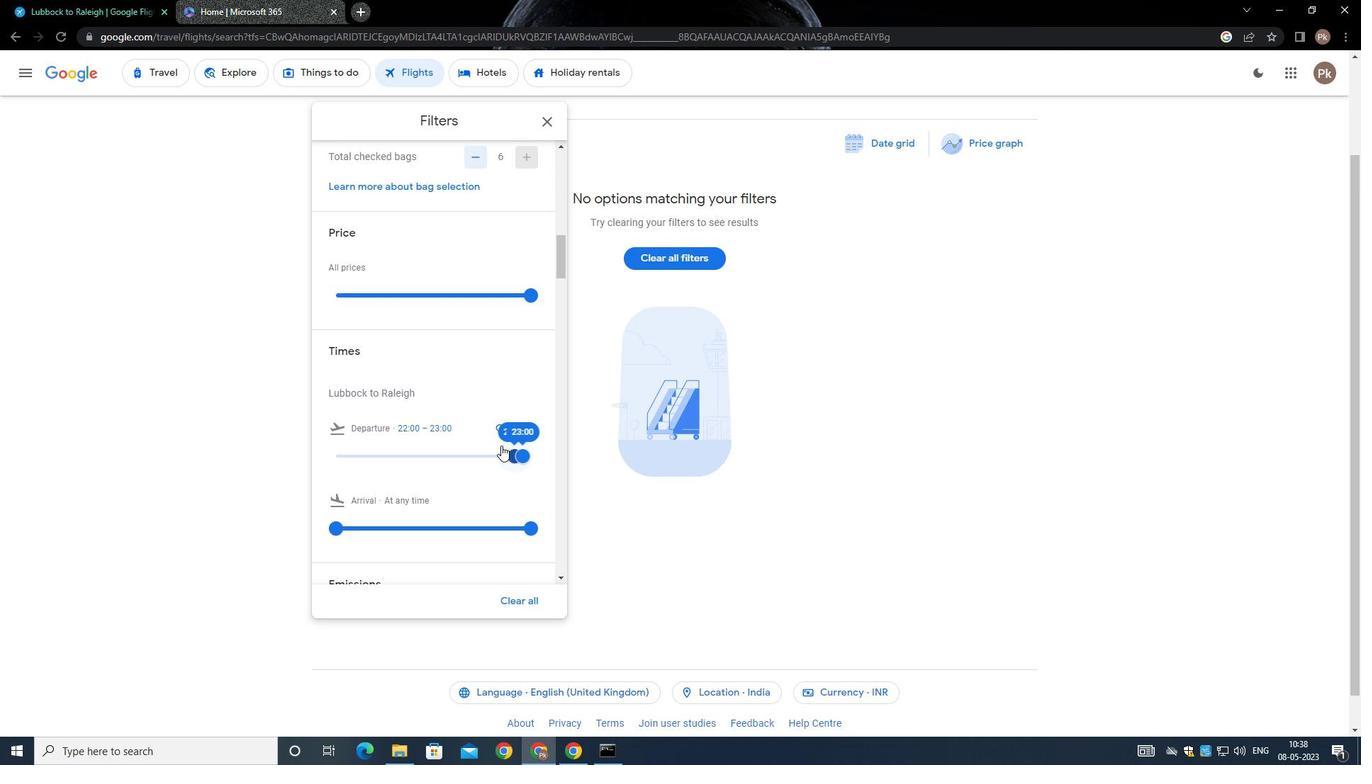 
Action: Mouse moved to (497, 453)
Screenshot: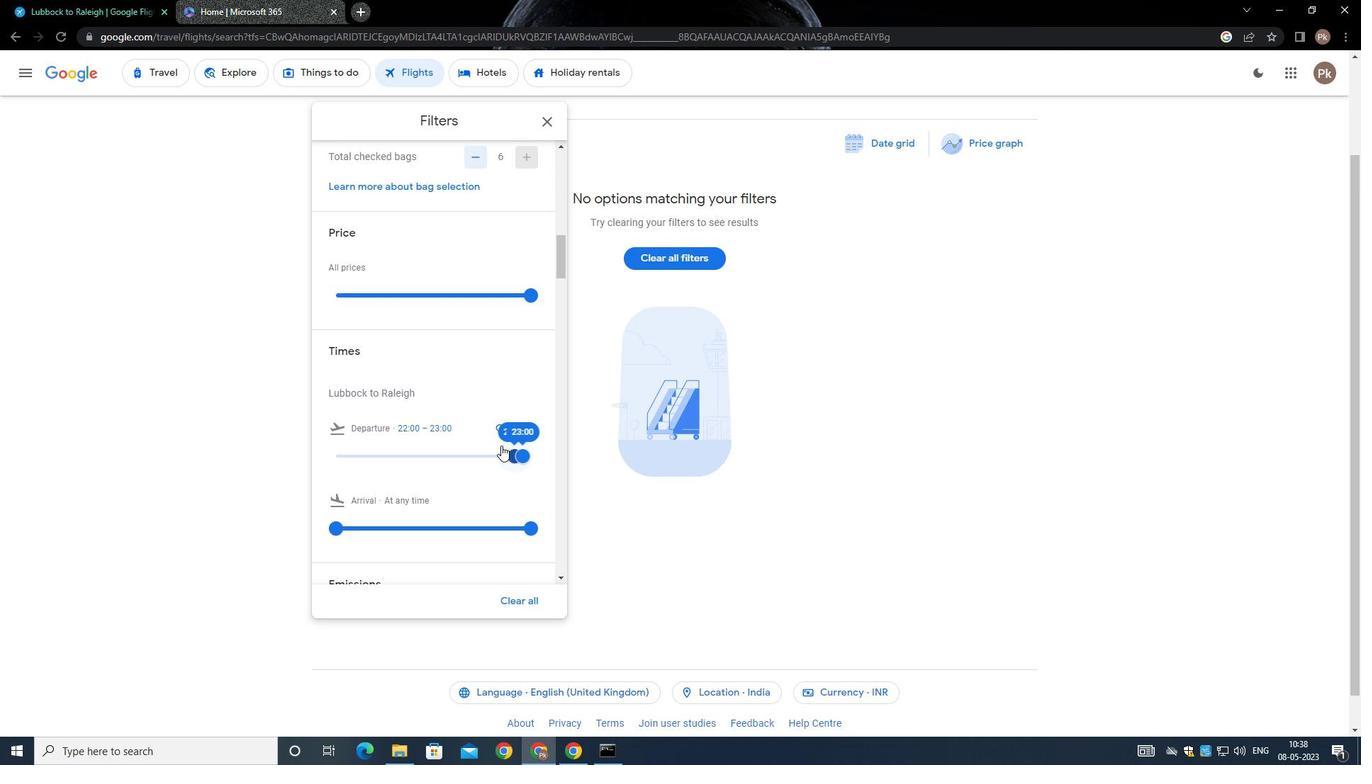 
Action: Mouse scrolled (497, 453) with delta (0, 0)
Screenshot: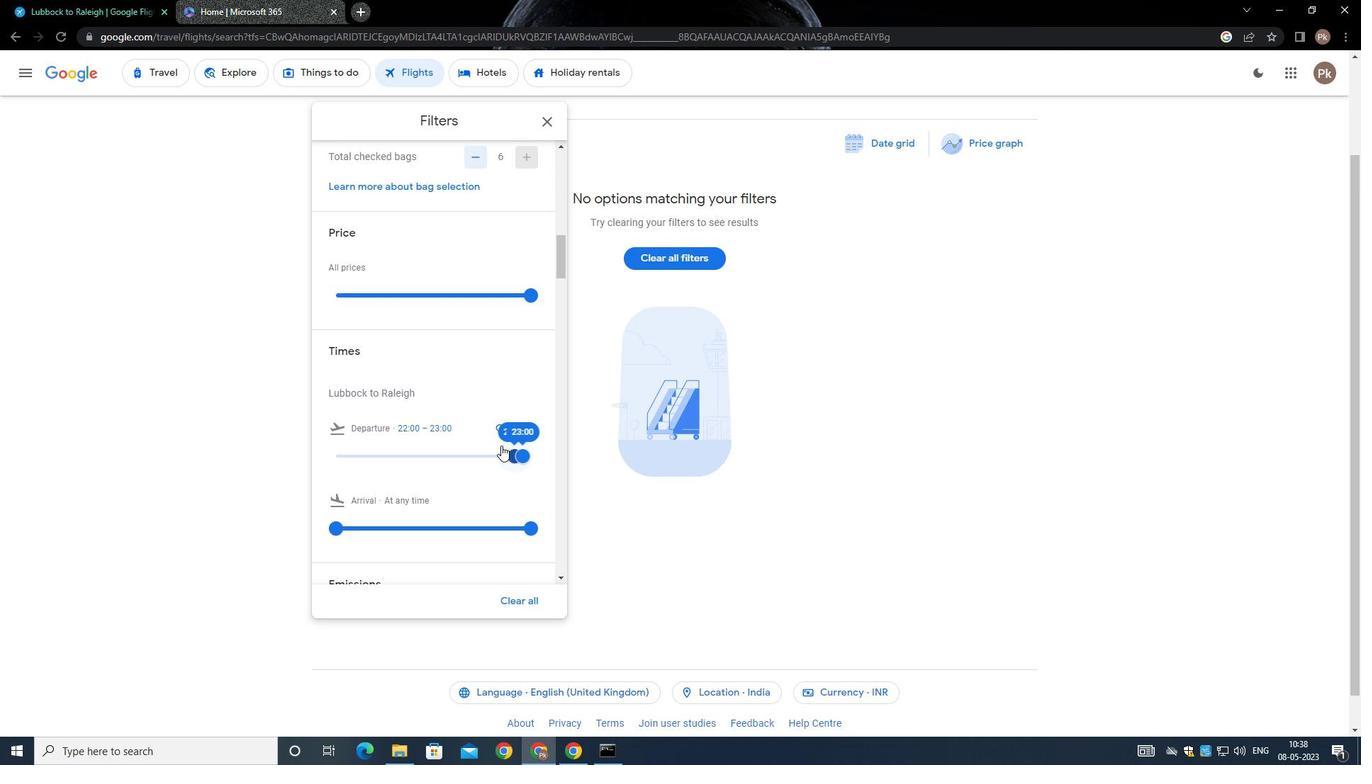 
Action: Mouse moved to (495, 457)
Screenshot: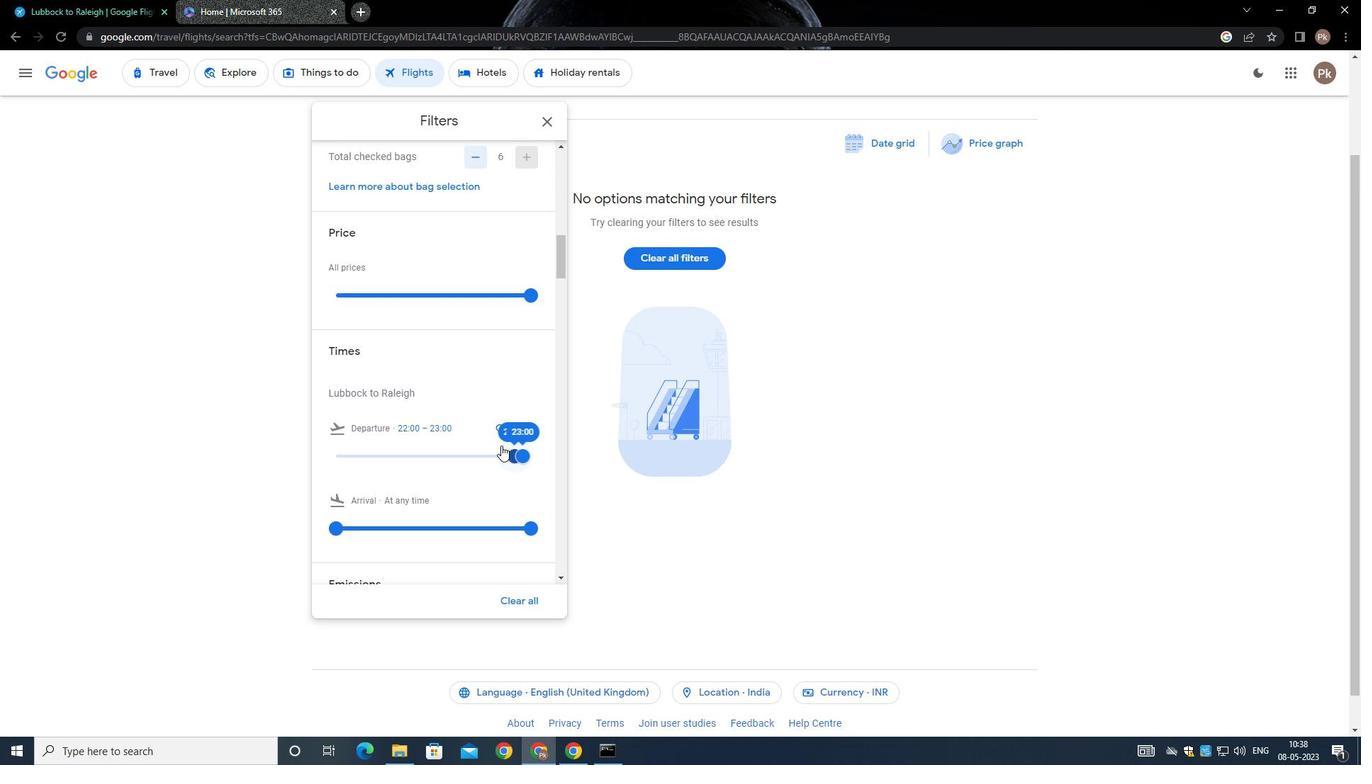 
Action: Mouse scrolled (495, 456) with delta (0, 0)
Screenshot: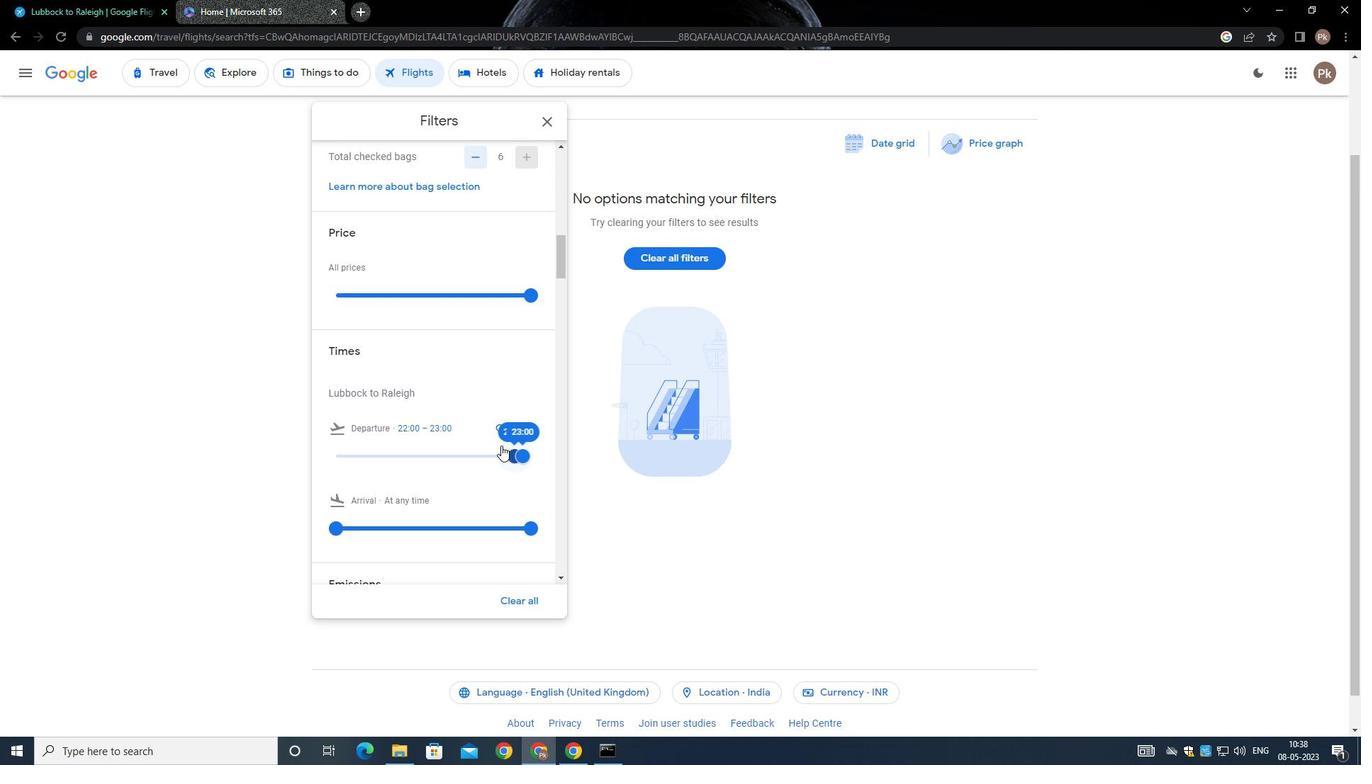 
Action: Mouse moved to (494, 458)
Screenshot: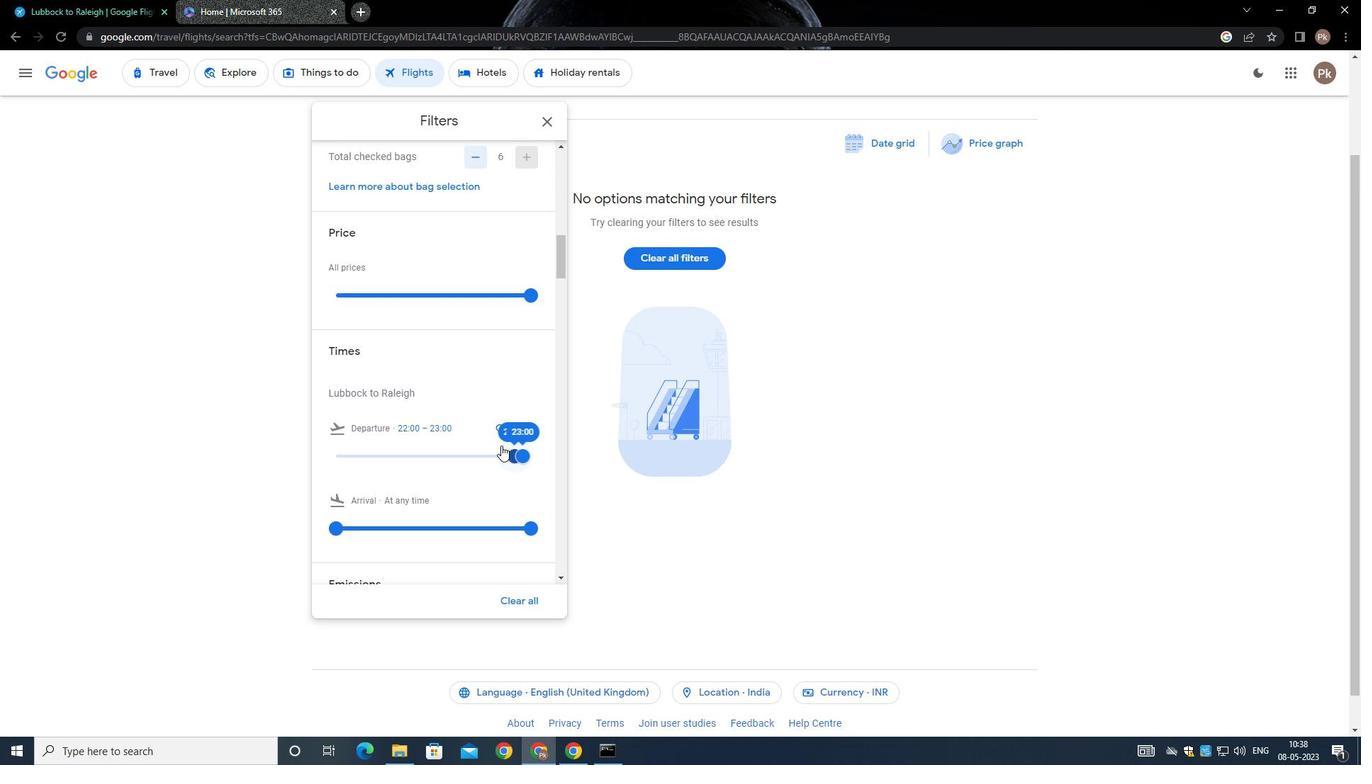 
Action: Mouse scrolled (494, 458) with delta (0, 0)
Screenshot: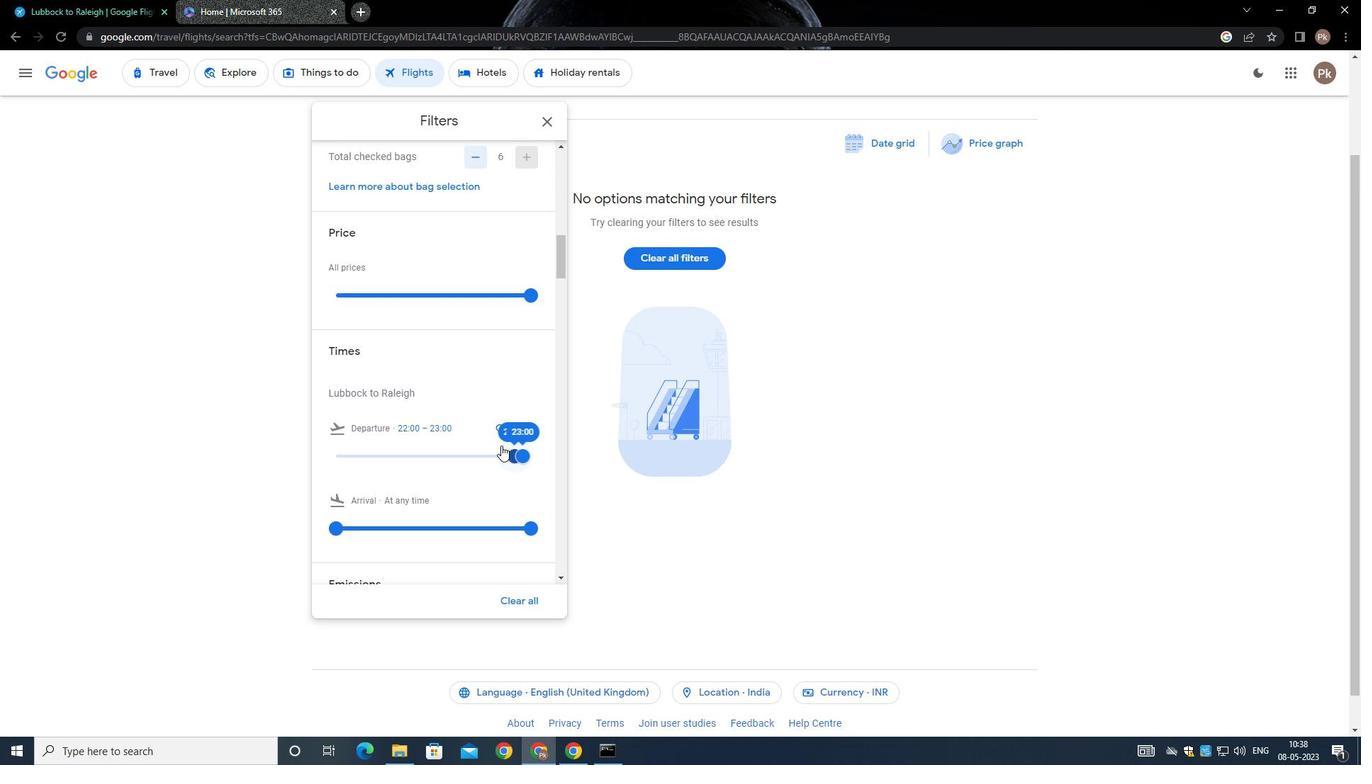 
Action: Mouse scrolled (494, 458) with delta (0, 0)
Screenshot: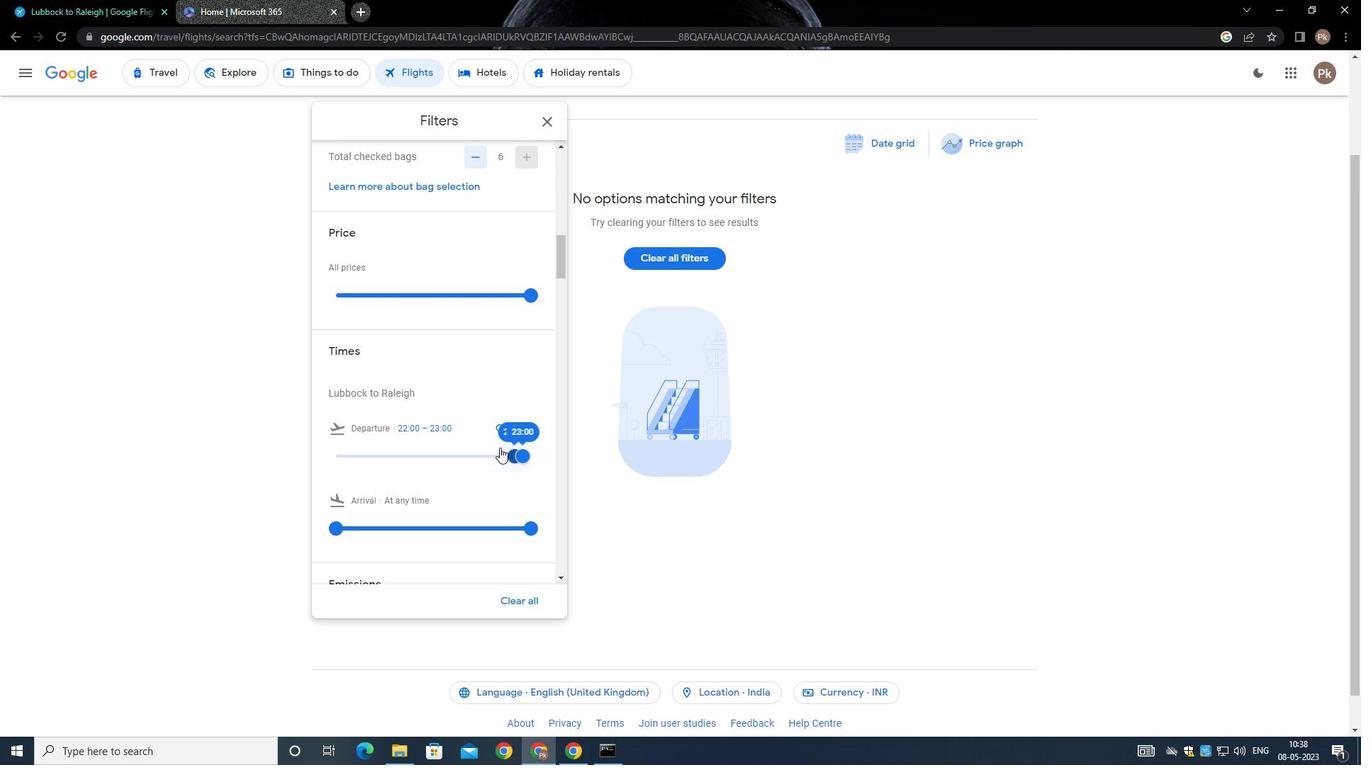 
Action: Mouse moved to (476, 448)
Screenshot: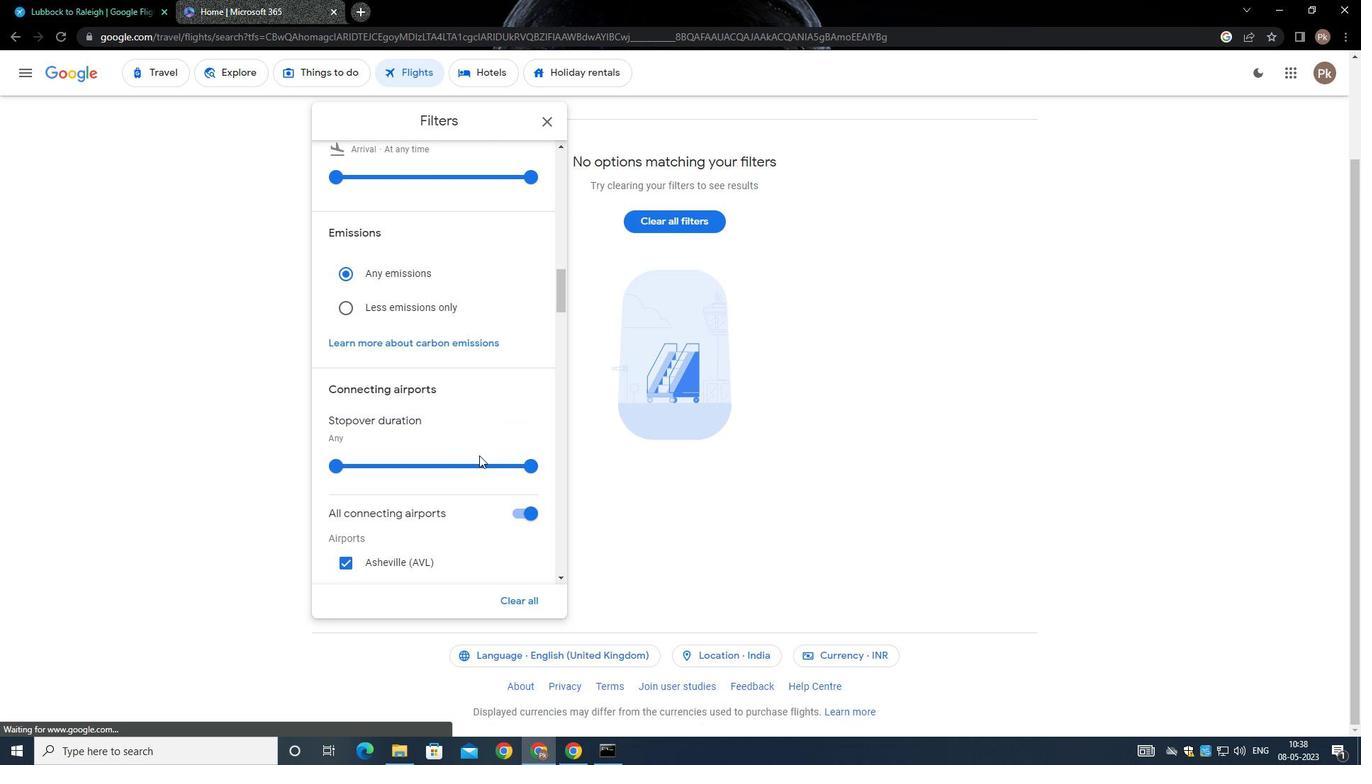 
Action: Mouse scrolled (476, 447) with delta (0, 0)
Screenshot: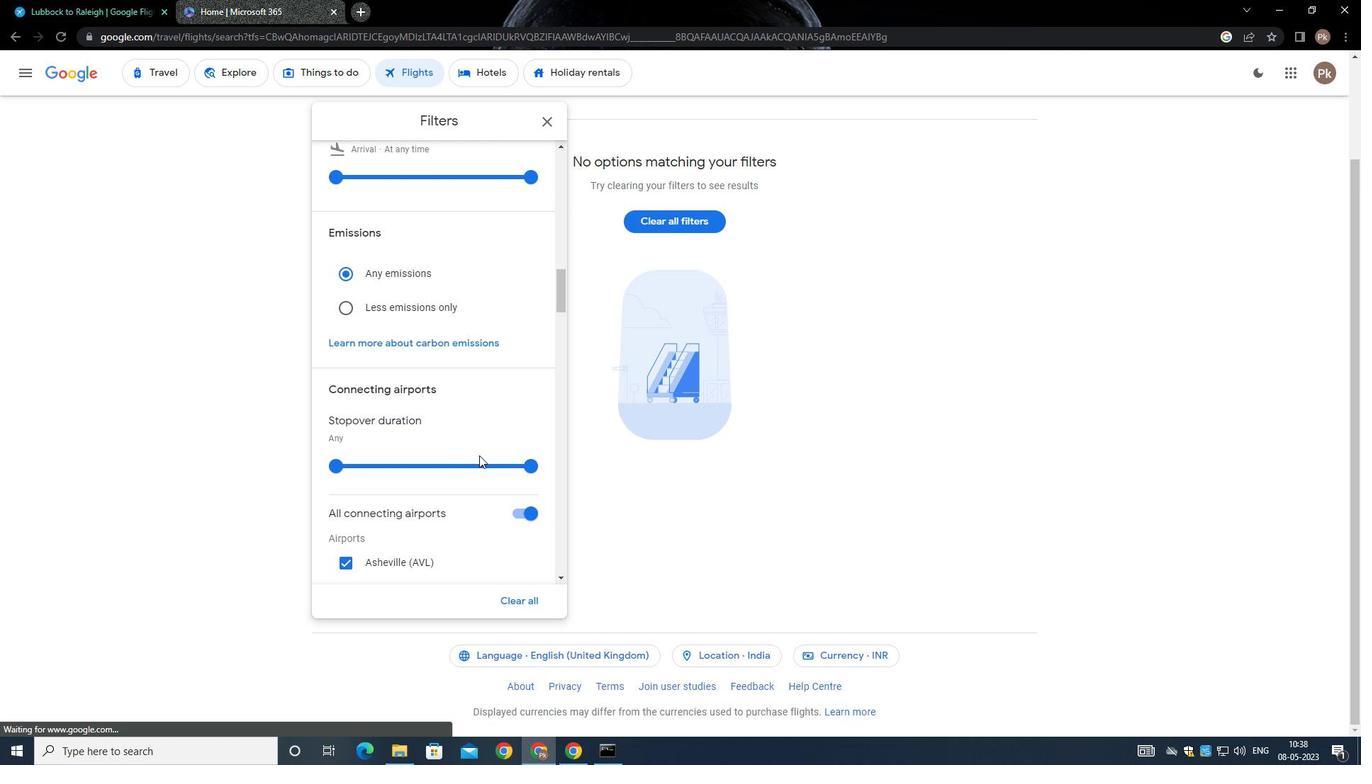 
Action: Mouse scrolled (476, 447) with delta (0, 0)
Screenshot: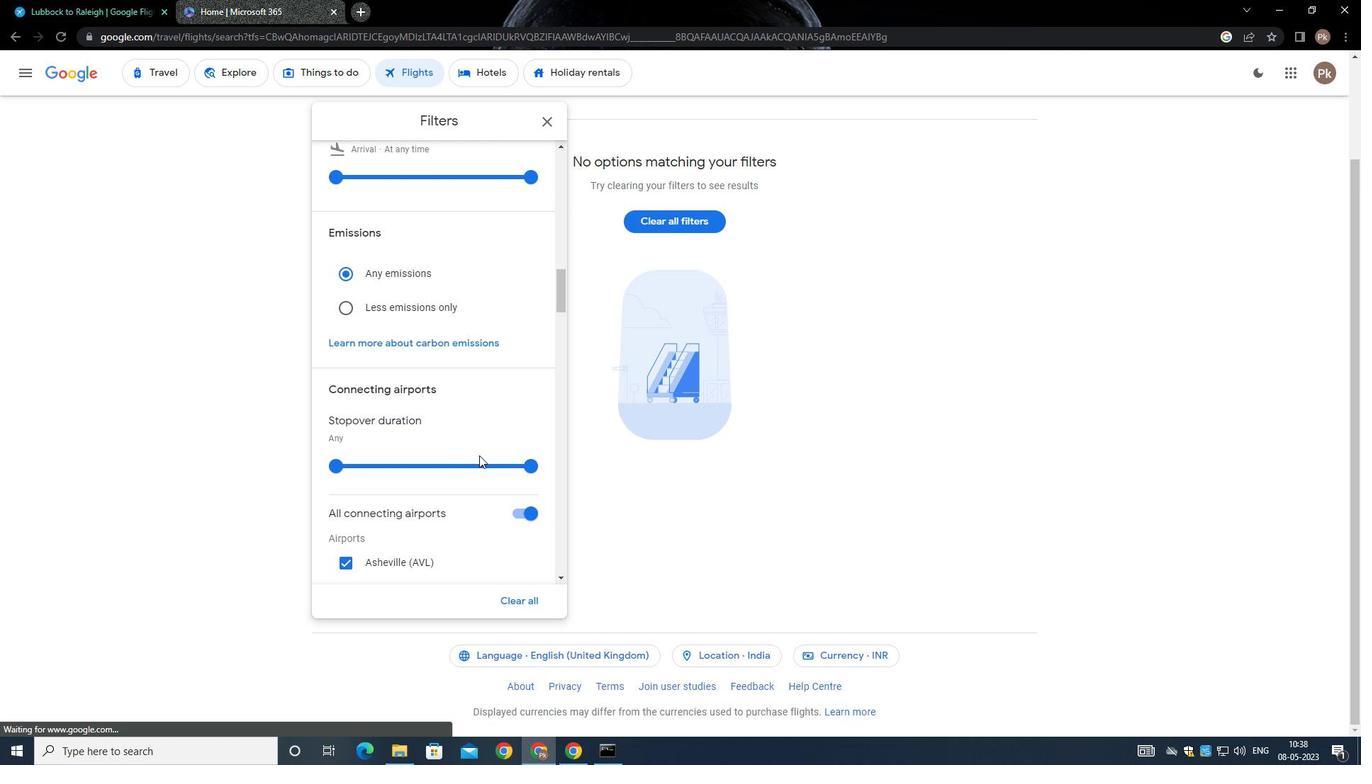 
Action: Mouse scrolled (476, 447) with delta (0, 0)
Screenshot: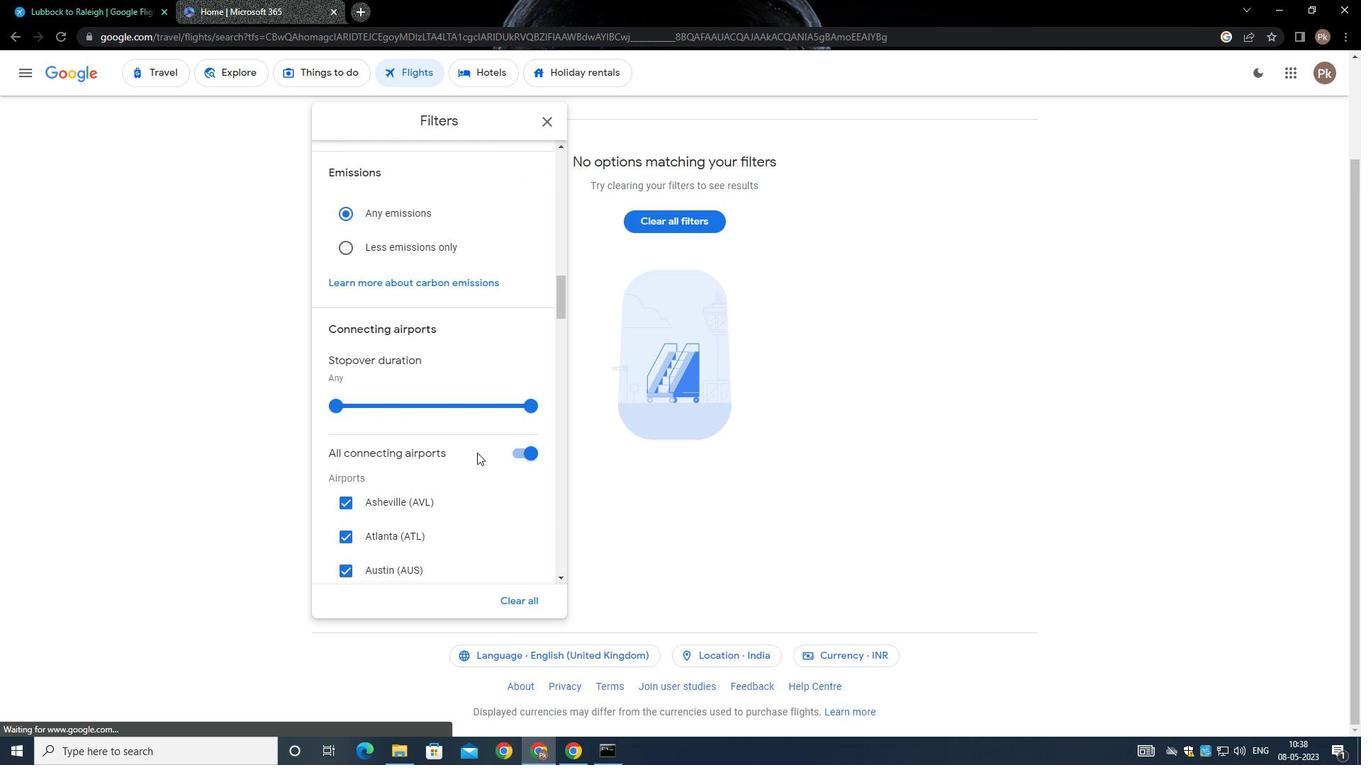 
Action: Mouse scrolled (476, 447) with delta (0, 0)
Screenshot: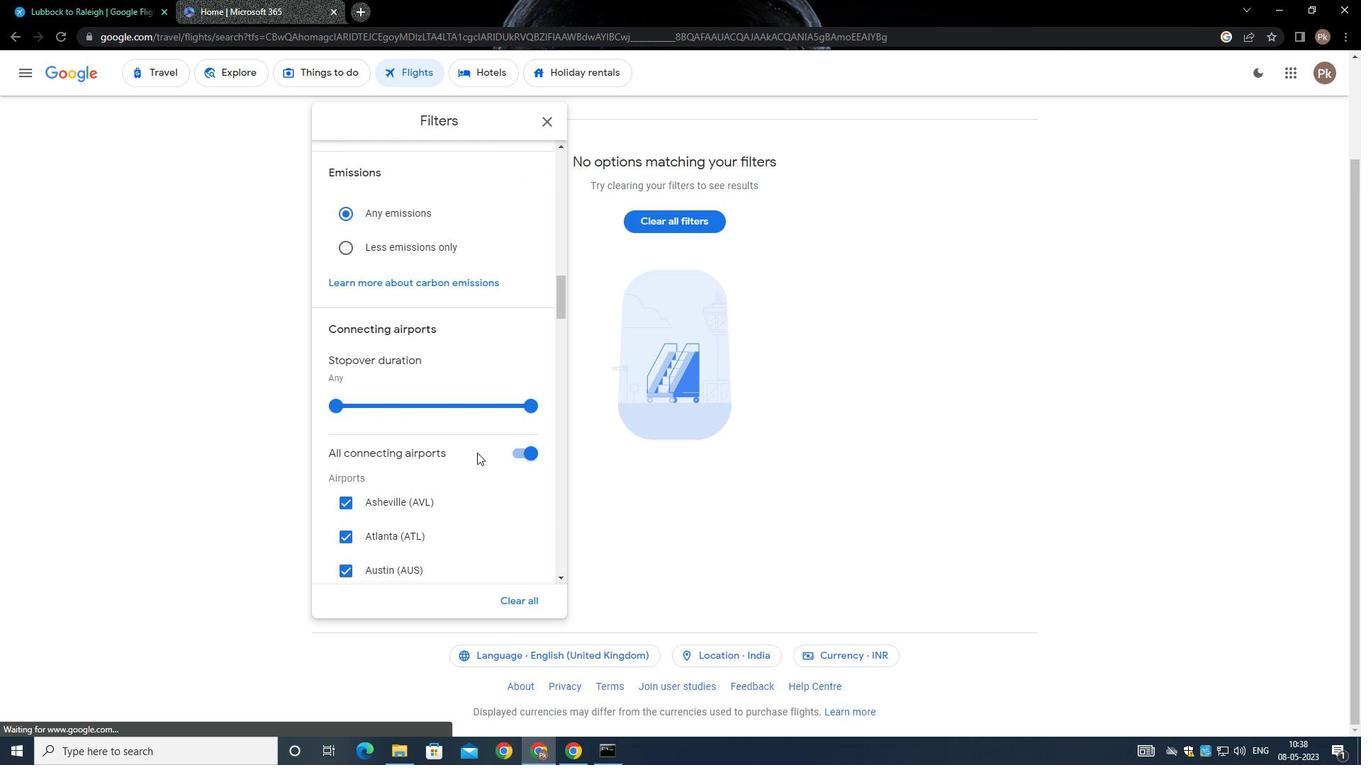
Action: Mouse scrolled (476, 447) with delta (0, 0)
Screenshot: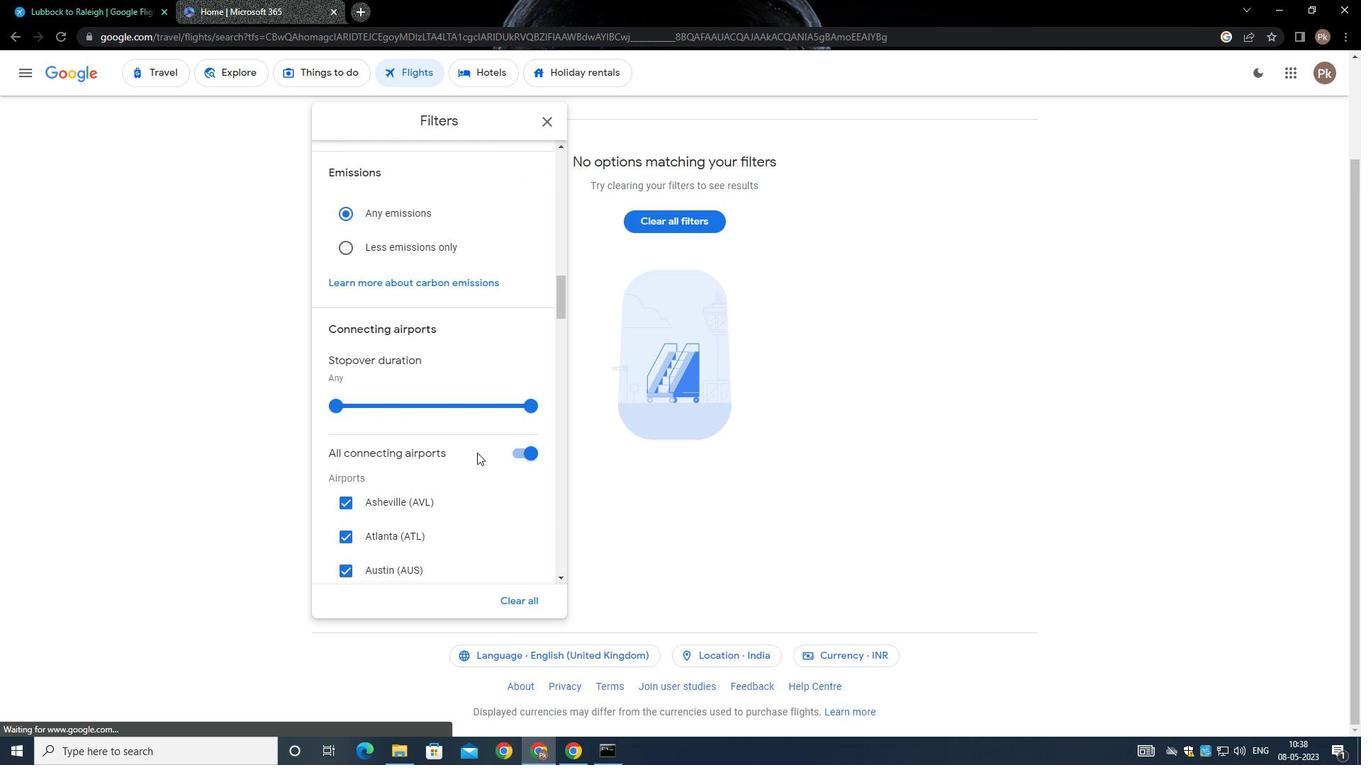 
Action: Mouse moved to (475, 448)
Screenshot: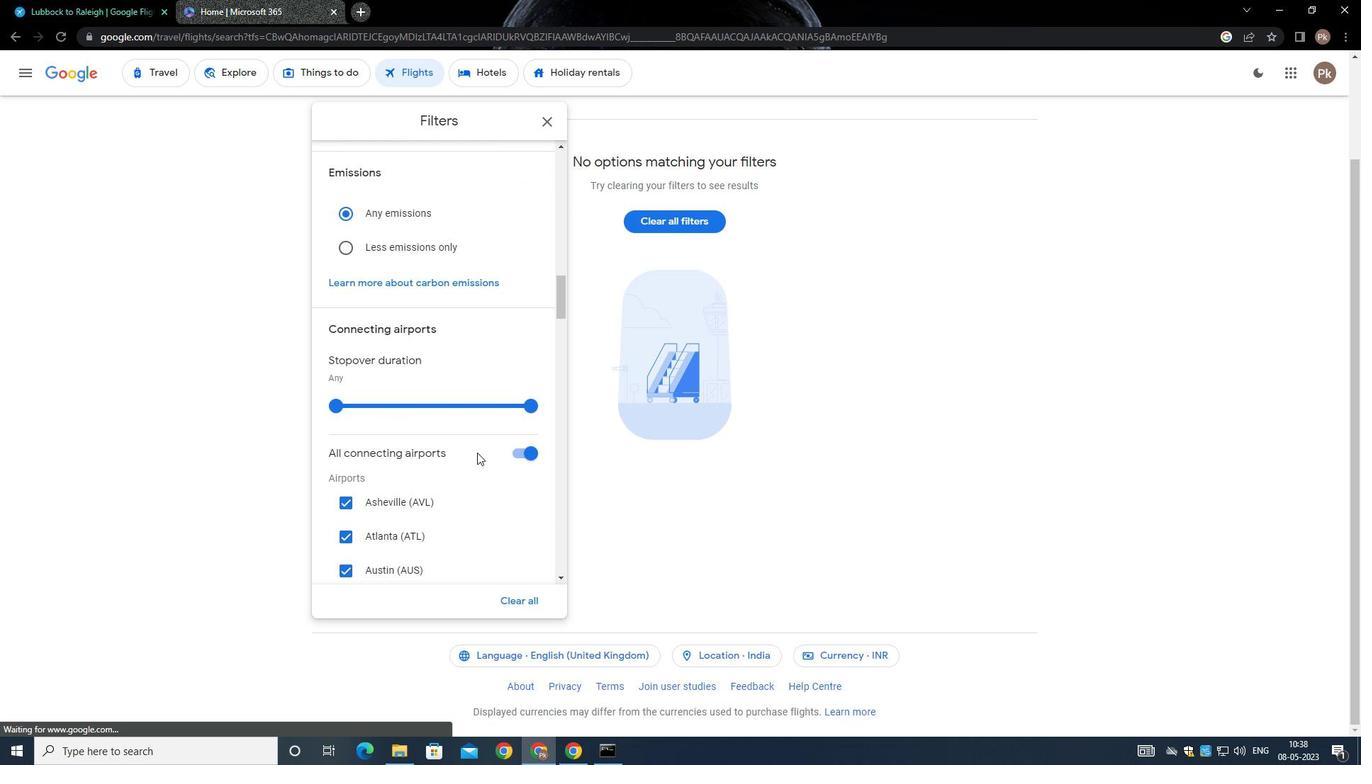 
Action: Mouse scrolled (475, 447) with delta (0, 0)
Screenshot: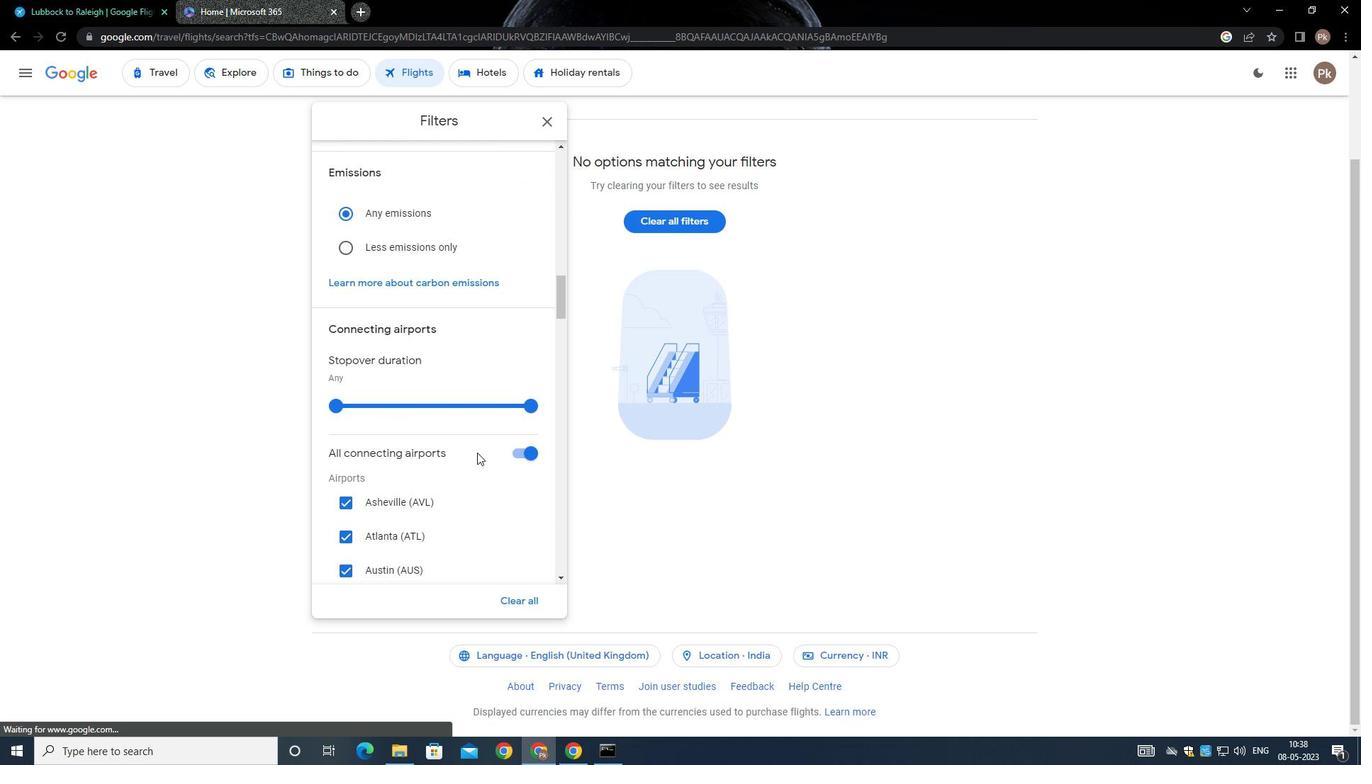 
Action: Mouse moved to (465, 429)
Screenshot: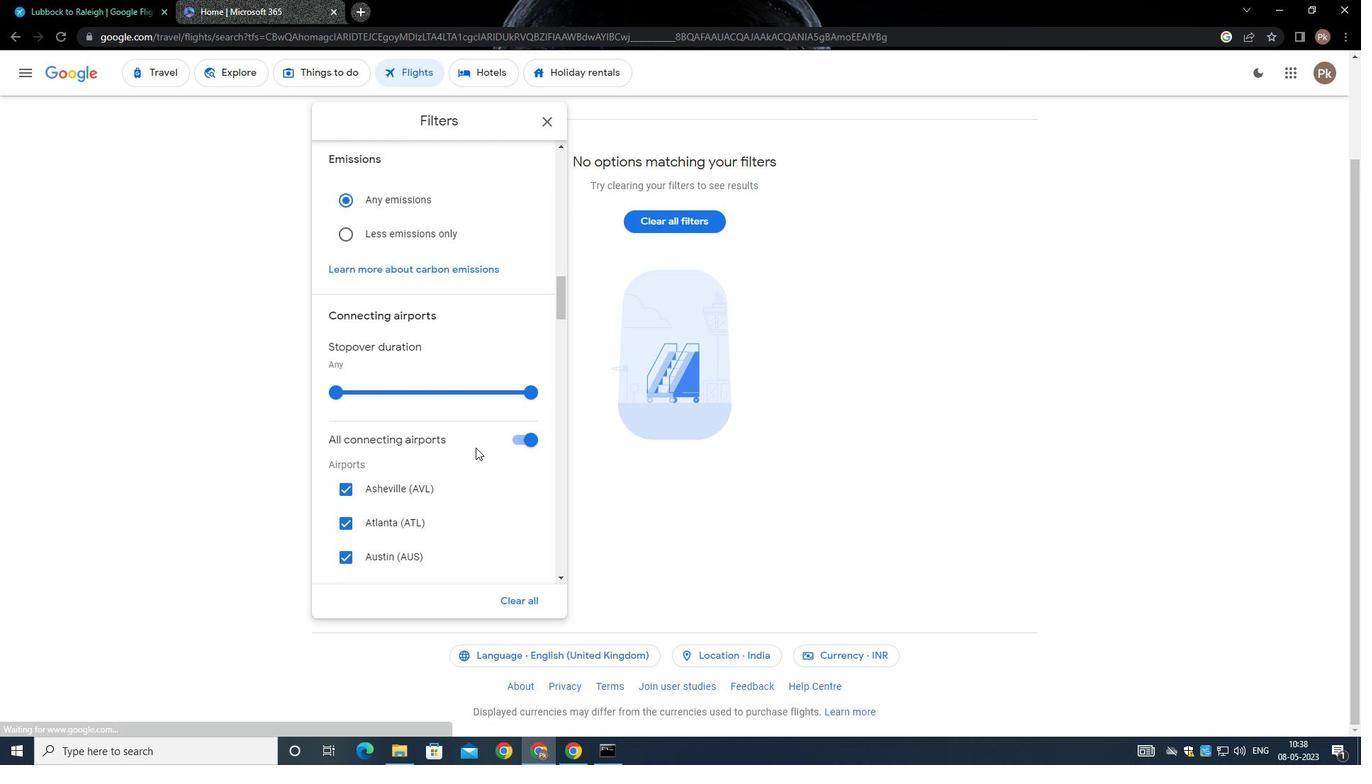 
Action: Mouse scrolled (465, 429) with delta (0, 0)
Screenshot: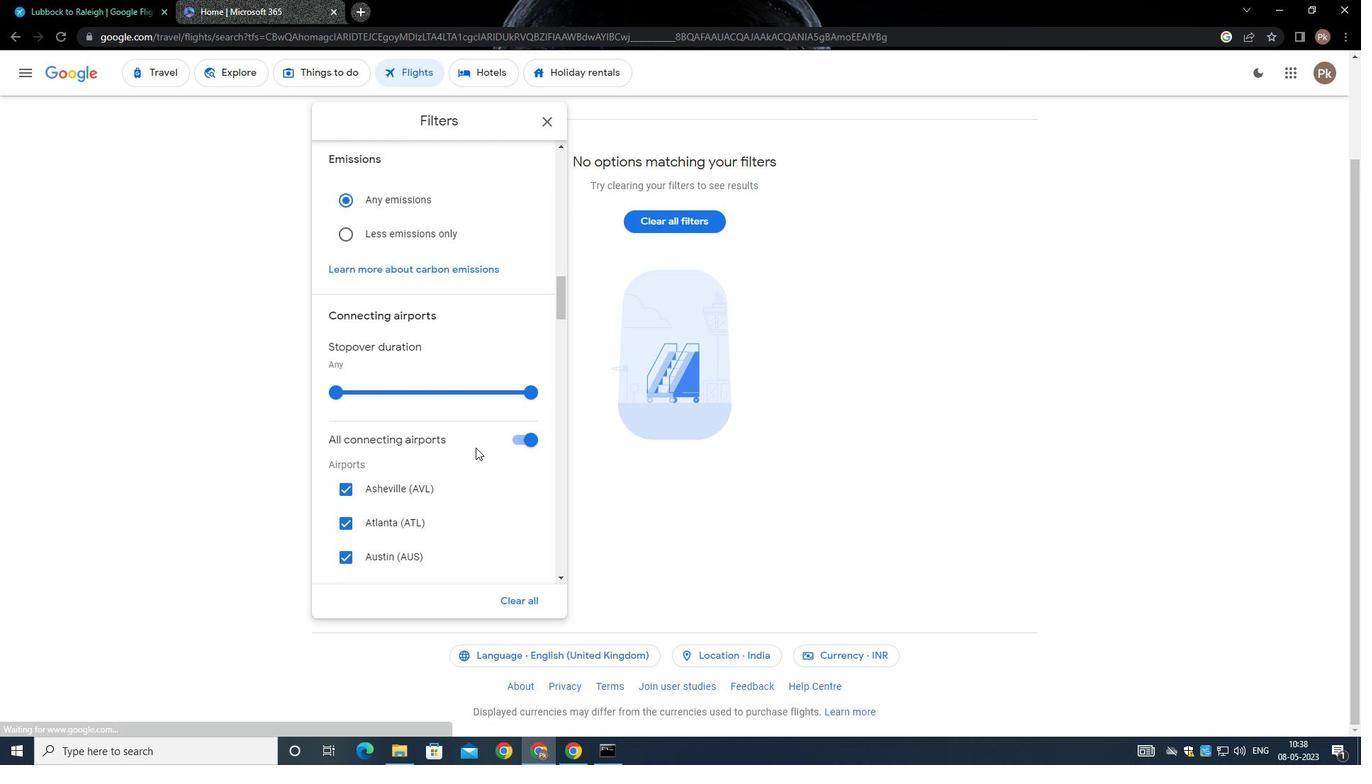 
Action: Mouse scrolled (465, 429) with delta (0, 0)
Screenshot: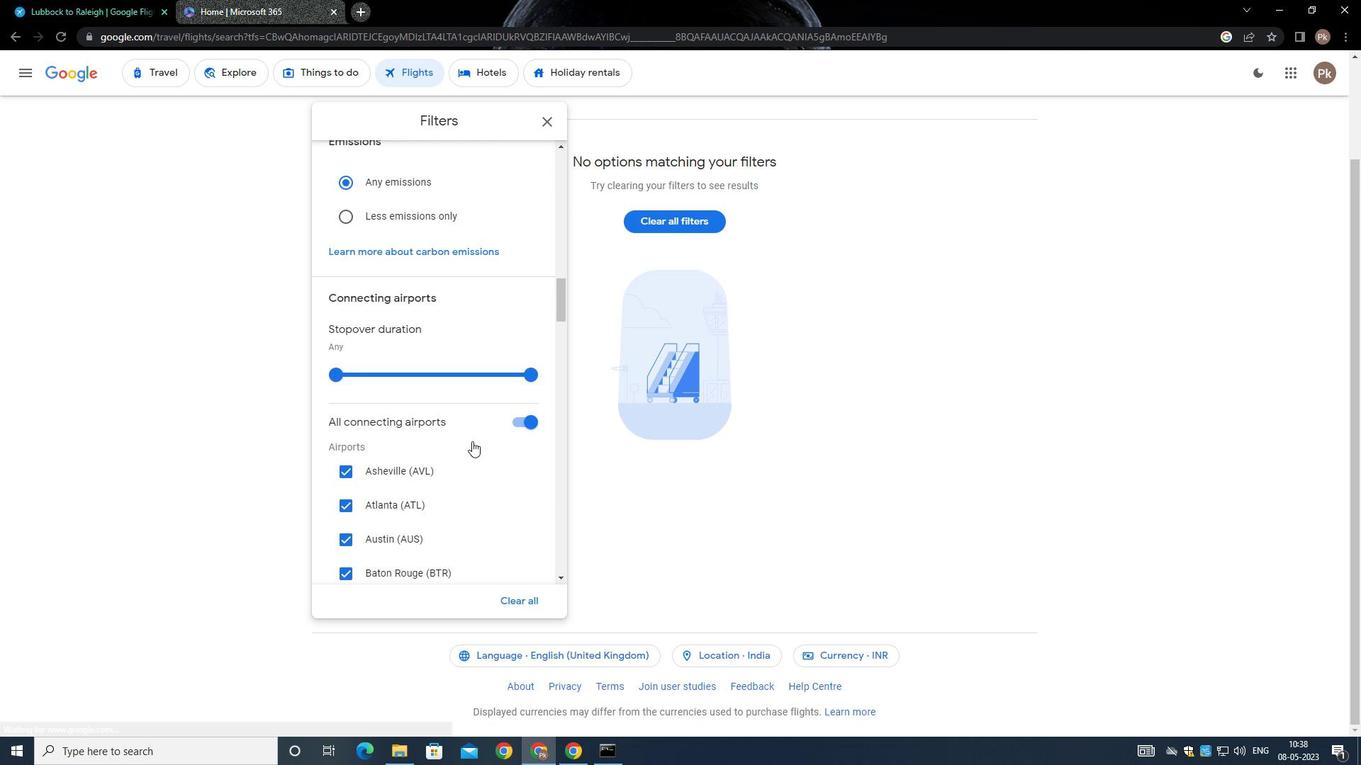 
Action: Mouse scrolled (465, 429) with delta (0, 0)
Screenshot: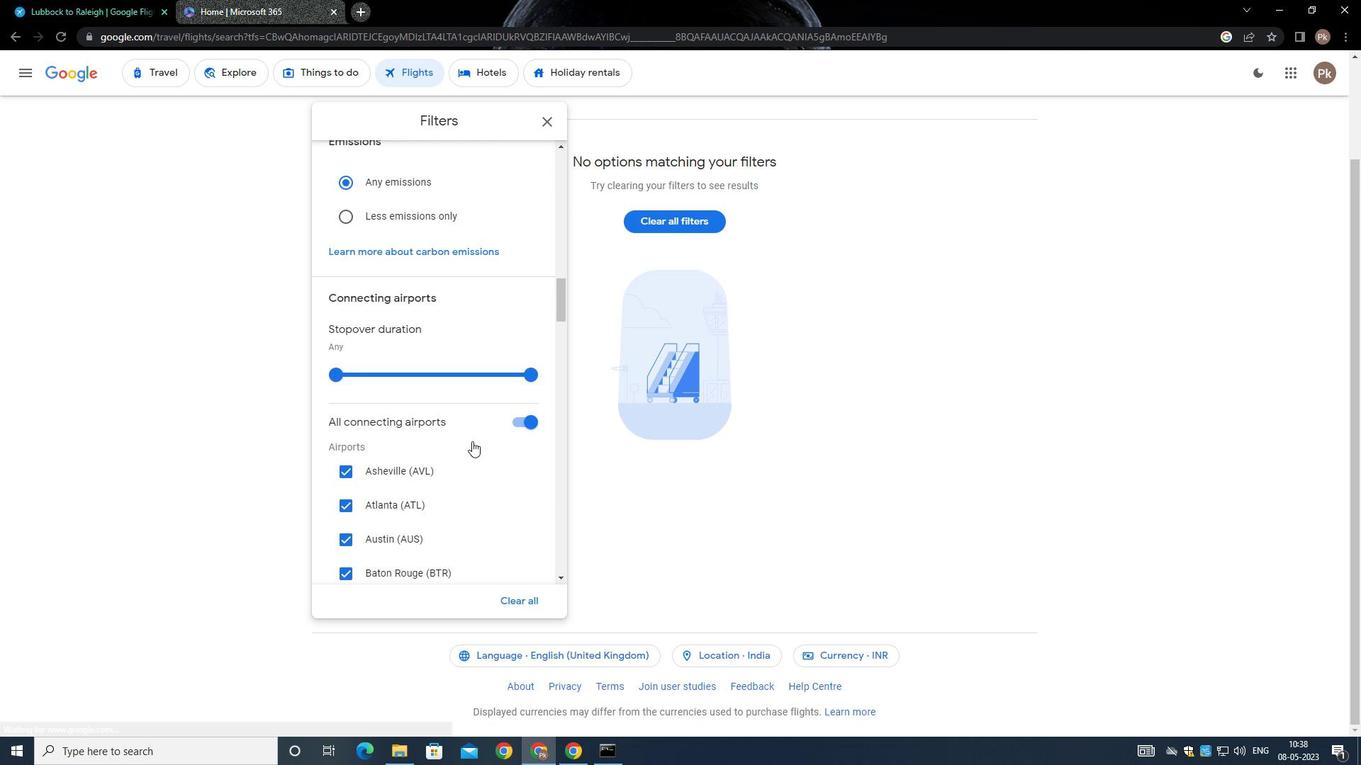 
Action: Mouse scrolled (465, 429) with delta (0, 0)
Screenshot: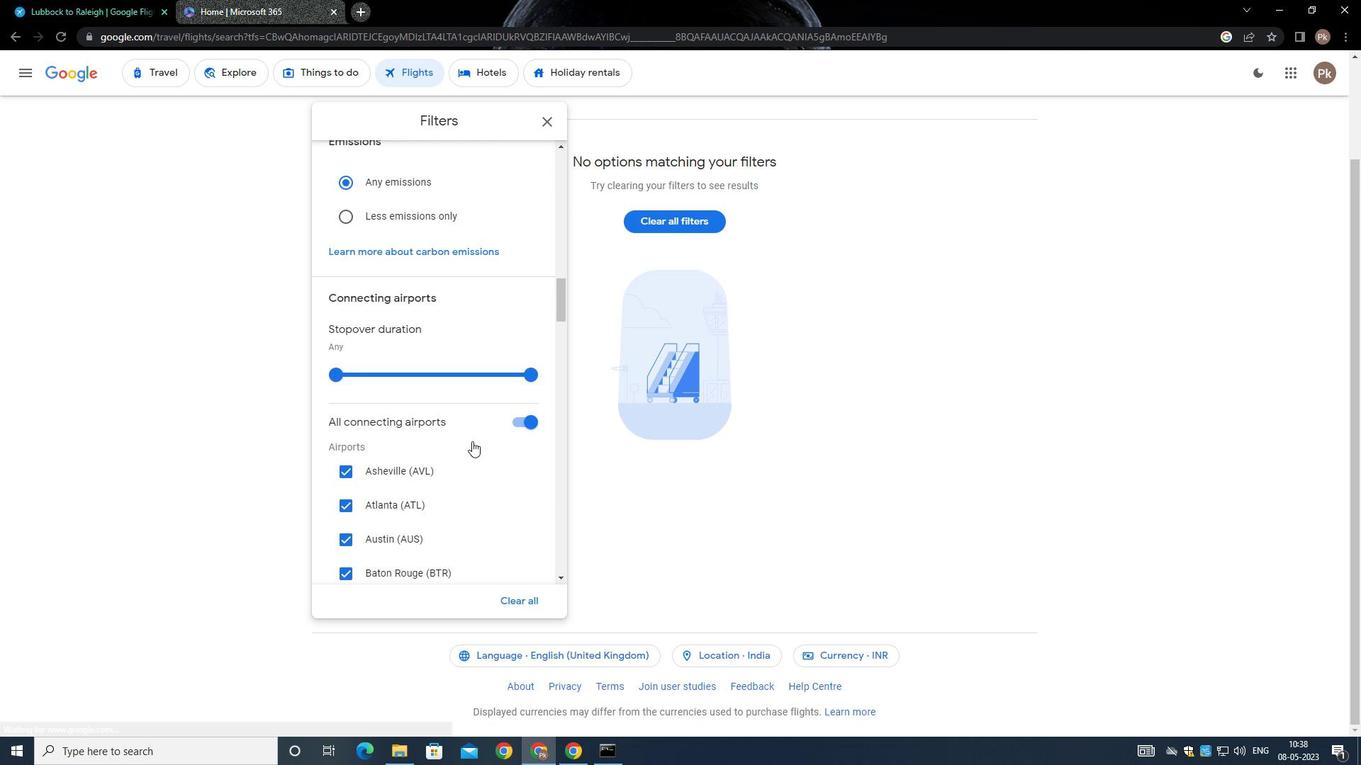 
Action: Mouse moved to (465, 429)
Screenshot: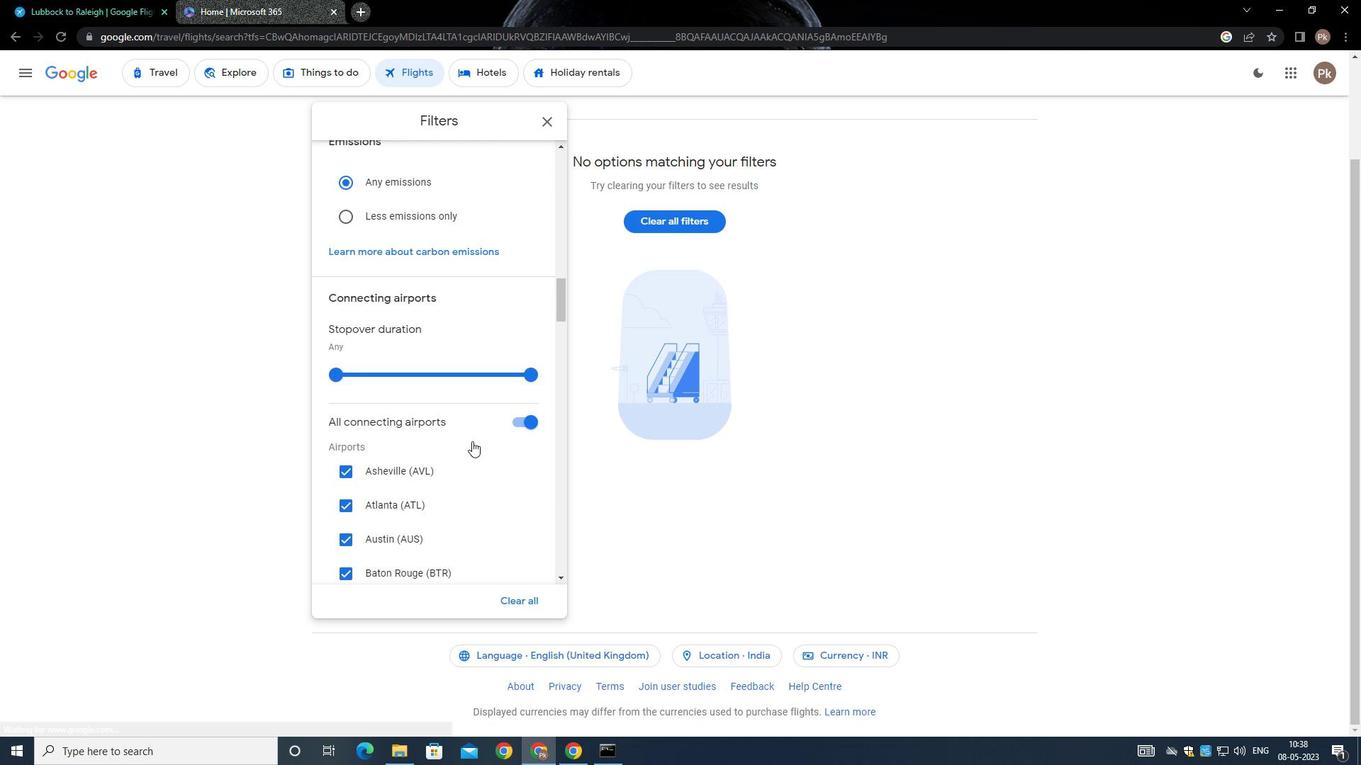 
Action: Mouse scrolled (465, 429) with delta (0, 0)
Screenshot: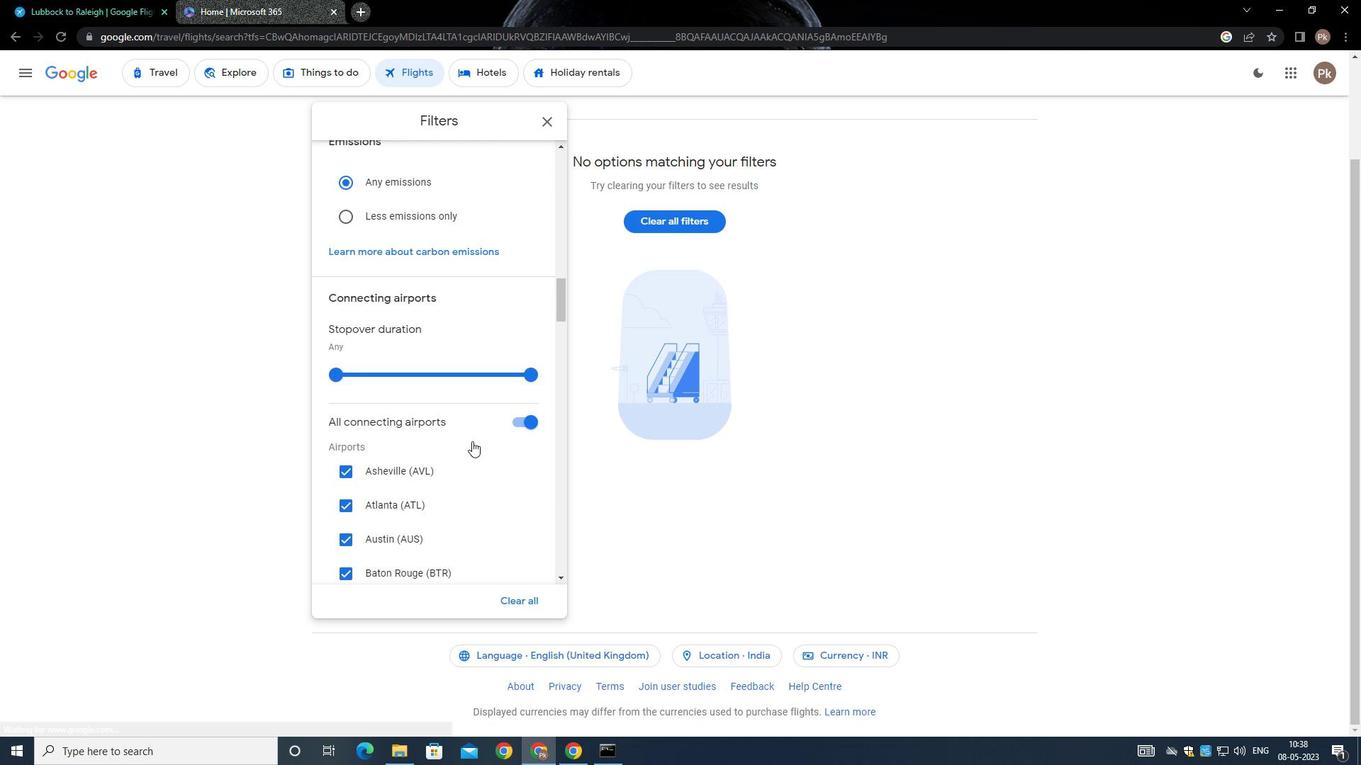 
Action: Mouse moved to (446, 409)
Screenshot: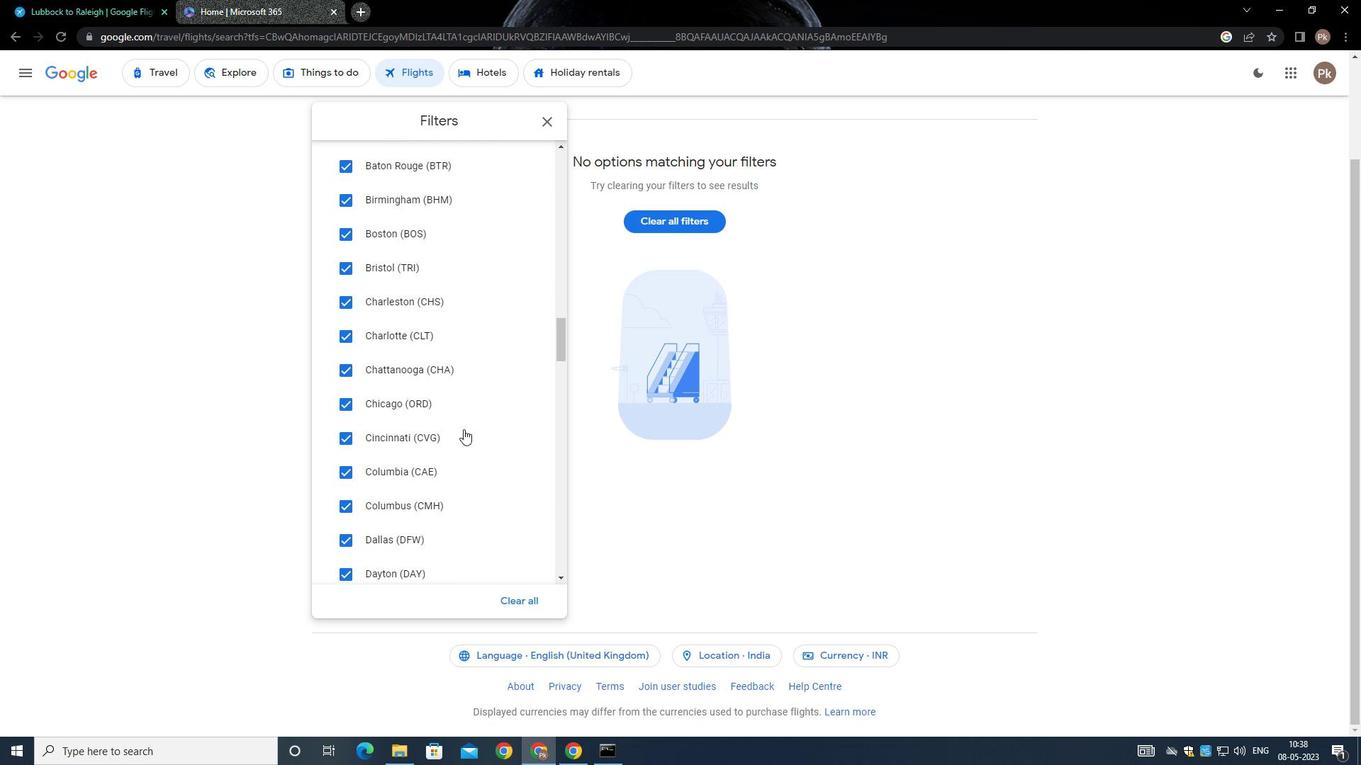 
Action: Mouse scrolled (446, 409) with delta (0, 0)
Screenshot: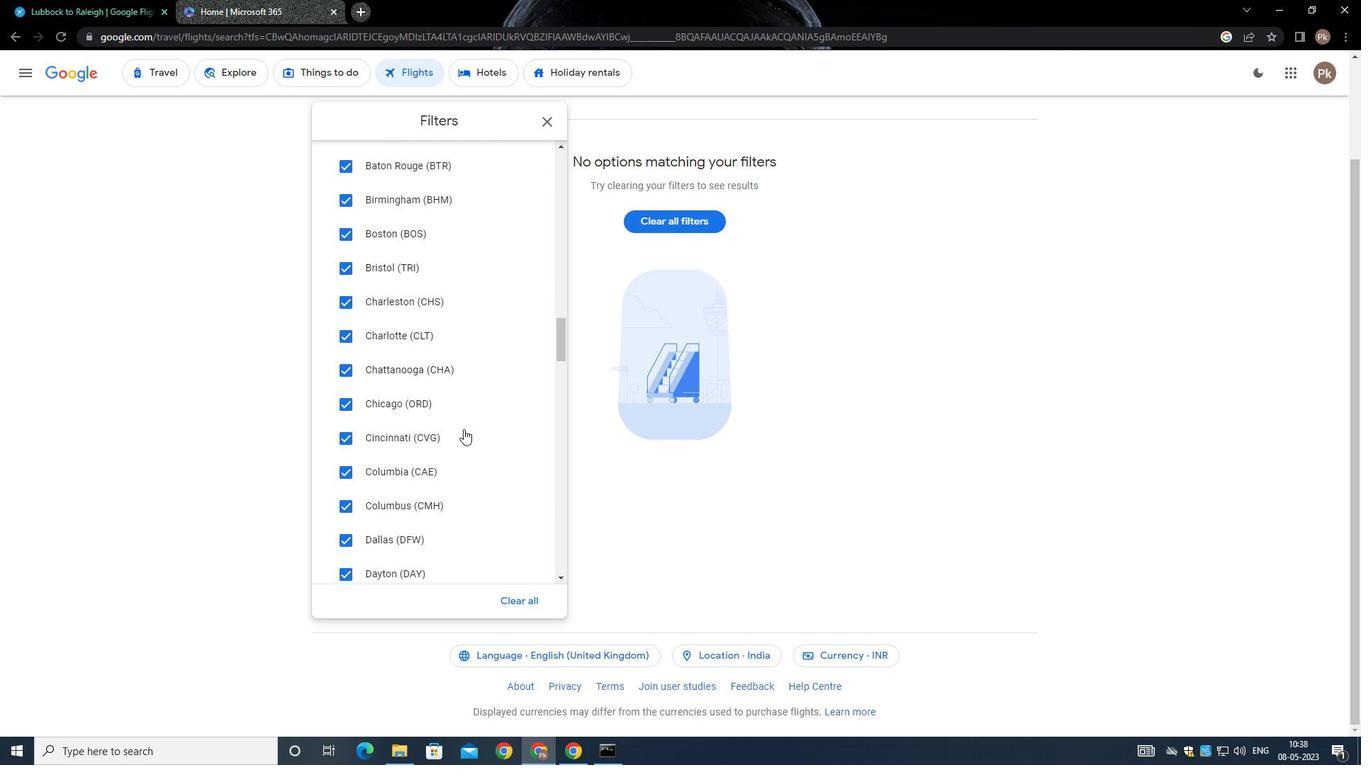 
Action: Mouse moved to (446, 409)
Screenshot: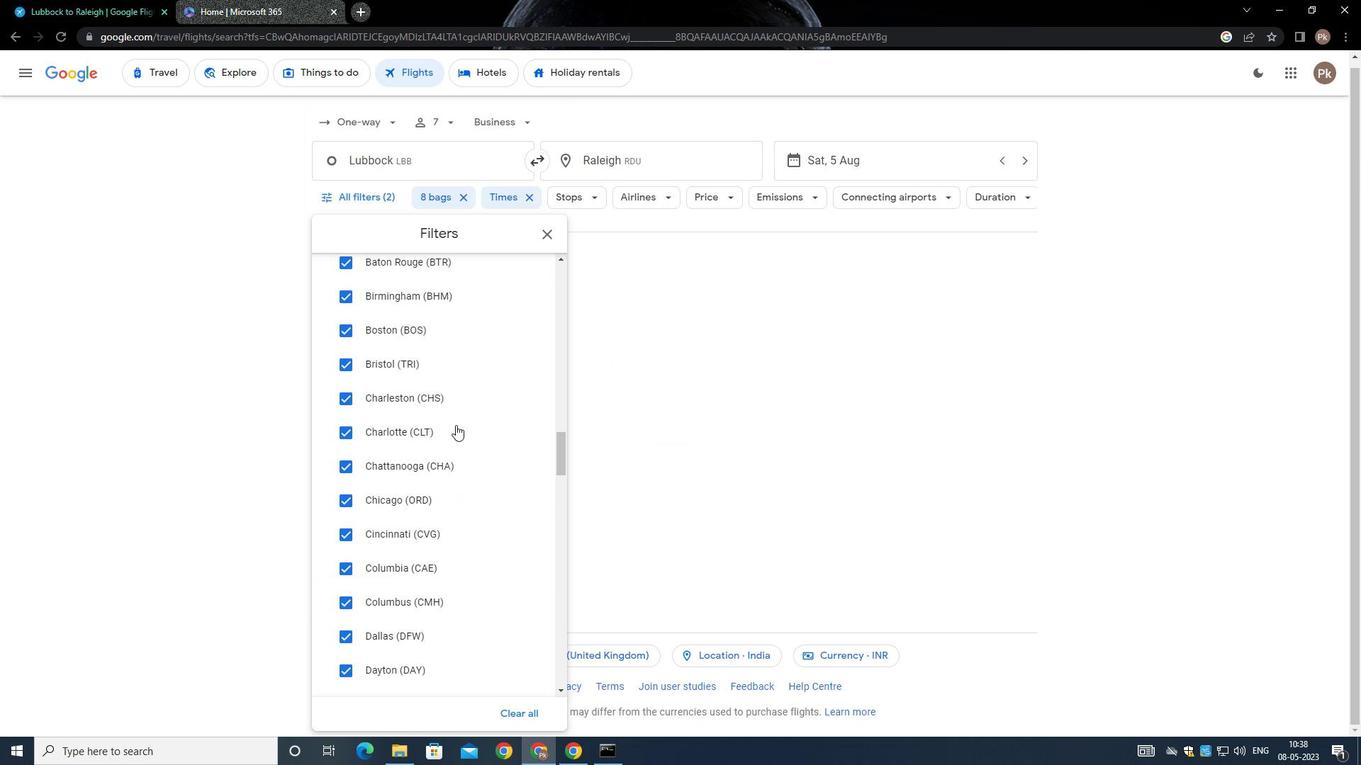 
Action: Mouse scrolled (446, 409) with delta (0, 0)
Screenshot: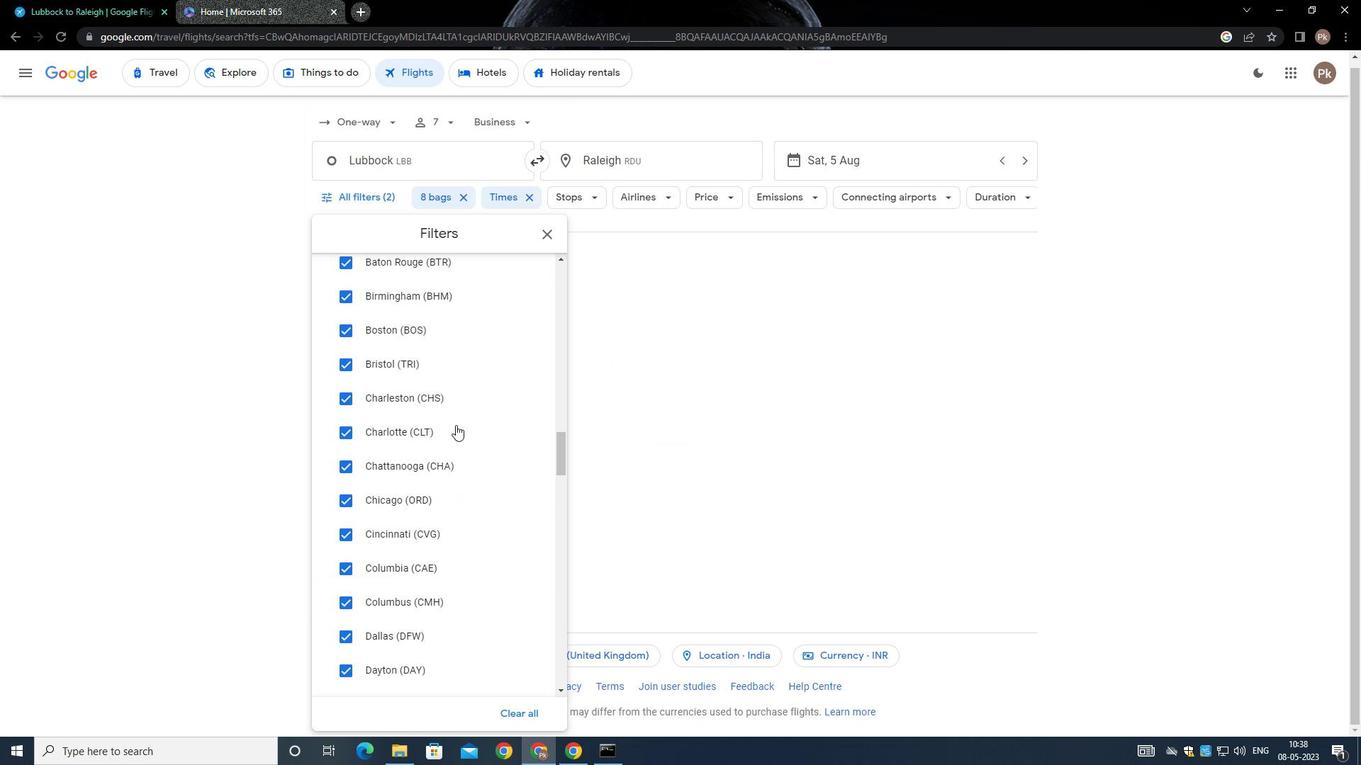 
Action: Mouse moved to (445, 411)
Screenshot: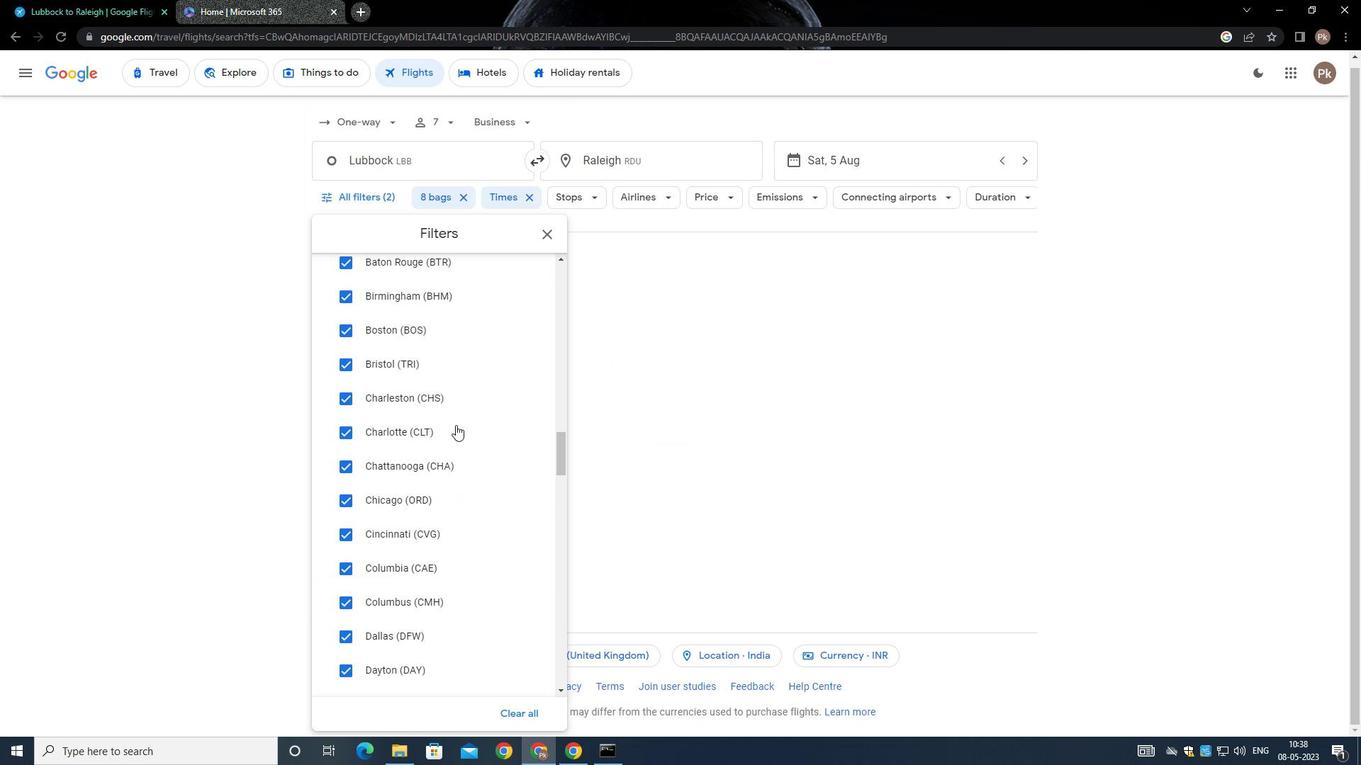 
Action: Mouse scrolled (445, 410) with delta (0, 0)
Screenshot: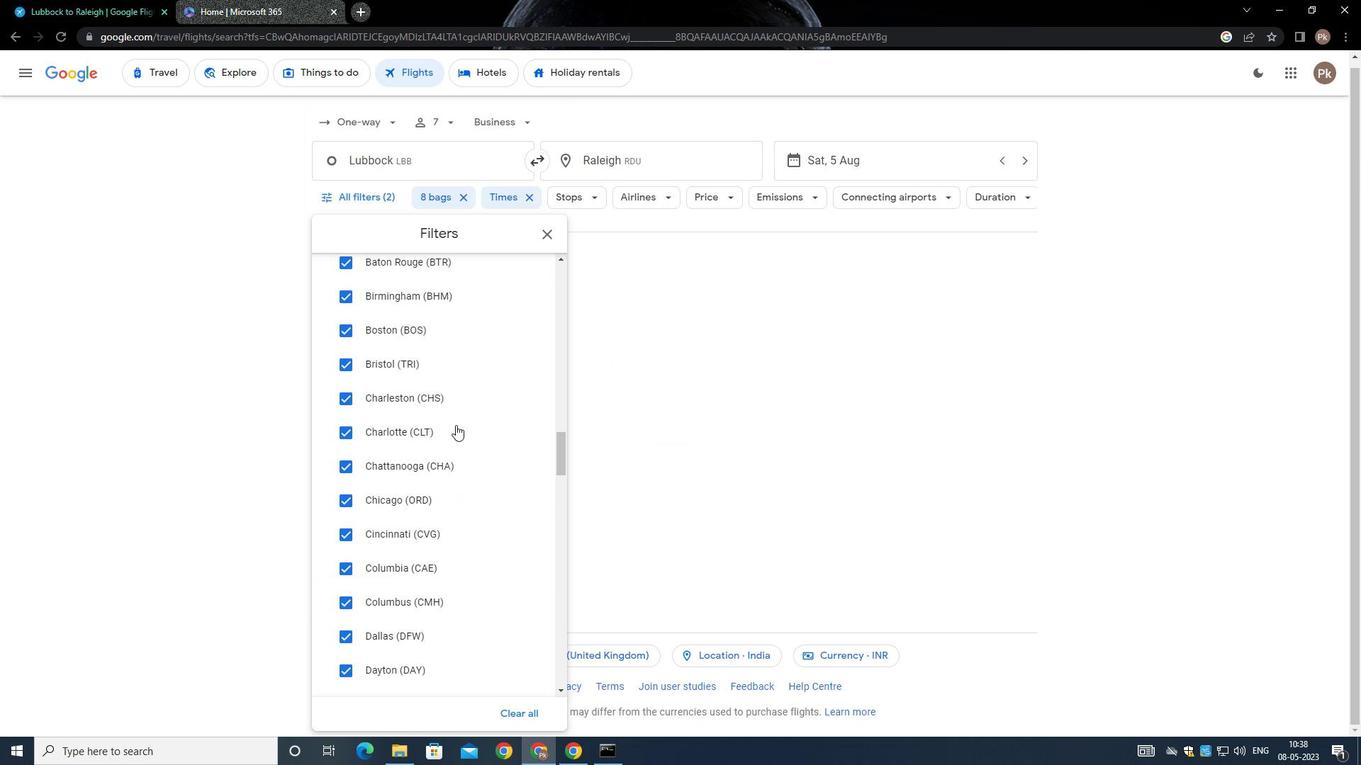 
Action: Mouse scrolled (445, 410) with delta (0, 0)
Screenshot: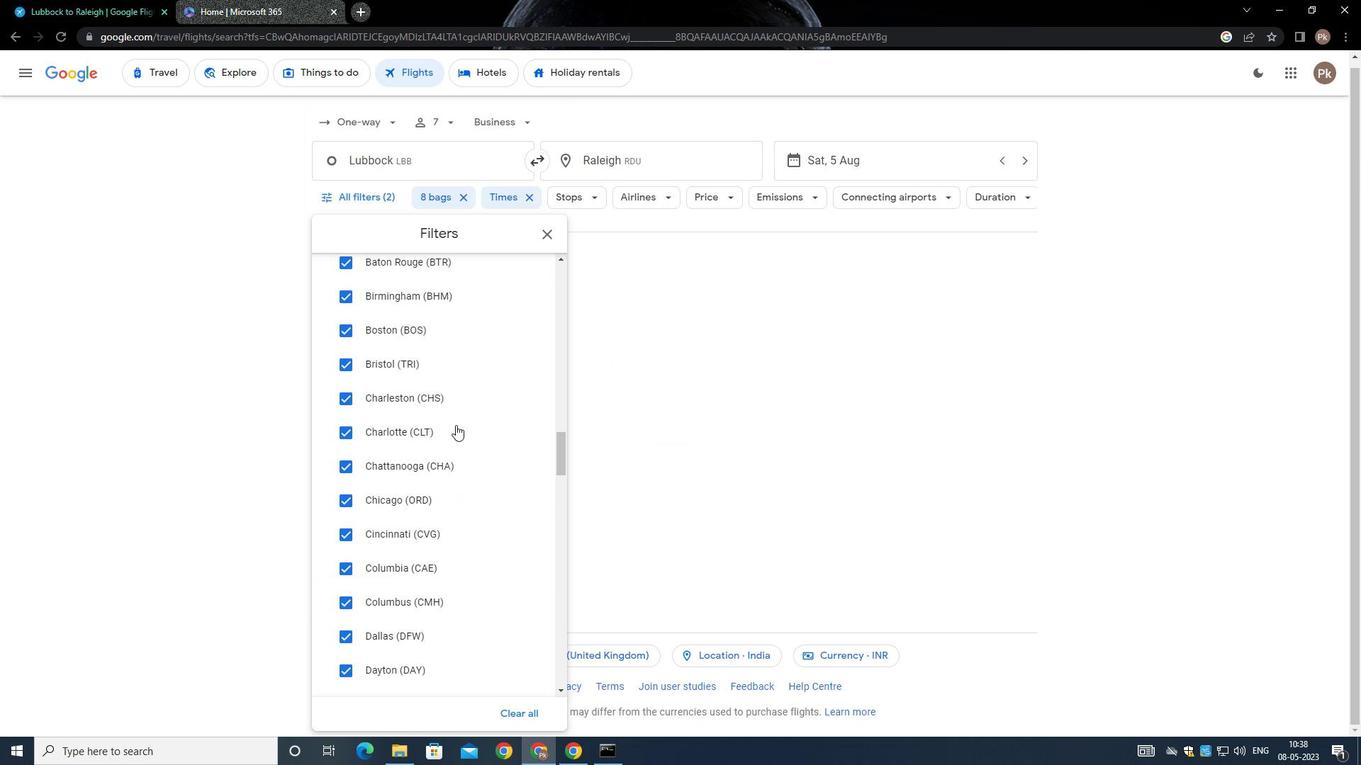 
Action: Mouse scrolled (445, 409) with delta (0, -1)
Screenshot: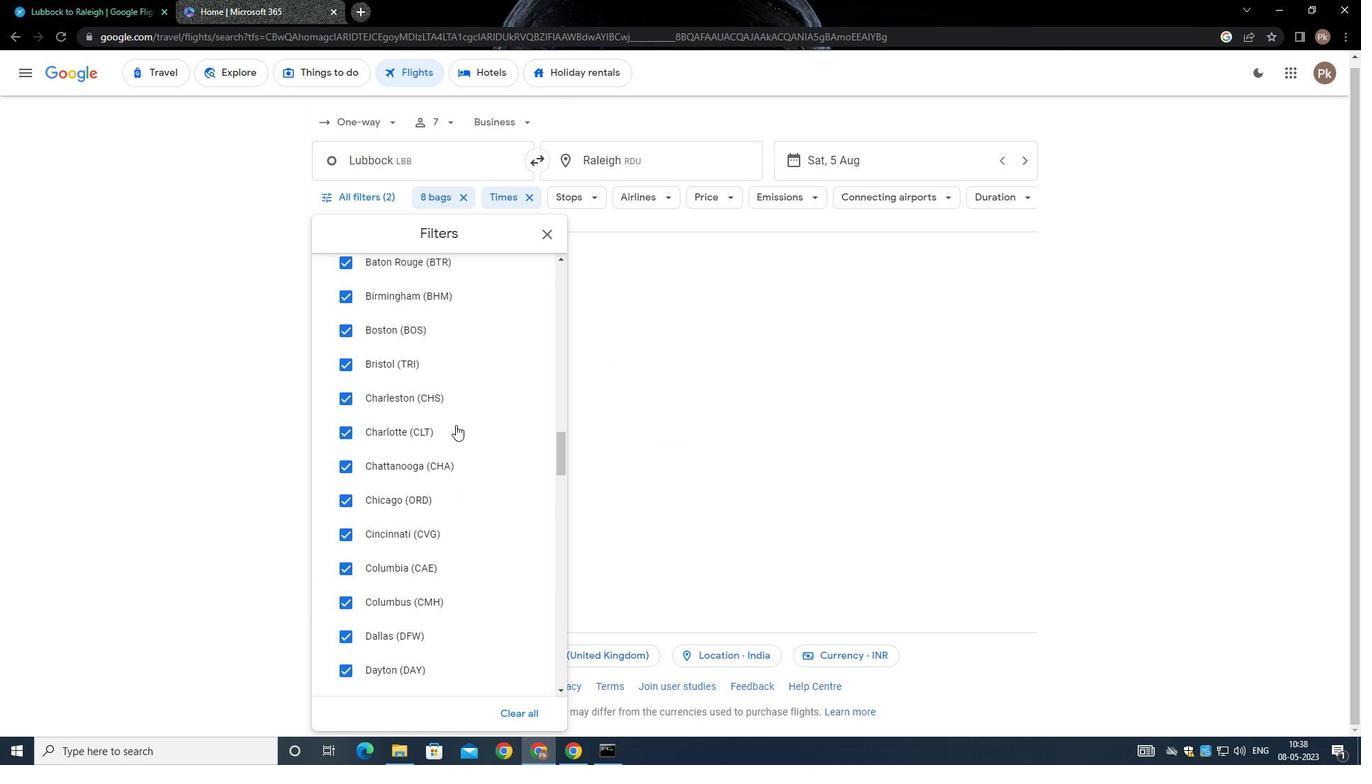 
Action: Mouse moved to (444, 411)
Screenshot: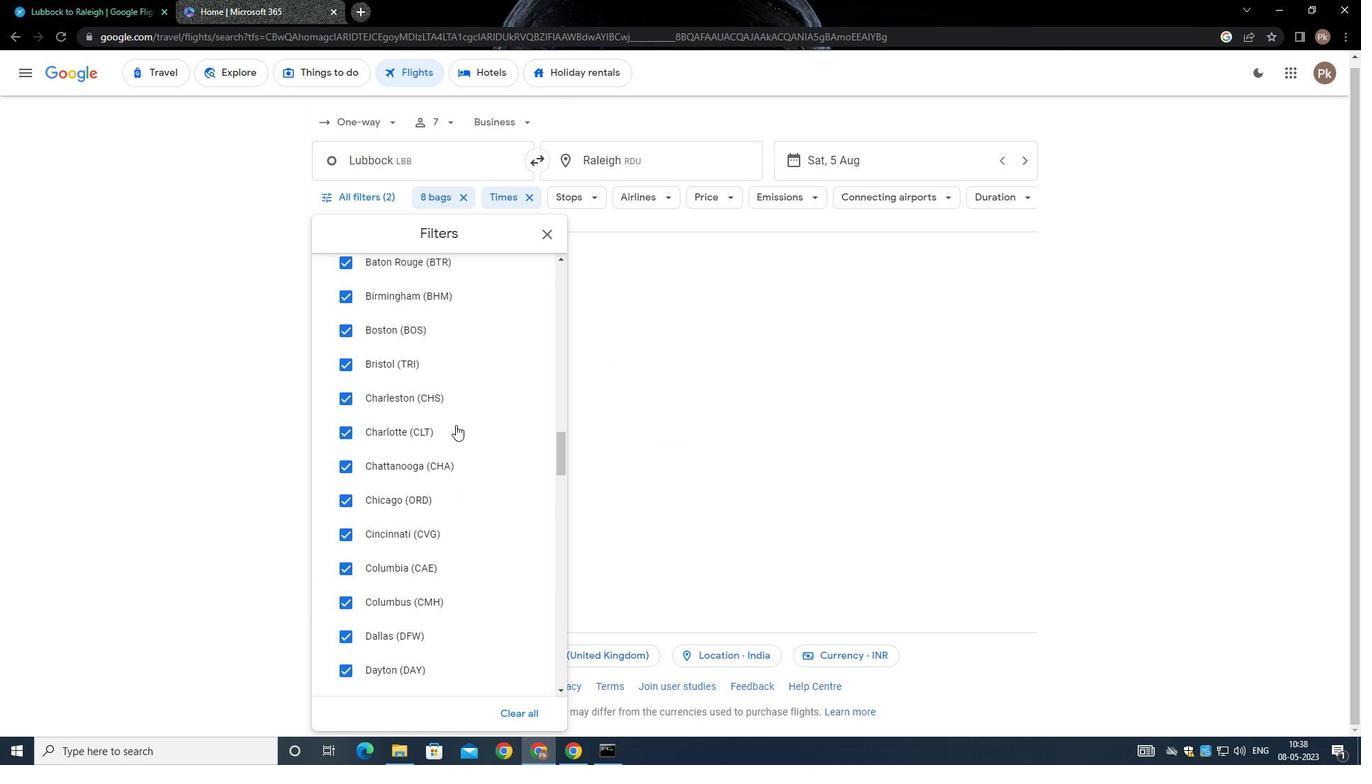 
Action: Mouse scrolled (444, 410) with delta (0, 0)
Screenshot: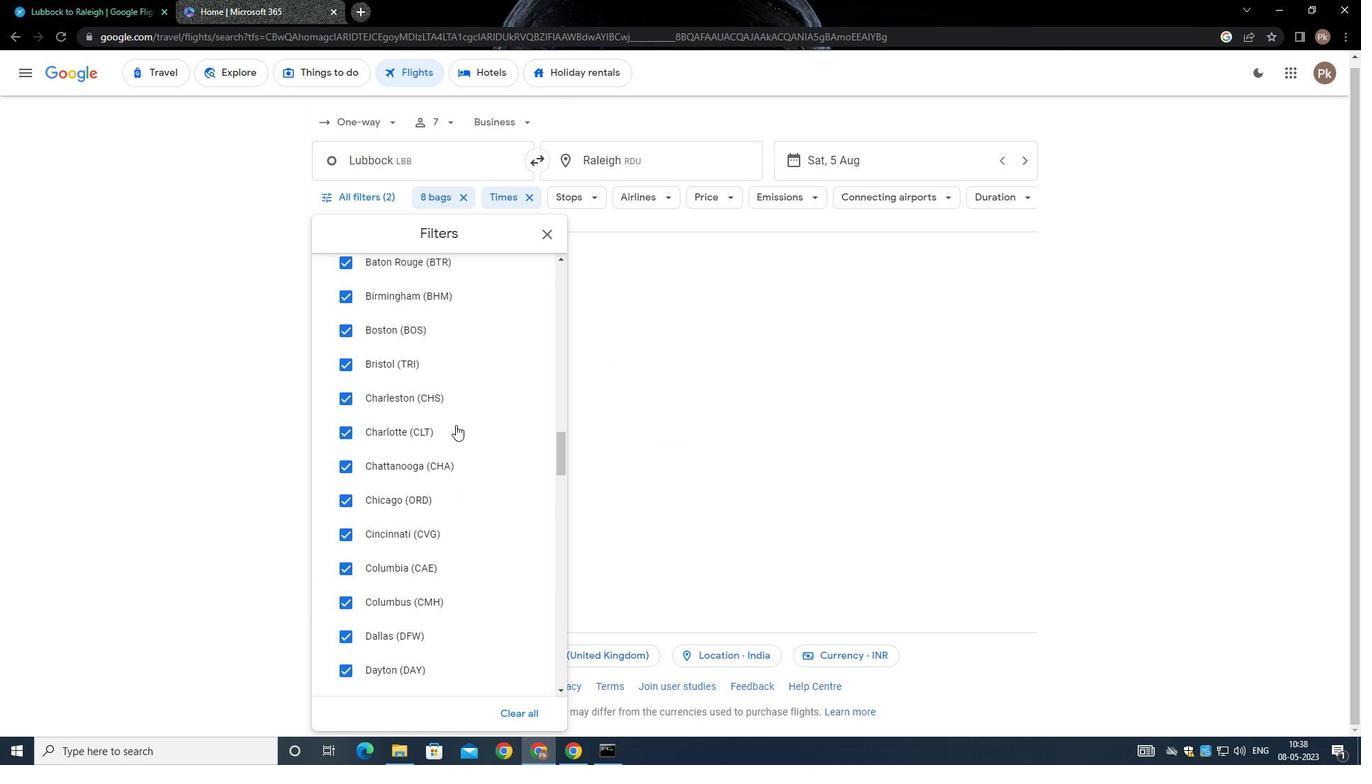 
Action: Mouse moved to (431, 420)
Screenshot: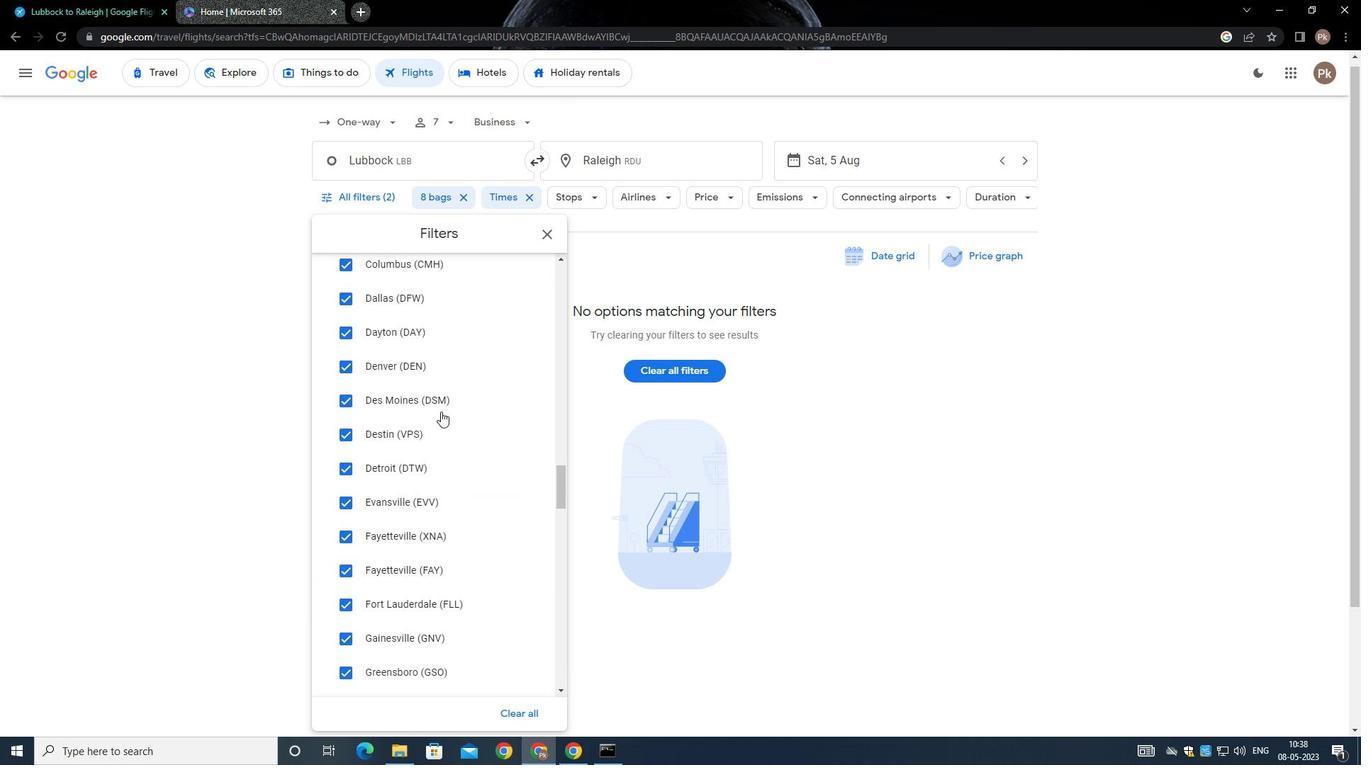 
Action: Mouse scrolled (431, 419) with delta (0, 0)
Screenshot: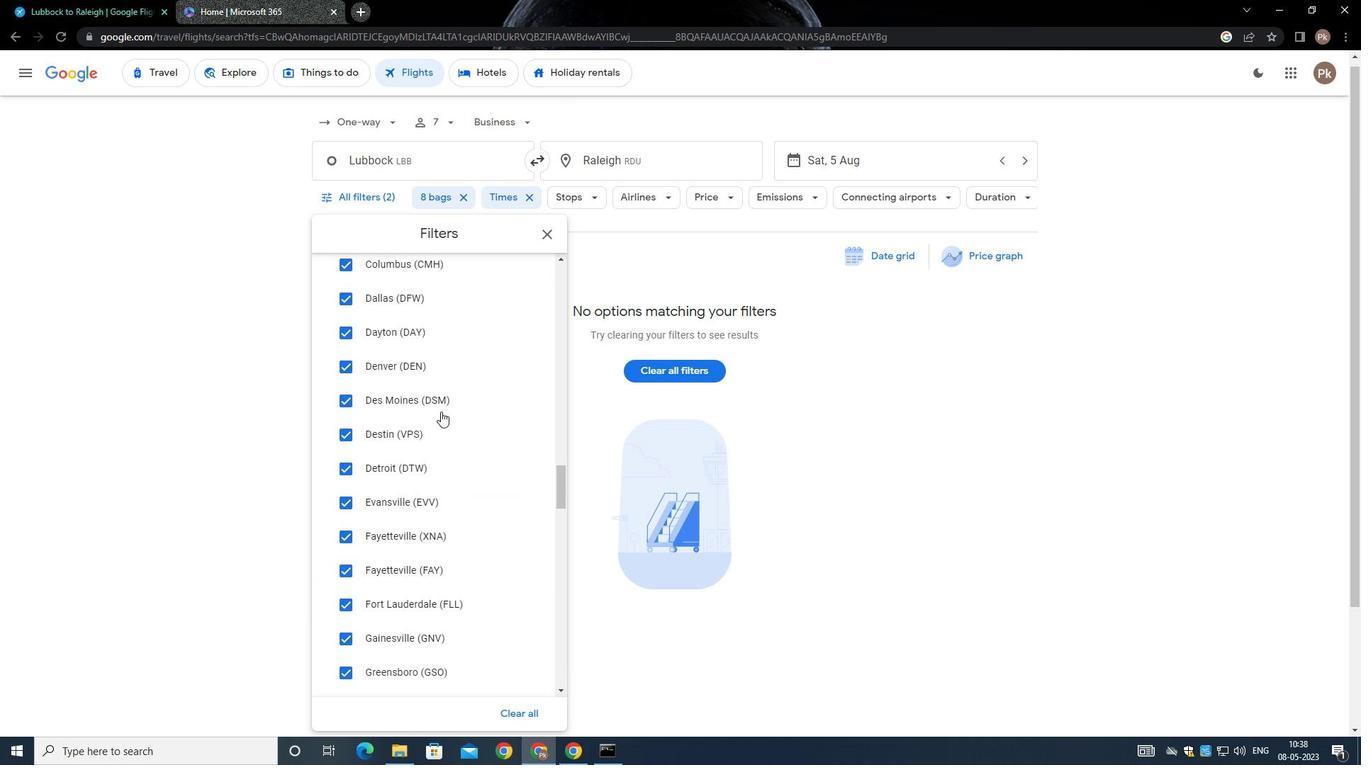 
Action: Mouse moved to (431, 430)
Screenshot: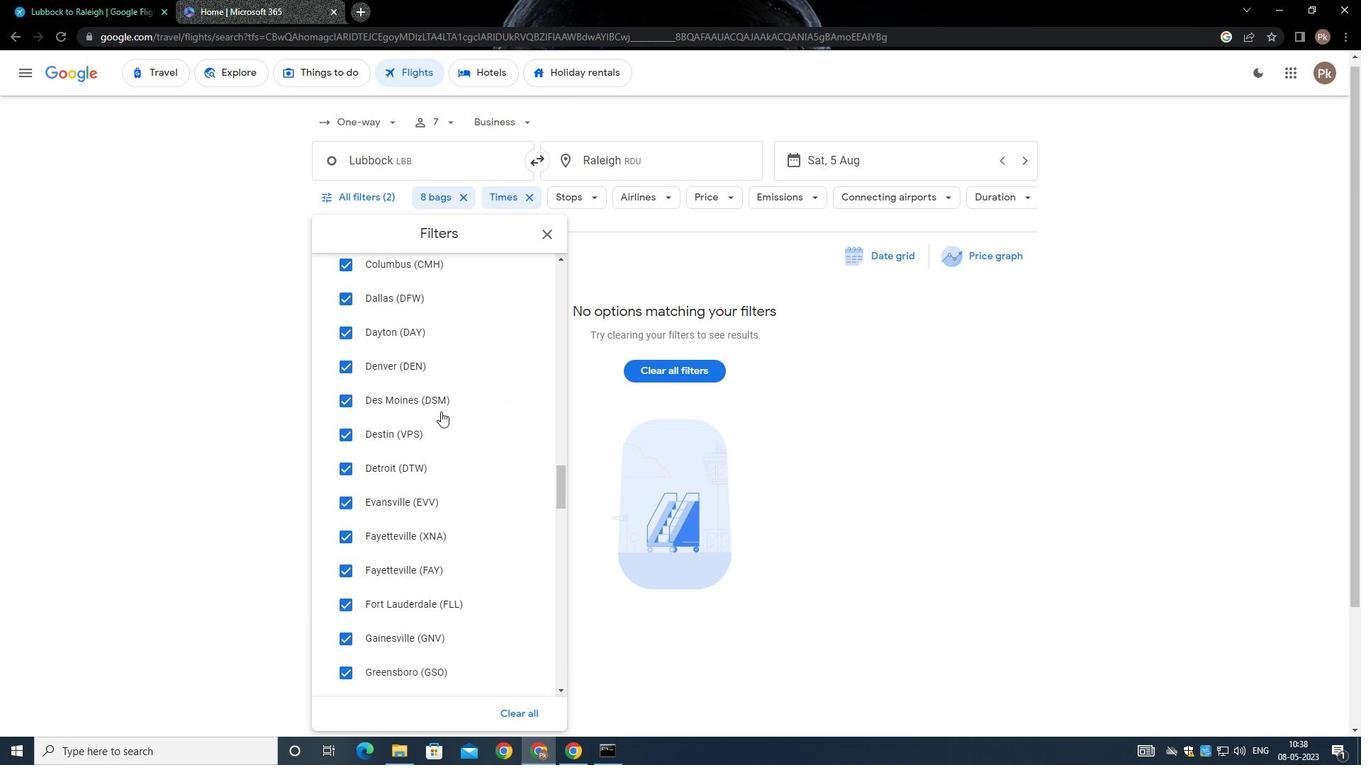 
Action: Mouse scrolled (431, 429) with delta (0, 0)
Screenshot: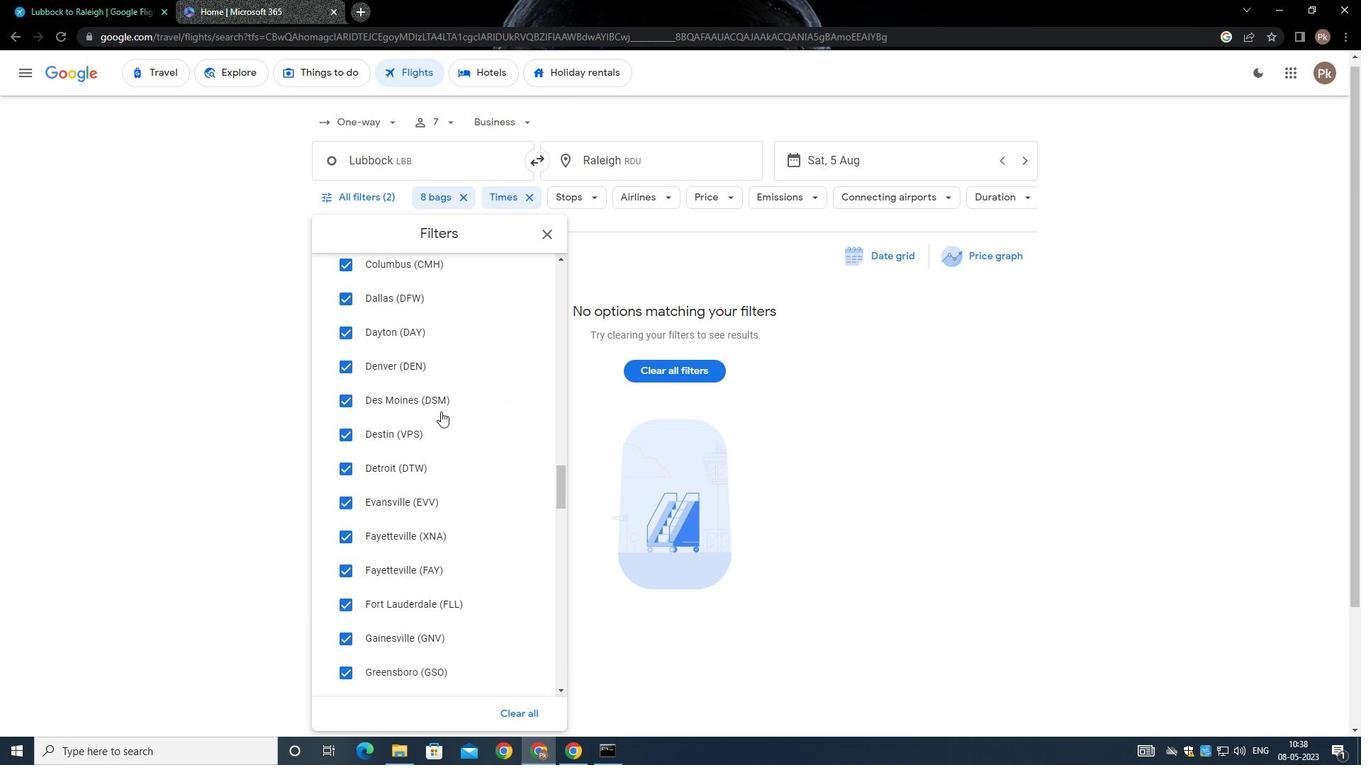 
Action: Mouse moved to (429, 435)
Screenshot: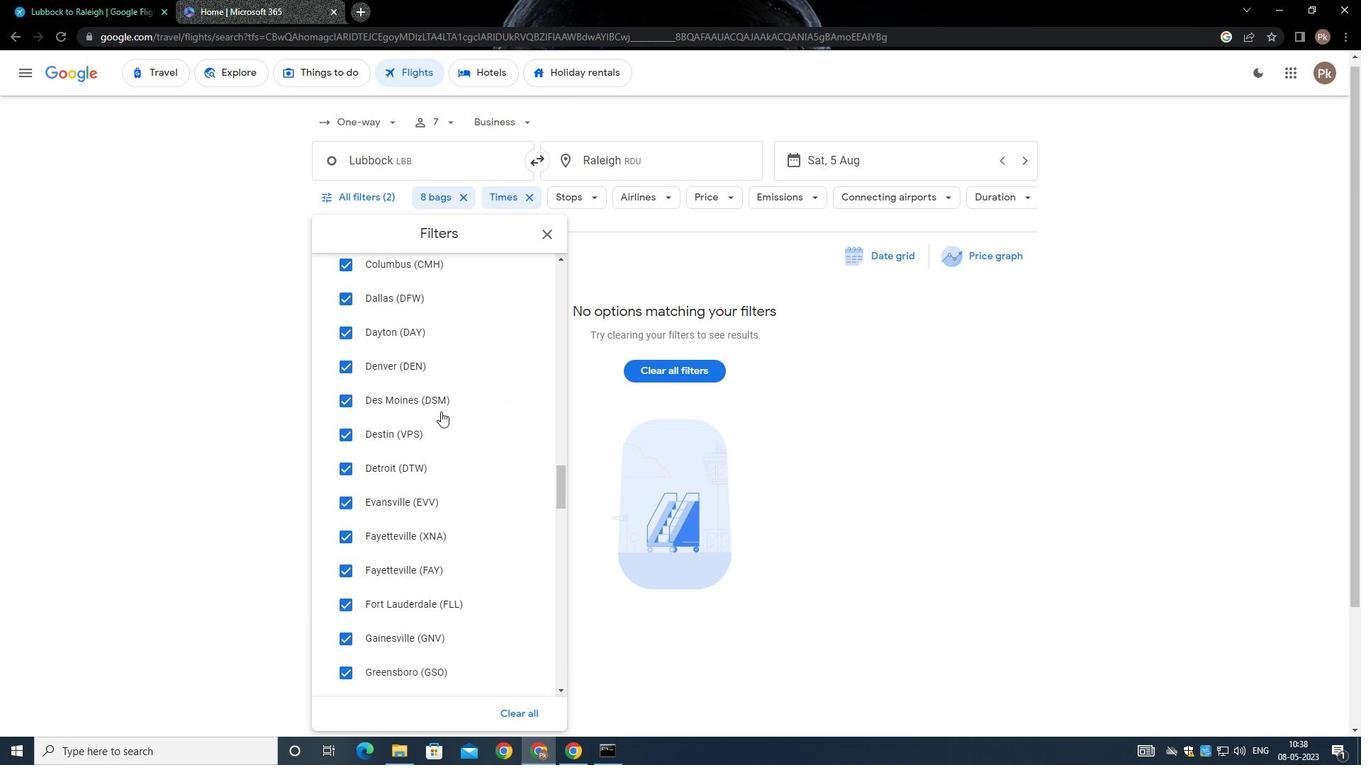 
Action: Mouse scrolled (429, 434) with delta (0, 0)
Screenshot: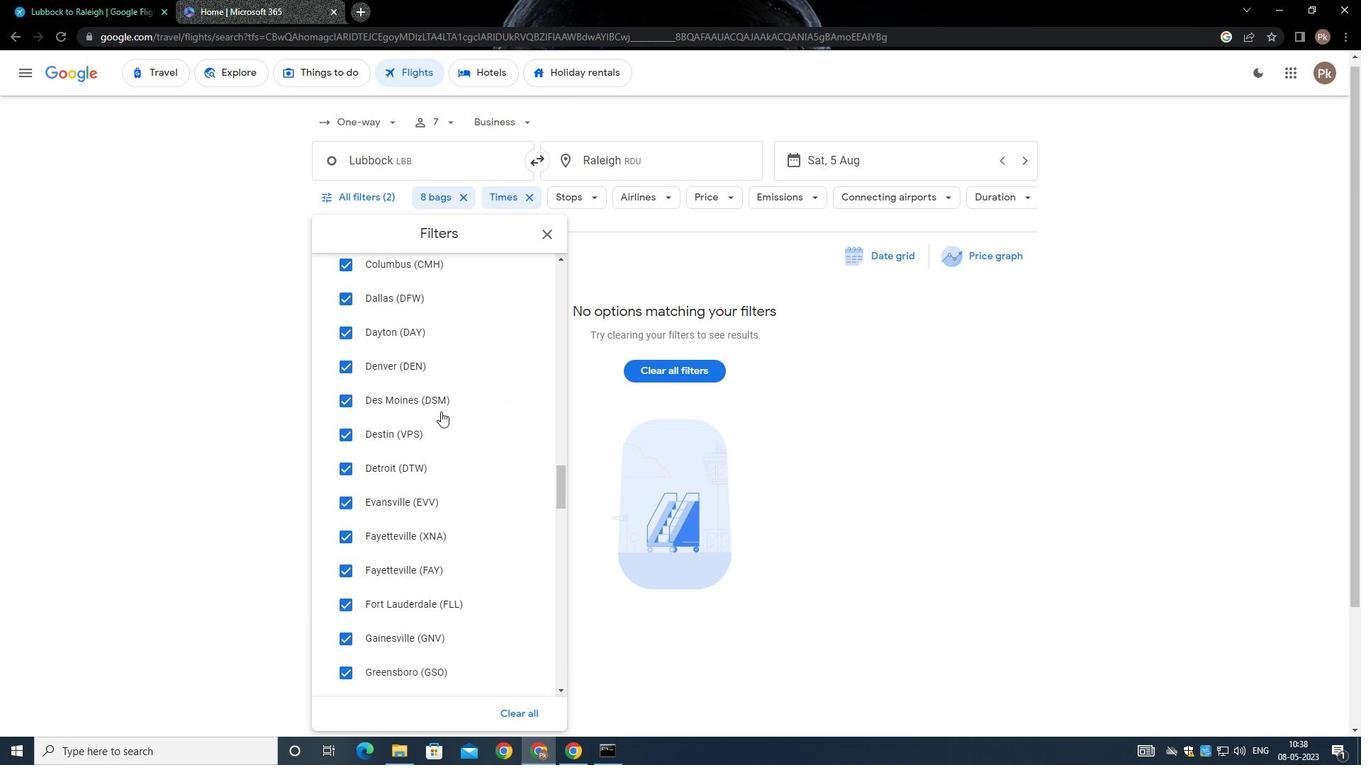 
Action: Mouse moved to (429, 437)
Screenshot: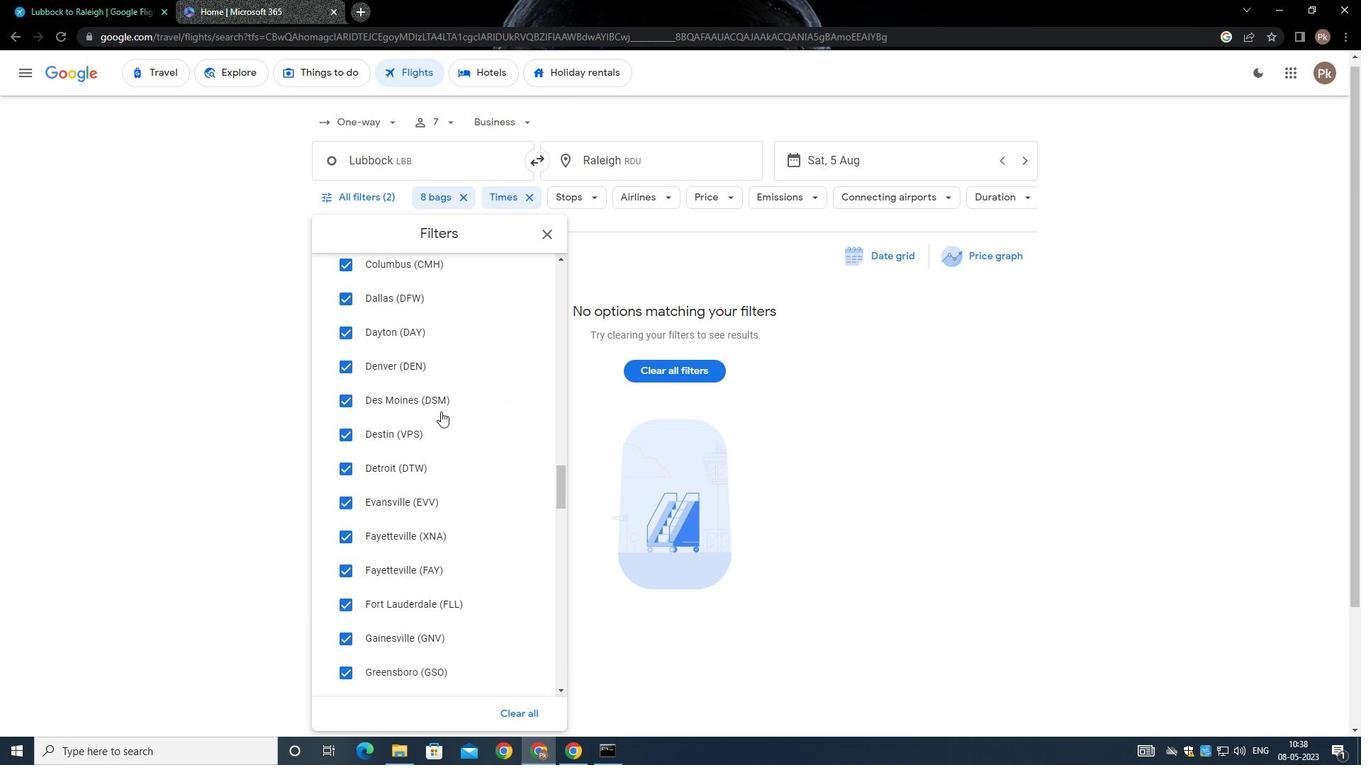 
Action: Mouse scrolled (429, 436) with delta (0, 0)
Screenshot: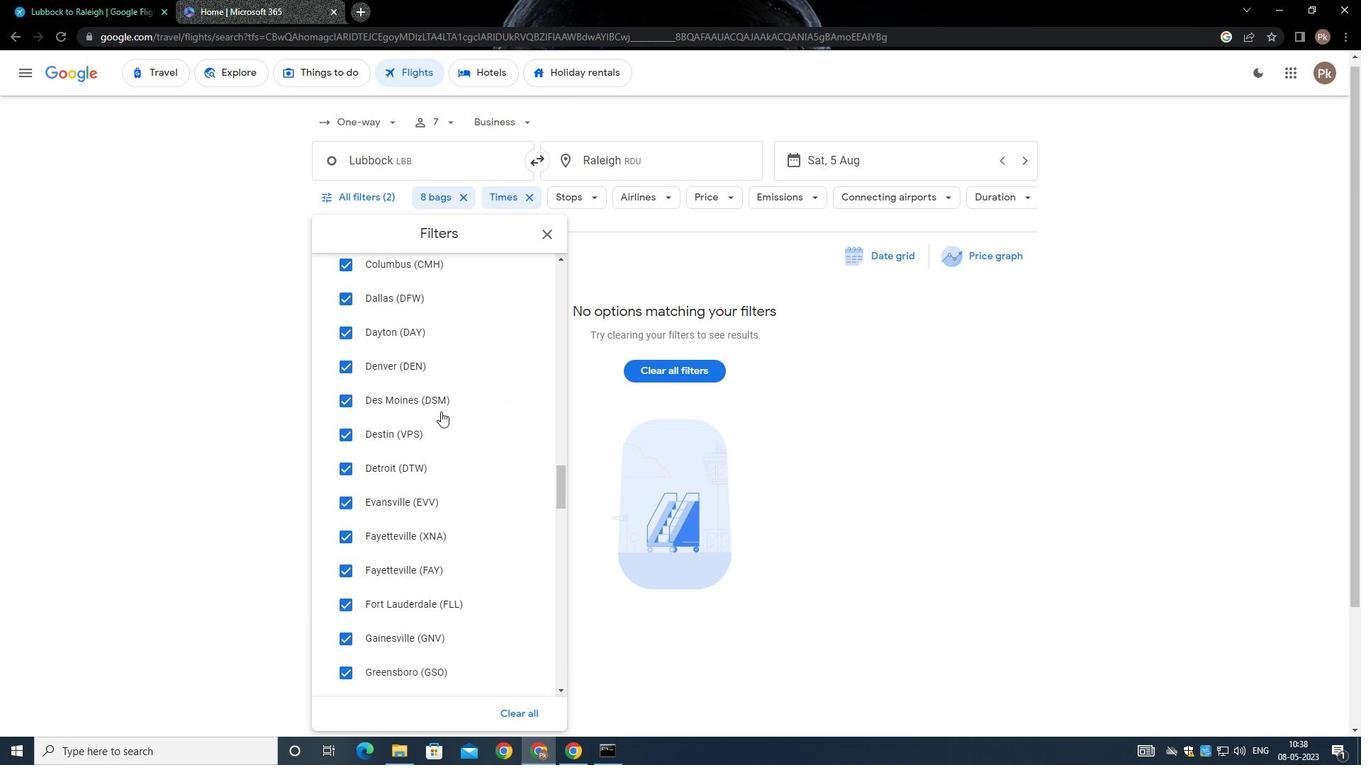 
Action: Mouse moved to (429, 437)
Screenshot: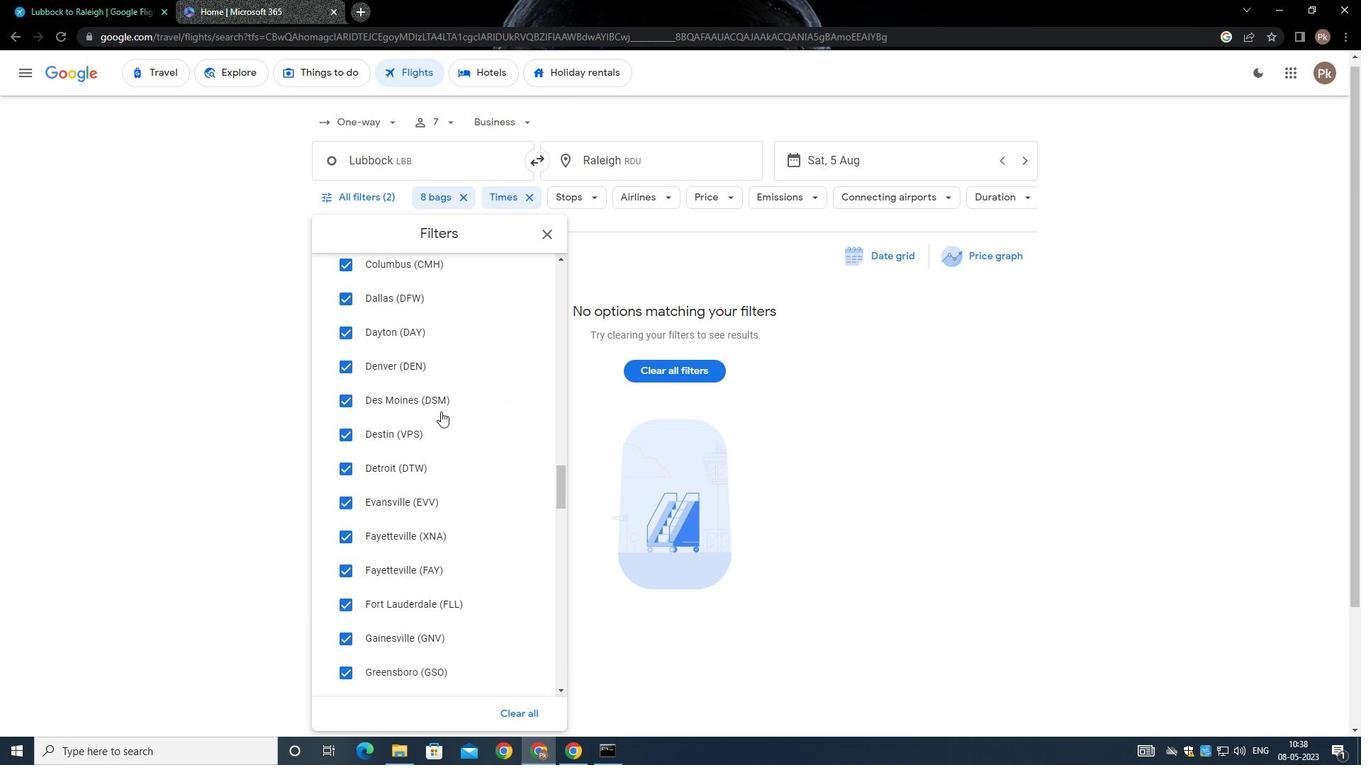 
Action: Mouse scrolled (429, 436) with delta (0, 0)
Screenshot: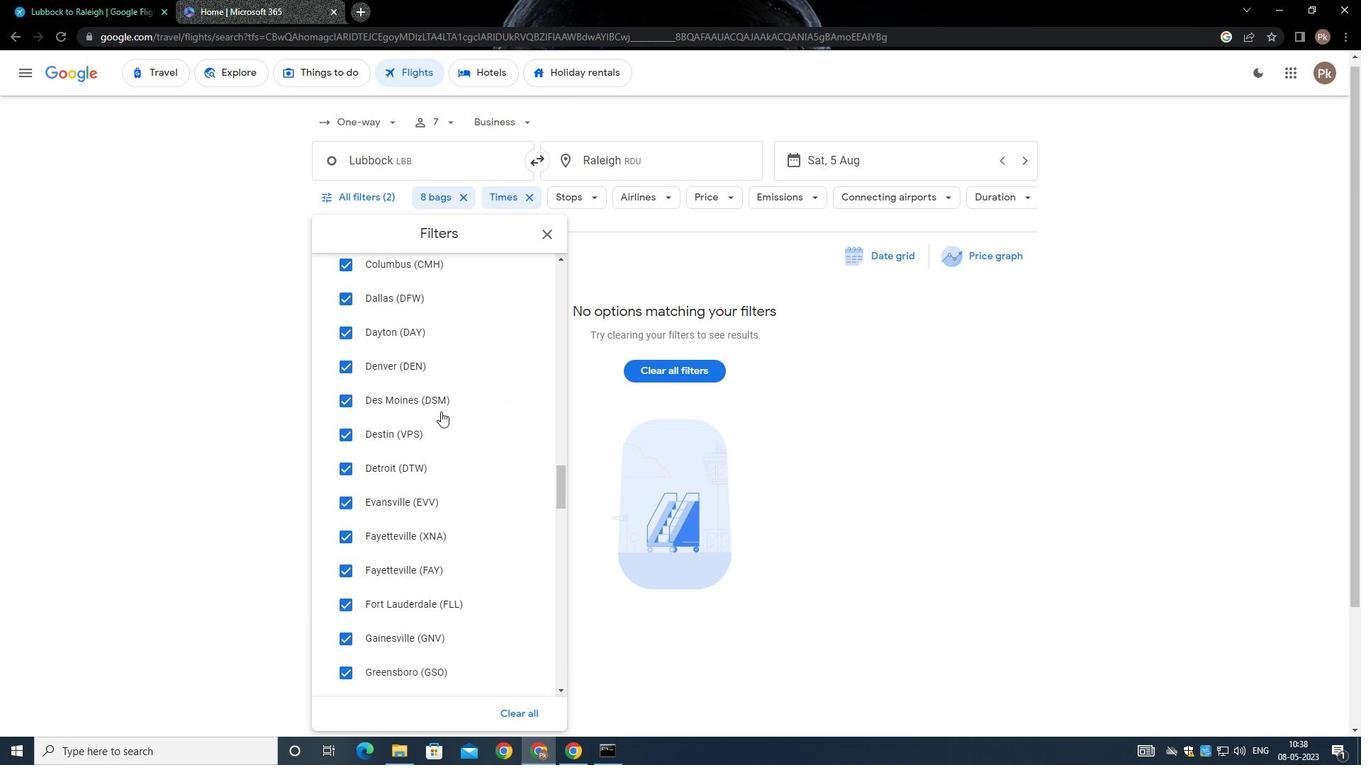 
Action: Mouse scrolled (429, 436) with delta (0, 0)
Screenshot: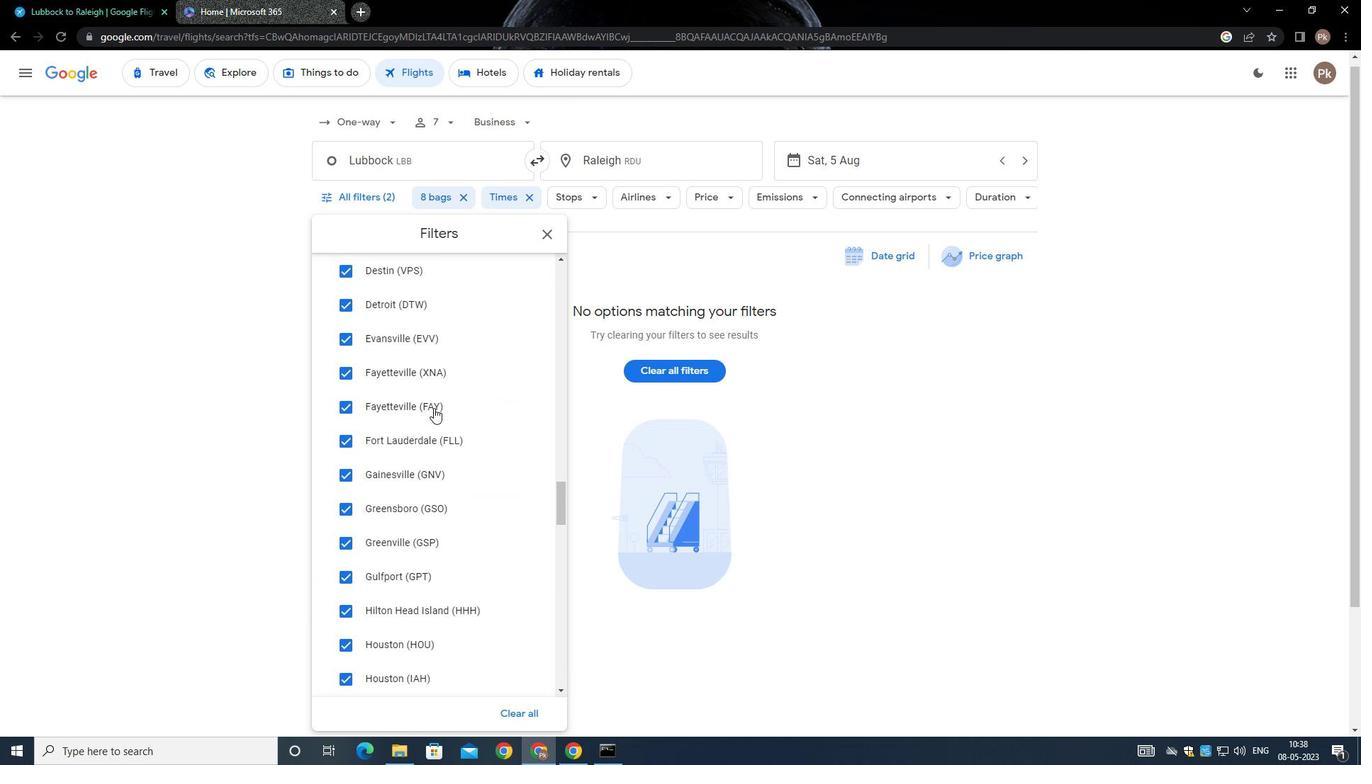 
Action: Mouse moved to (417, 429)
Screenshot: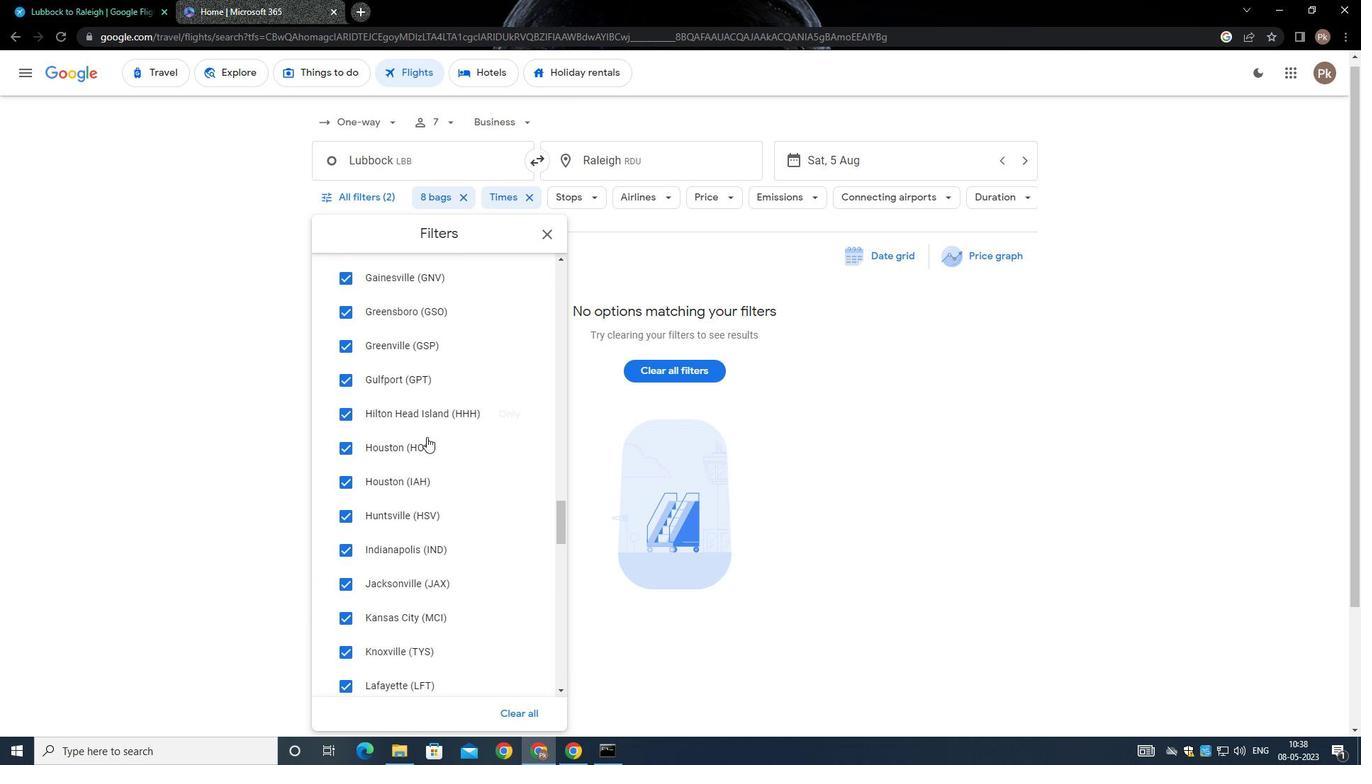 
Action: Mouse scrolled (417, 429) with delta (0, 0)
Screenshot: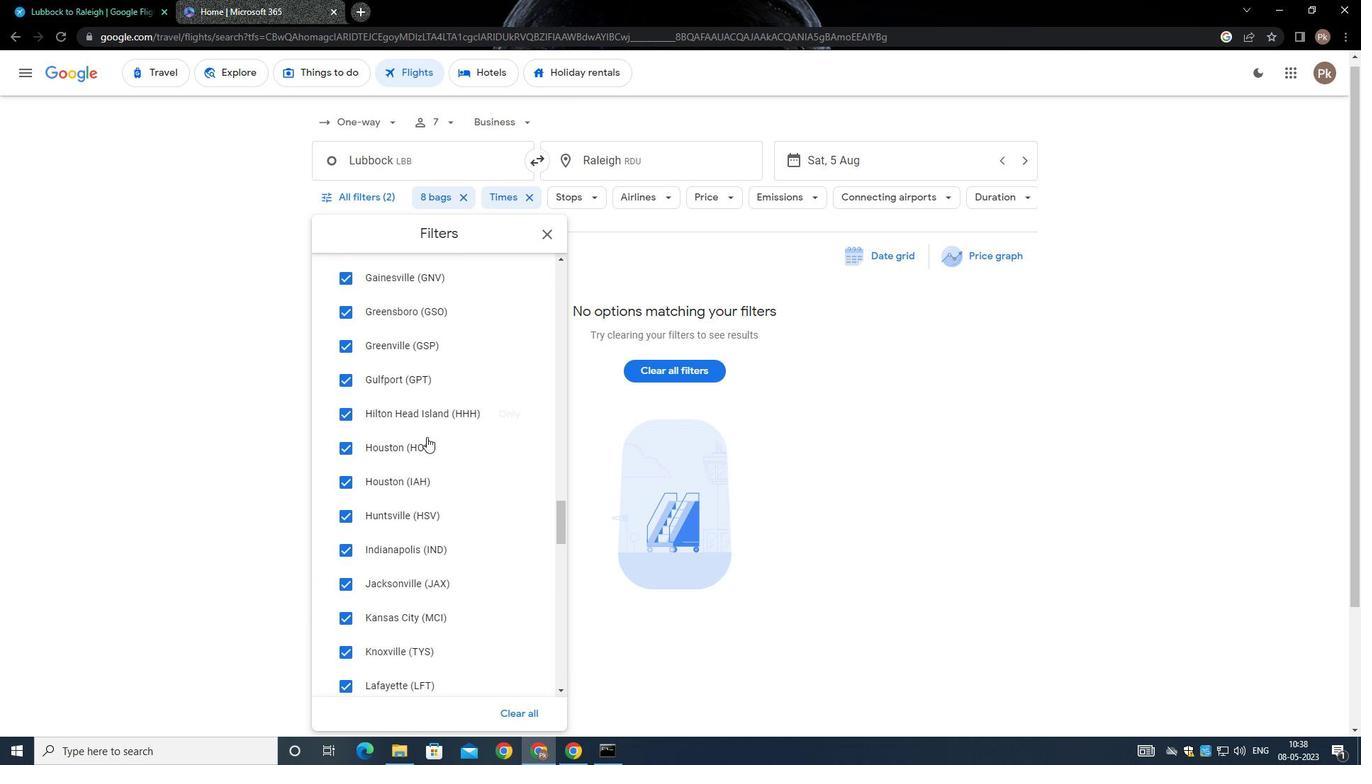 
Action: Mouse moved to (416, 430)
Screenshot: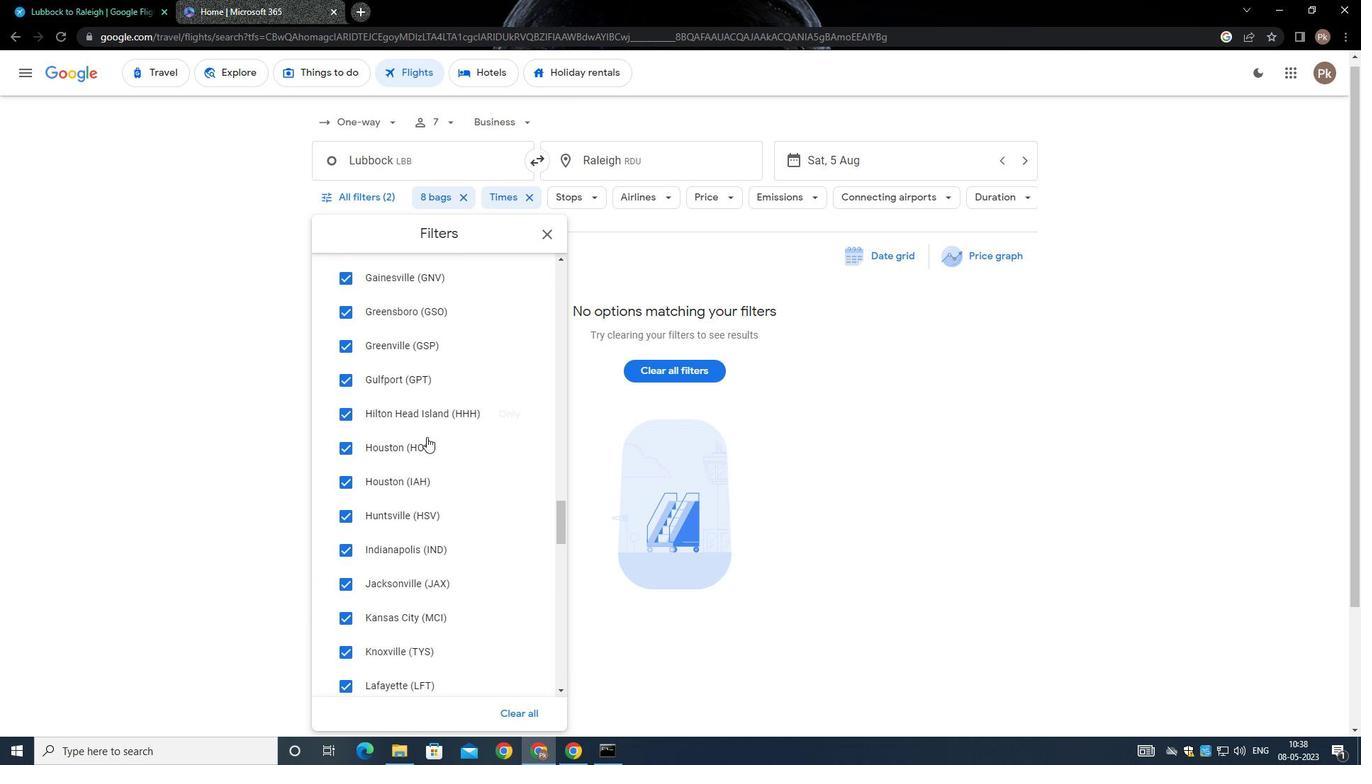 
Action: Mouse scrolled (416, 429) with delta (0, 0)
Screenshot: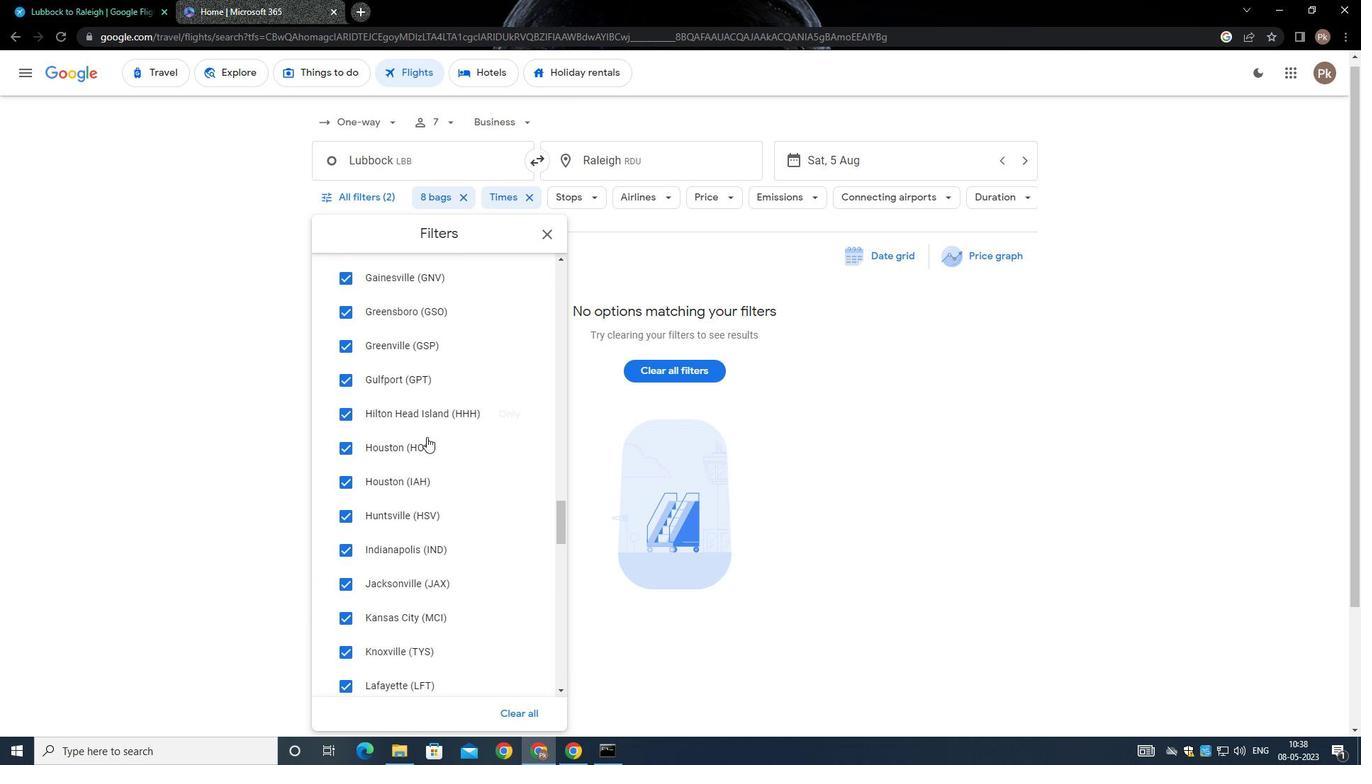 
Action: Mouse scrolled (416, 429) with delta (0, 0)
Screenshot: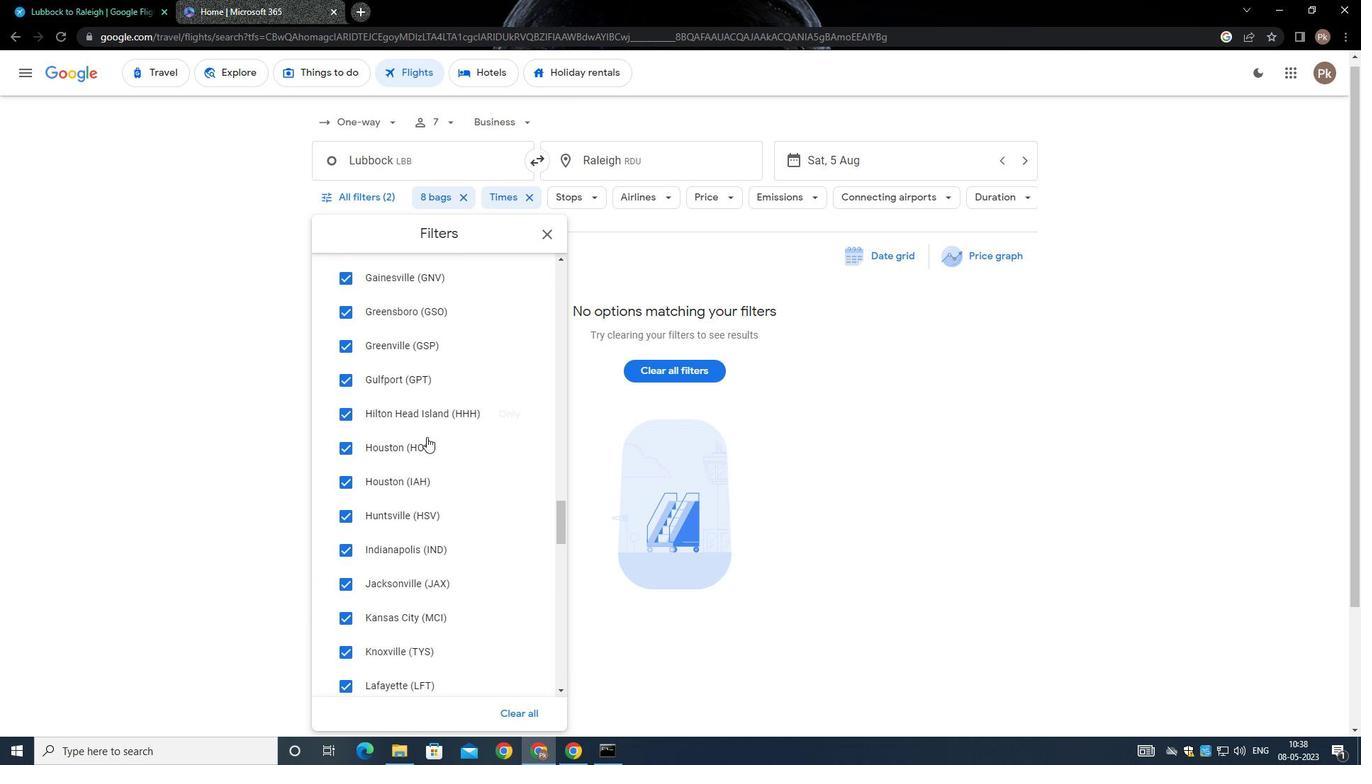 
Action: Mouse scrolled (416, 429) with delta (0, 0)
Screenshot: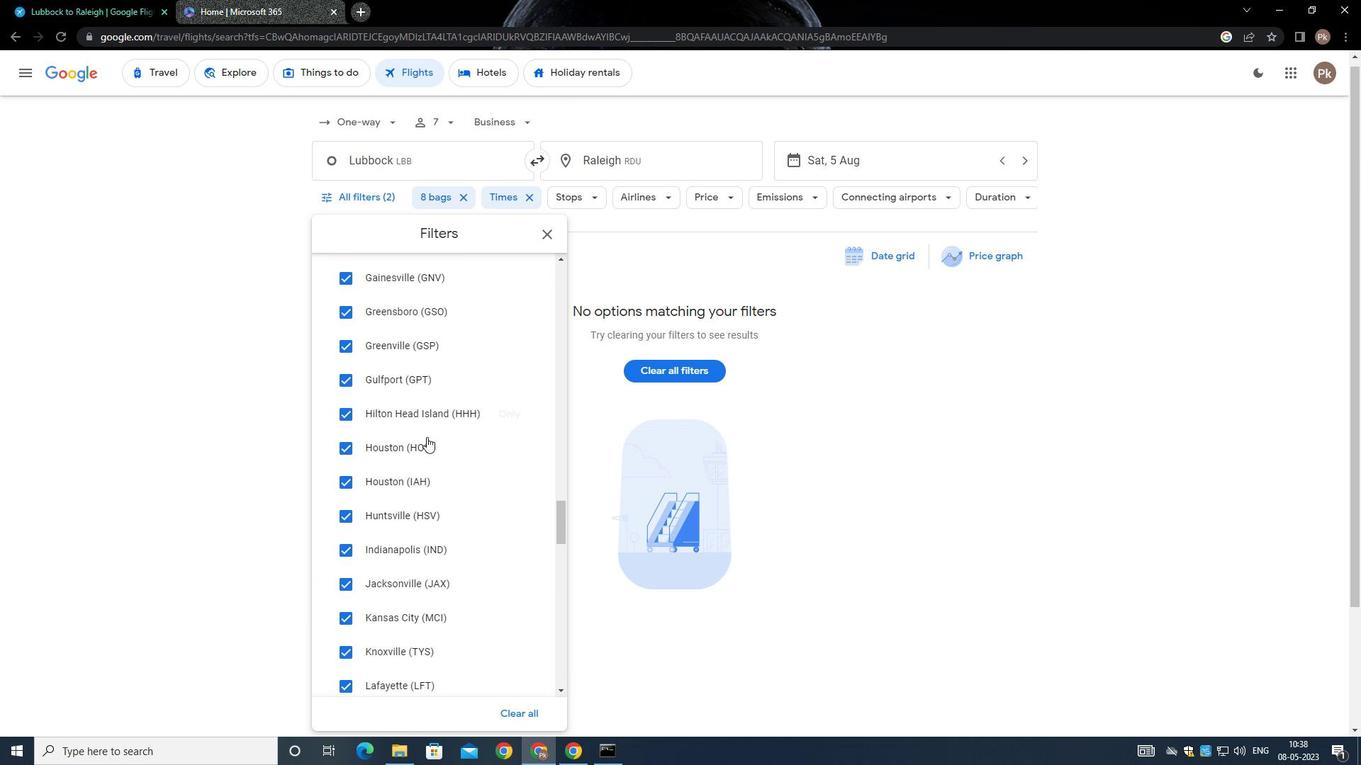 
Action: Mouse scrolled (416, 429) with delta (0, 0)
Screenshot: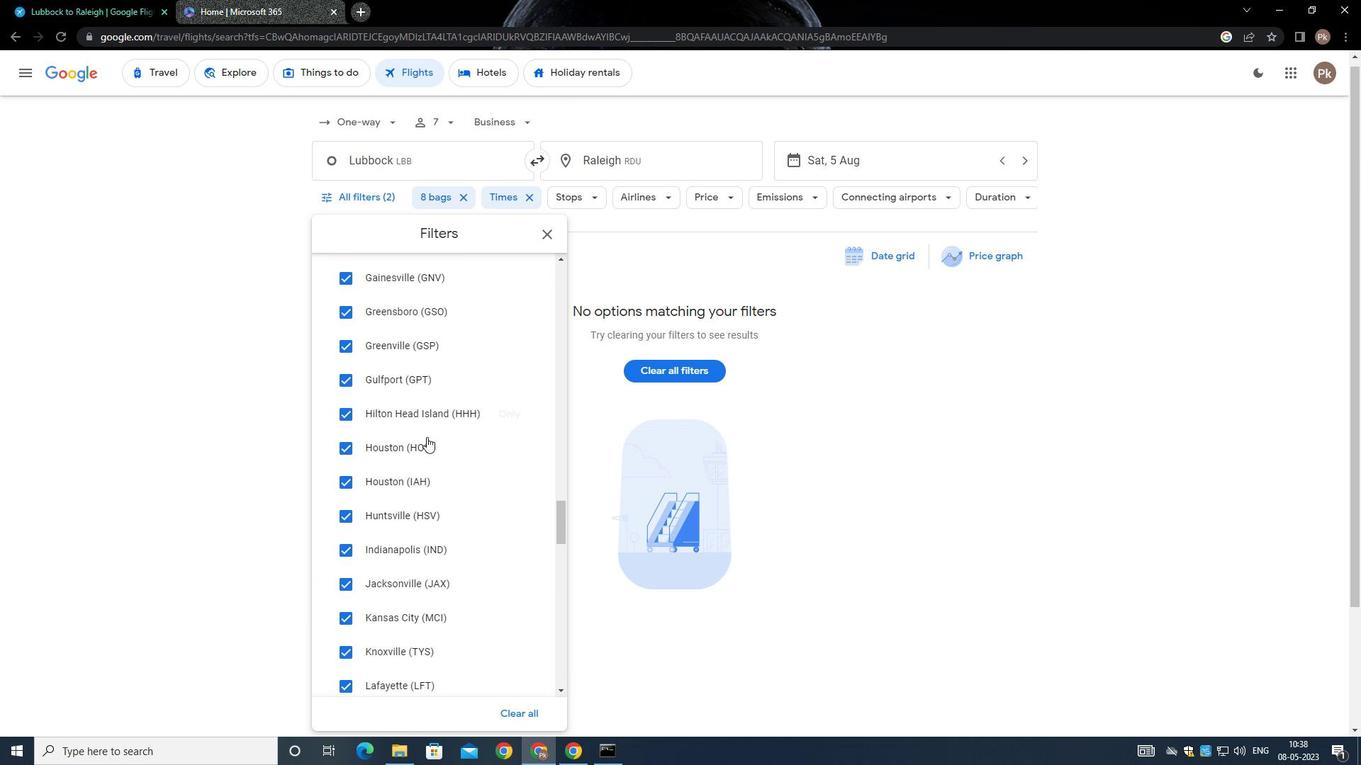 
Action: Mouse moved to (415, 430)
Screenshot: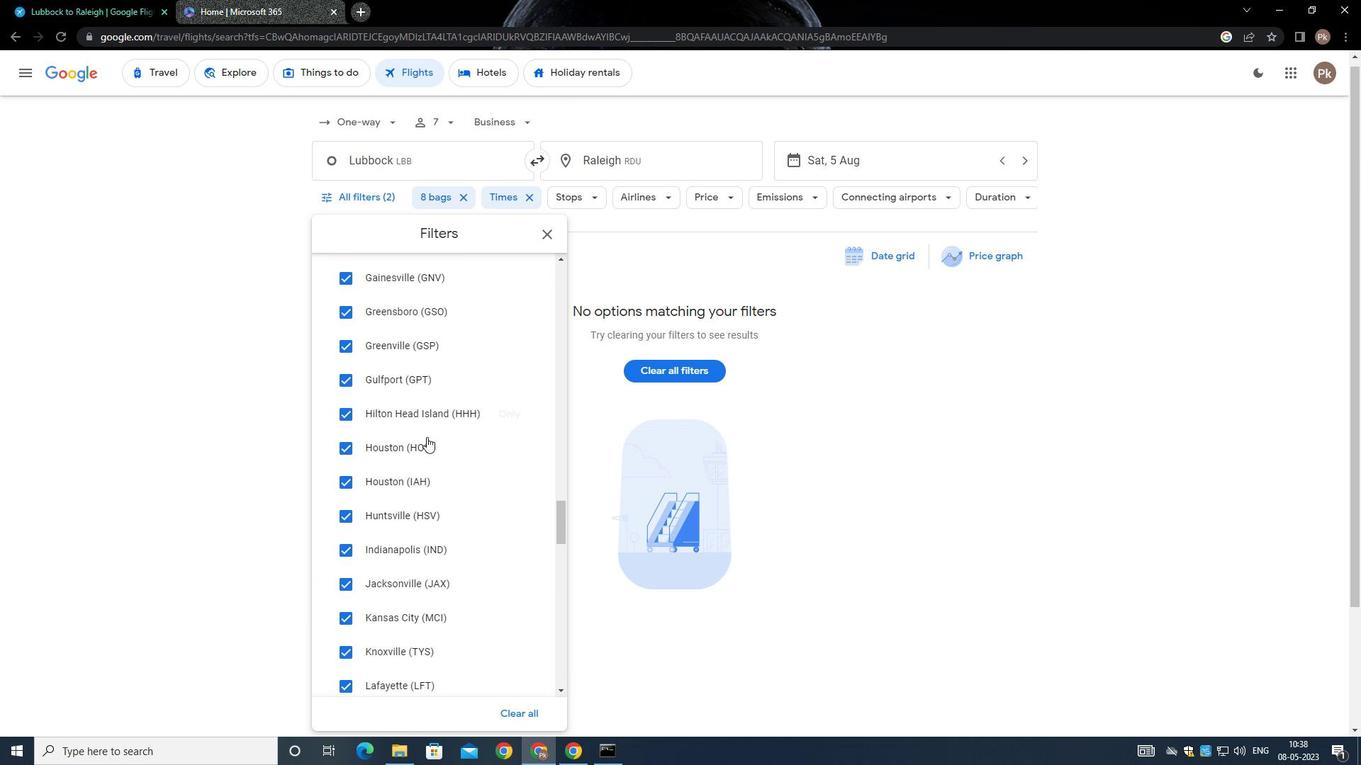 
Action: Mouse scrolled (415, 429) with delta (0, 0)
Screenshot: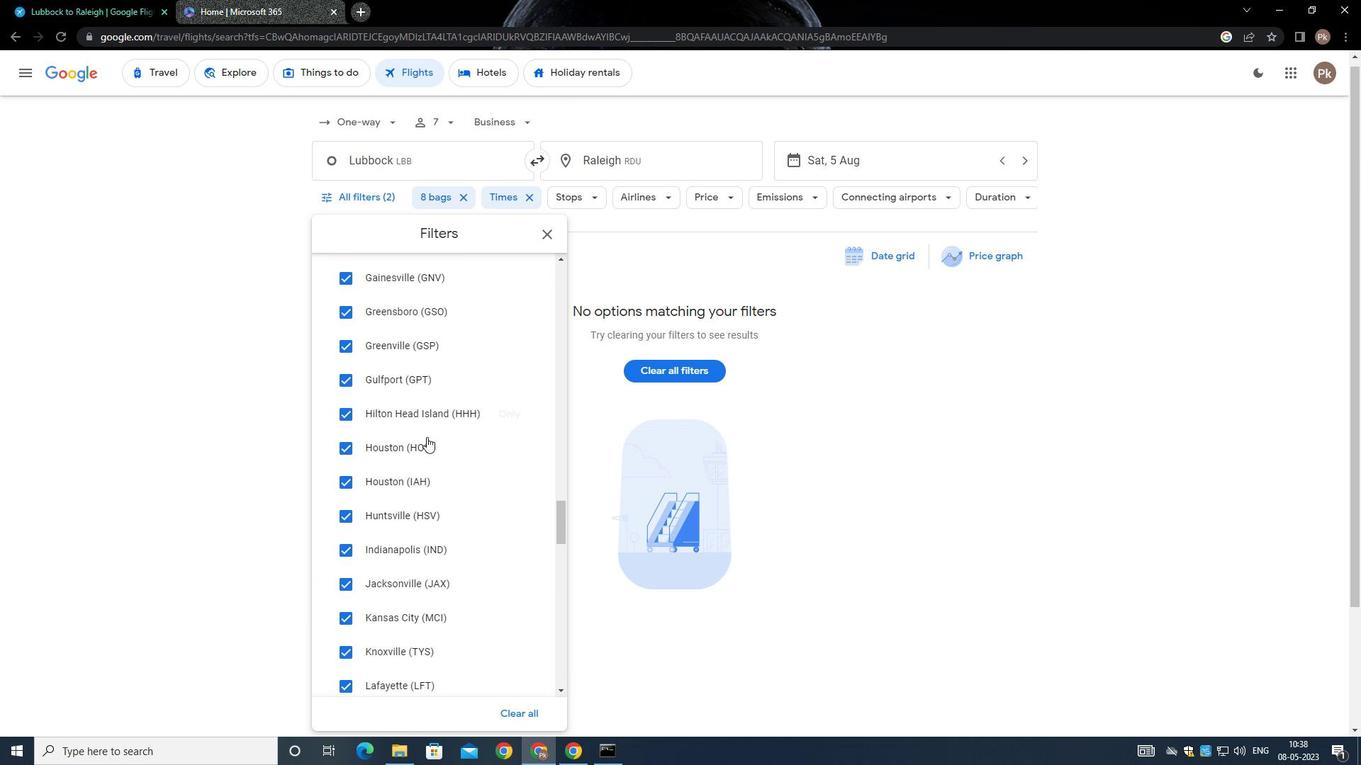 
Action: Mouse moved to (378, 418)
Screenshot: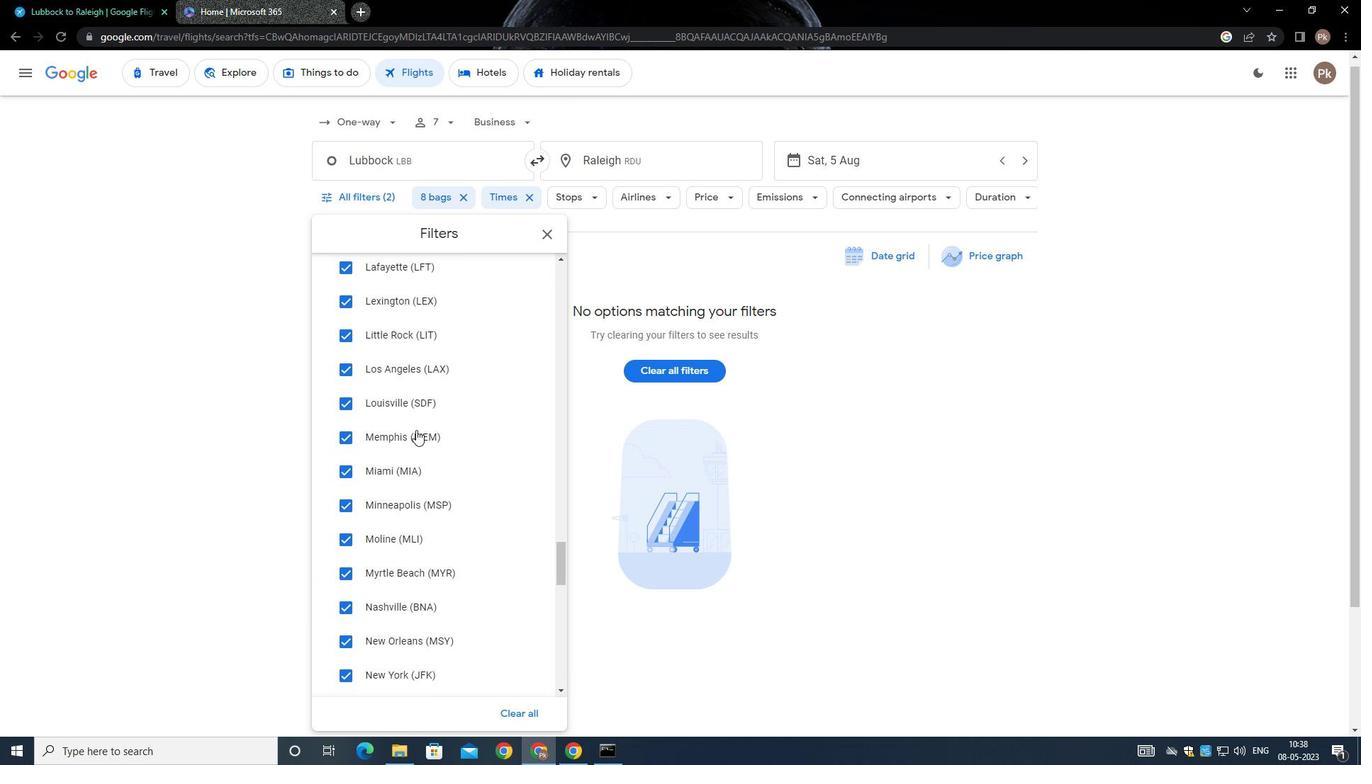 
Action: Mouse scrolled (378, 417) with delta (0, 0)
Screenshot: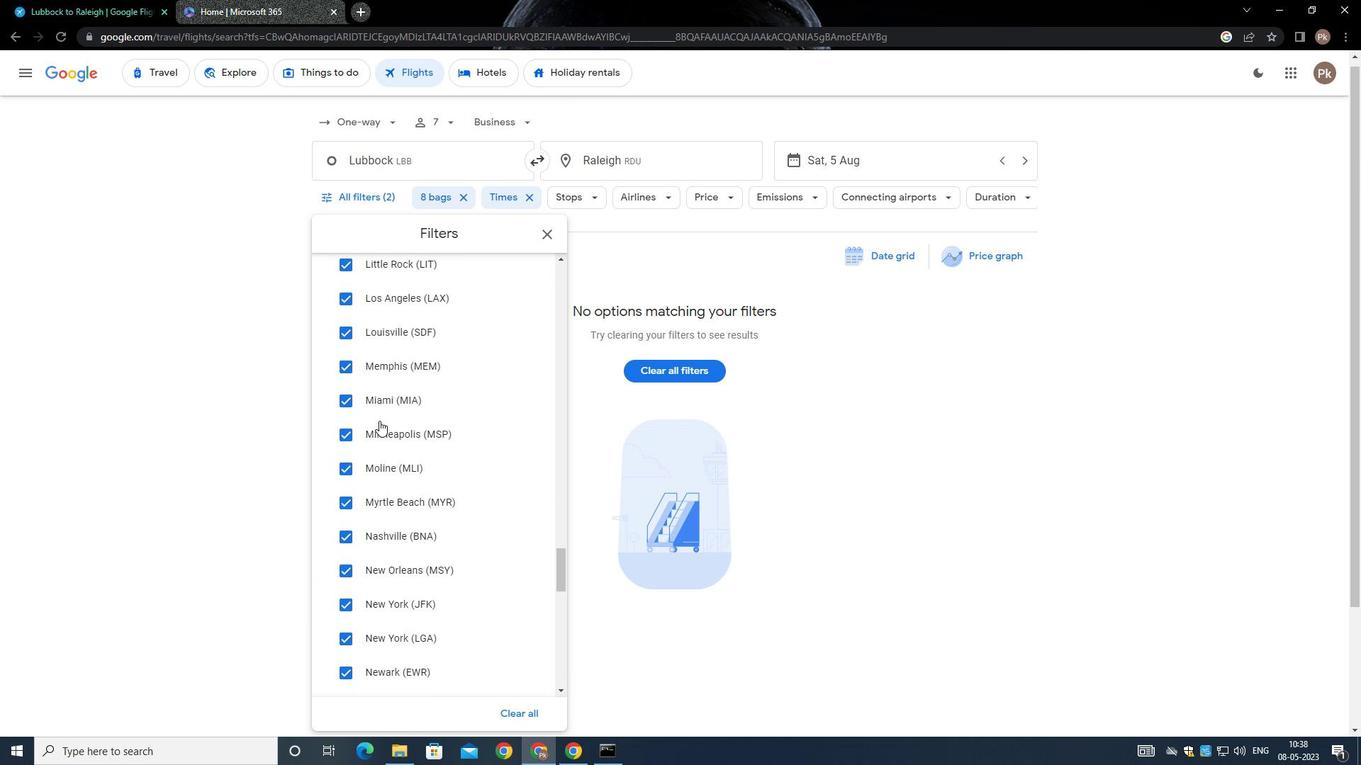 
Action: Mouse moved to (377, 418)
Screenshot: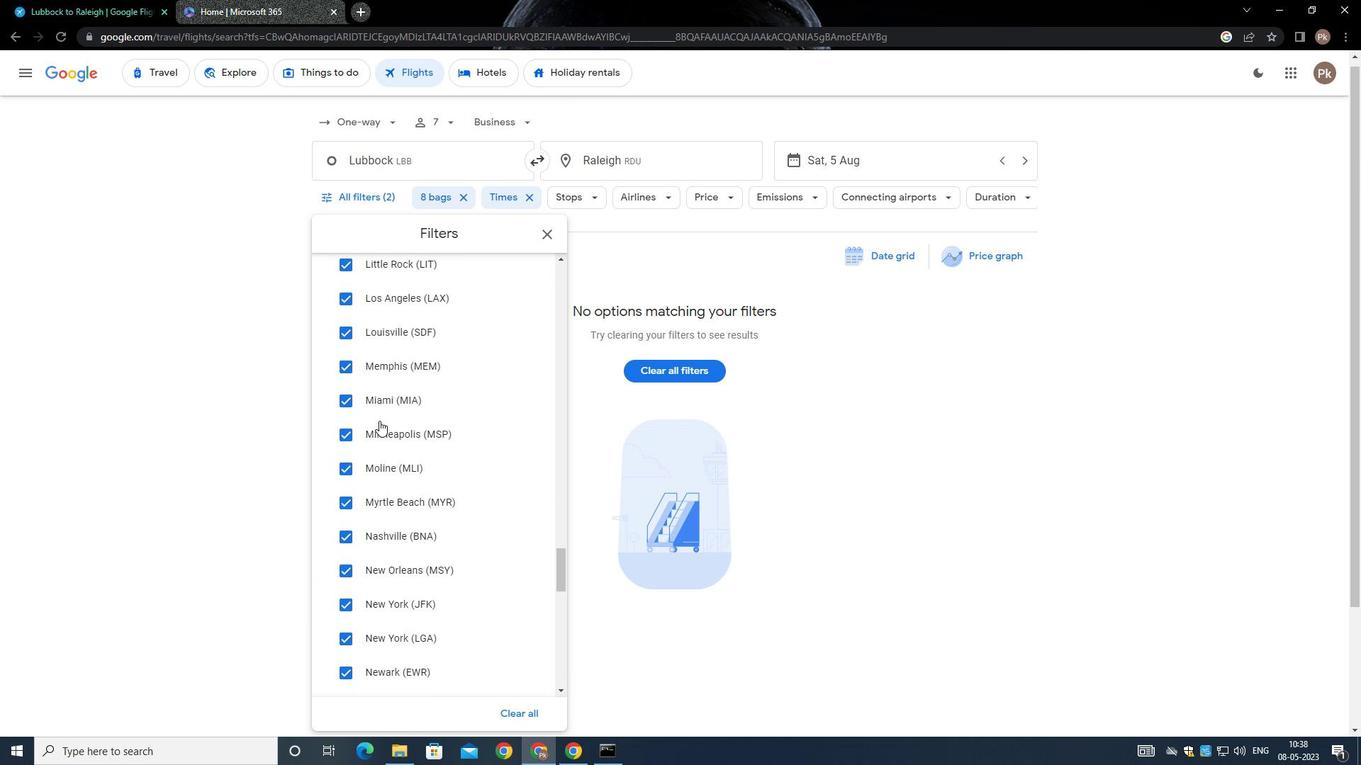 
Action: Mouse scrolled (377, 417) with delta (0, 0)
Screenshot: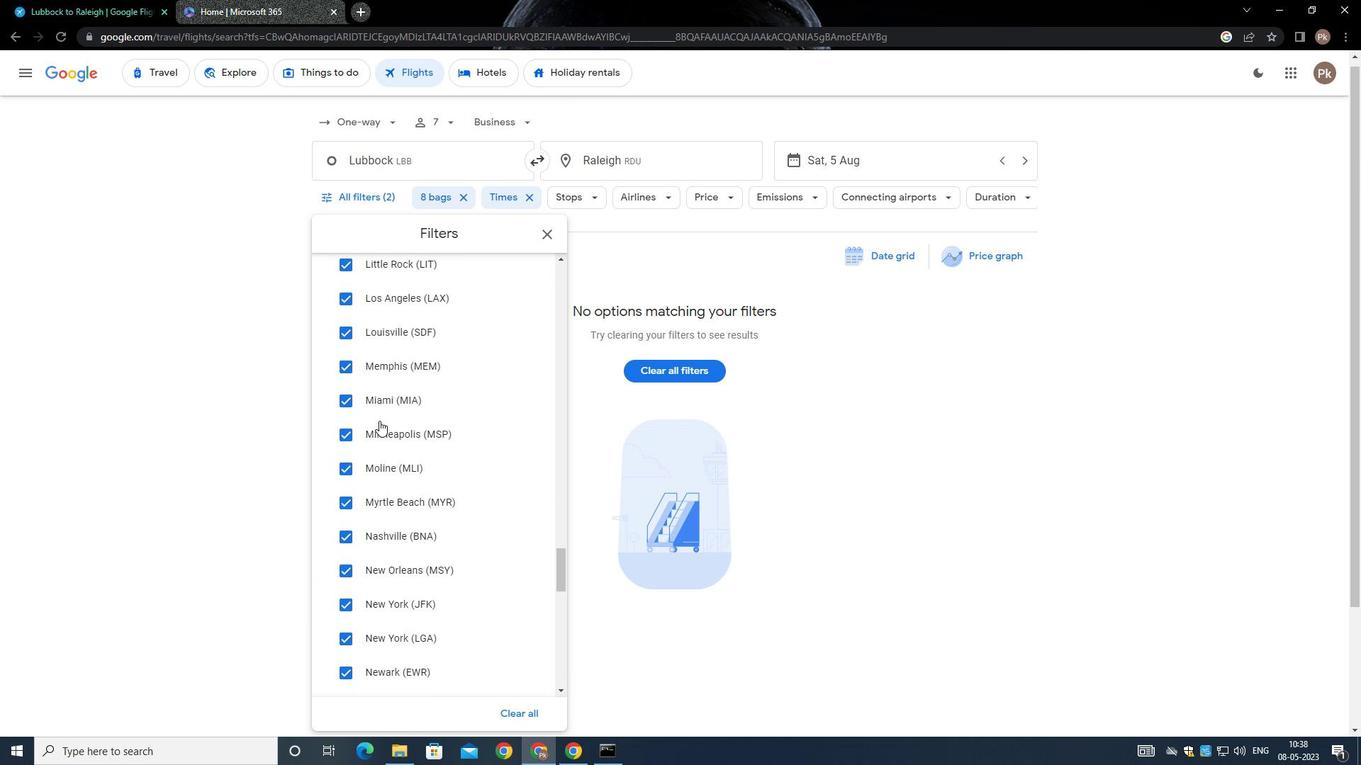 
Action: Mouse scrolled (377, 417) with delta (0, 0)
Screenshot: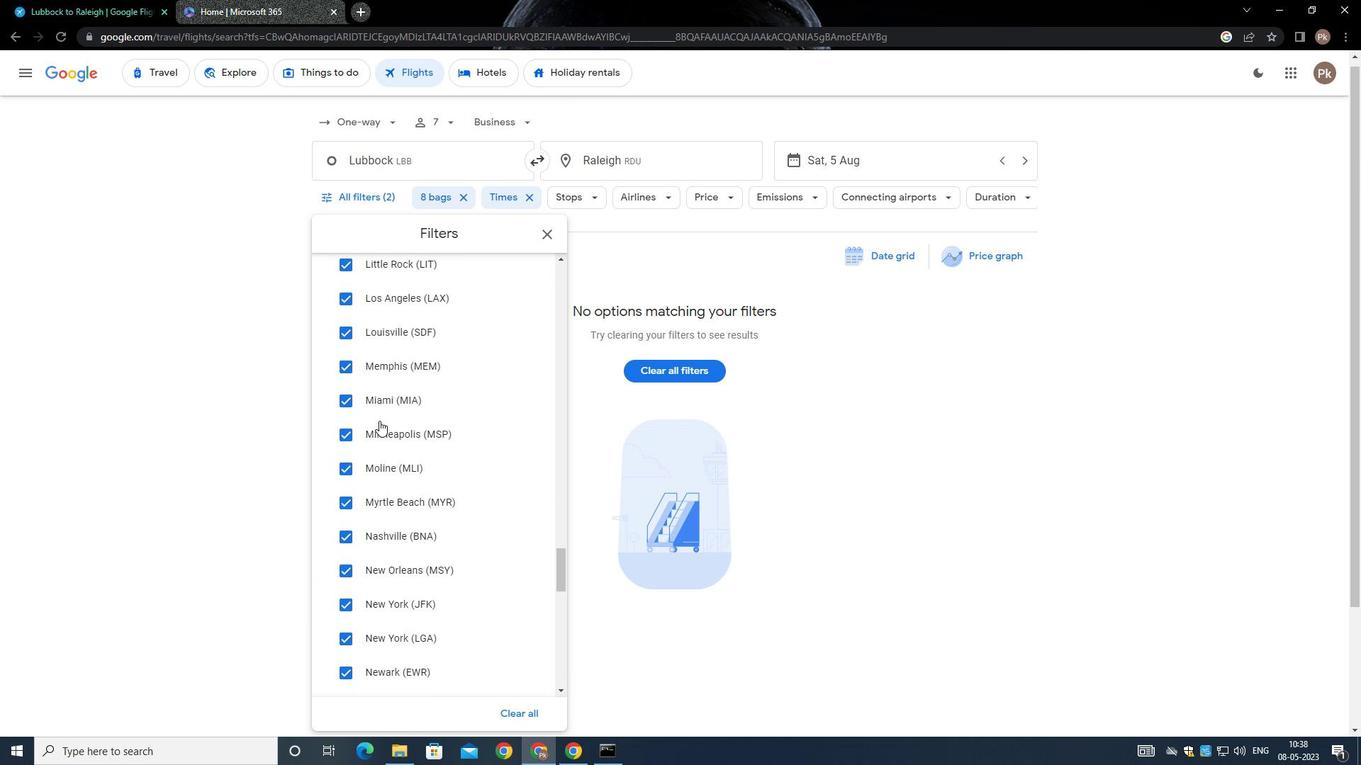
Action: Mouse scrolled (377, 417) with delta (0, 0)
Screenshot: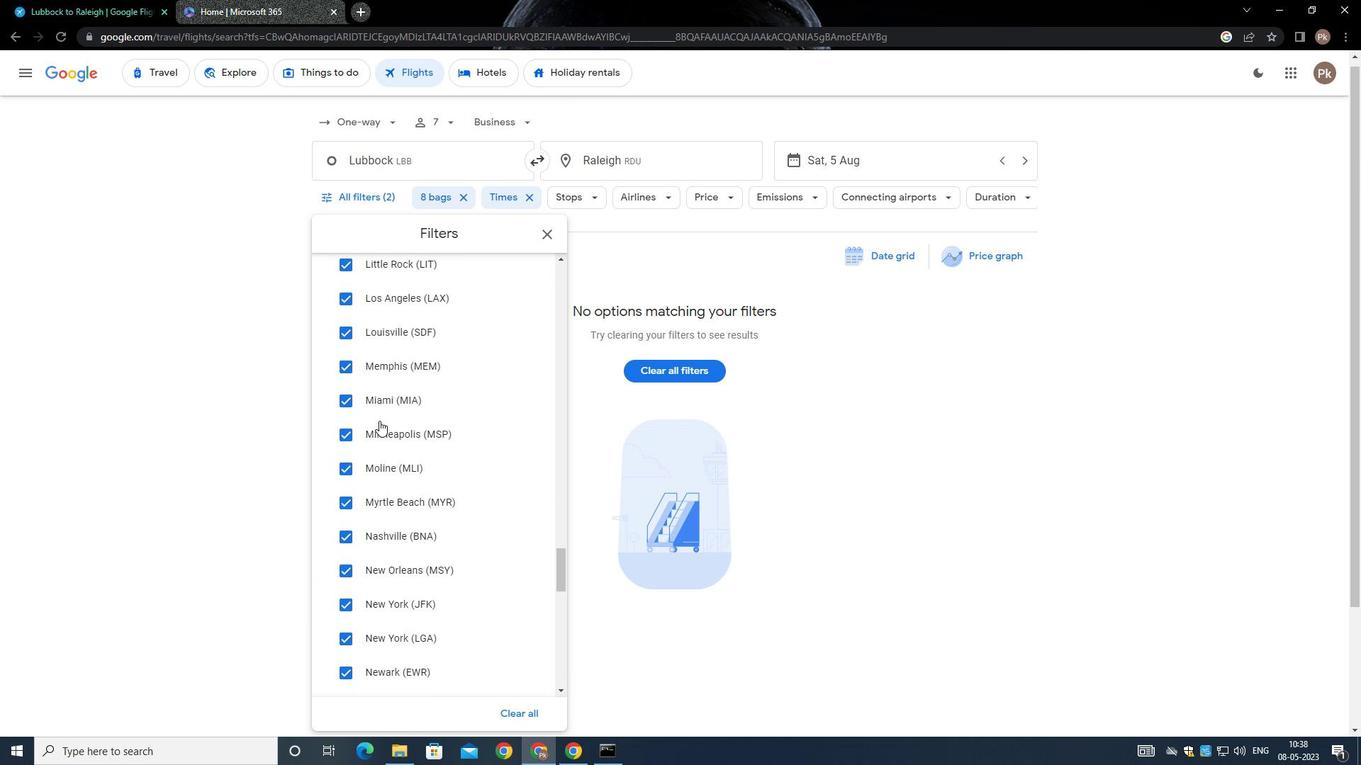 
Action: Mouse scrolled (377, 417) with delta (0, 0)
Screenshot: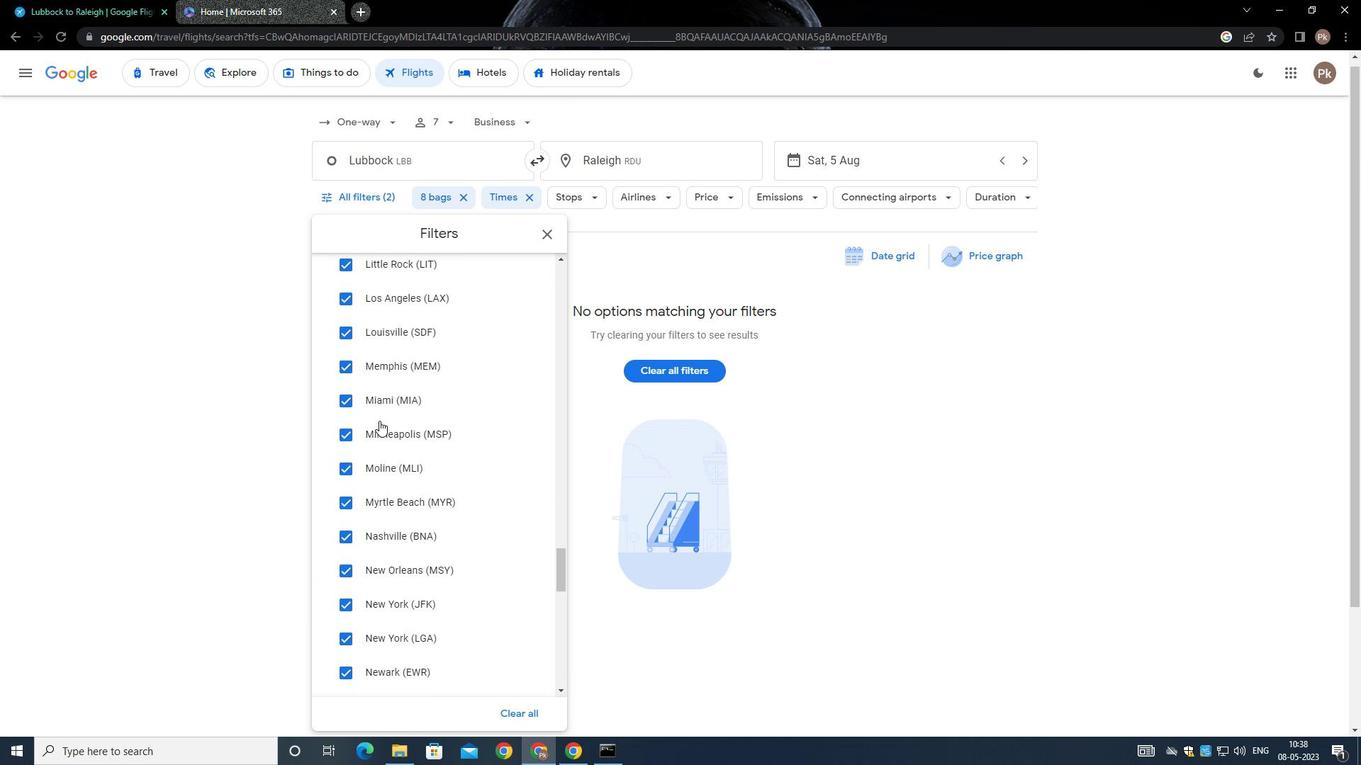 
Action: Mouse moved to (376, 418)
Screenshot: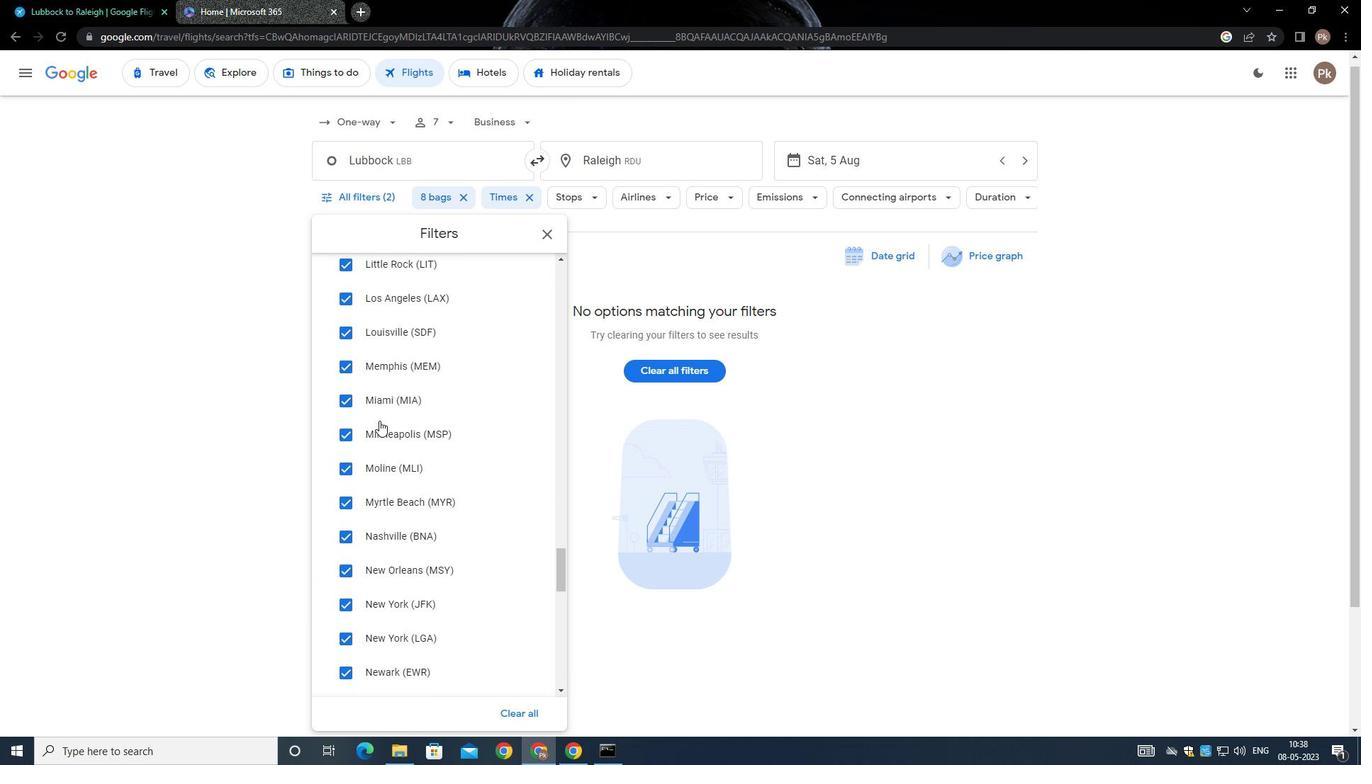 
Action: Mouse scrolled (376, 417) with delta (0, 0)
Screenshot: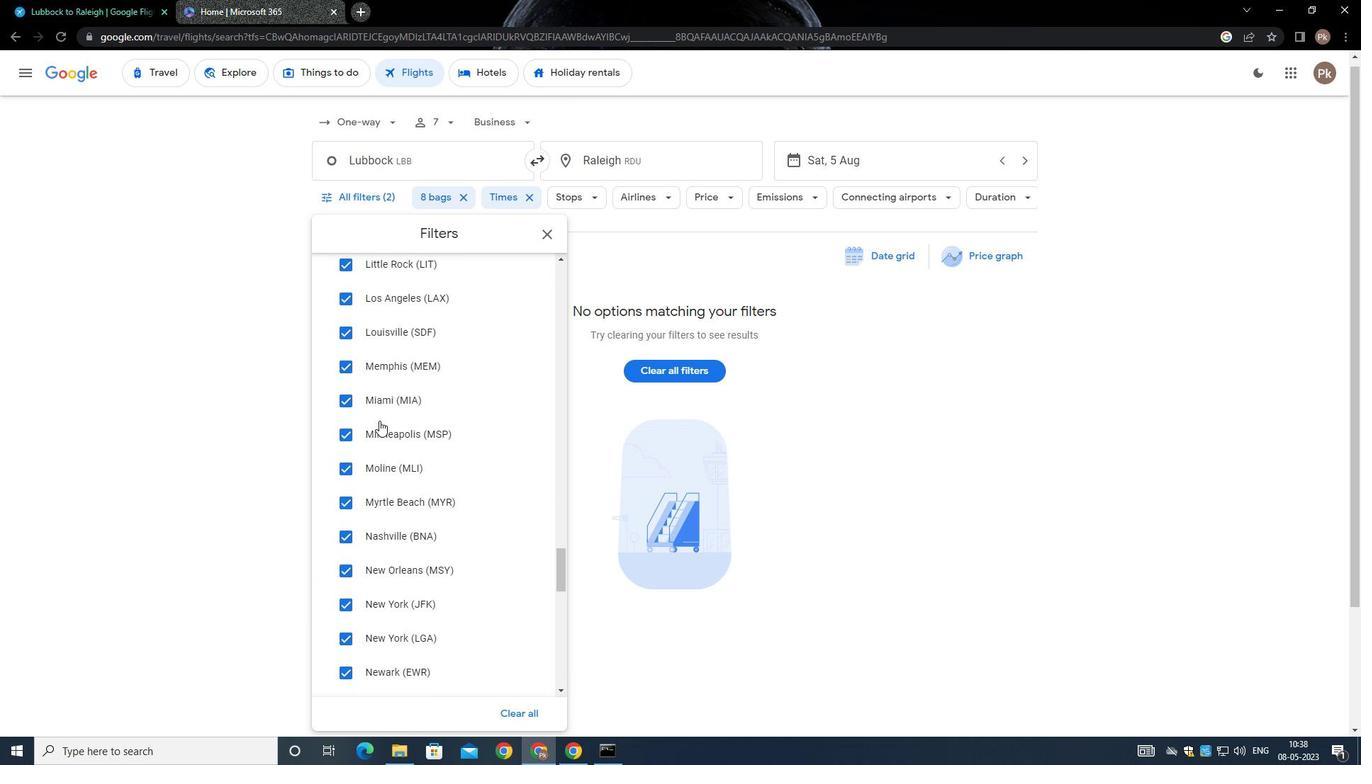 
Action: Mouse moved to (364, 411)
Screenshot: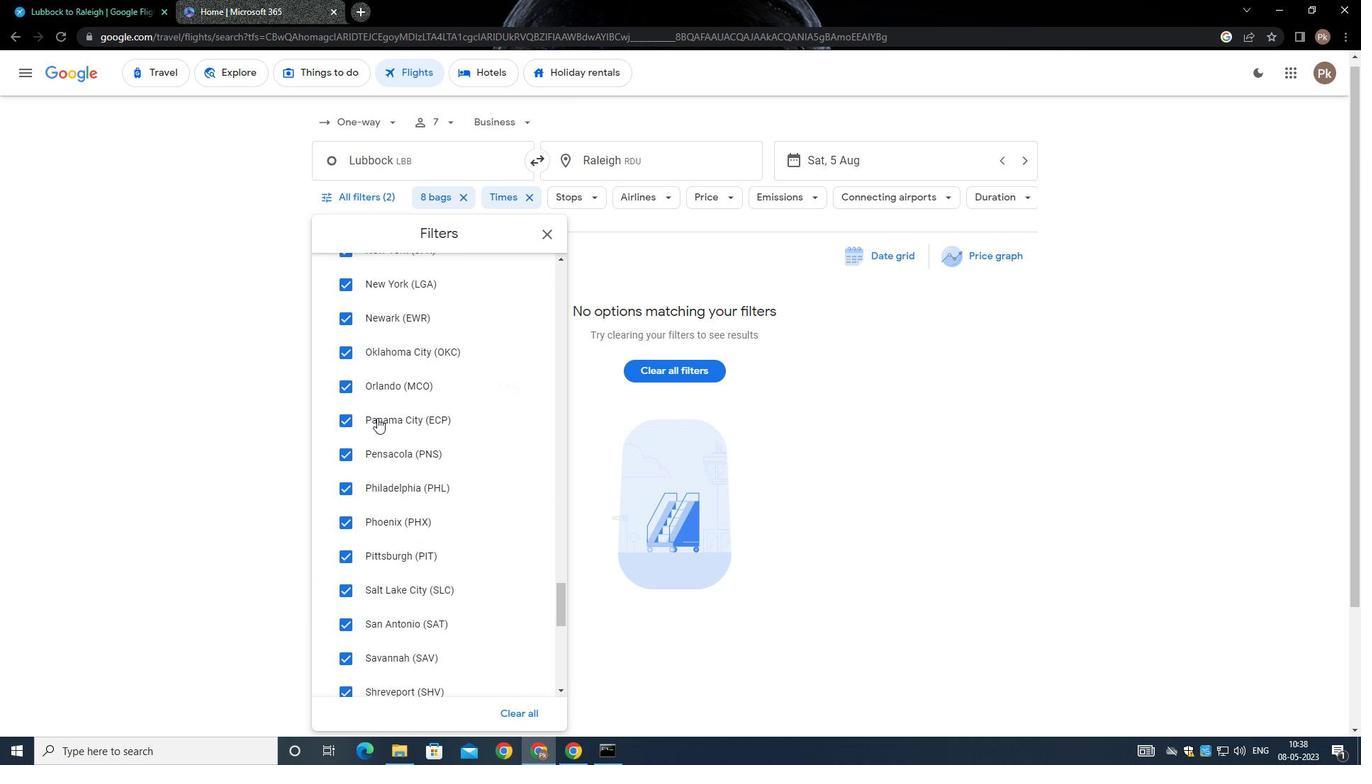 
Action: Mouse scrolled (364, 410) with delta (0, 0)
Screenshot: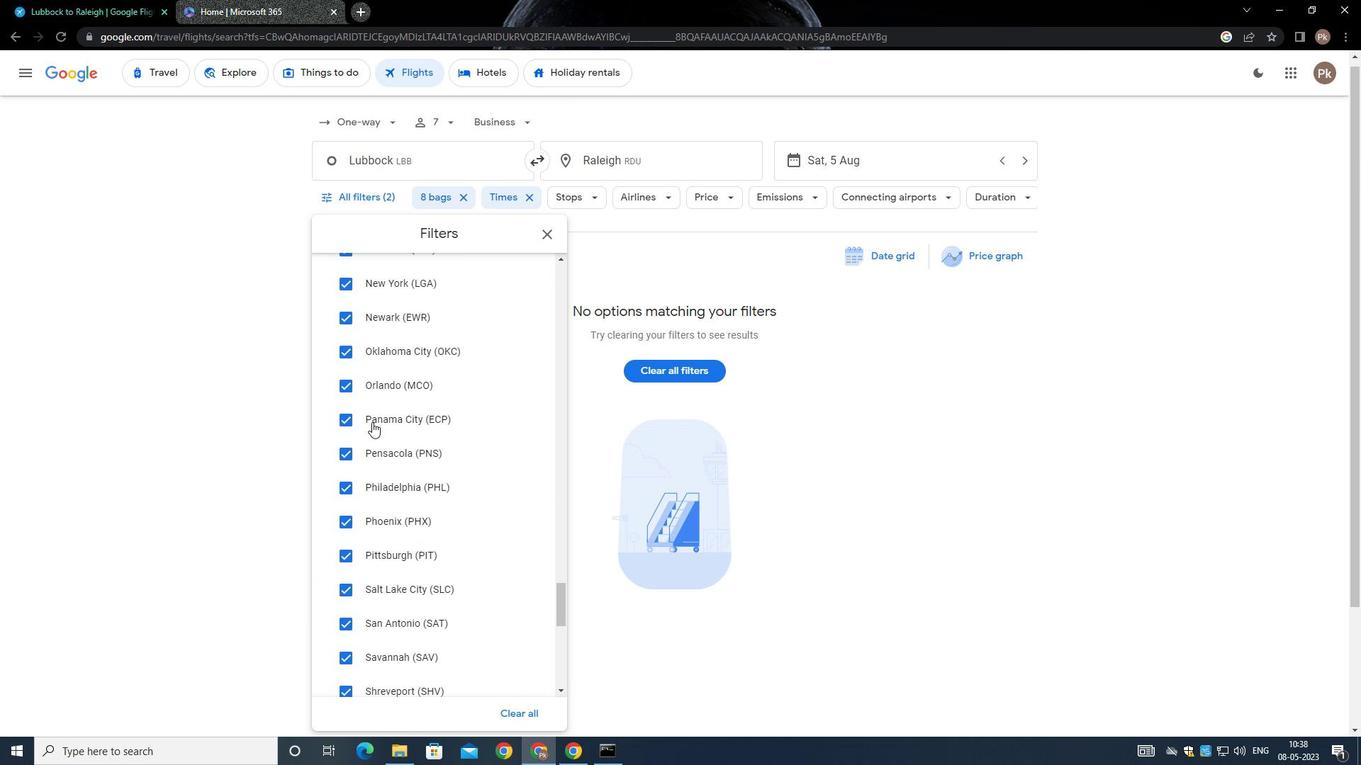 
Action: Mouse moved to (364, 411)
Screenshot: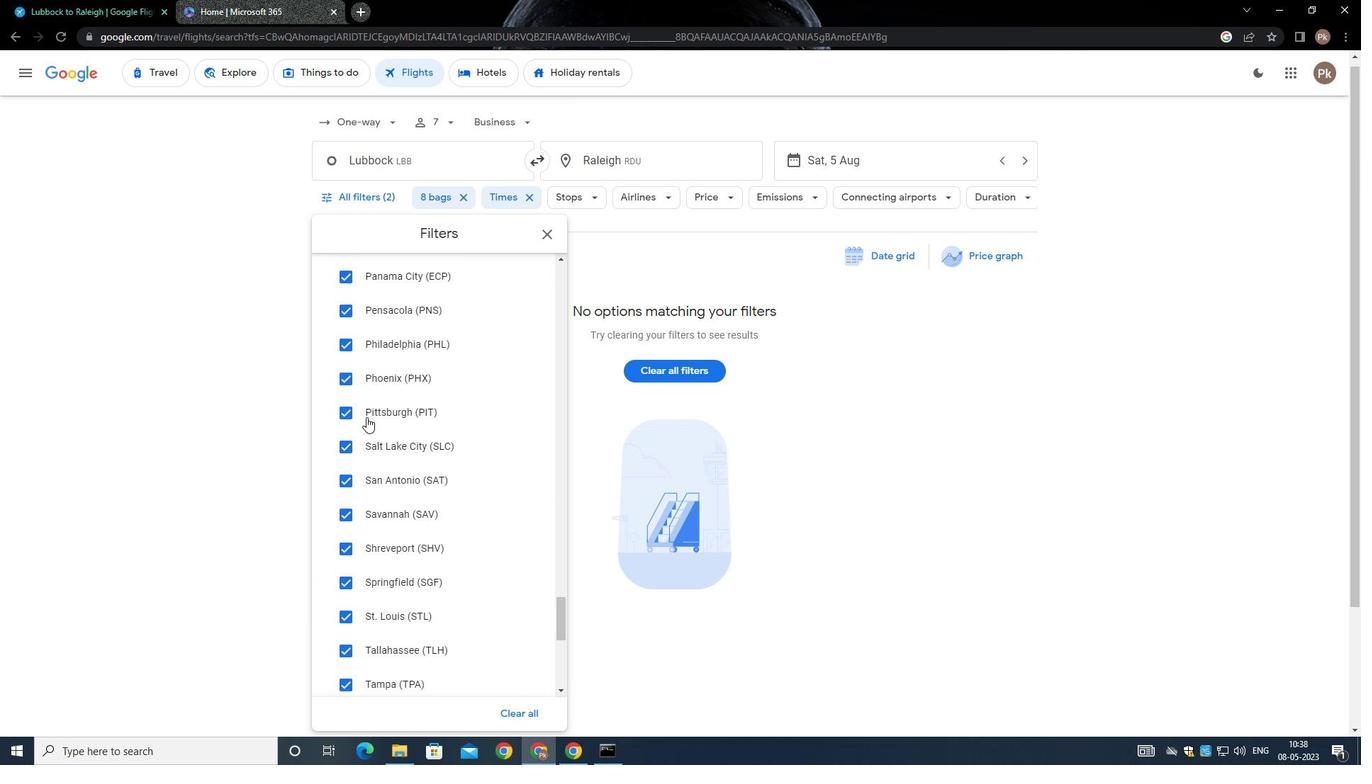 
Action: Mouse scrolled (364, 410) with delta (0, 0)
Screenshot: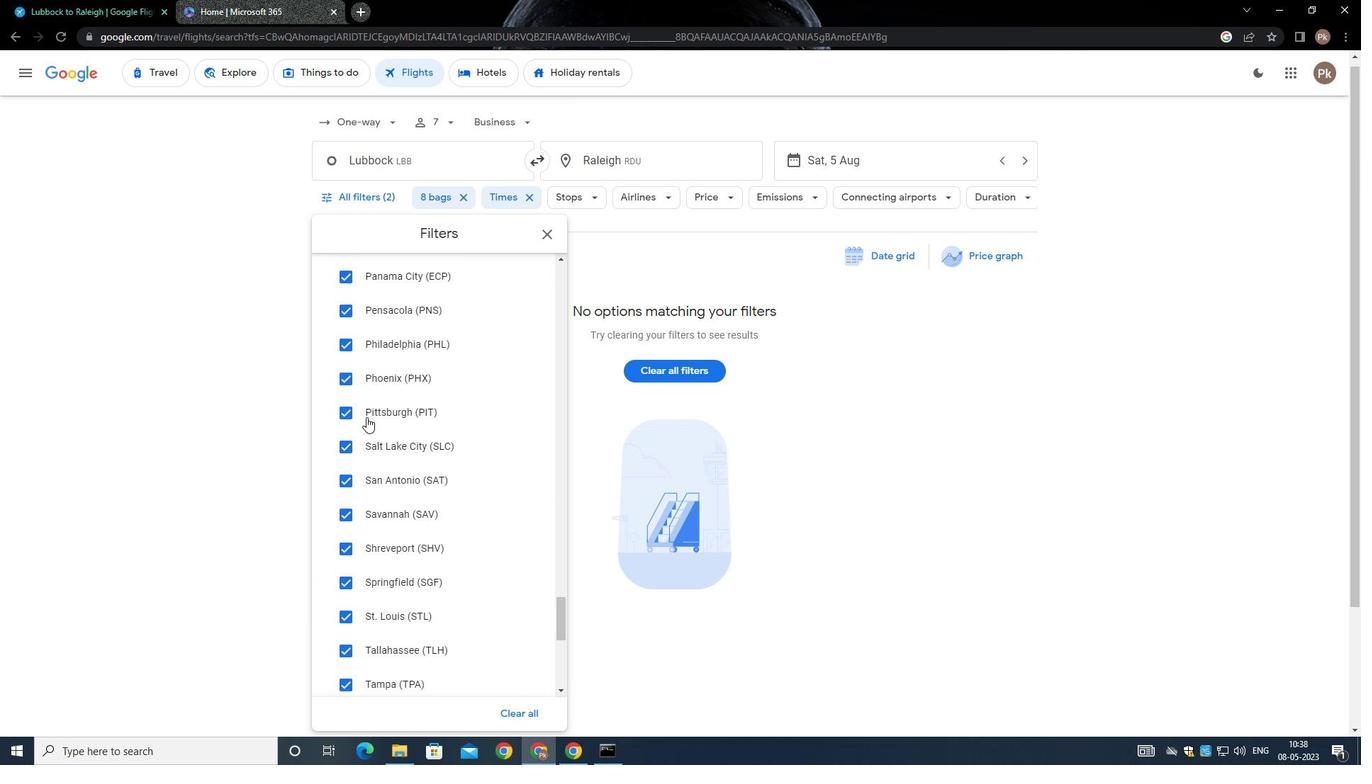 
Action: Mouse scrolled (364, 409) with delta (0, -1)
Screenshot: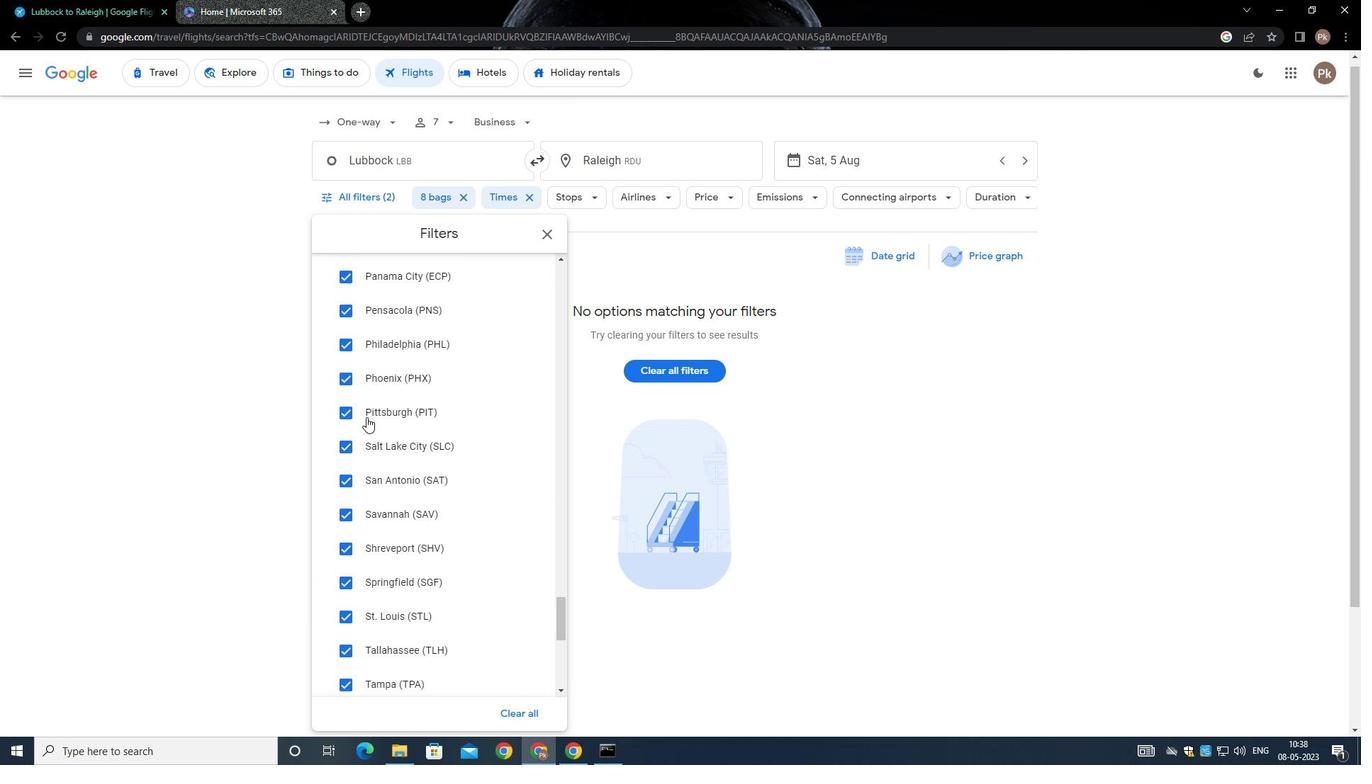 
Action: Mouse scrolled (364, 410) with delta (0, 0)
Screenshot: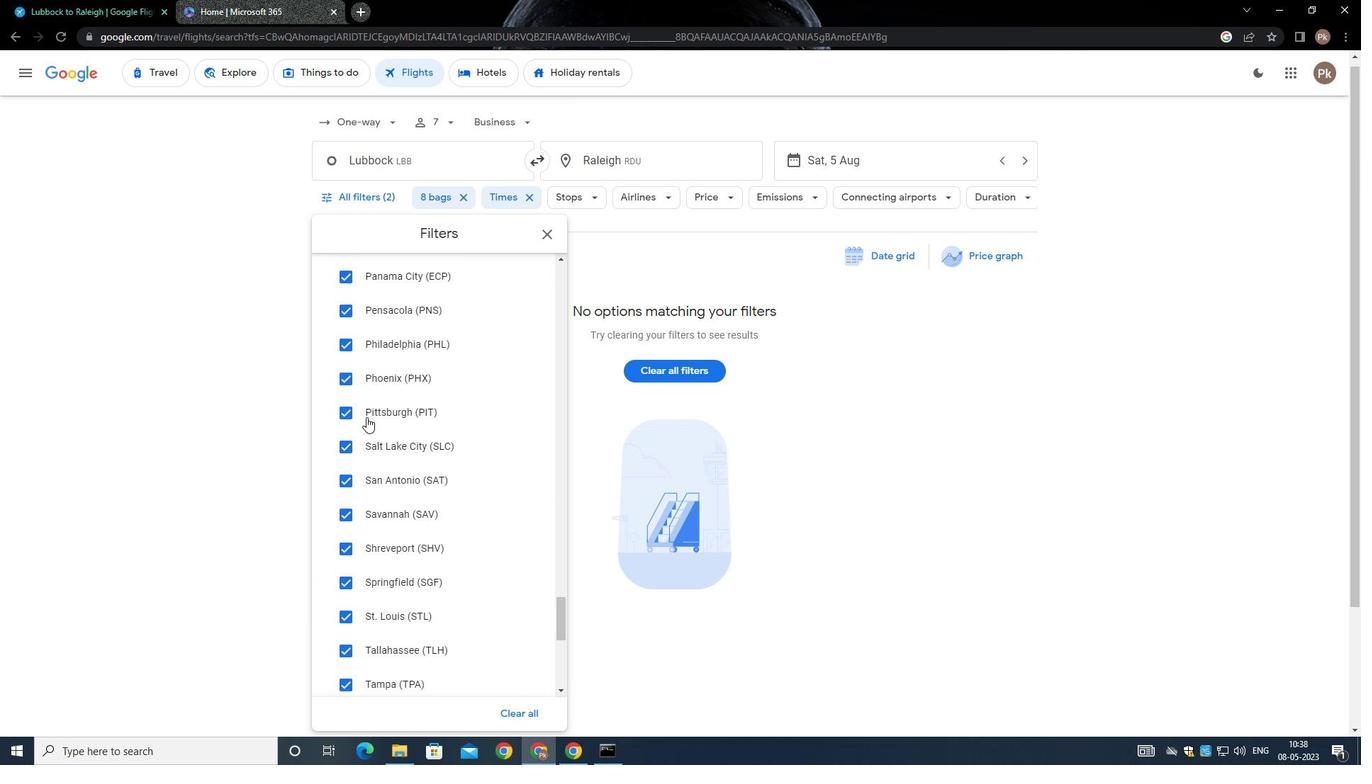 
Action: Mouse scrolled (364, 410) with delta (0, 0)
Screenshot: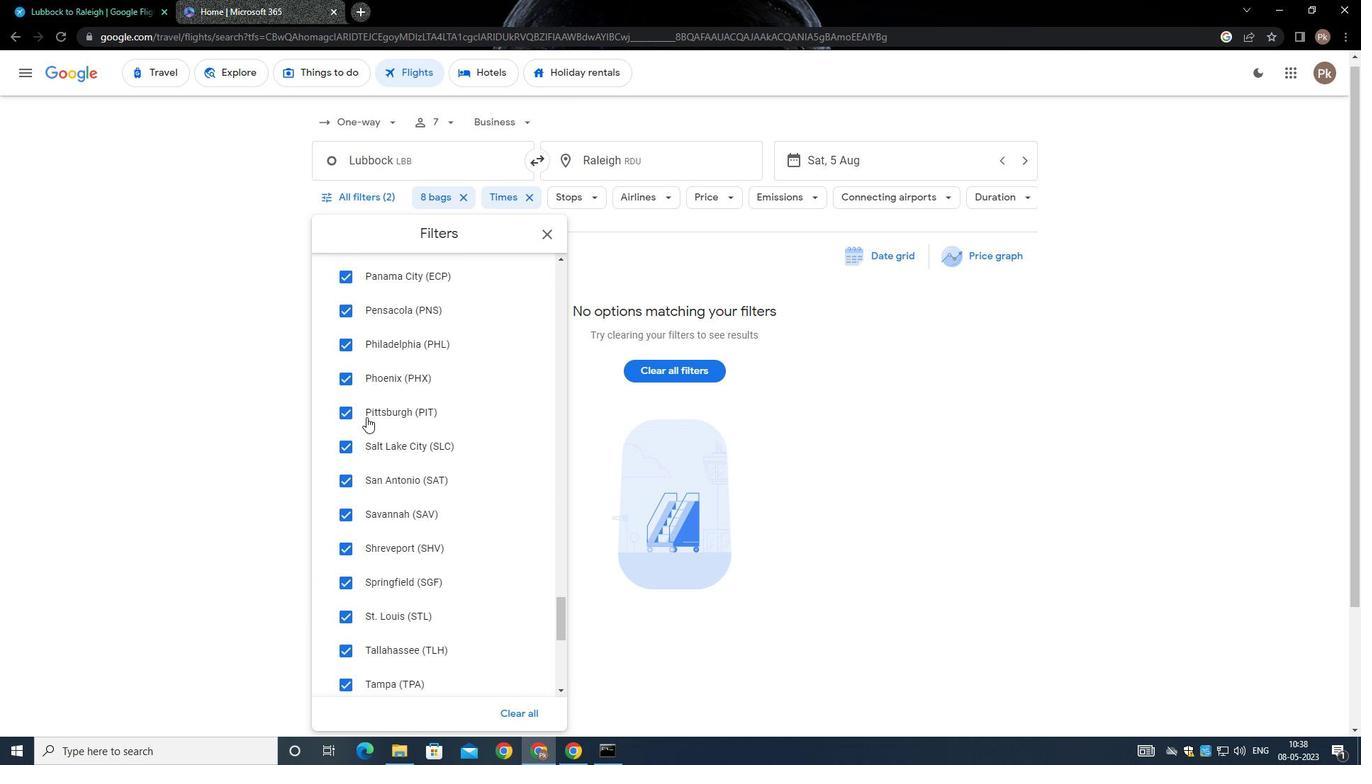 
Action: Mouse moved to (364, 412)
Screenshot: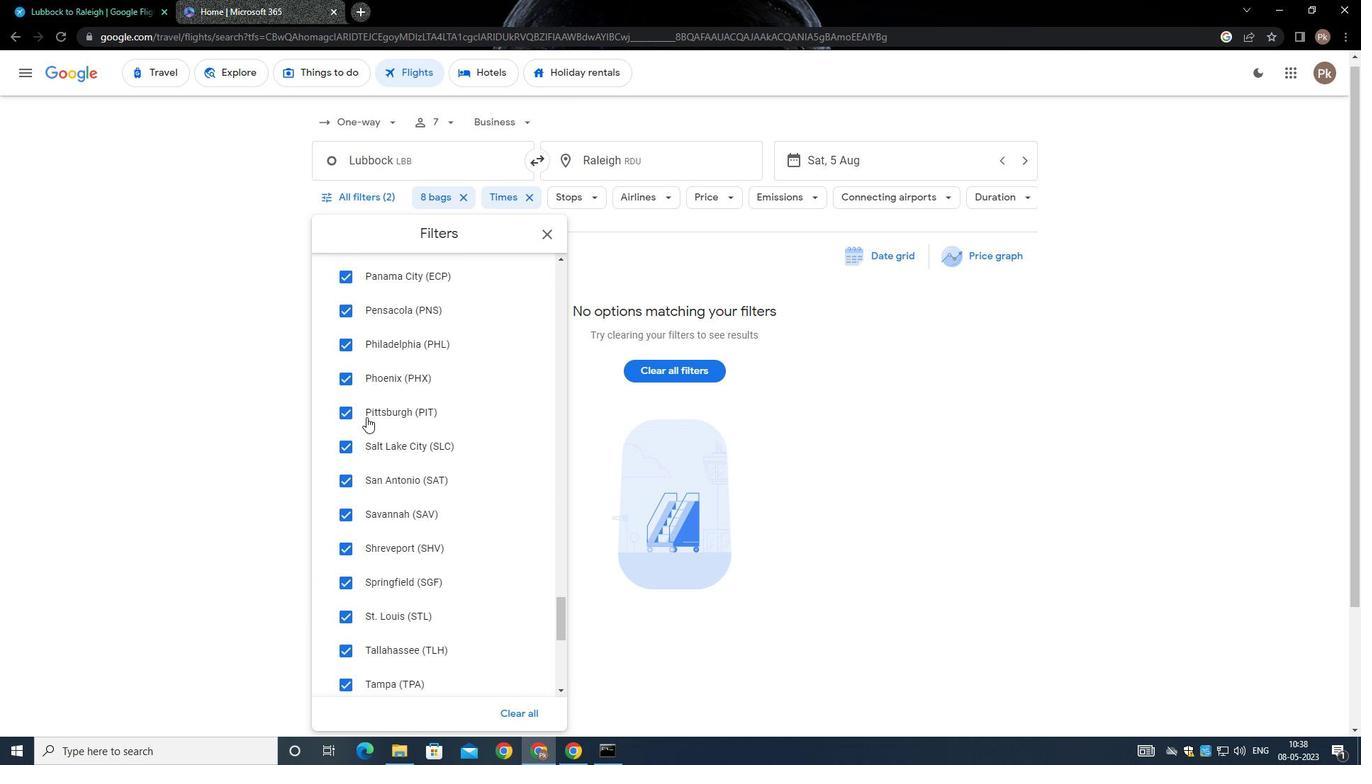 
Action: Mouse scrolled (364, 412) with delta (0, 0)
Screenshot: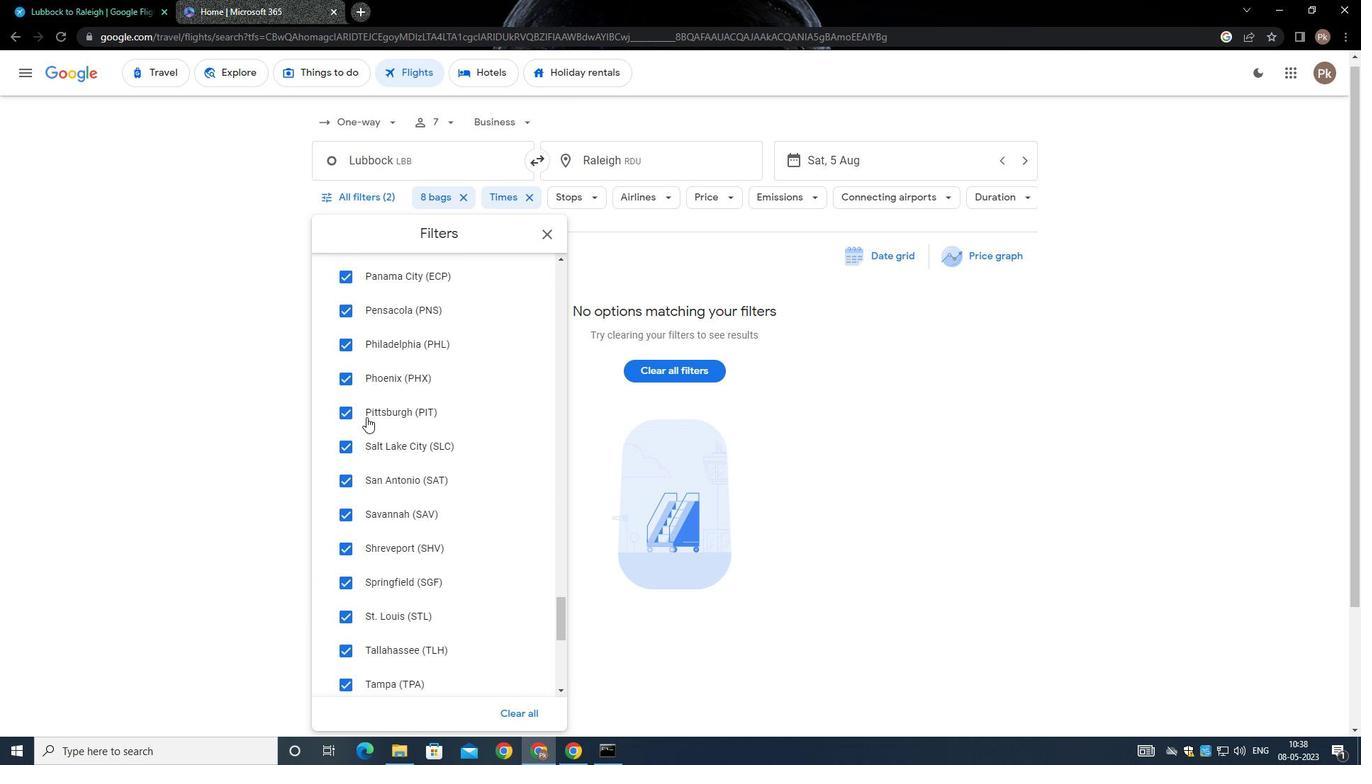 
Action: Mouse moved to (359, 408)
Screenshot: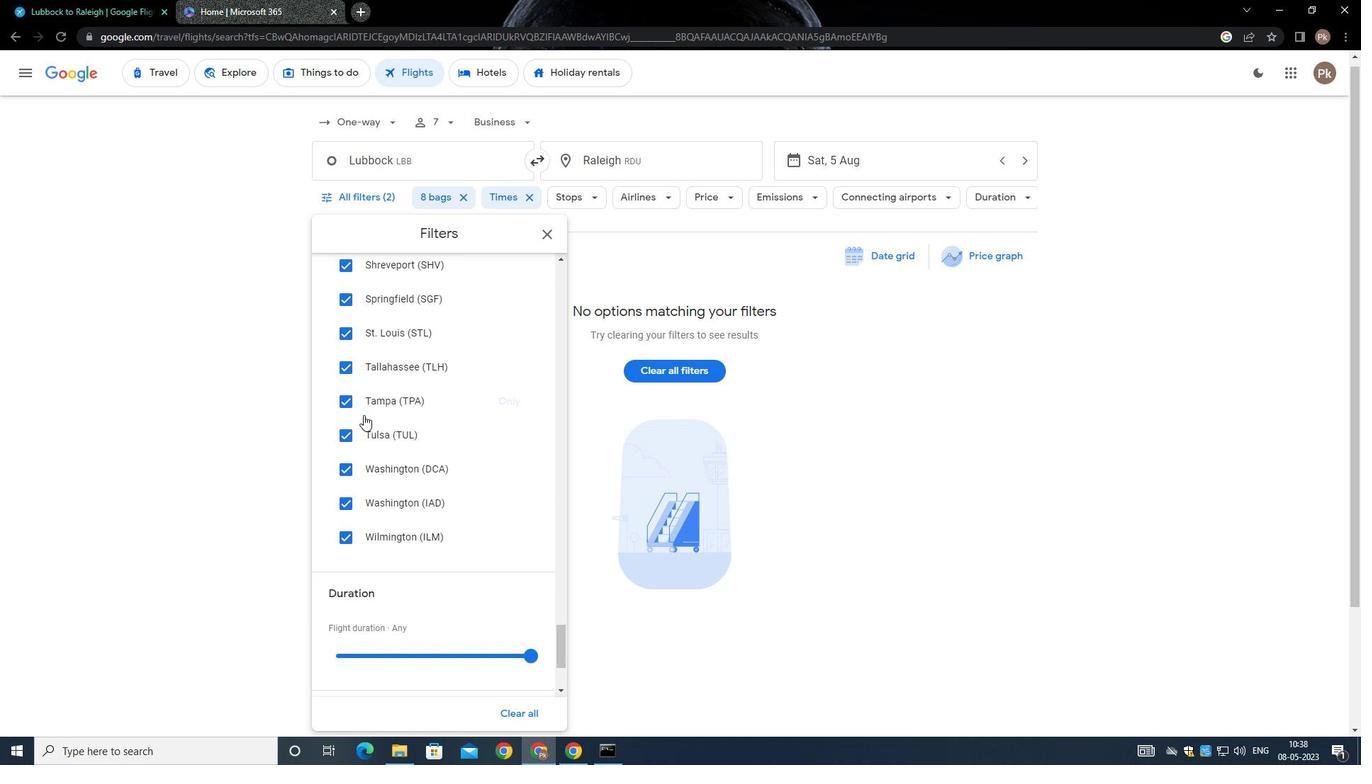 
Action: Mouse scrolled (359, 407) with delta (0, 0)
Screenshot: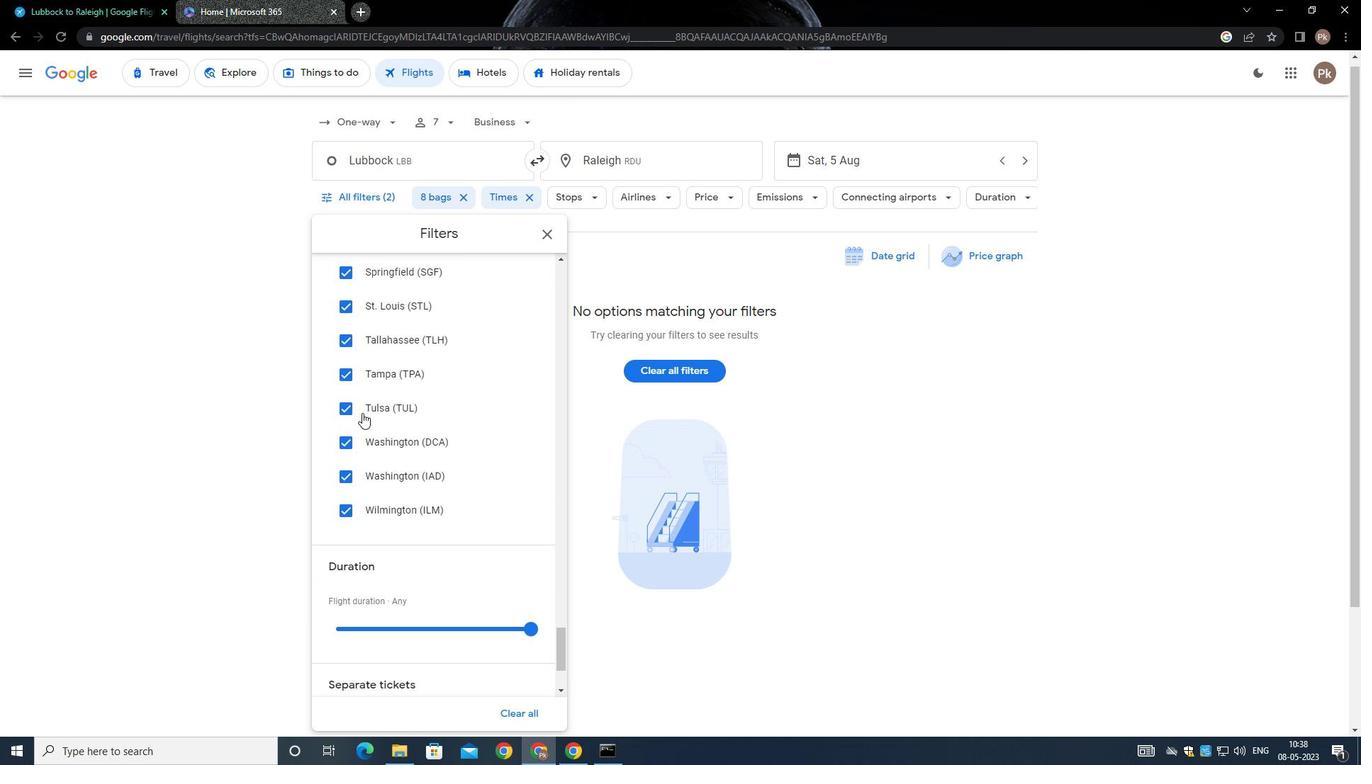 
Action: Mouse scrolled (359, 407) with delta (0, 0)
Screenshot: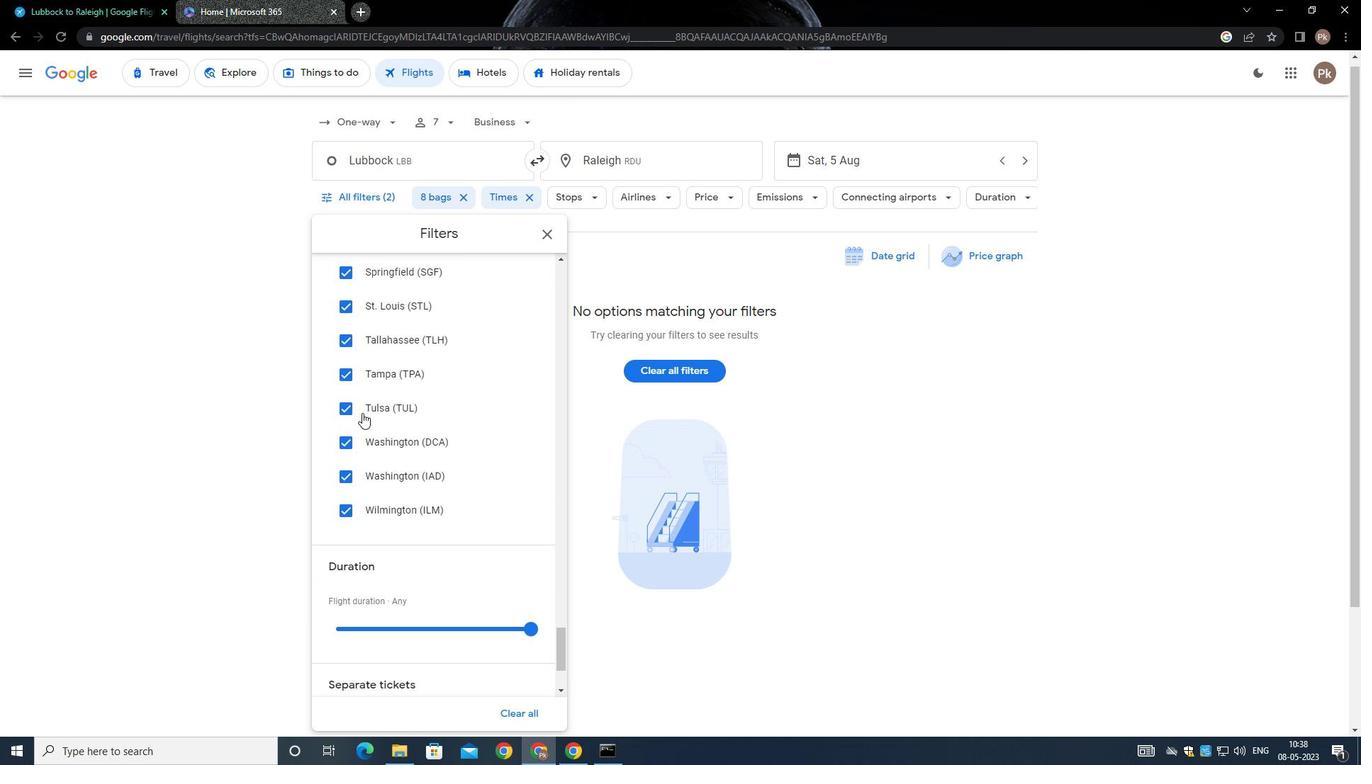 
Action: Mouse scrolled (359, 407) with delta (0, -1)
Screenshot: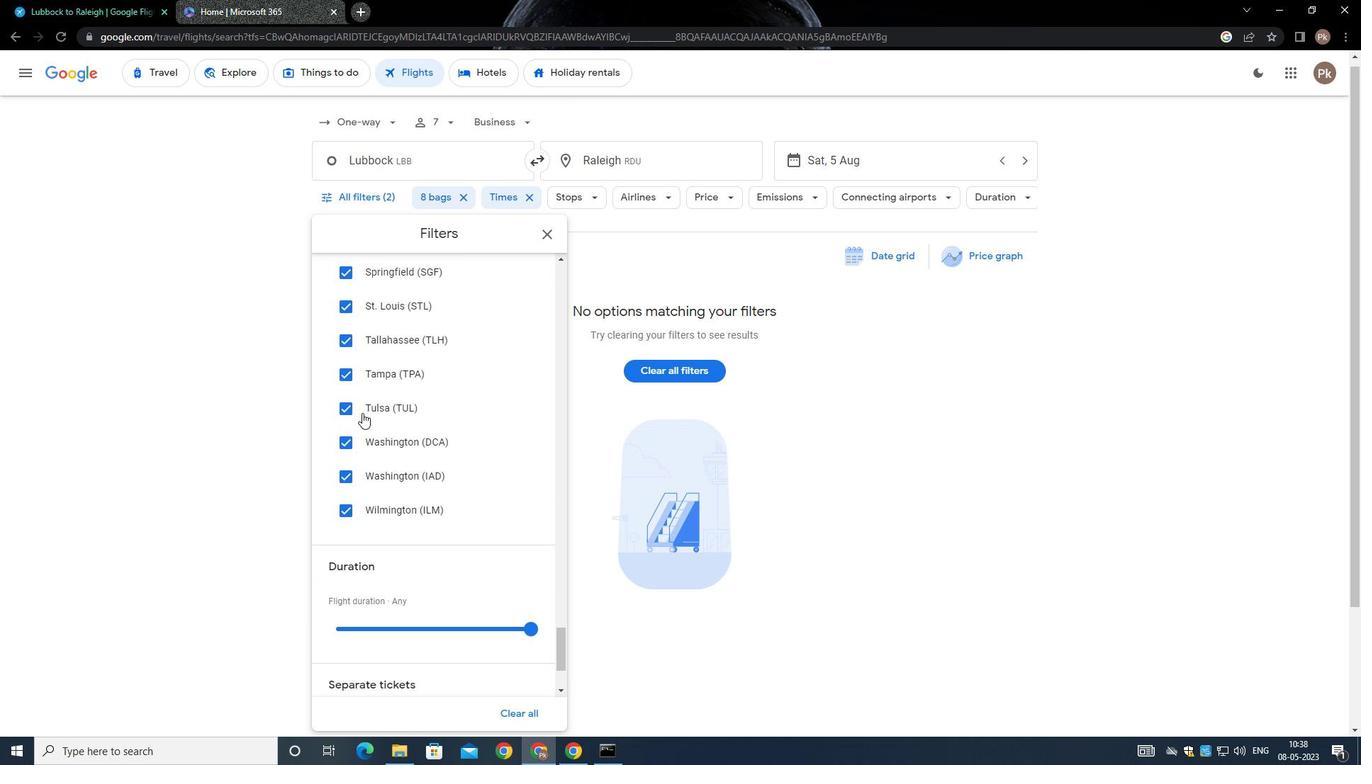 
Action: Mouse scrolled (359, 407) with delta (0, 0)
Screenshot: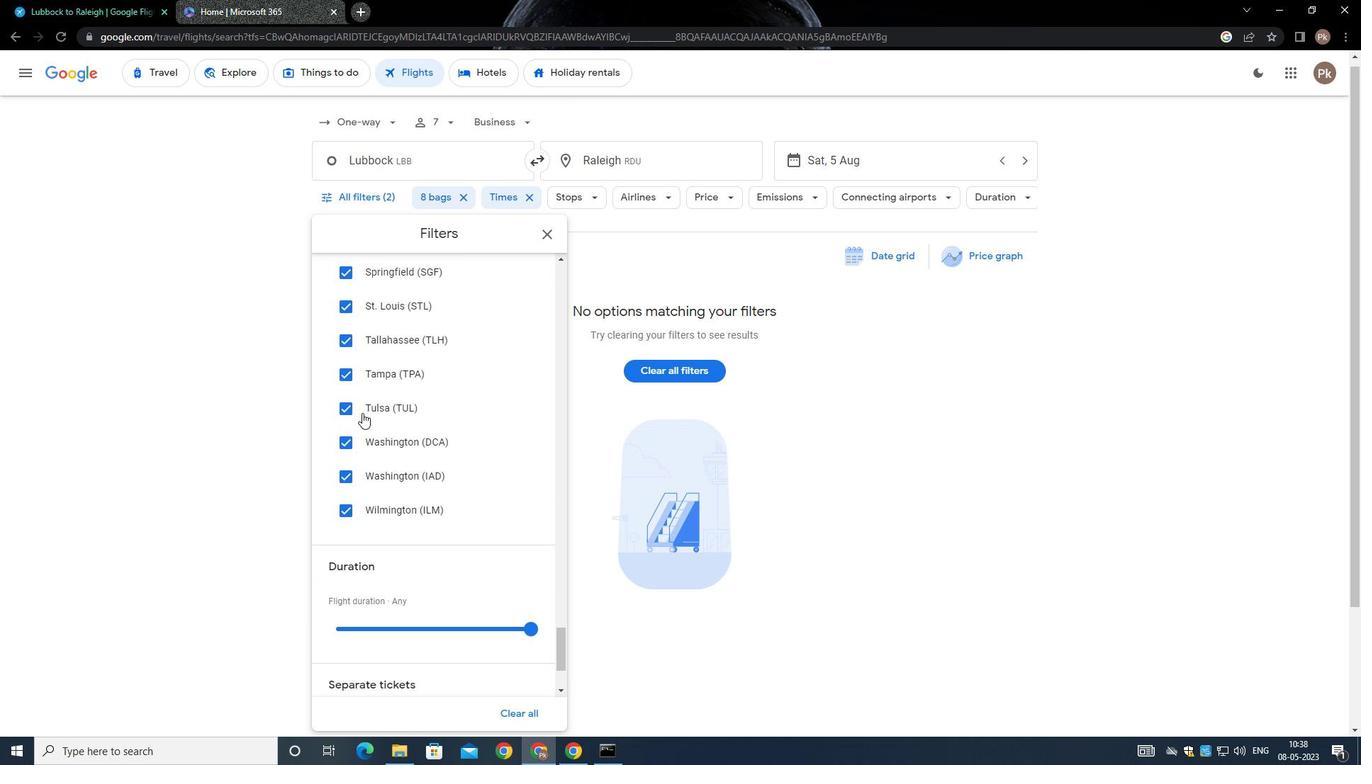 
Action: Mouse scrolled (359, 407) with delta (0, -1)
Screenshot: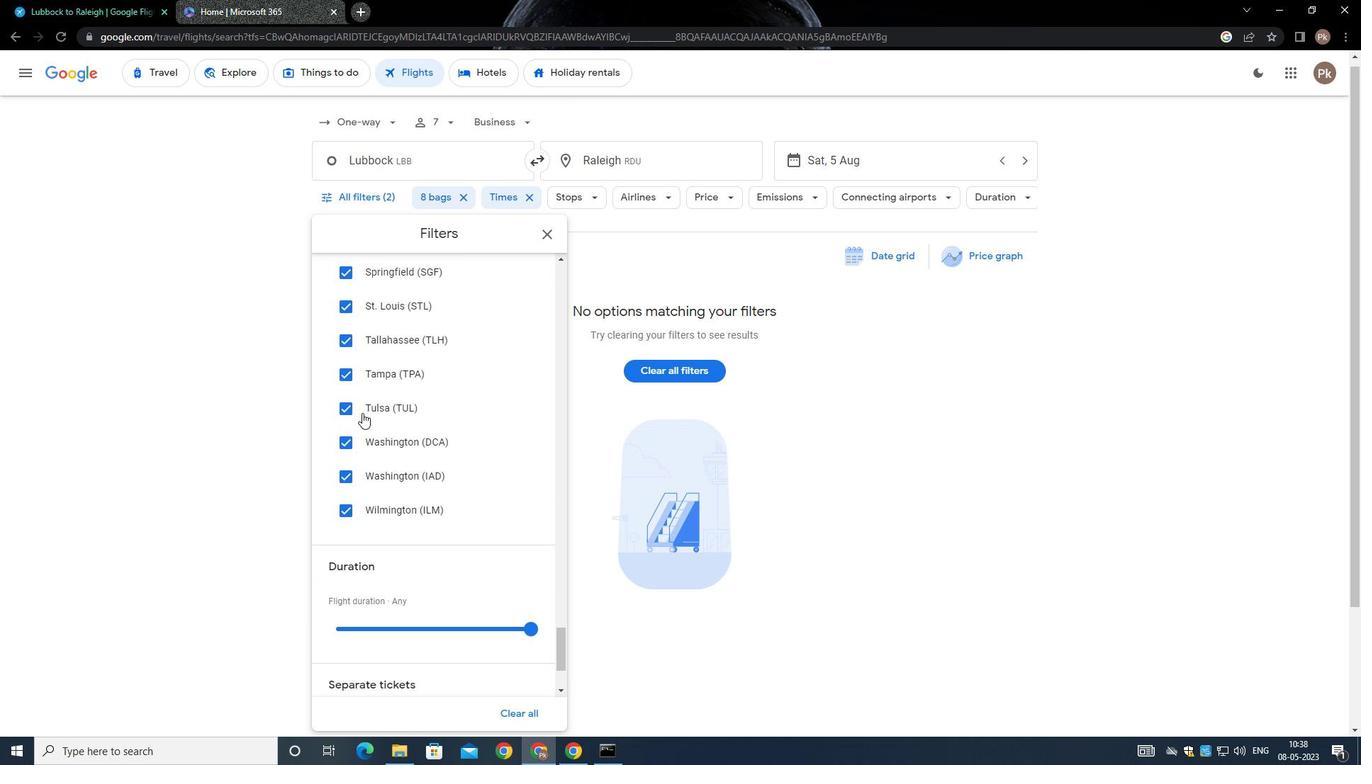 
Action: Mouse moved to (359, 408)
Screenshot: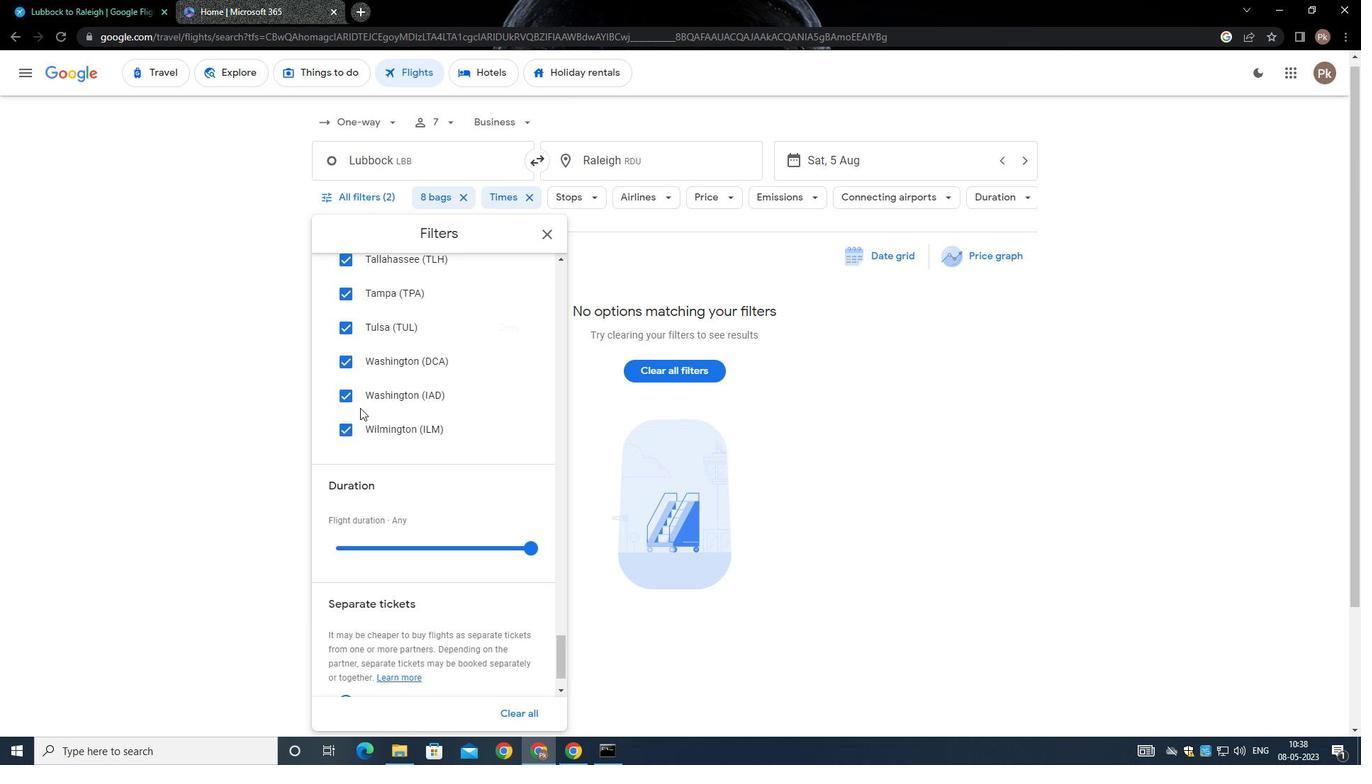 
Action: Mouse scrolled (359, 407) with delta (0, 0)
Screenshot: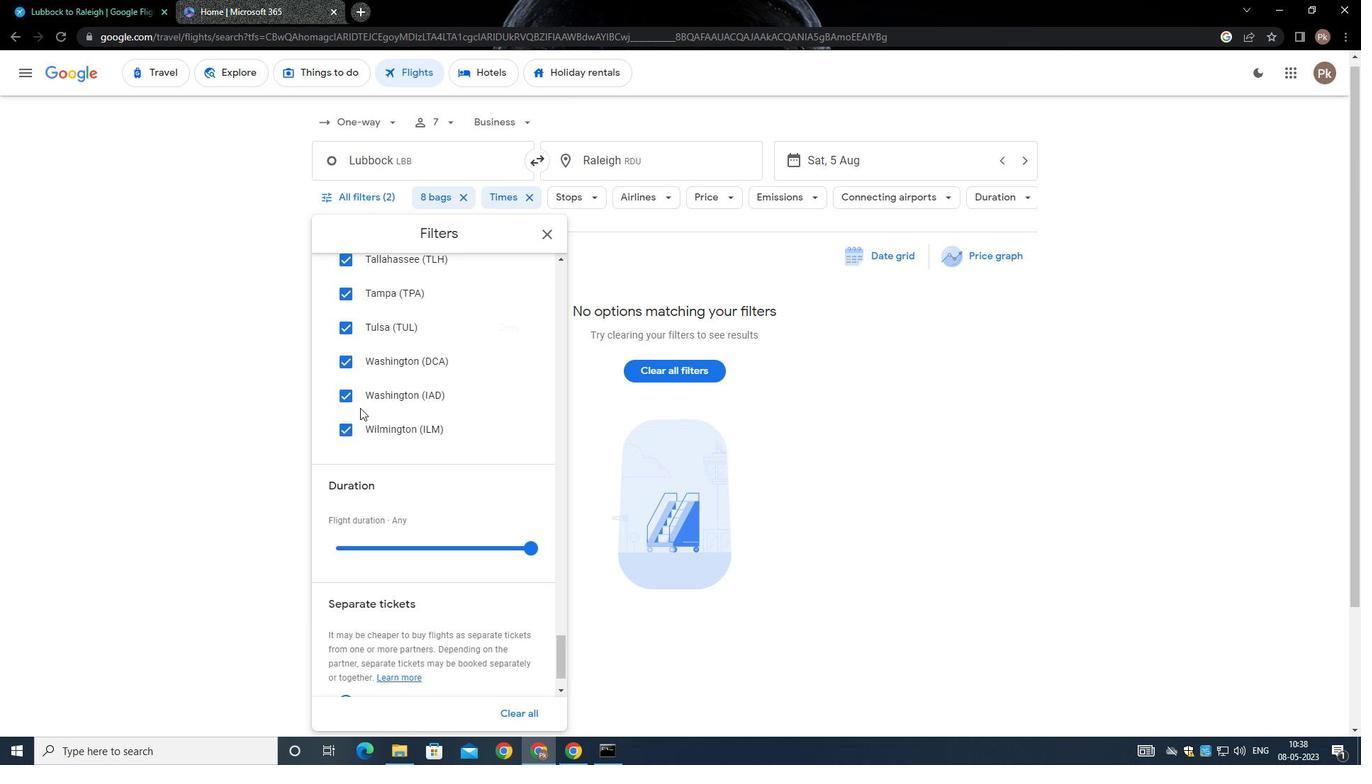 
Action: Mouse moved to (357, 409)
Screenshot: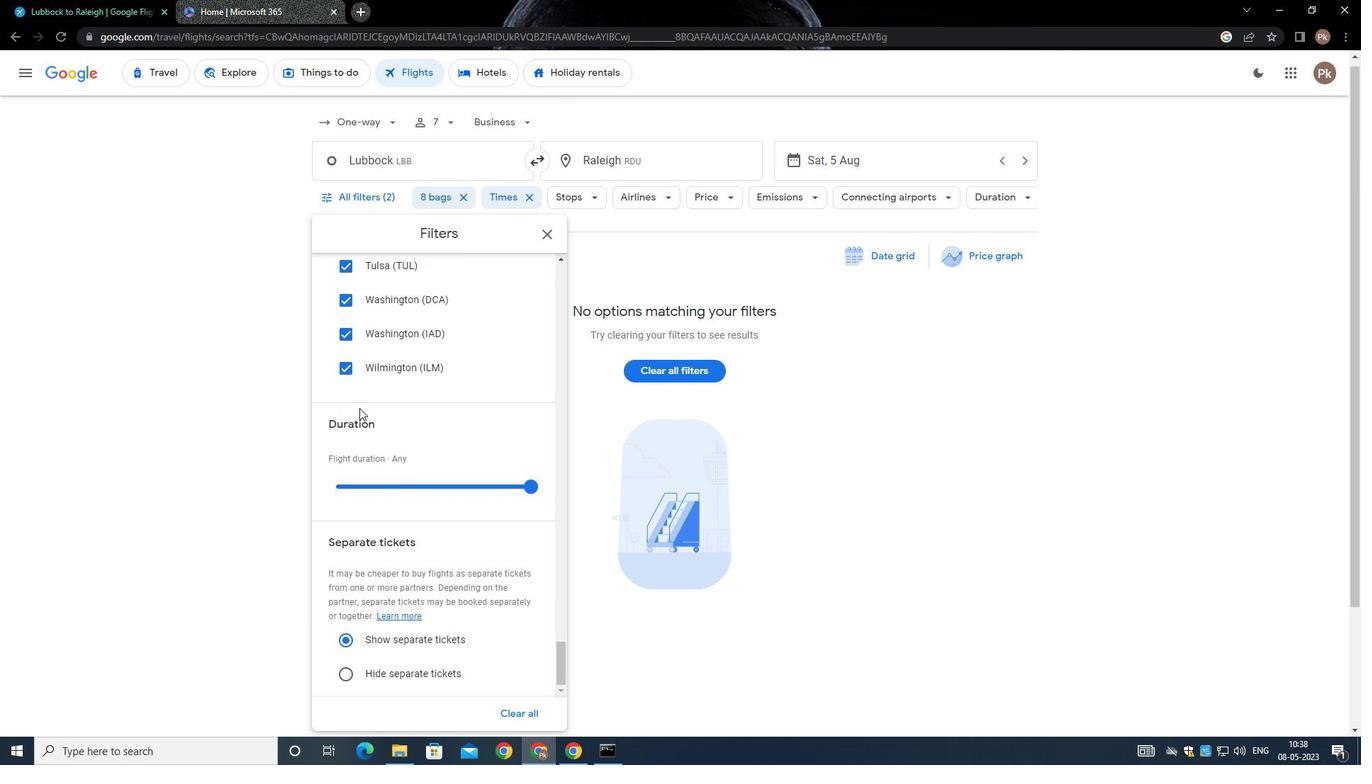 
Action: Mouse scrolled (357, 409) with delta (0, 0)
Screenshot: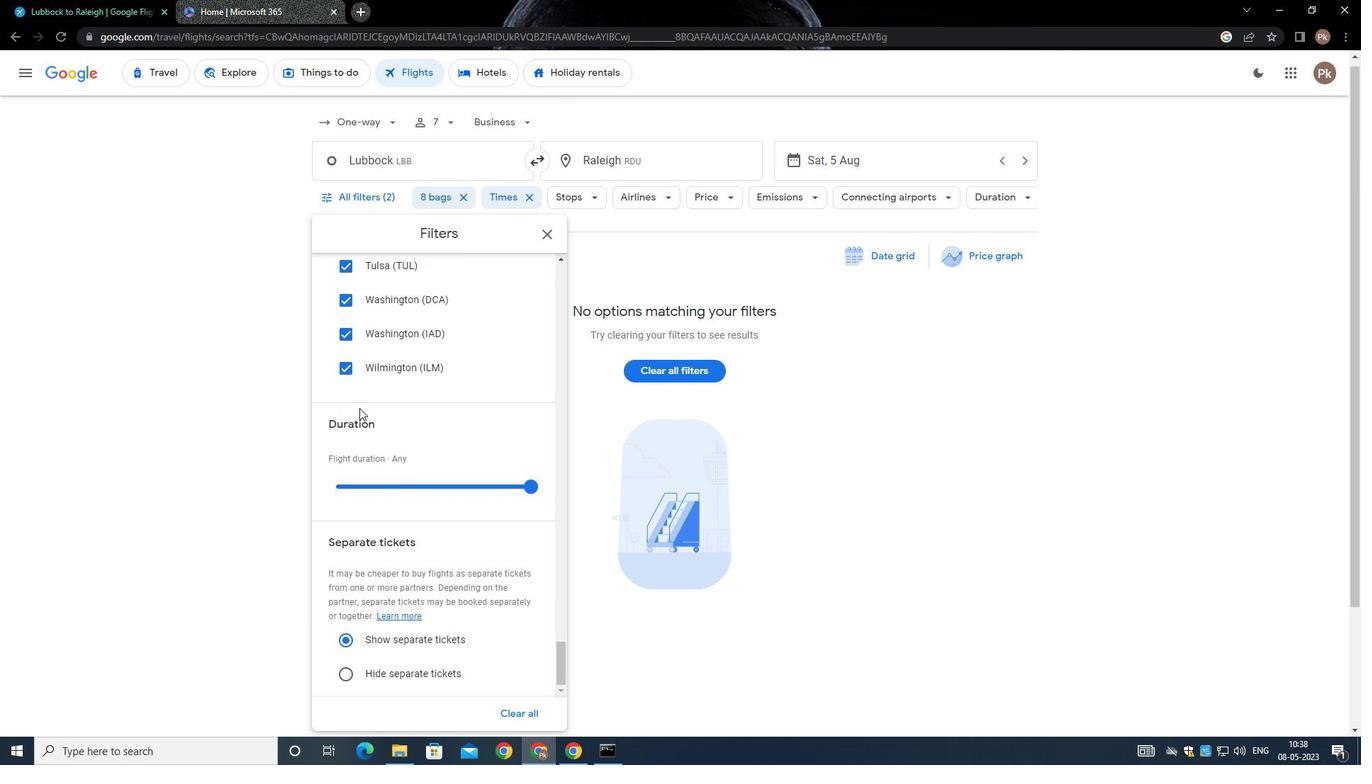 
Action: Mouse moved to (356, 409)
Screenshot: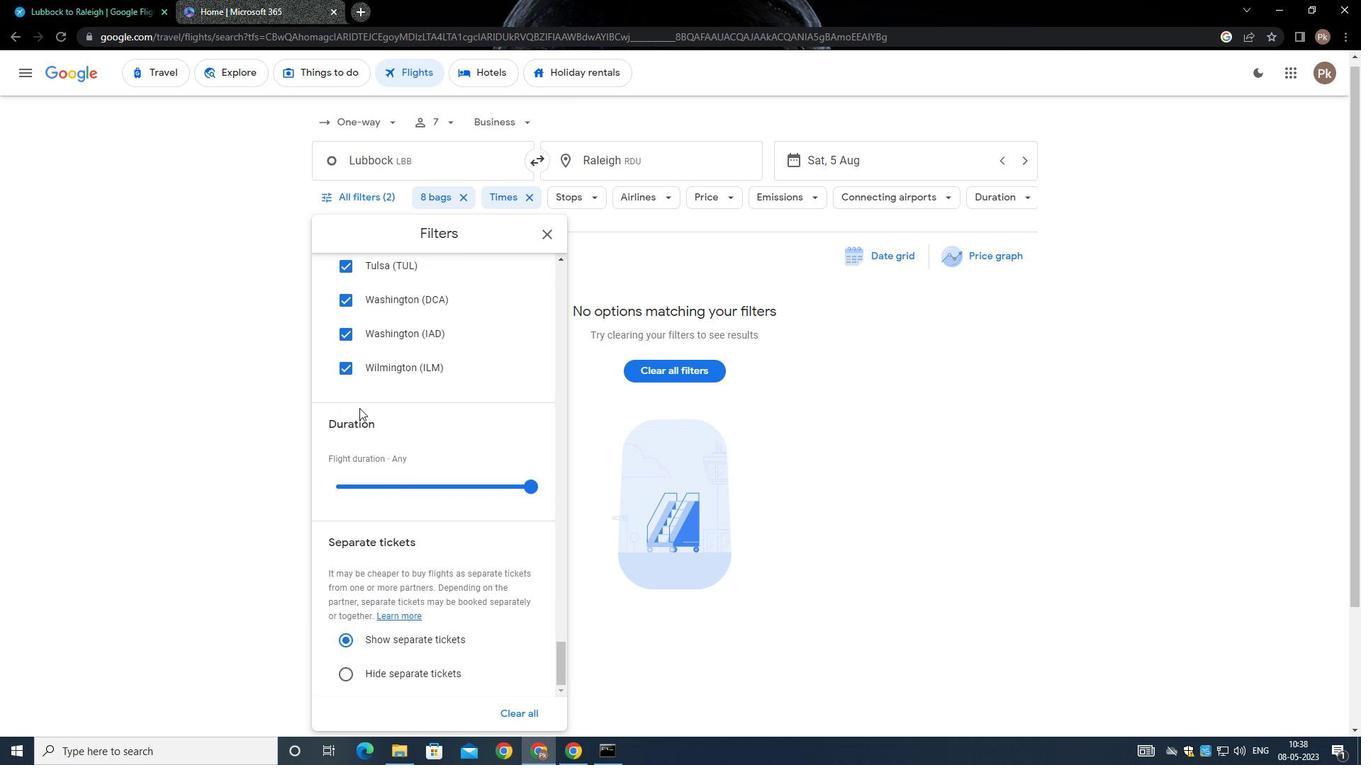 
Action: Mouse scrolled (356, 408) with delta (0, 0)
Screenshot: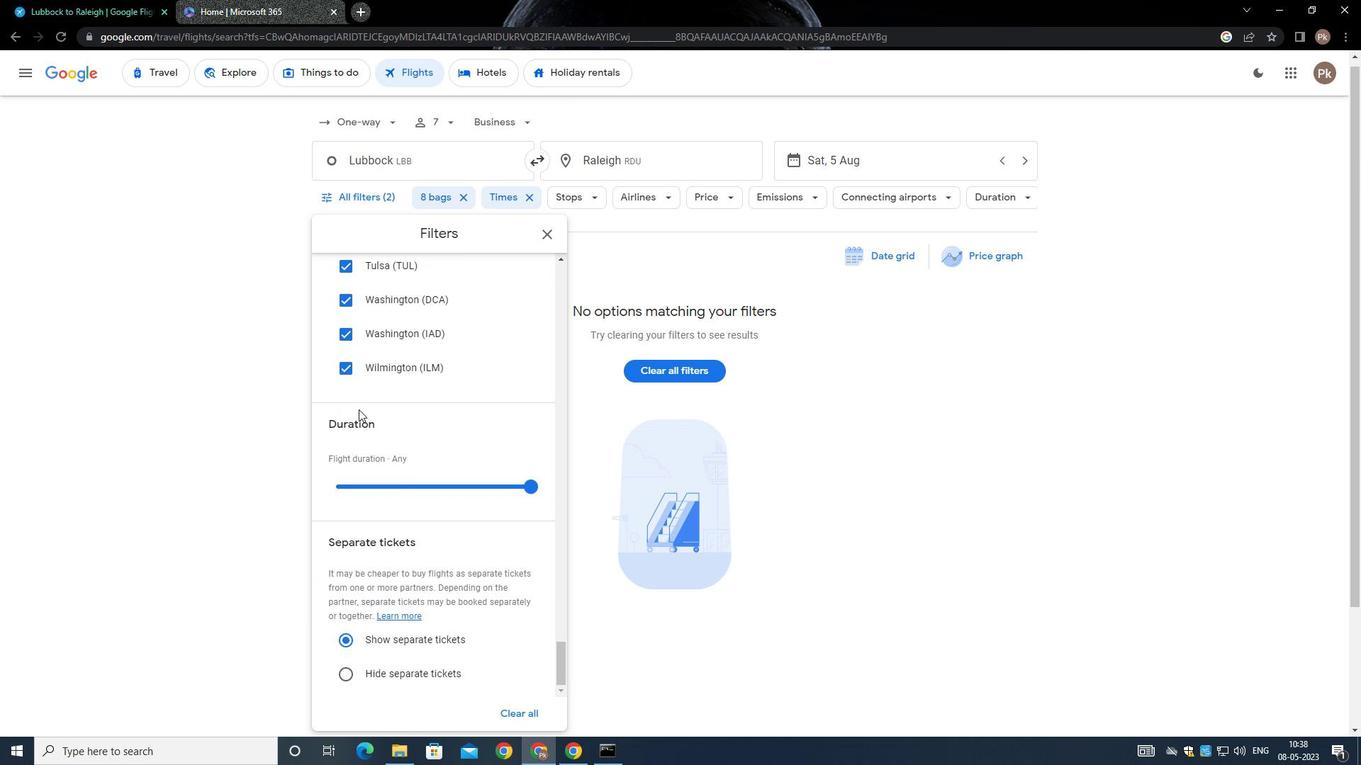 
Action: Mouse scrolled (356, 408) with delta (0, 0)
Screenshot: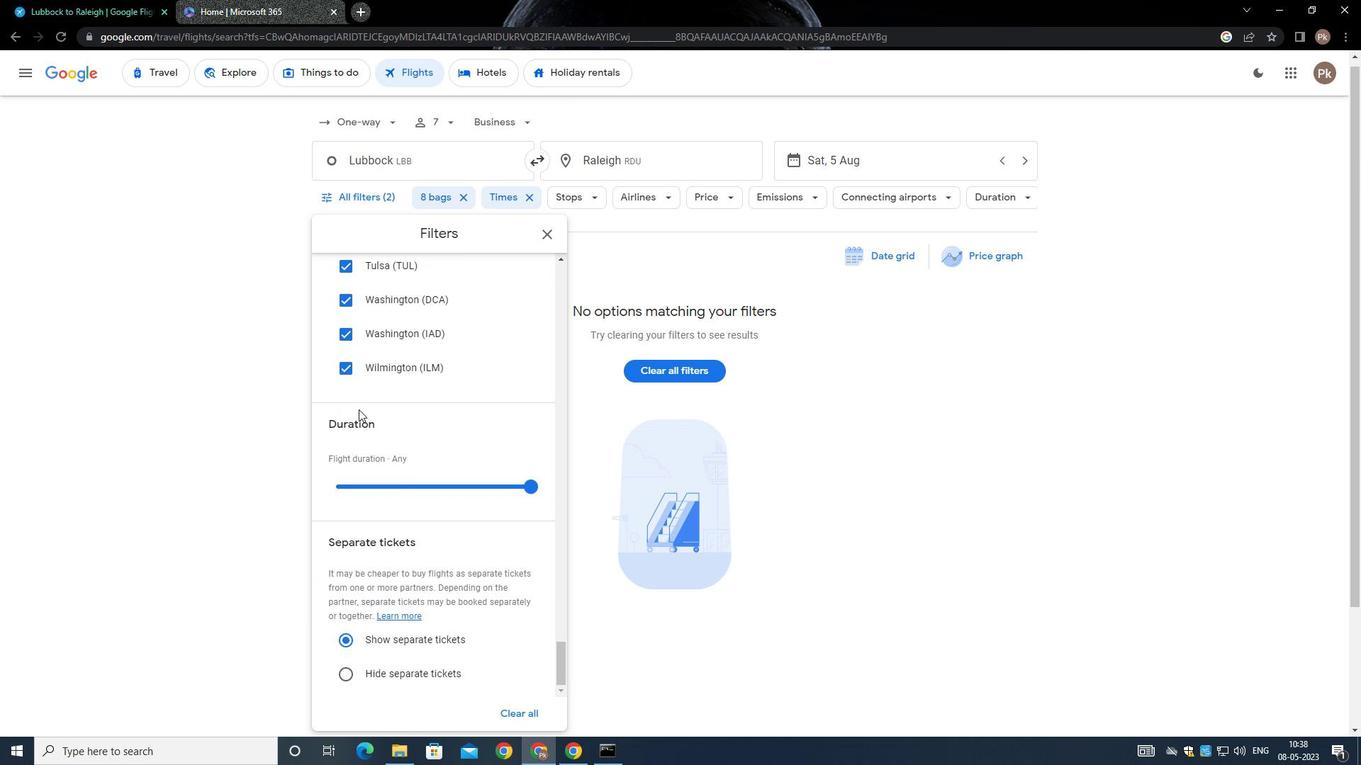 
Action: Mouse scrolled (356, 408) with delta (0, 0)
Screenshot: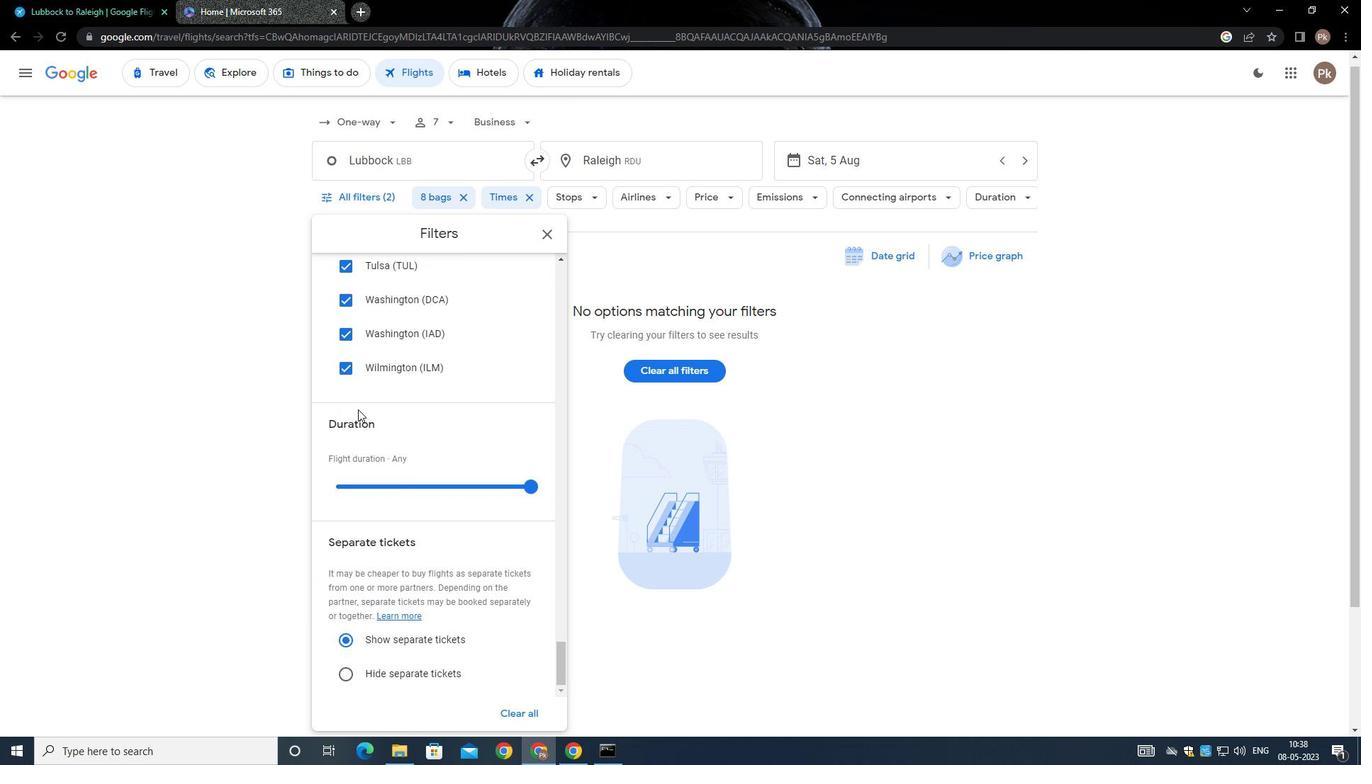 
Action: Mouse moved to (356, 409)
Screenshot: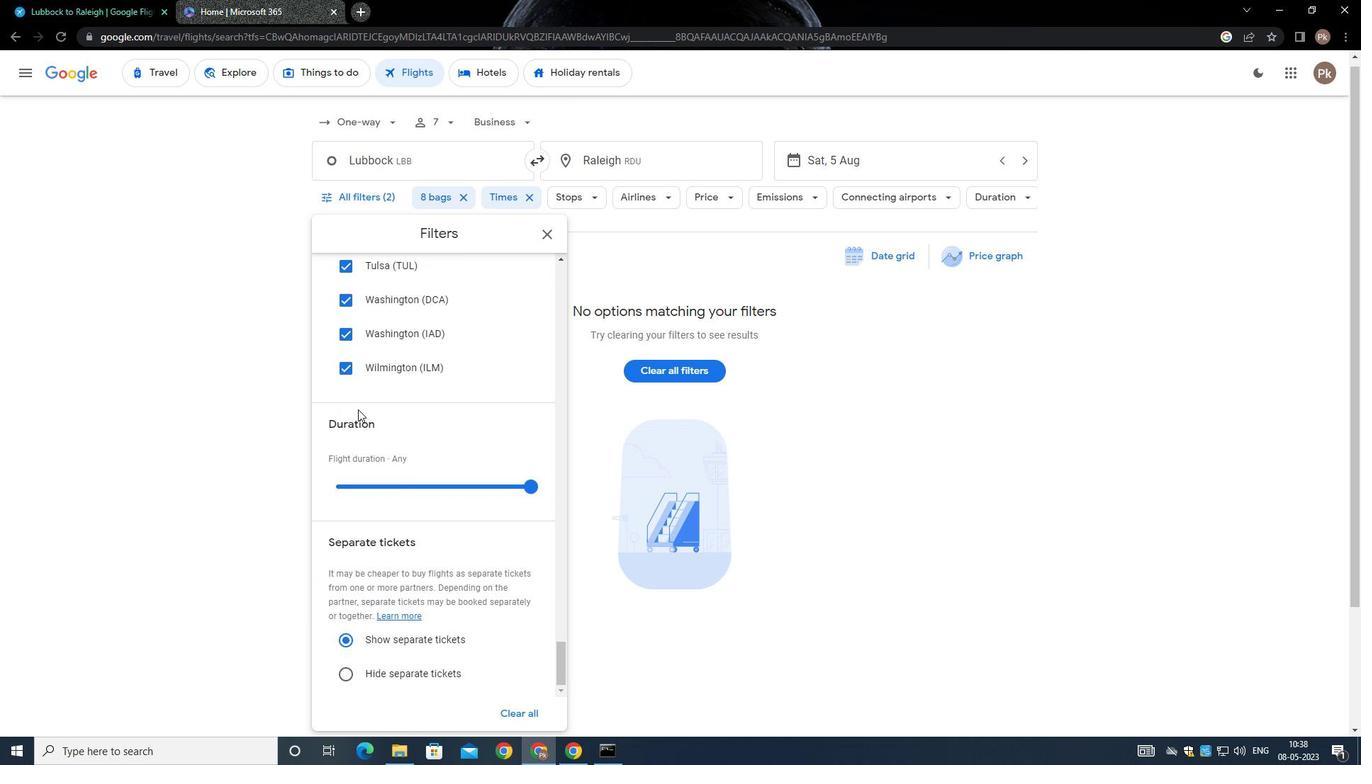 
Action: Mouse scrolled (356, 408) with delta (0, 0)
Screenshot: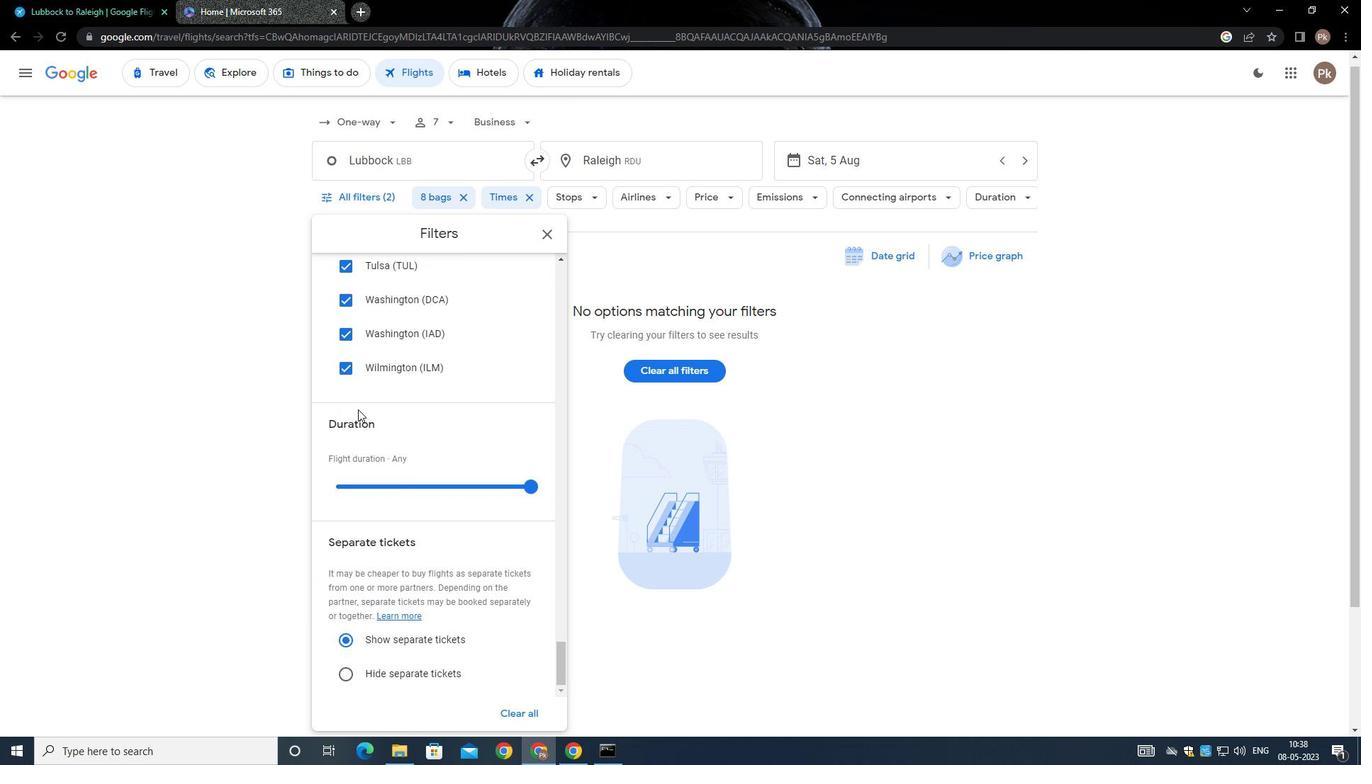 
Action: Mouse moved to (356, 409)
Screenshot: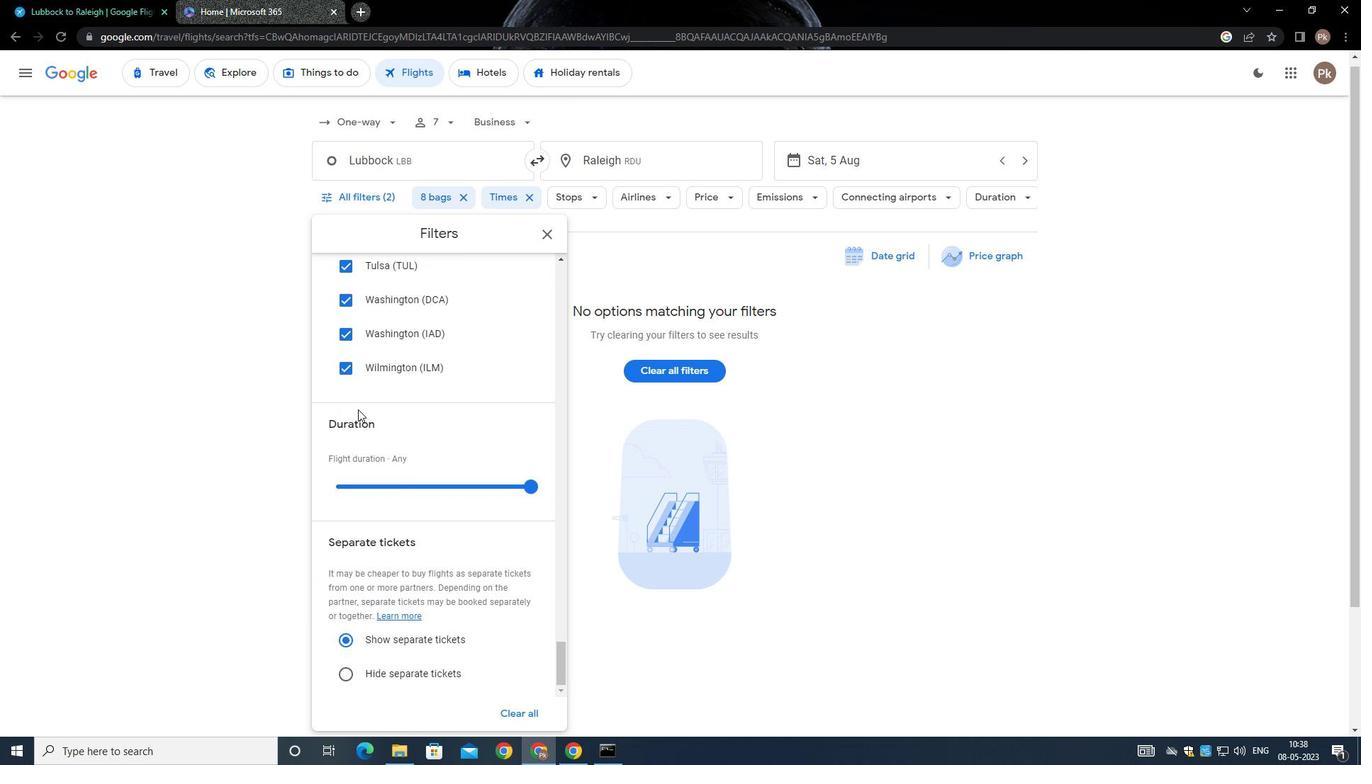 
Action: Mouse scrolled (356, 409) with delta (0, 0)
Screenshot: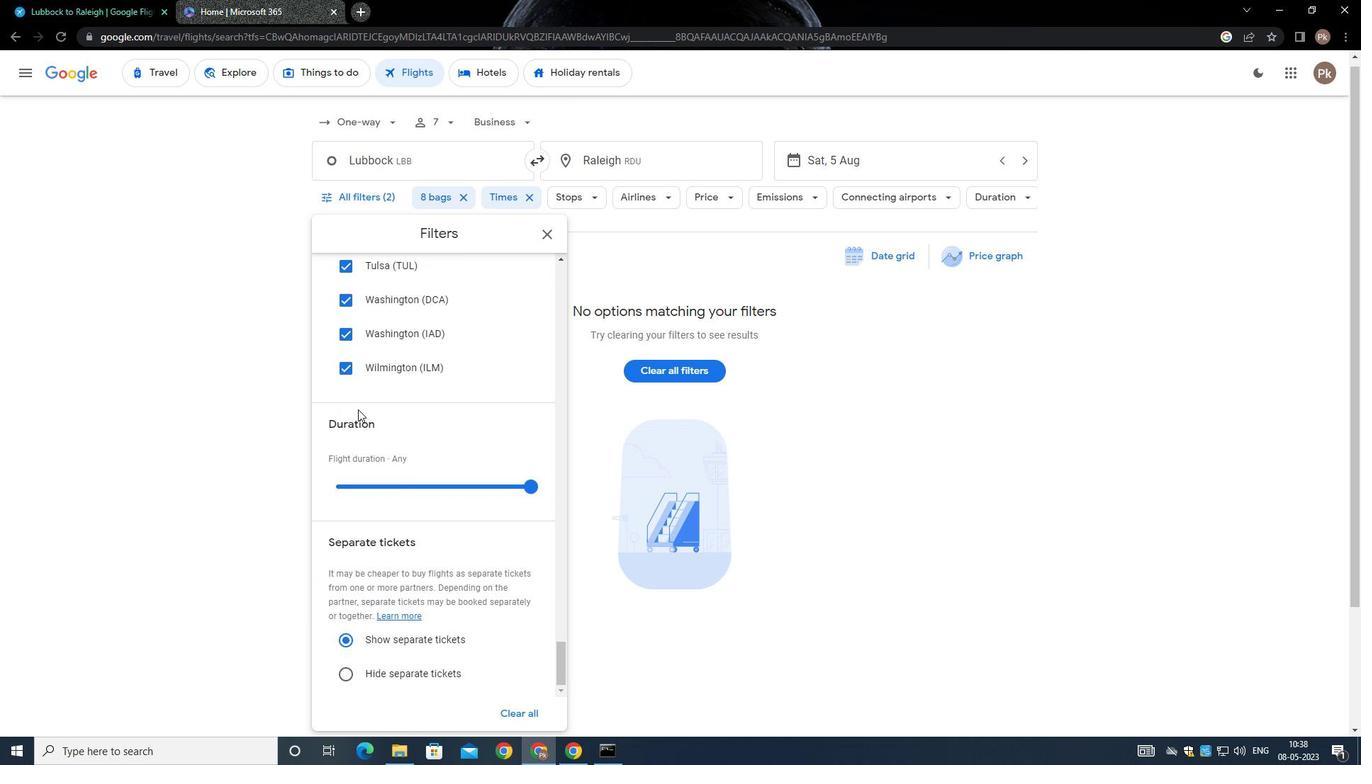 
Action: Mouse moved to (348, 407)
Screenshot: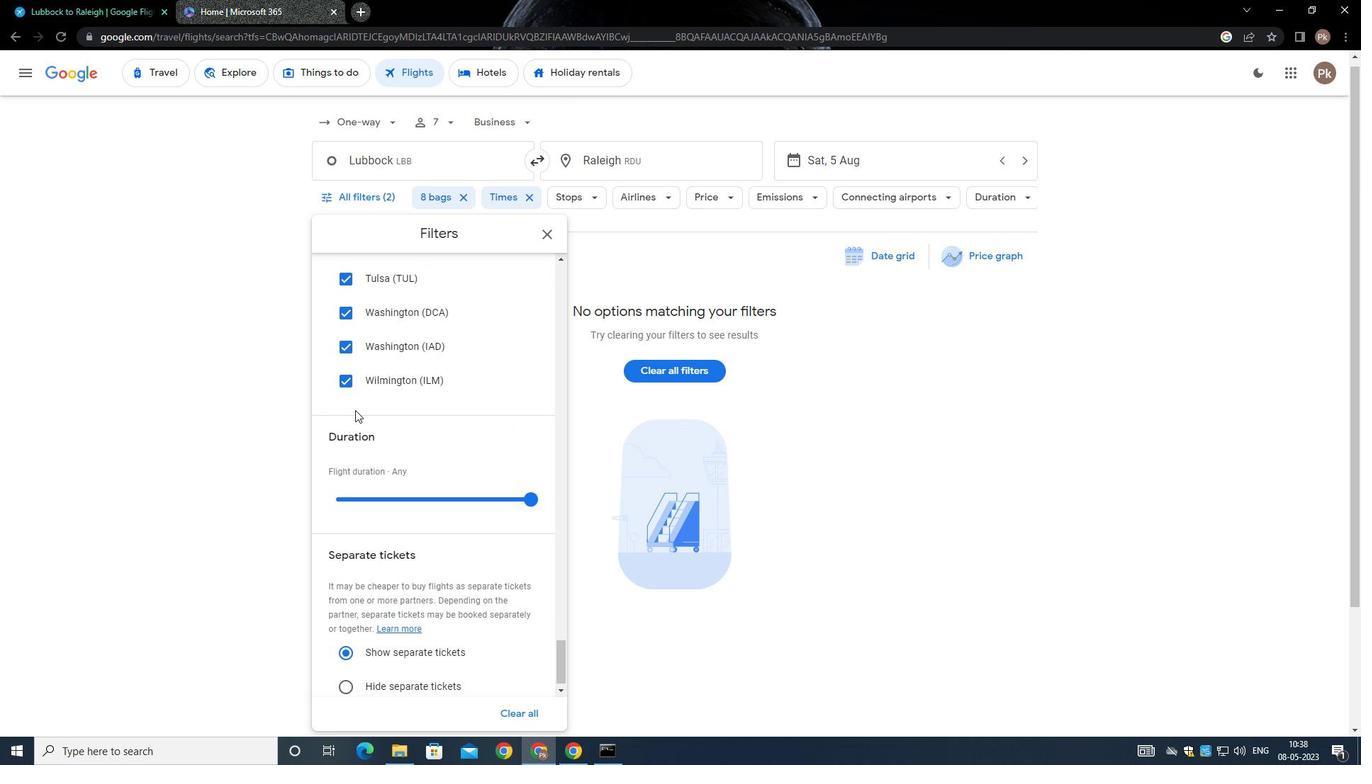 
Action: Mouse scrolled (348, 406) with delta (0, 0)
Screenshot: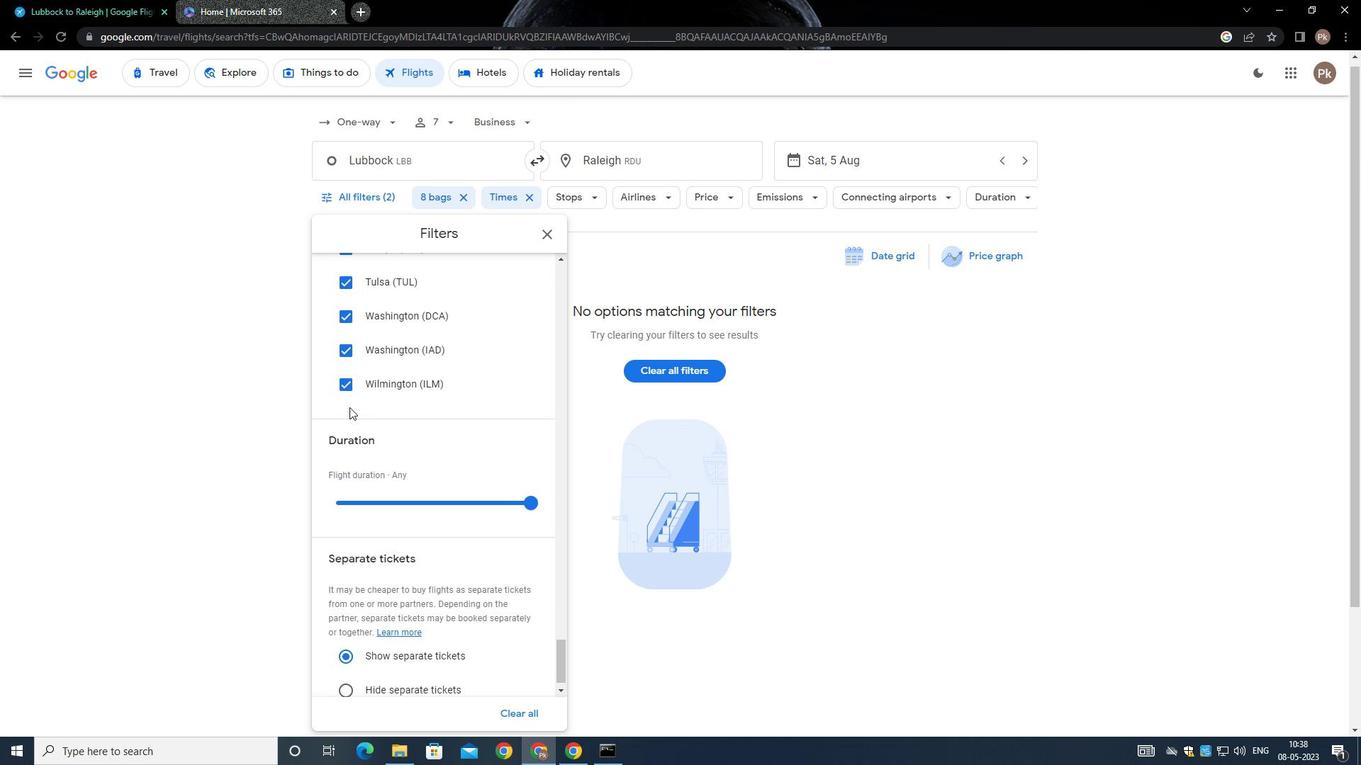 
Action: Mouse scrolled (348, 406) with delta (0, 0)
Screenshot: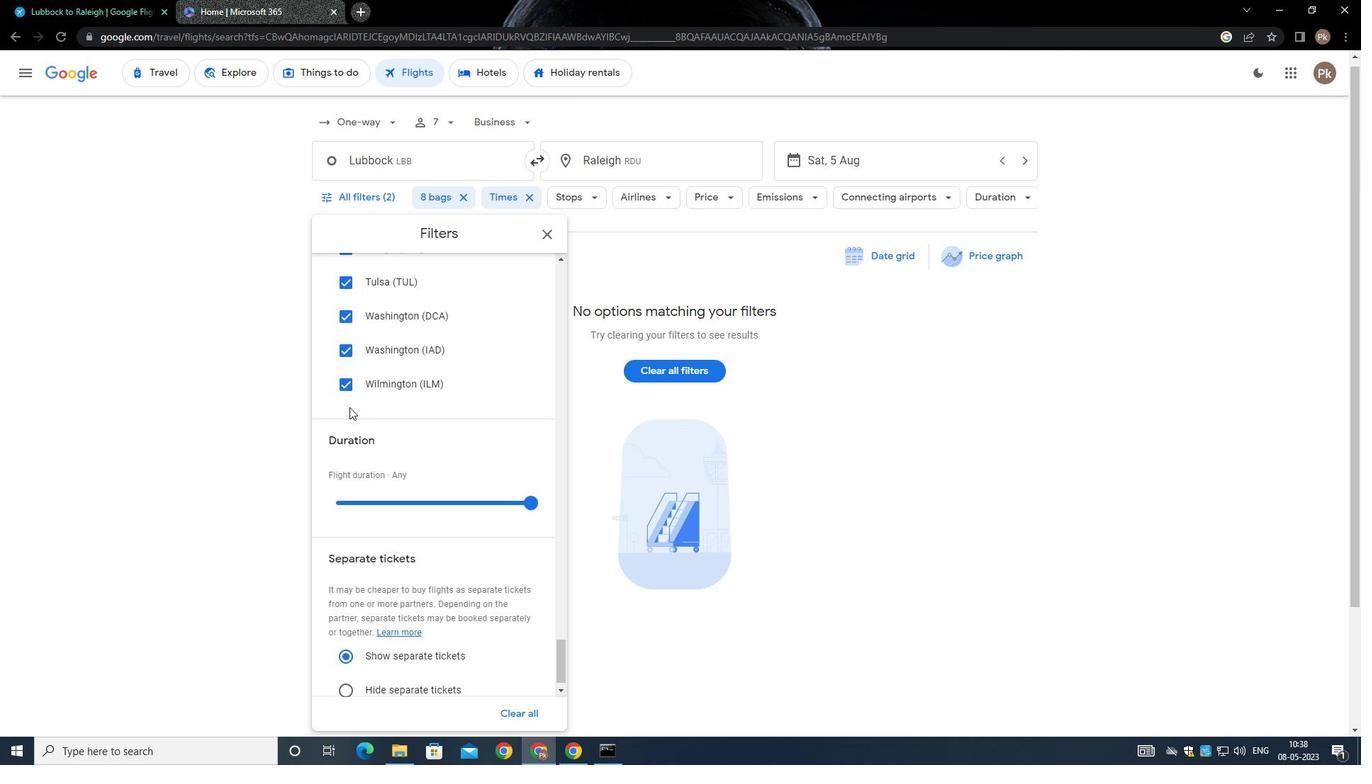 
Action: Mouse scrolled (348, 406) with delta (0, 0)
Screenshot: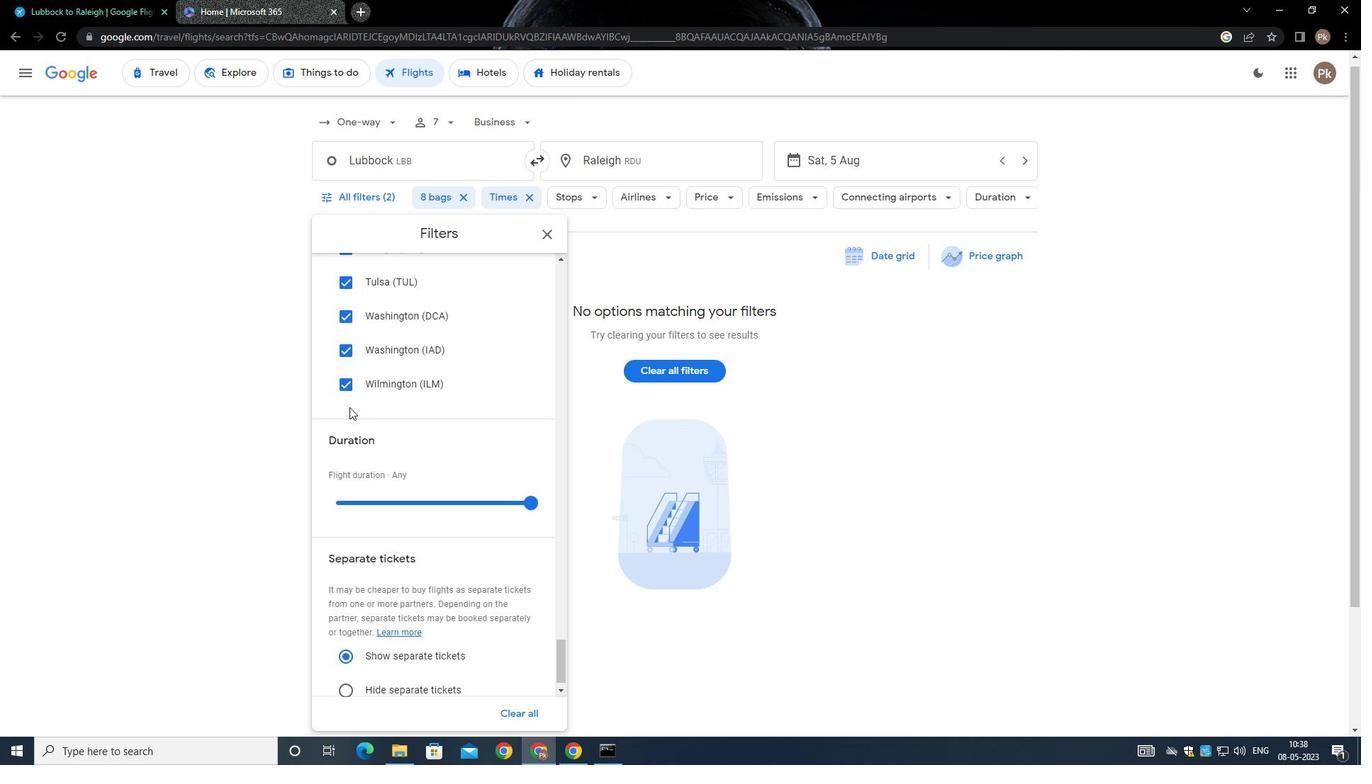 
Action: Mouse scrolled (348, 405) with delta (0, -1)
Screenshot: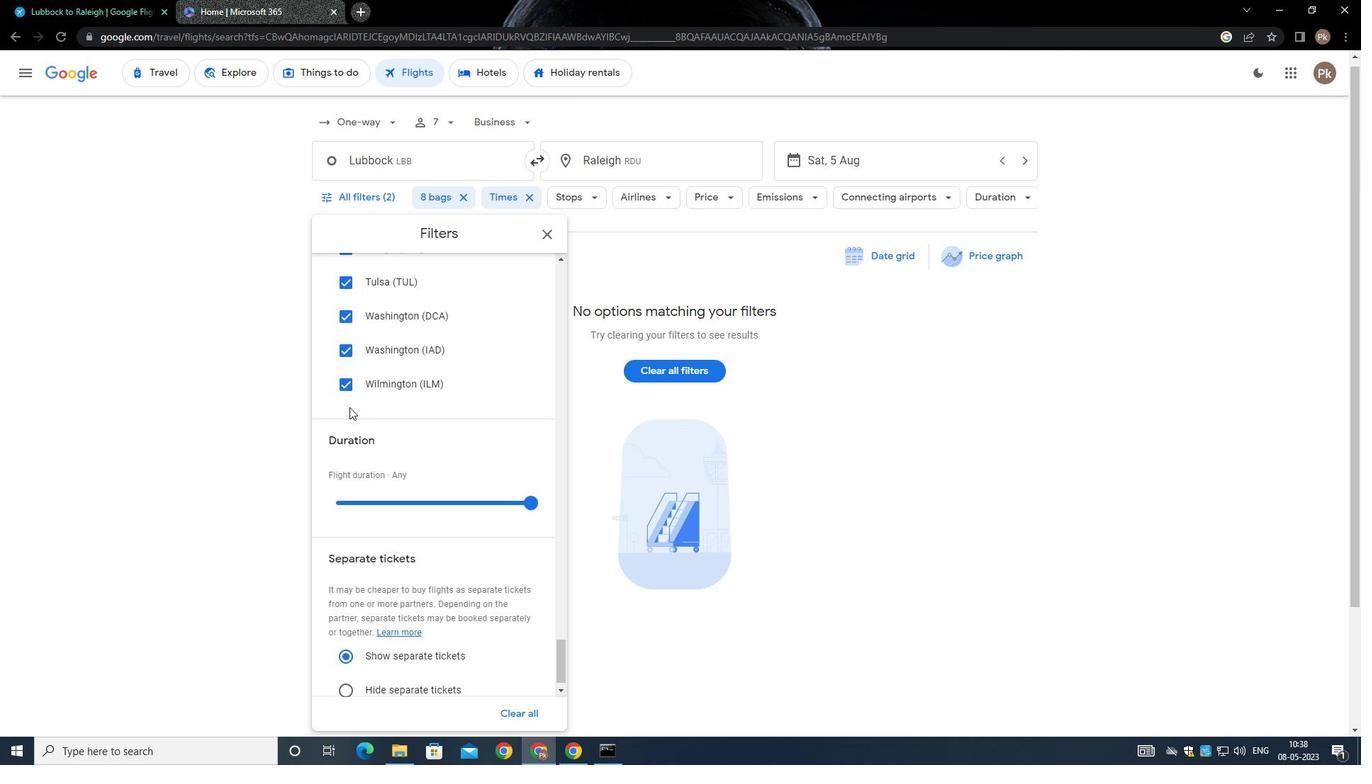 
Action: Mouse scrolled (348, 406) with delta (0, 0)
Screenshot: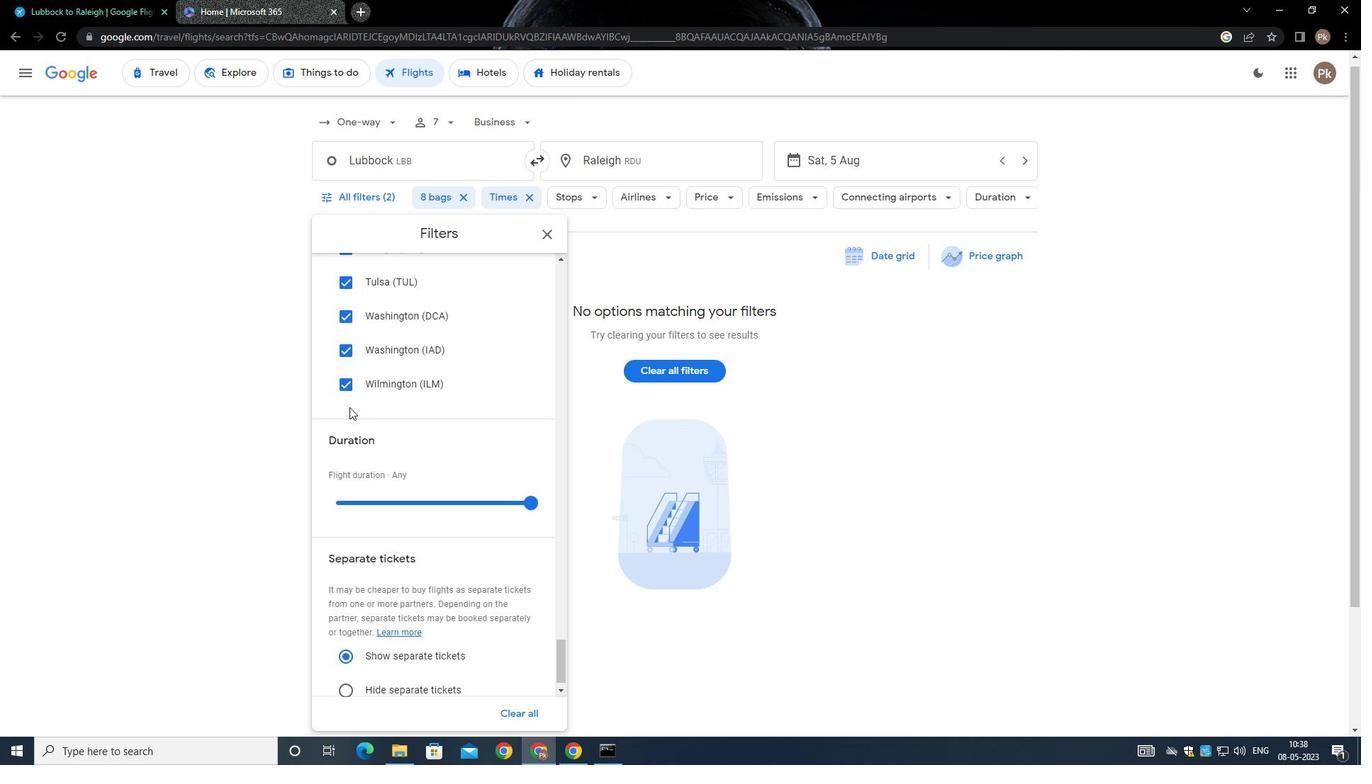 
Action: Mouse scrolled (348, 406) with delta (0, 0)
Screenshot: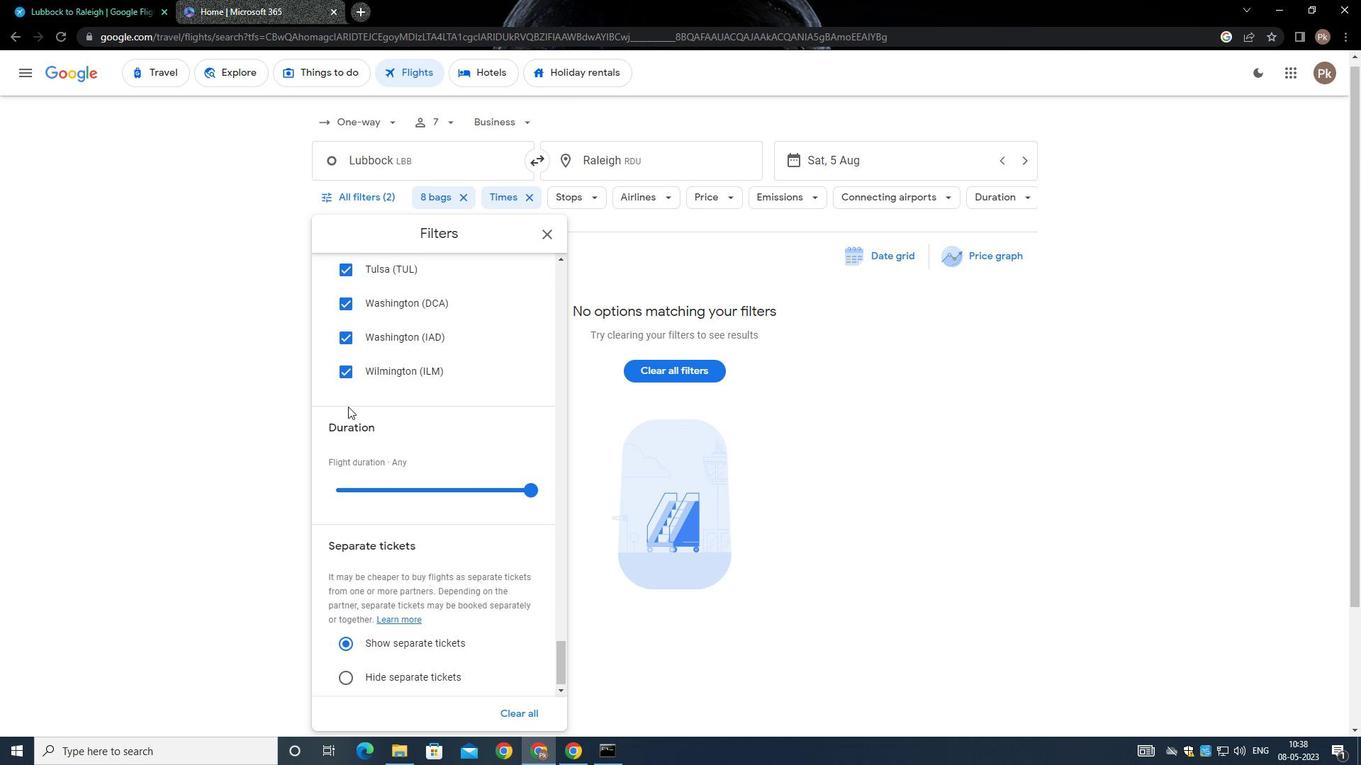 
Action: Mouse moved to (346, 407)
Screenshot: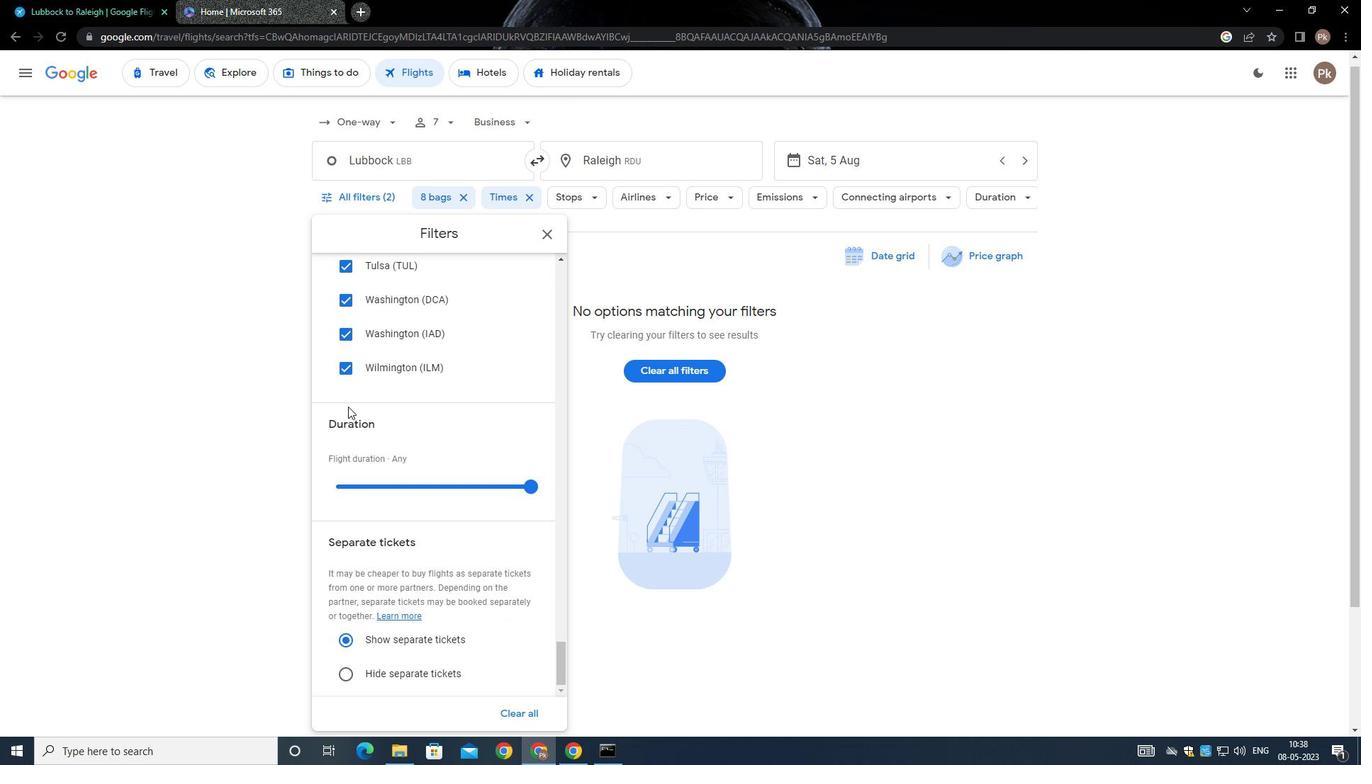 
Action: Mouse scrolled (346, 406) with delta (0, 0)
Screenshot: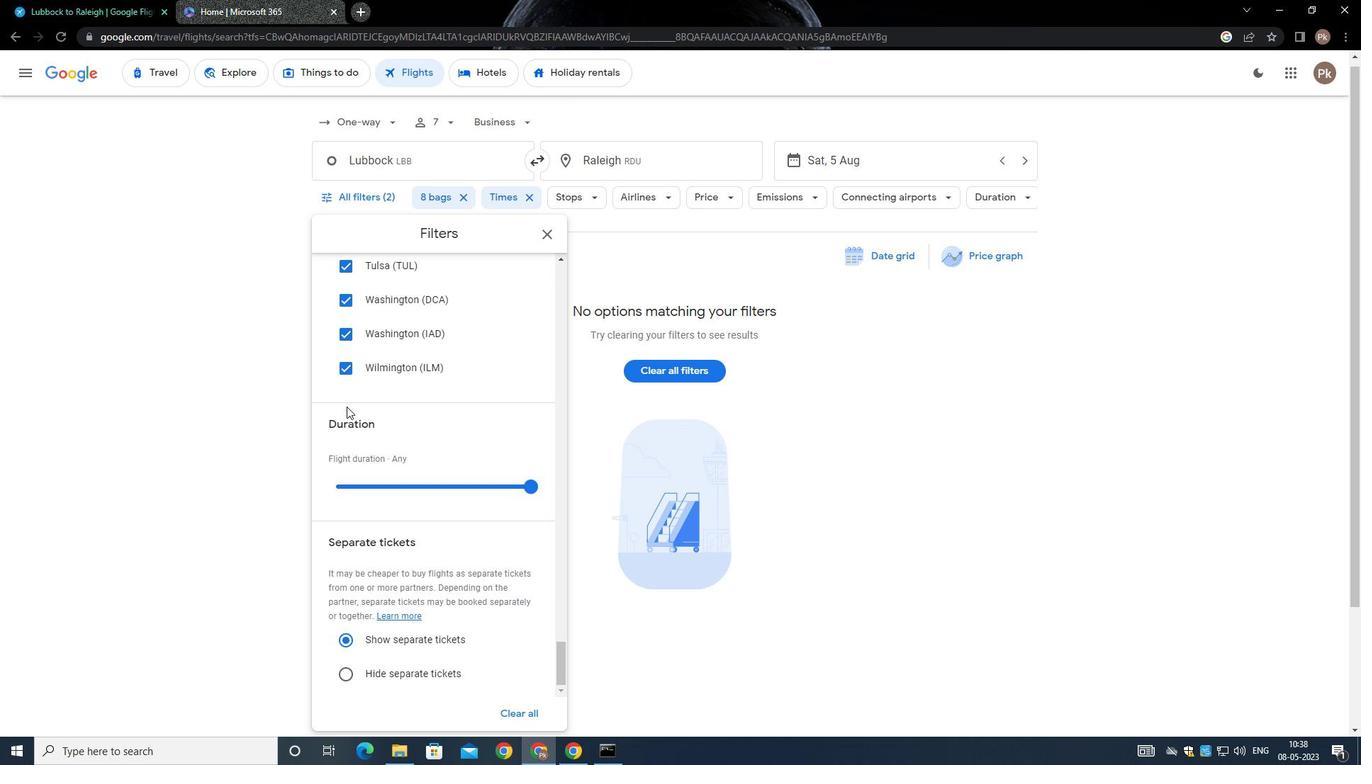
Action: Mouse scrolled (346, 406) with delta (0, 0)
Screenshot: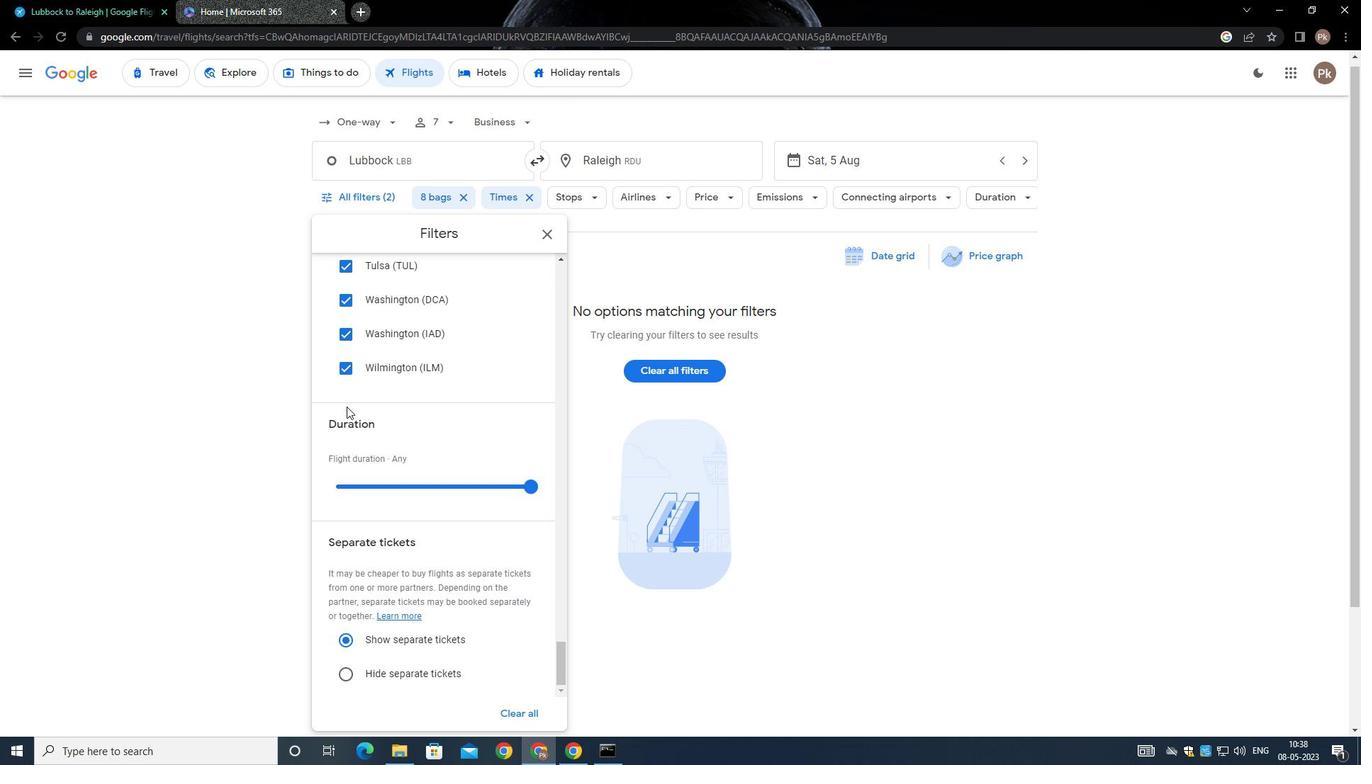 
Action: Mouse scrolled (346, 406) with delta (0, 0)
Screenshot: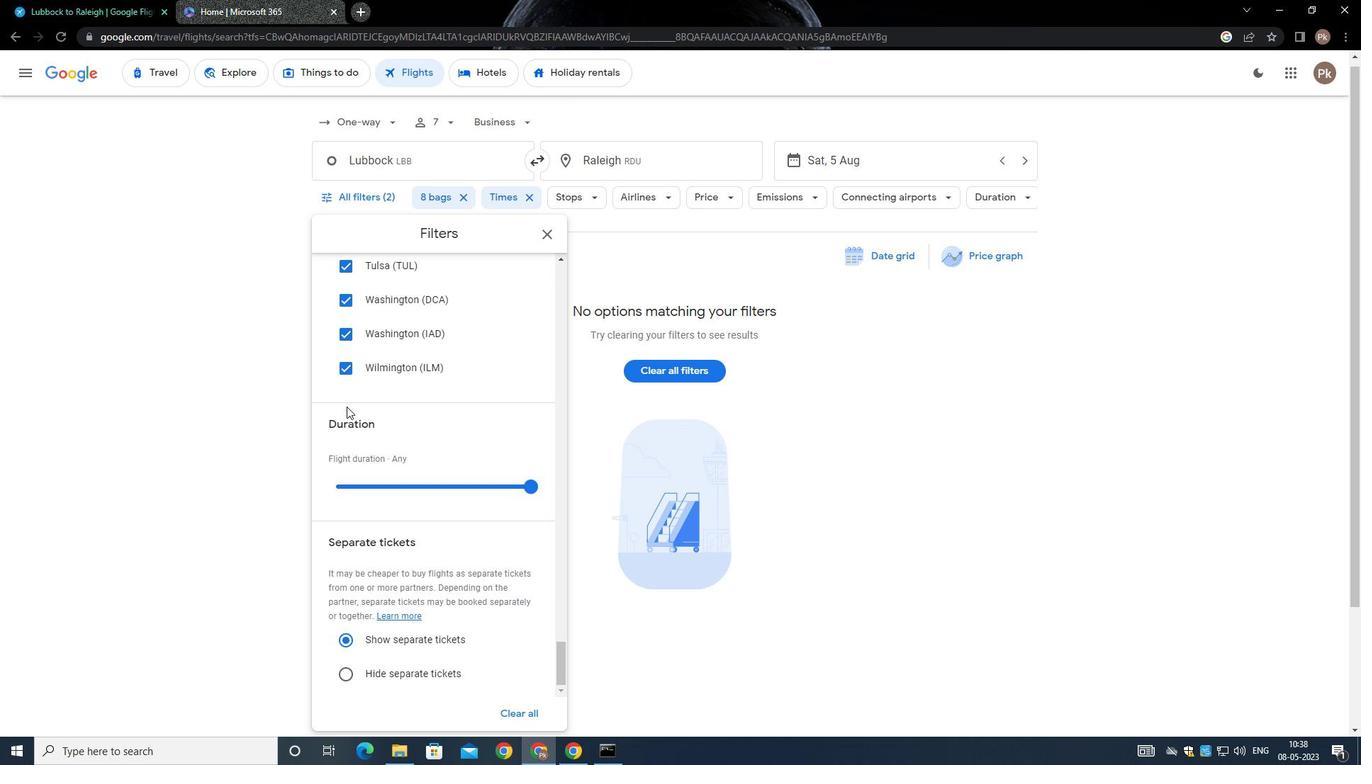
Action: Mouse scrolled (346, 406) with delta (0, 0)
Screenshot: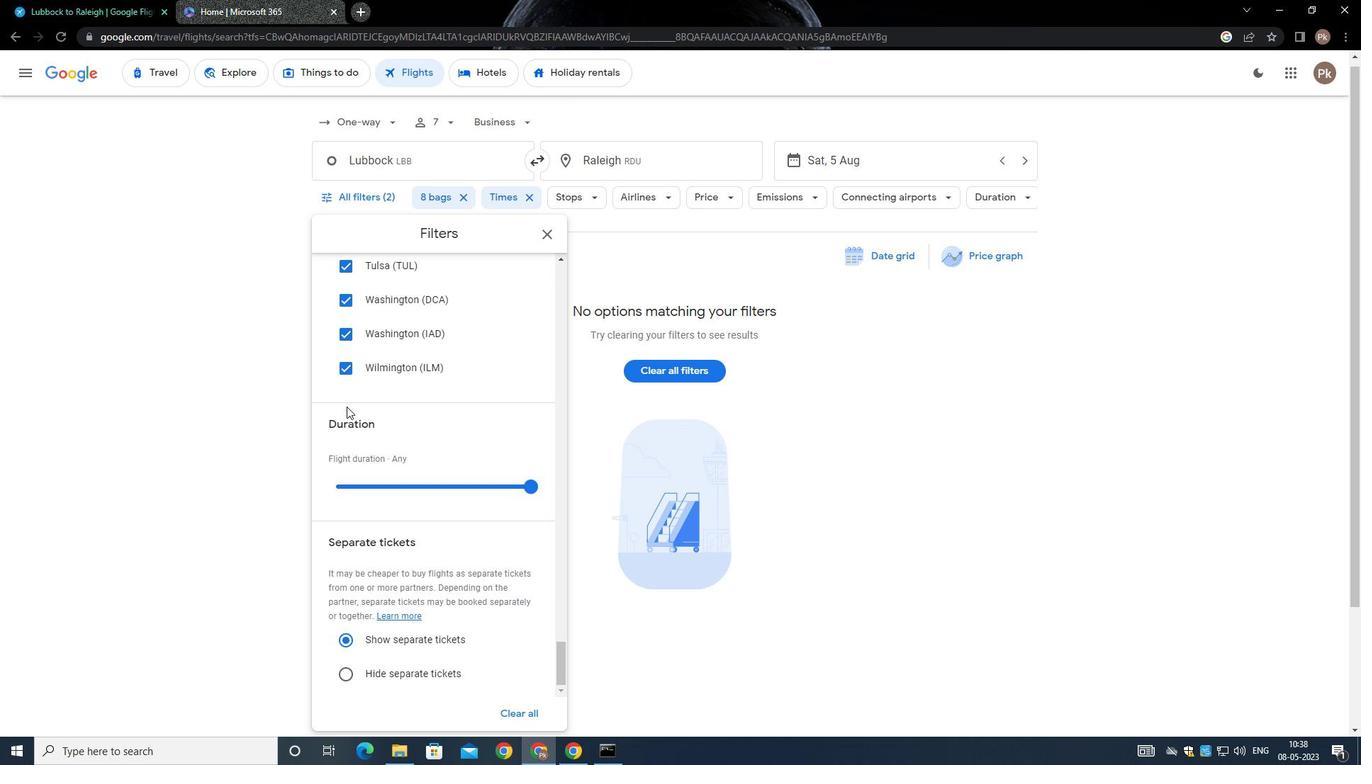 
Action: Mouse scrolled (346, 406) with delta (0, 0)
Screenshot: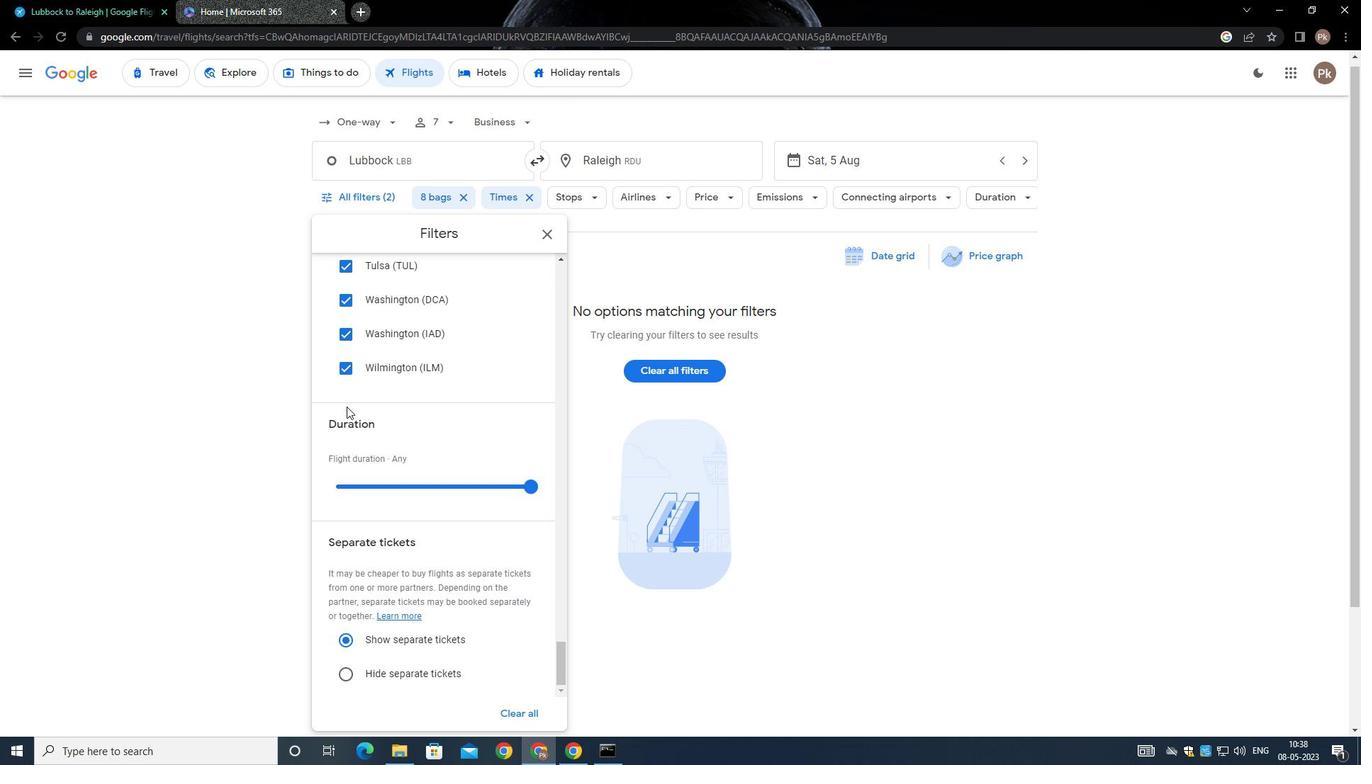 
Action: Mouse scrolled (346, 405) with delta (0, -1)
Screenshot: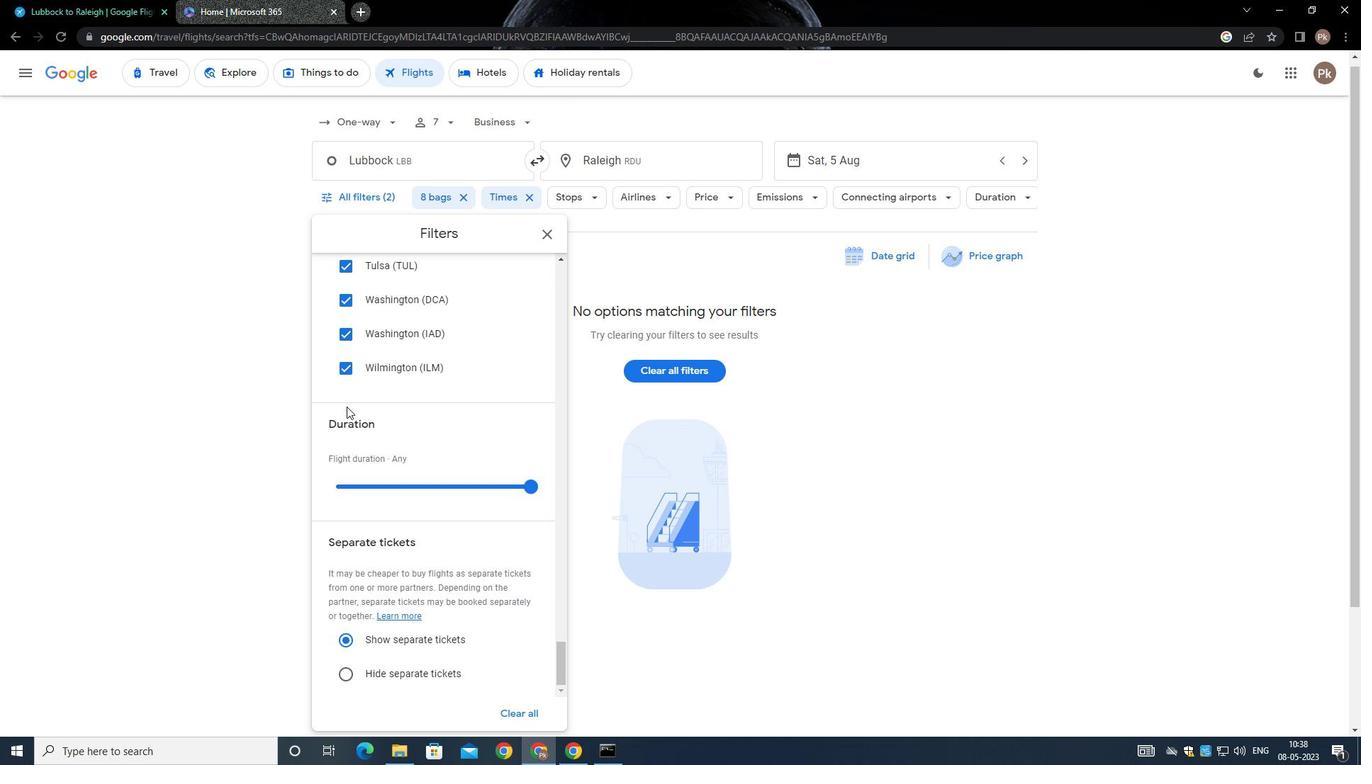 
Action: Mouse moved to (346, 408)
Screenshot: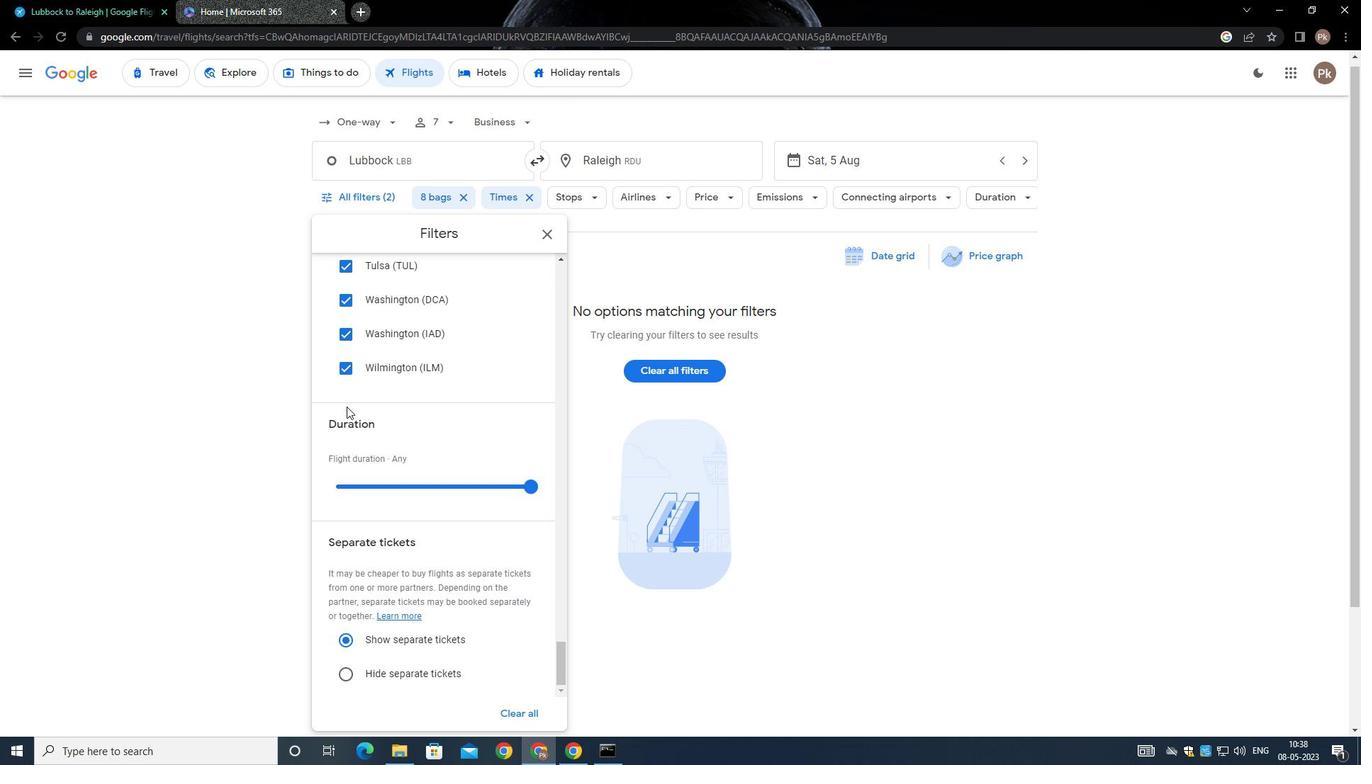 
Action: Mouse scrolled (346, 407) with delta (0, 0)
Screenshot: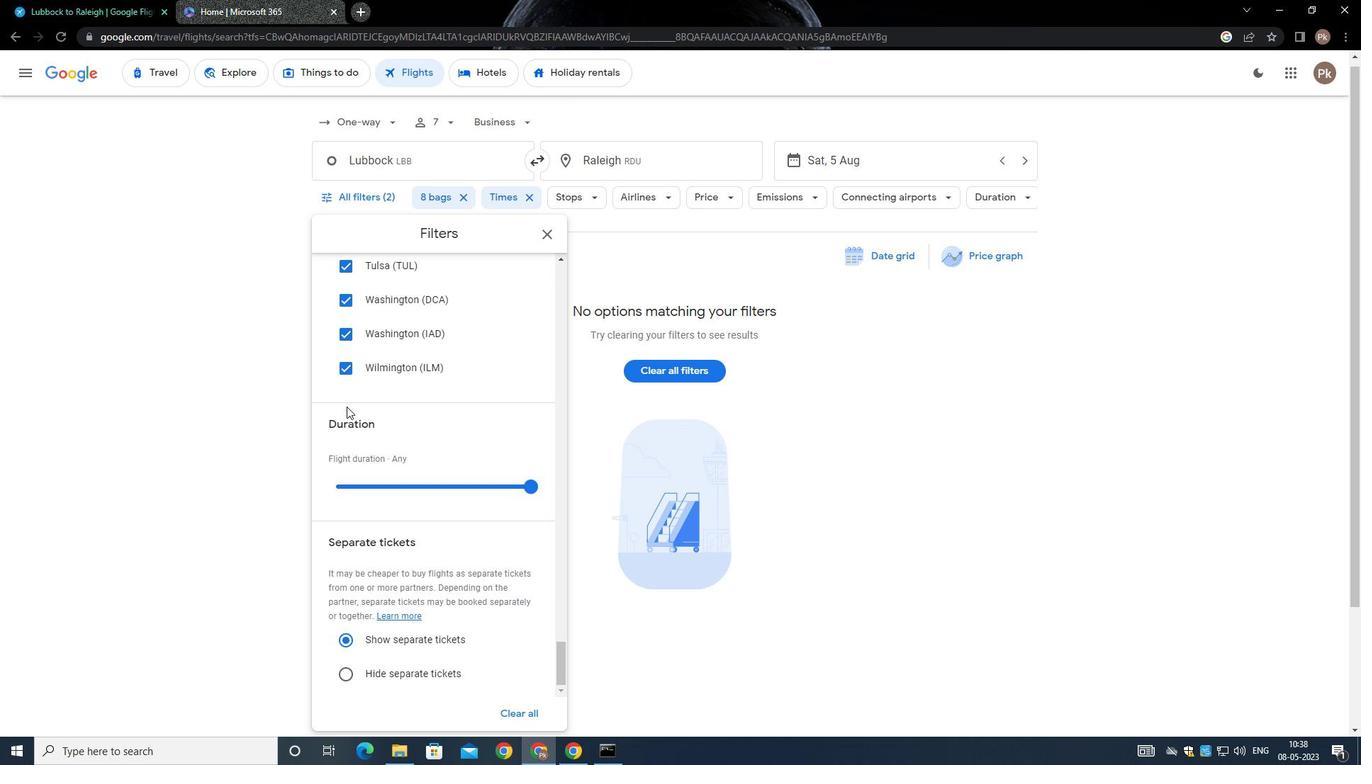 
Action: Mouse moved to (339, 410)
Screenshot: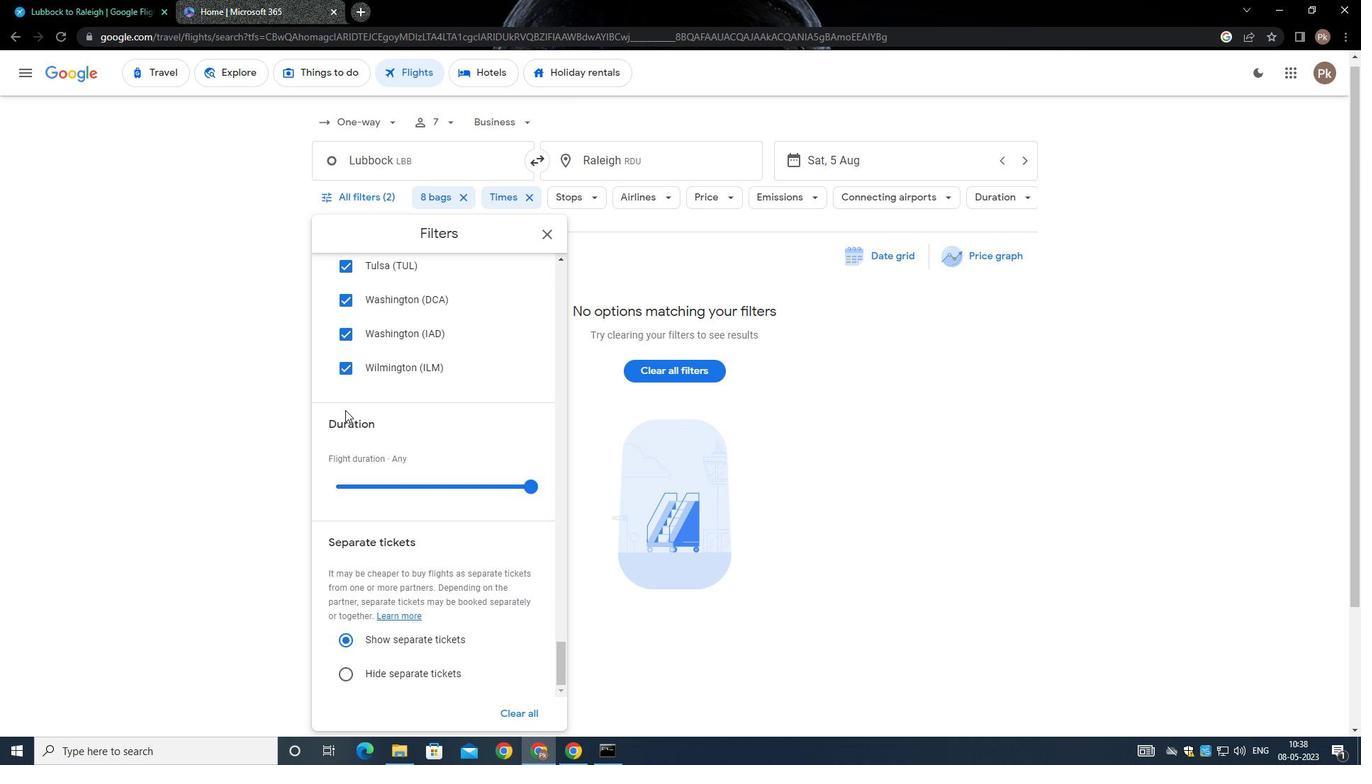 
